 Task: Toggle the enabled in the parameter hints.
Action: Mouse moved to (20, 611)
Screenshot: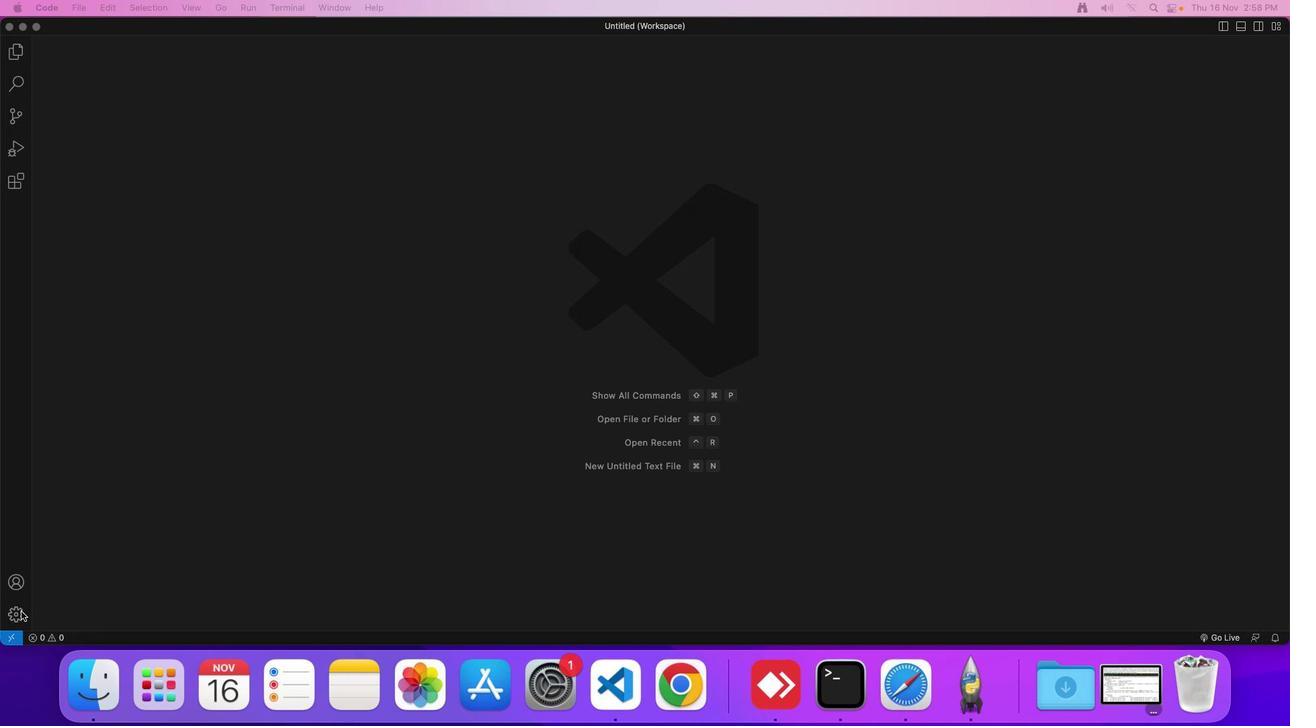
Action: Mouse pressed left at (20, 611)
Screenshot: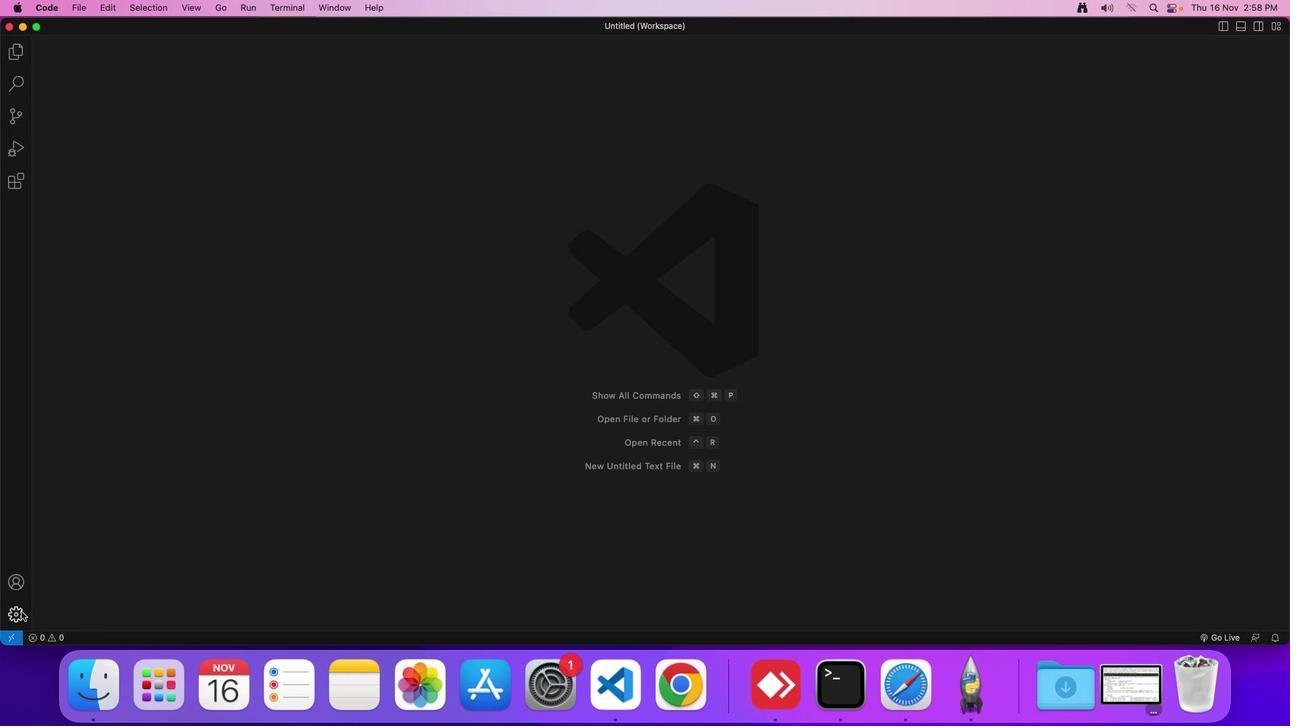 
Action: Mouse moved to (69, 531)
Screenshot: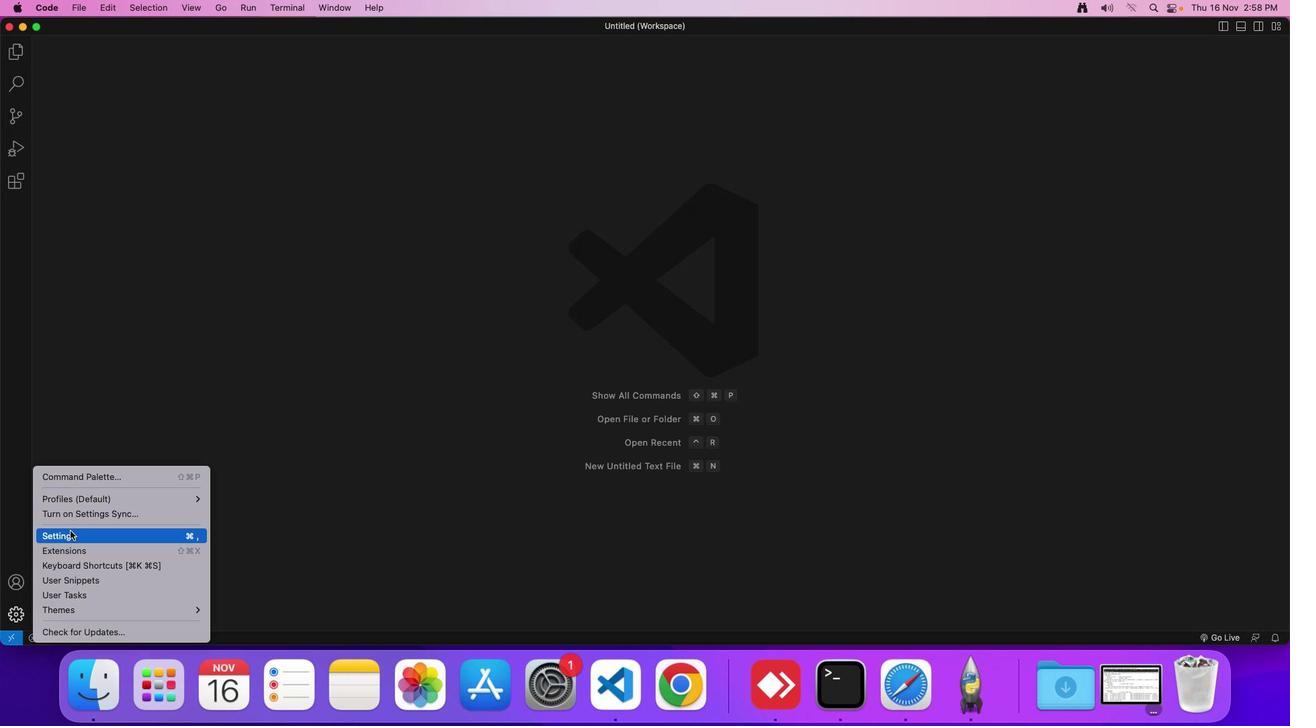 
Action: Mouse pressed left at (69, 531)
Screenshot: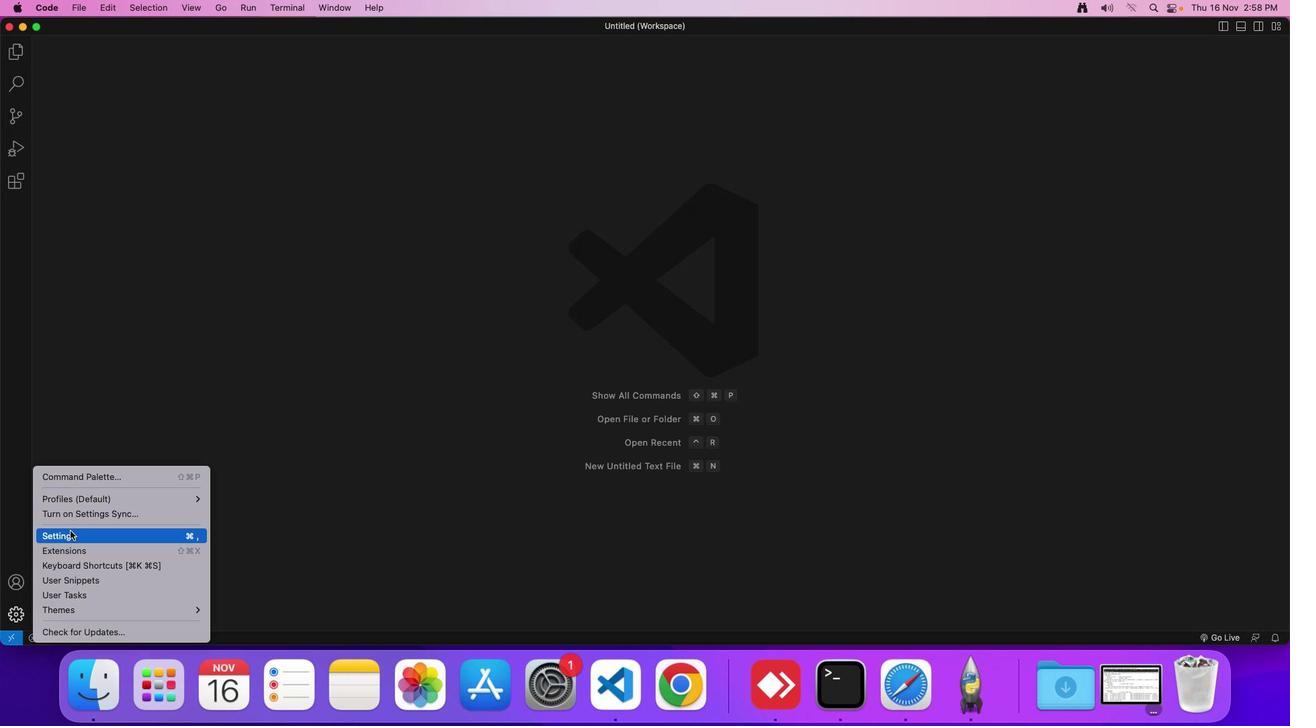 
Action: Mouse moved to (316, 108)
Screenshot: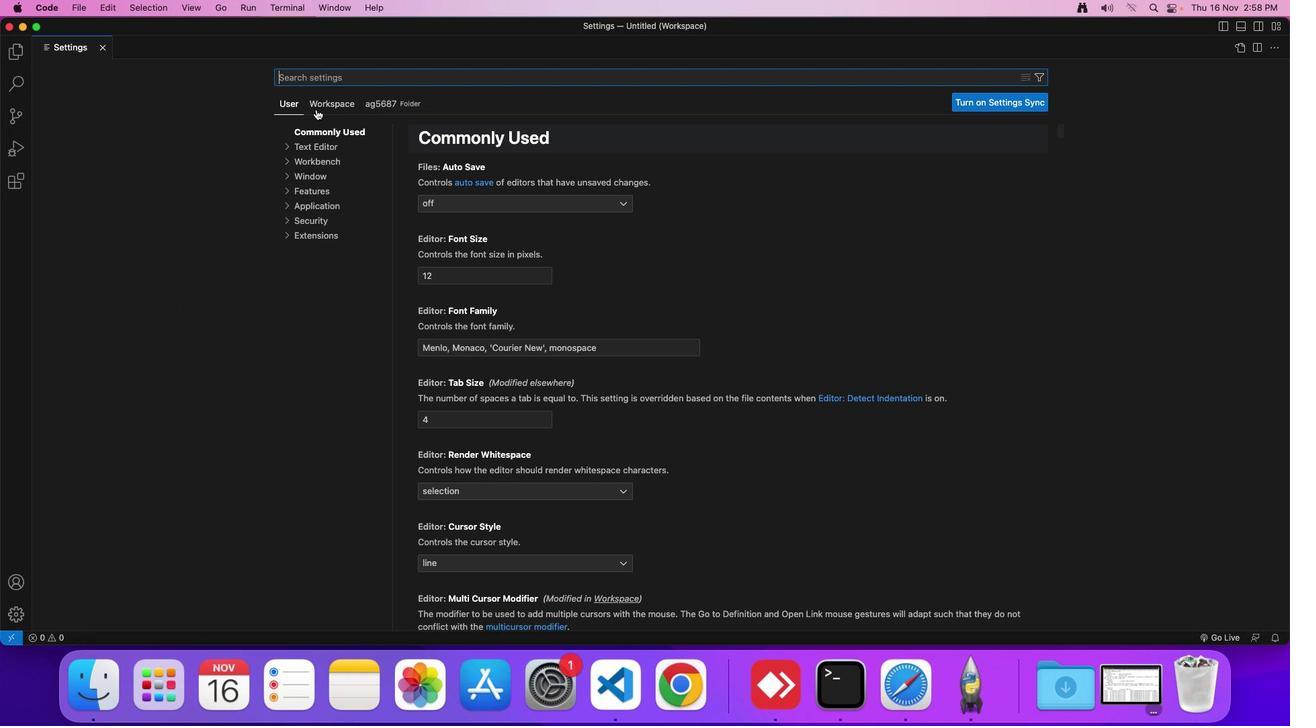 
Action: Mouse pressed left at (316, 108)
Screenshot: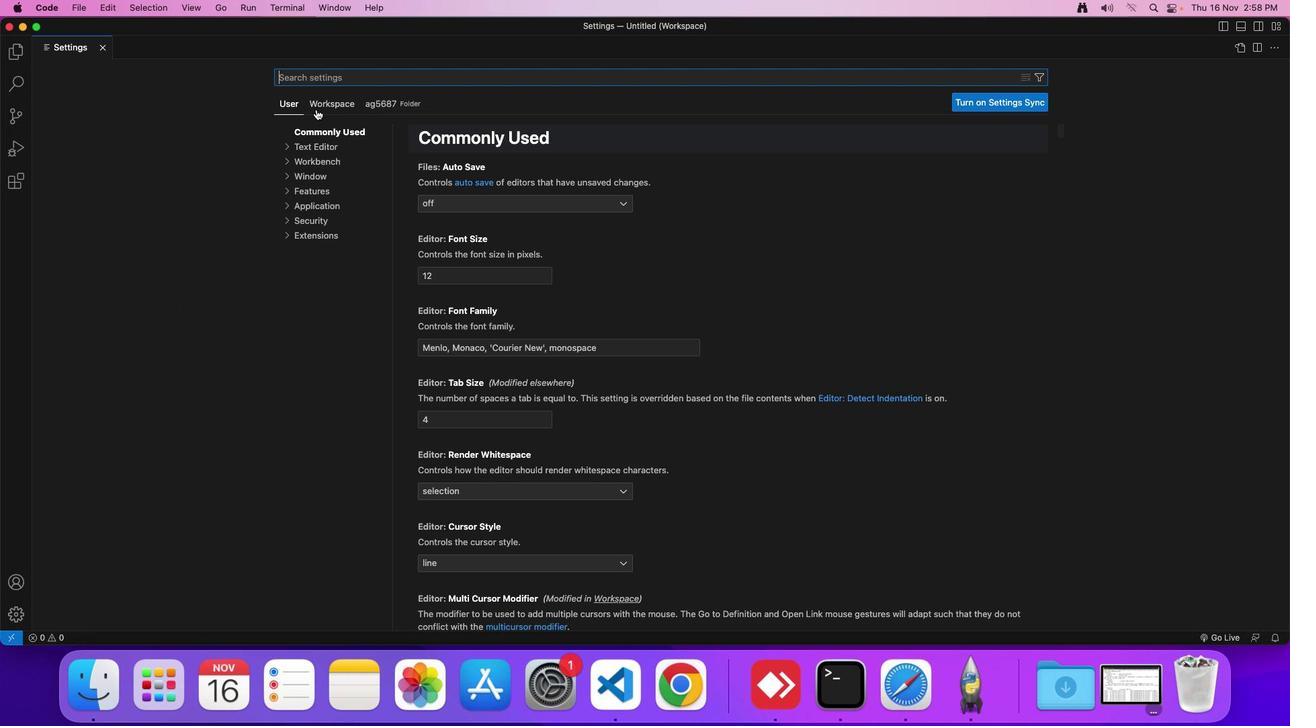 
Action: Mouse moved to (326, 141)
Screenshot: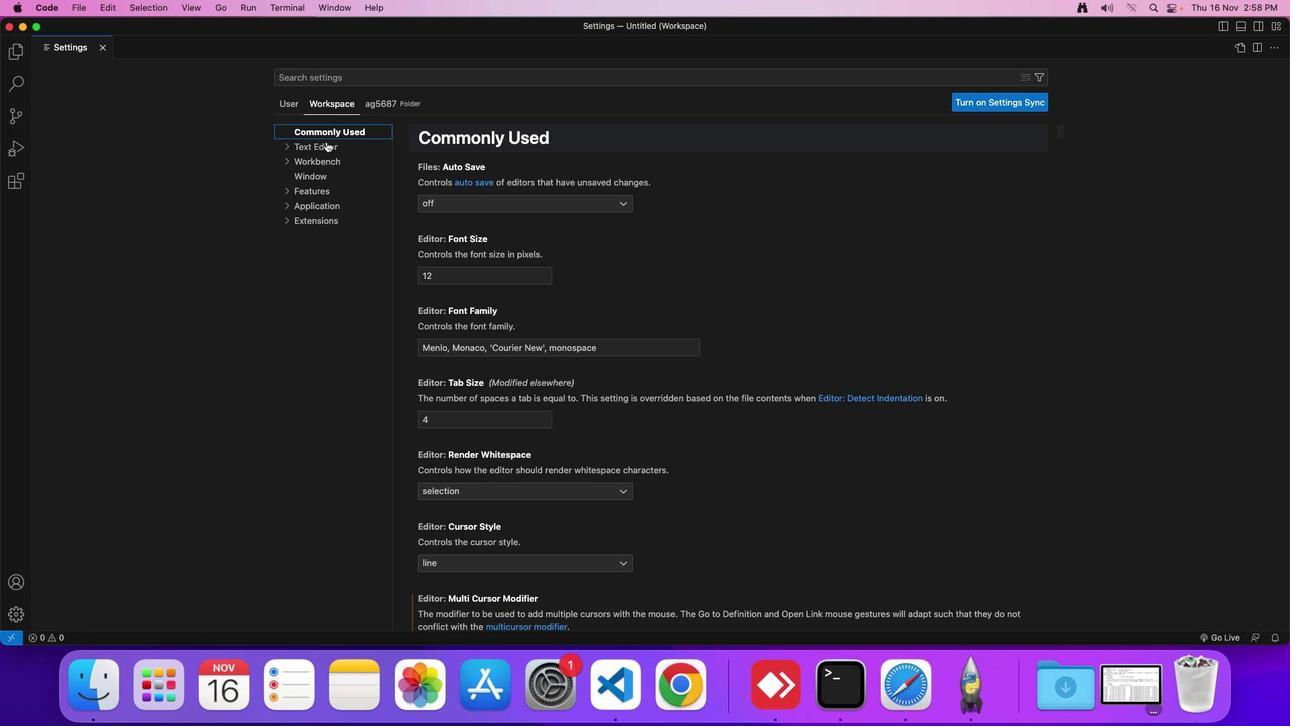 
Action: Mouse pressed left at (326, 141)
Screenshot: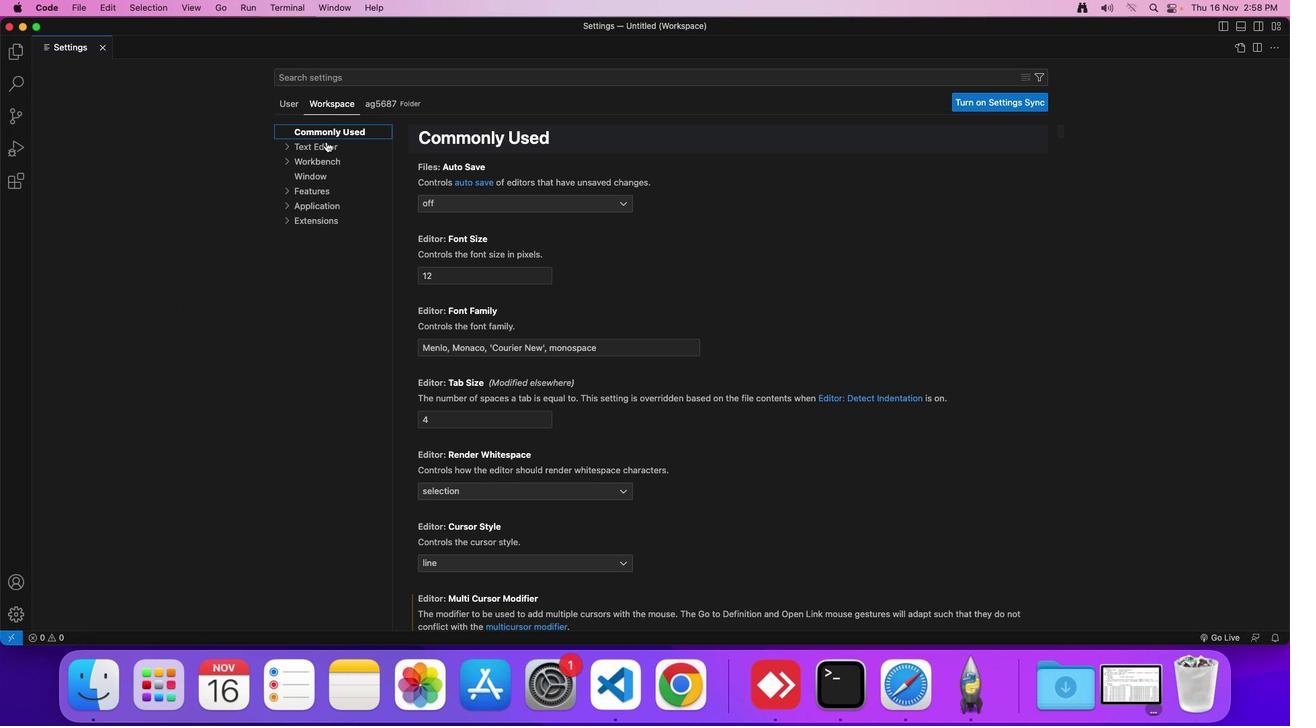 
Action: Mouse moved to (478, 400)
Screenshot: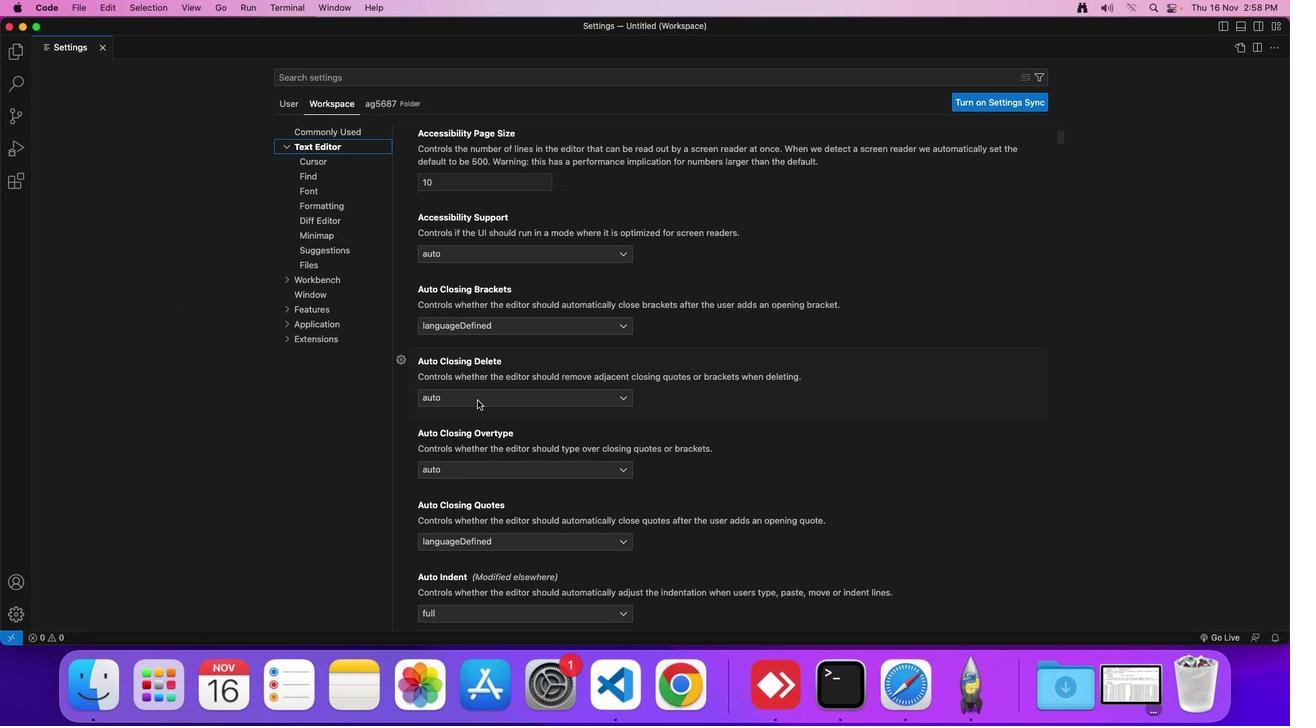 
Action: Mouse scrolled (478, 400) with delta (0, 0)
Screenshot: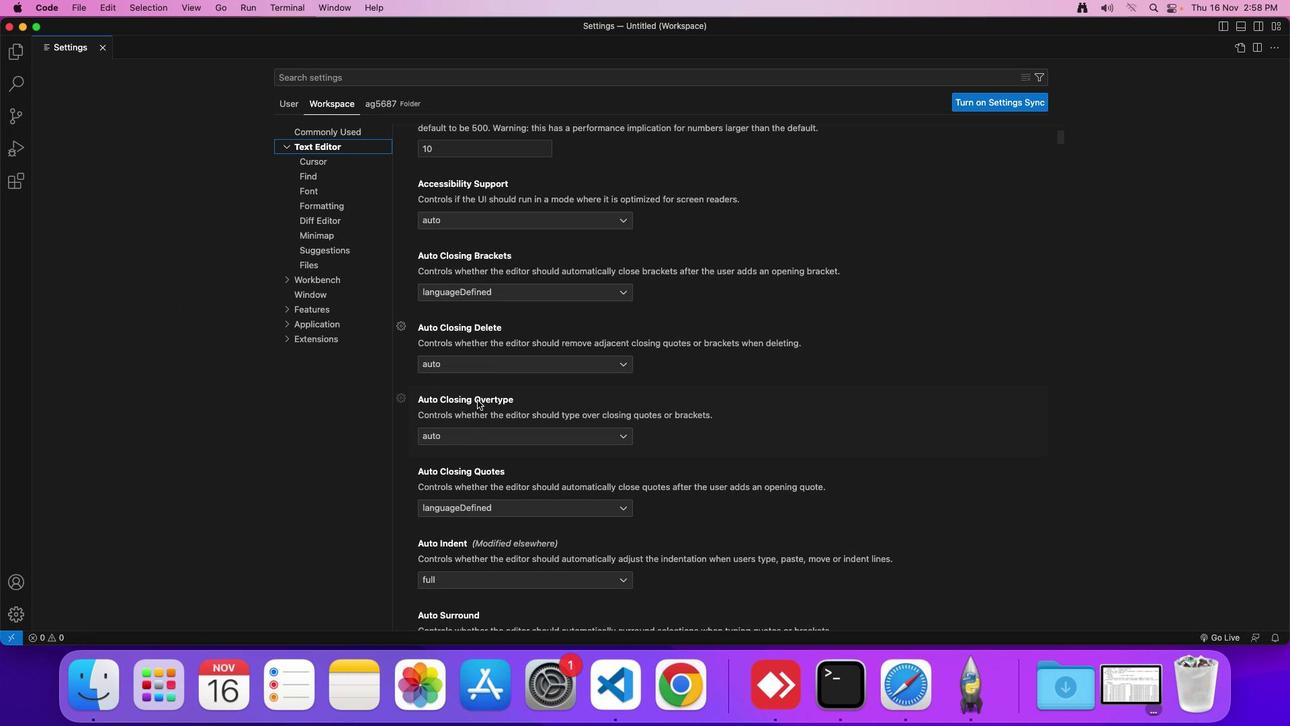 
Action: Mouse scrolled (478, 400) with delta (0, 0)
Screenshot: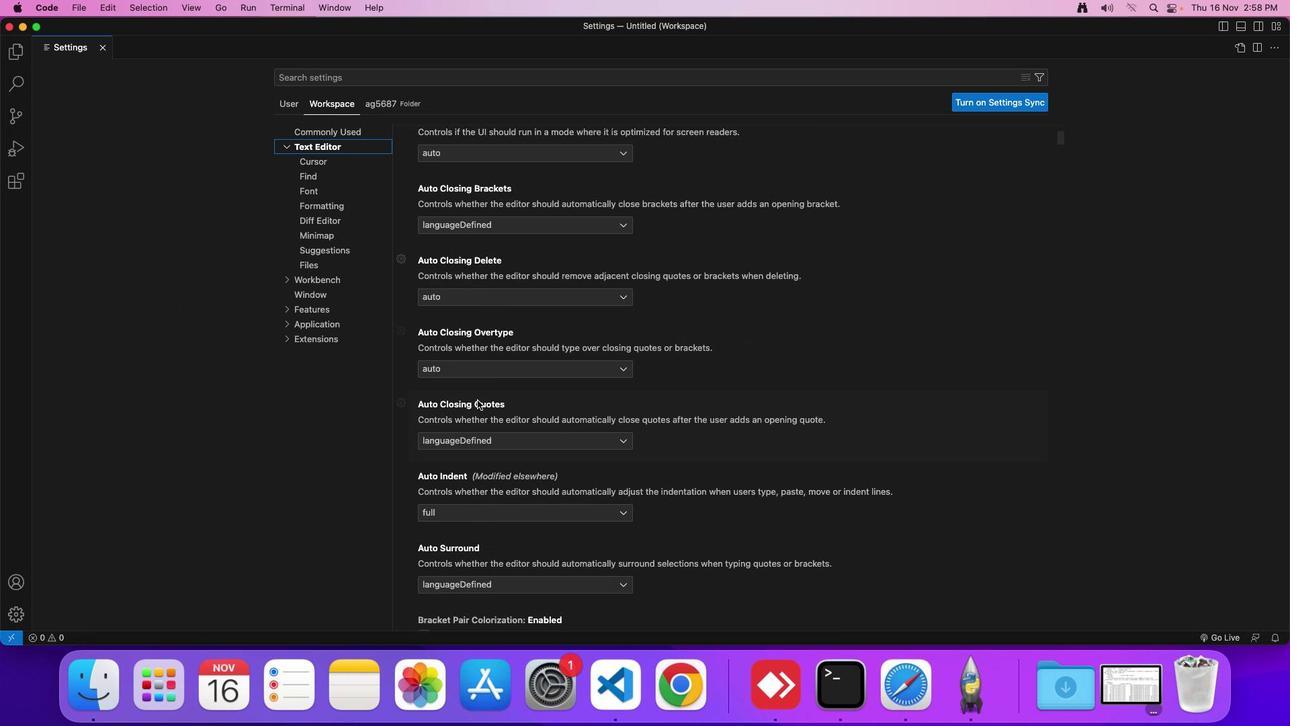 
Action: Mouse scrolled (478, 400) with delta (0, -1)
Screenshot: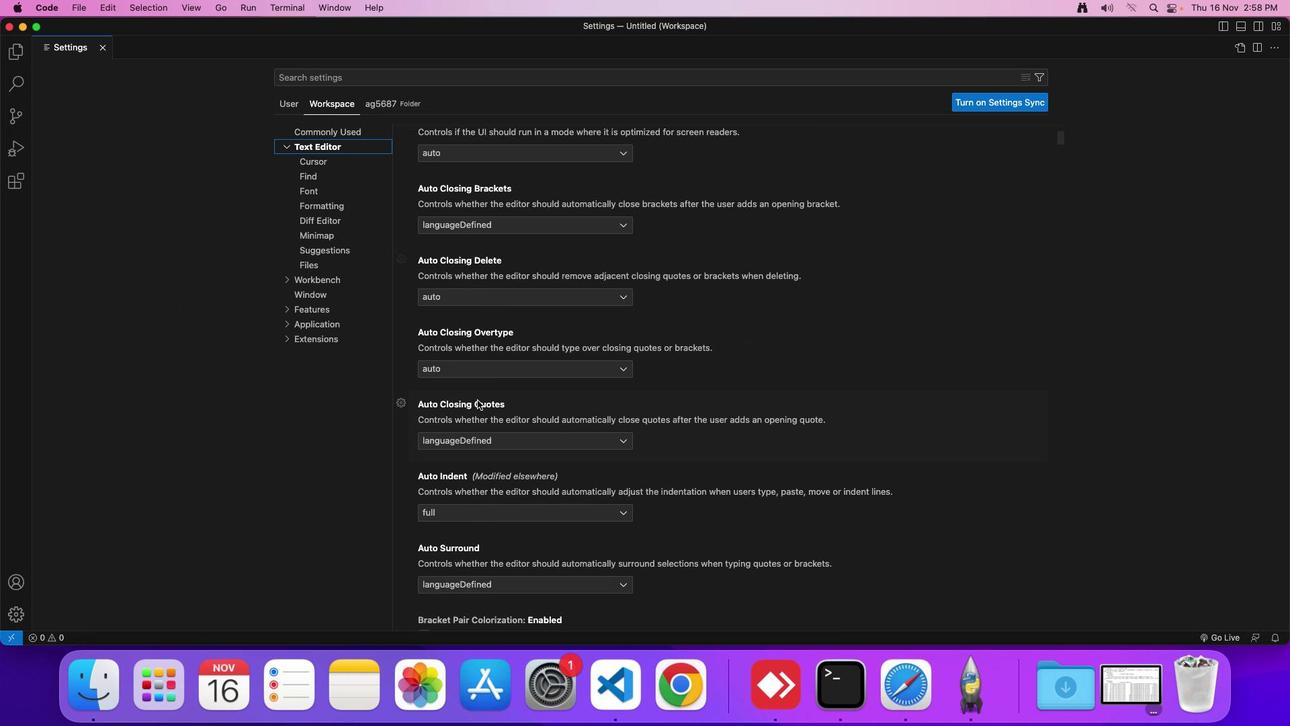 
Action: Mouse moved to (478, 401)
Screenshot: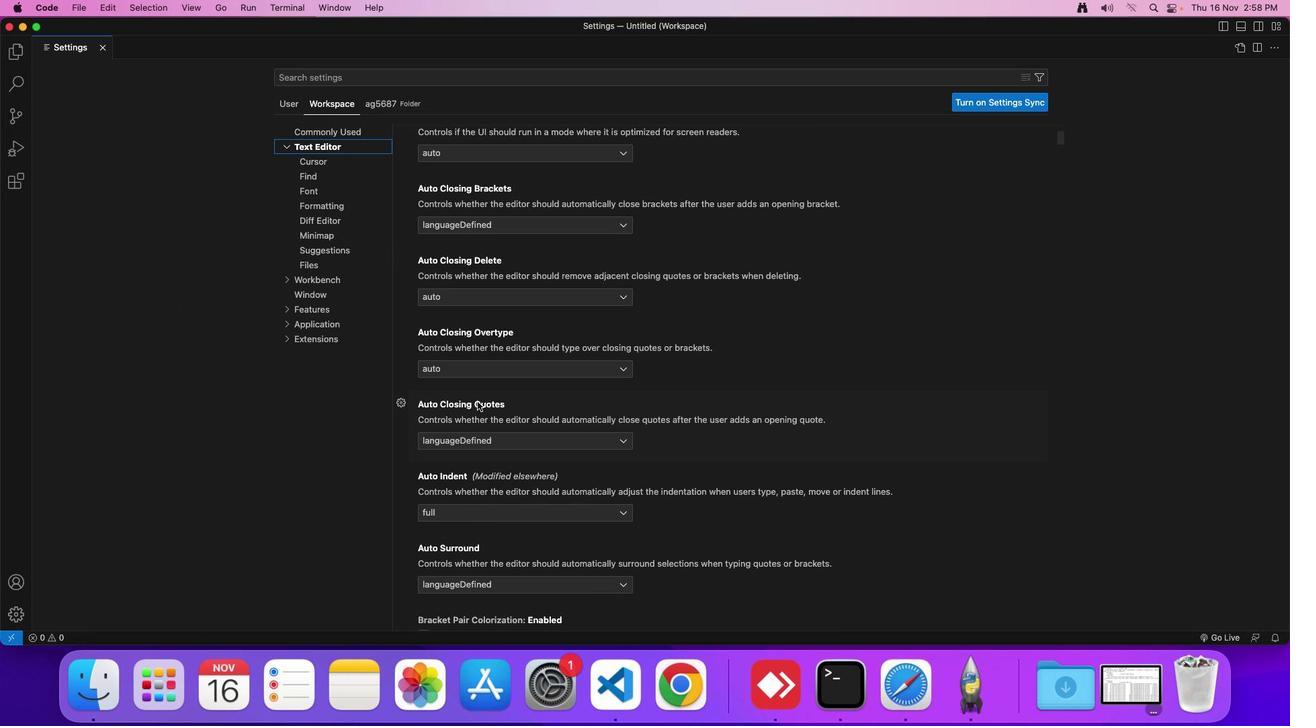 
Action: Mouse scrolled (478, 401) with delta (0, 0)
Screenshot: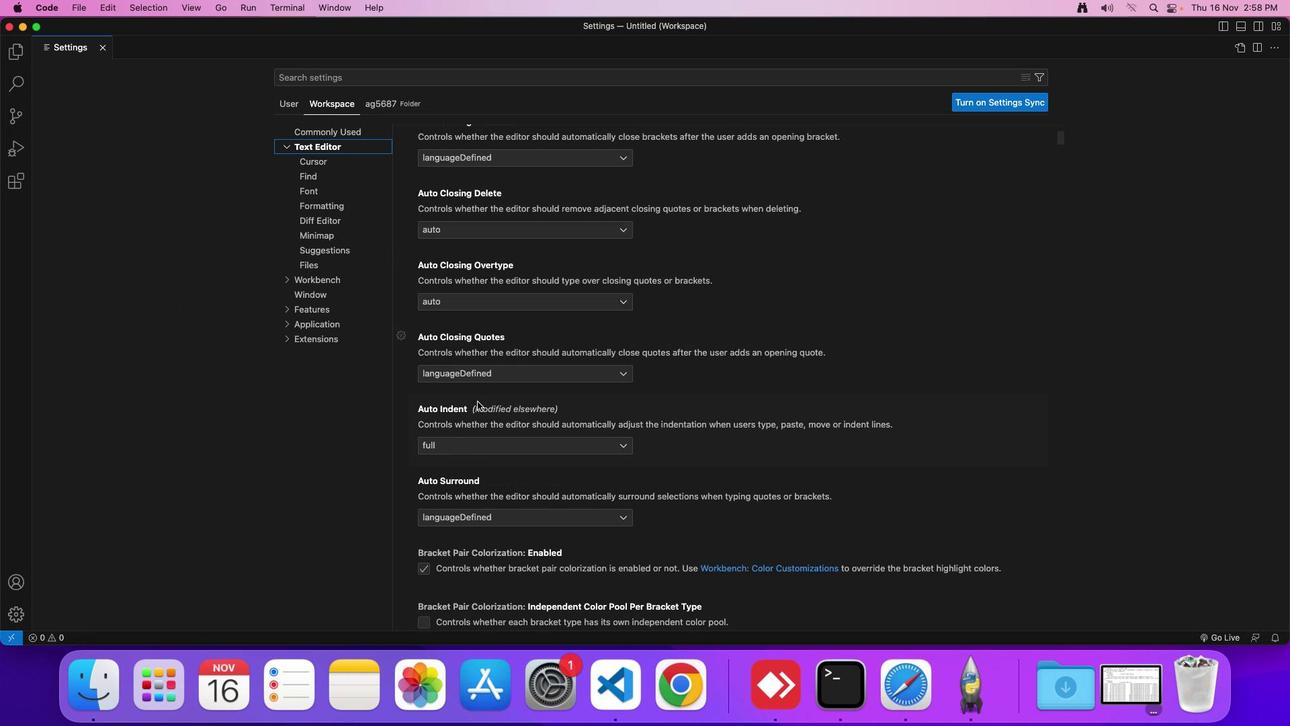 
Action: Mouse scrolled (478, 401) with delta (0, 0)
Screenshot: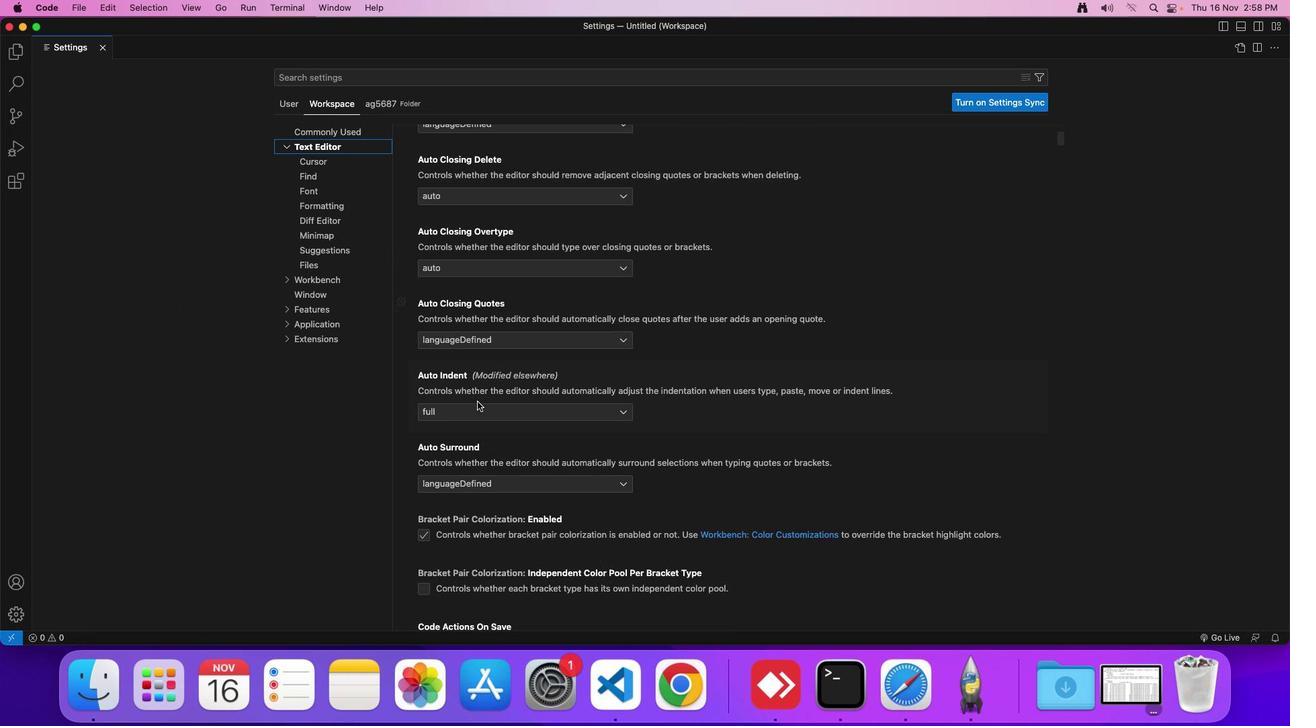
Action: Mouse scrolled (478, 401) with delta (0, 0)
Screenshot: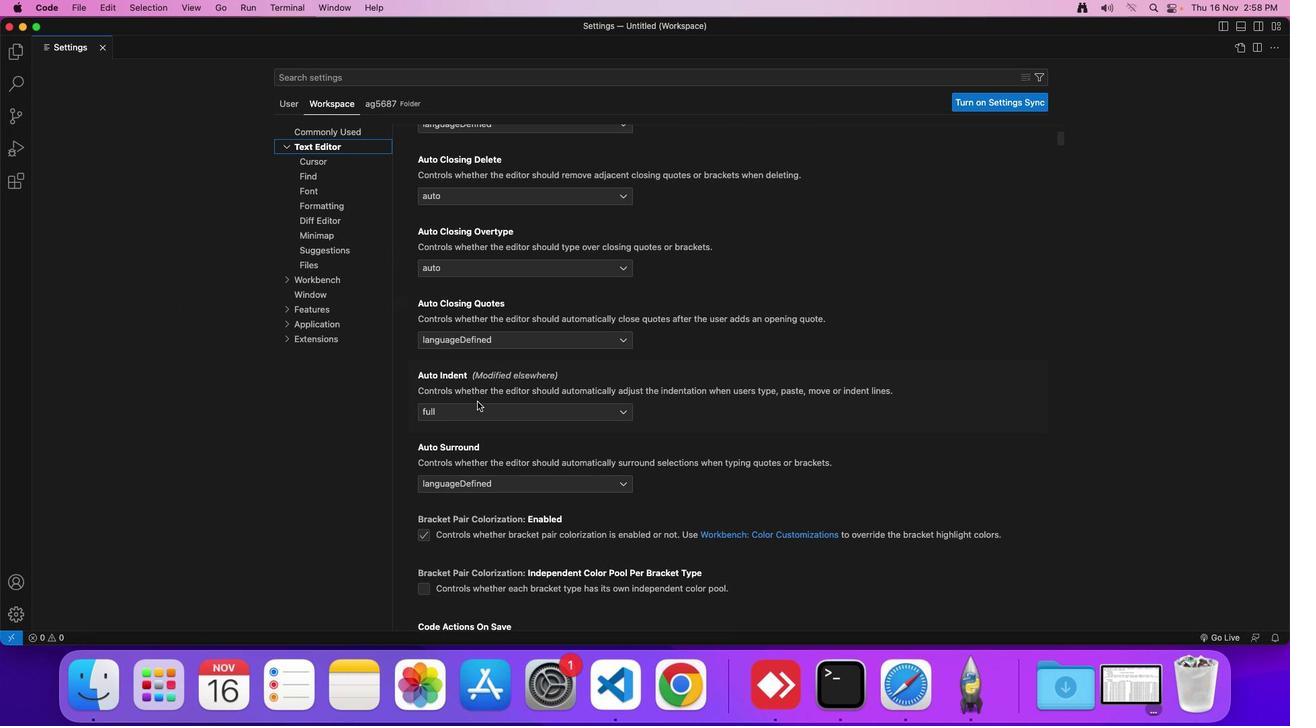 
Action: Mouse scrolled (478, 401) with delta (0, 0)
Screenshot: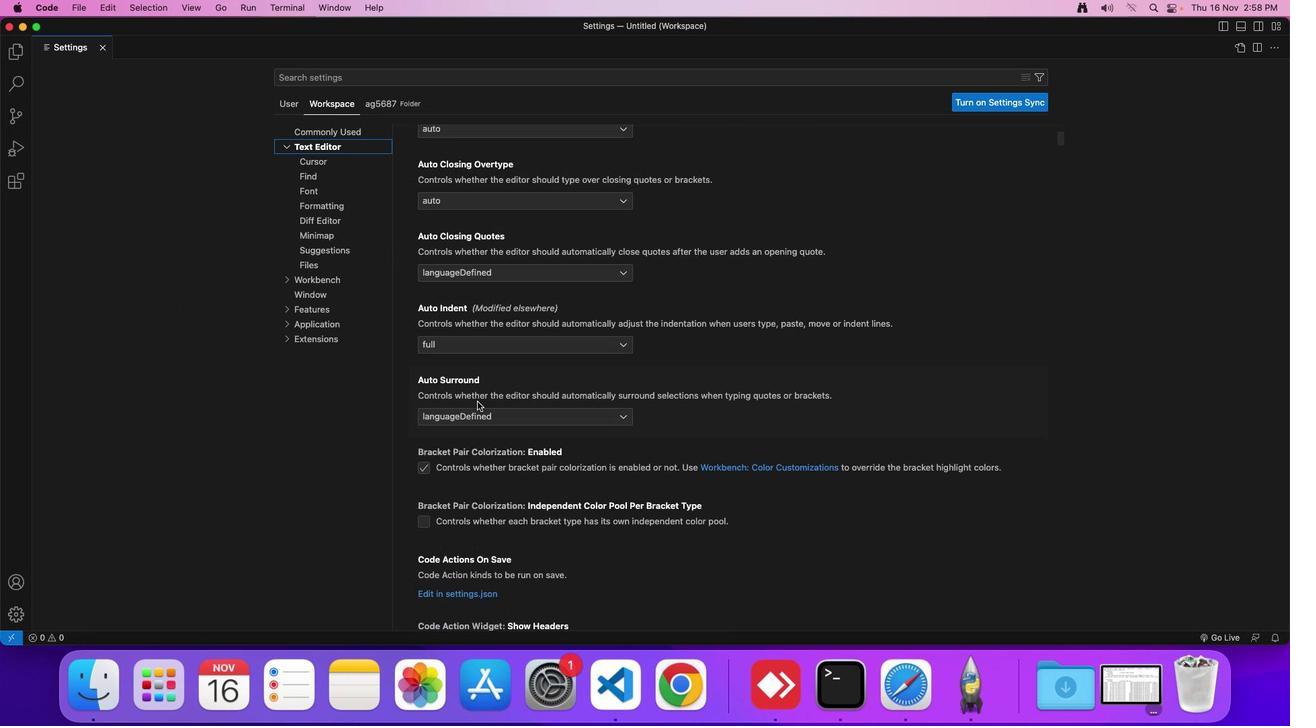 
Action: Mouse scrolled (478, 401) with delta (0, 0)
Screenshot: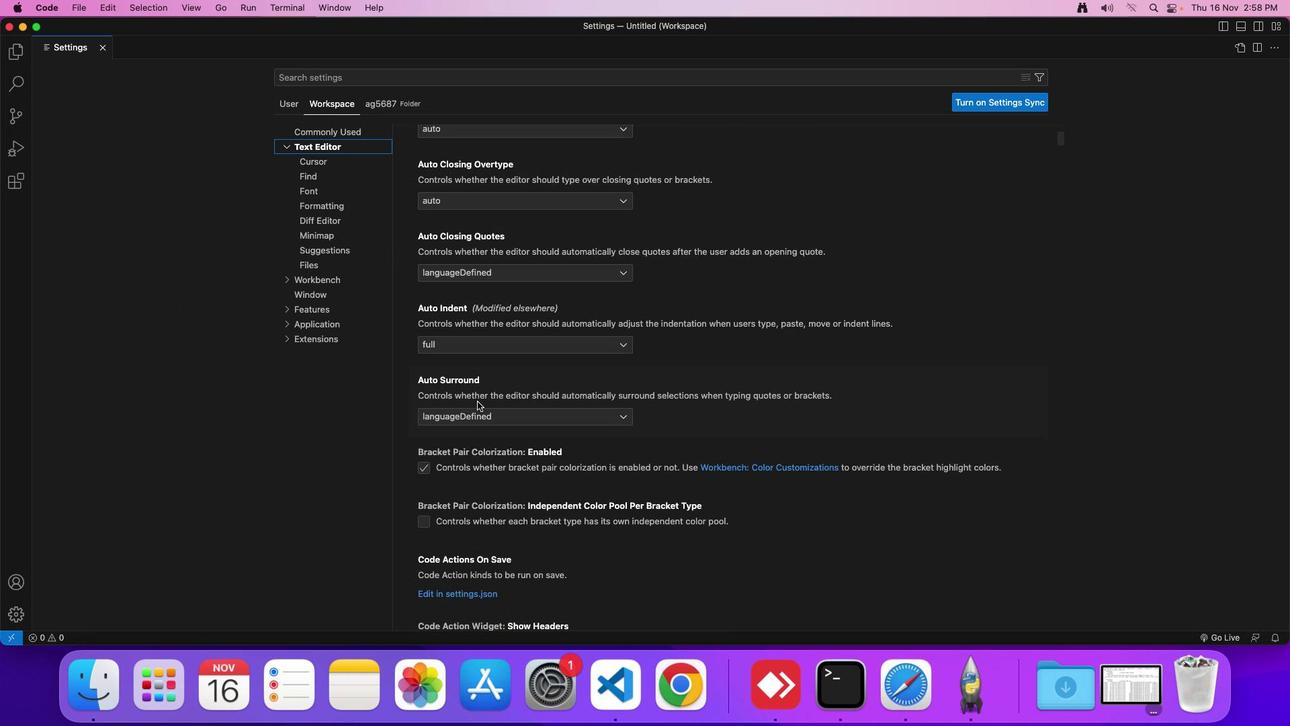 
Action: Mouse scrolled (478, 401) with delta (0, 0)
Screenshot: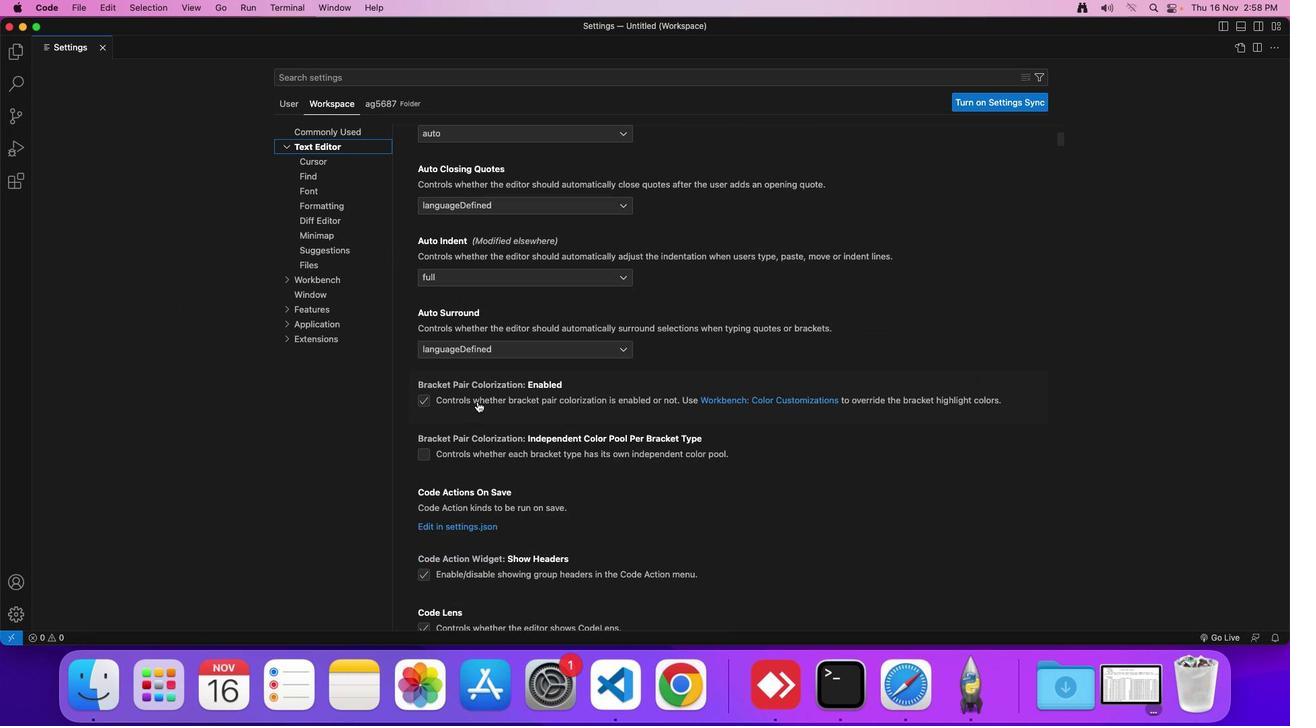 
Action: Mouse scrolled (478, 401) with delta (0, 0)
Screenshot: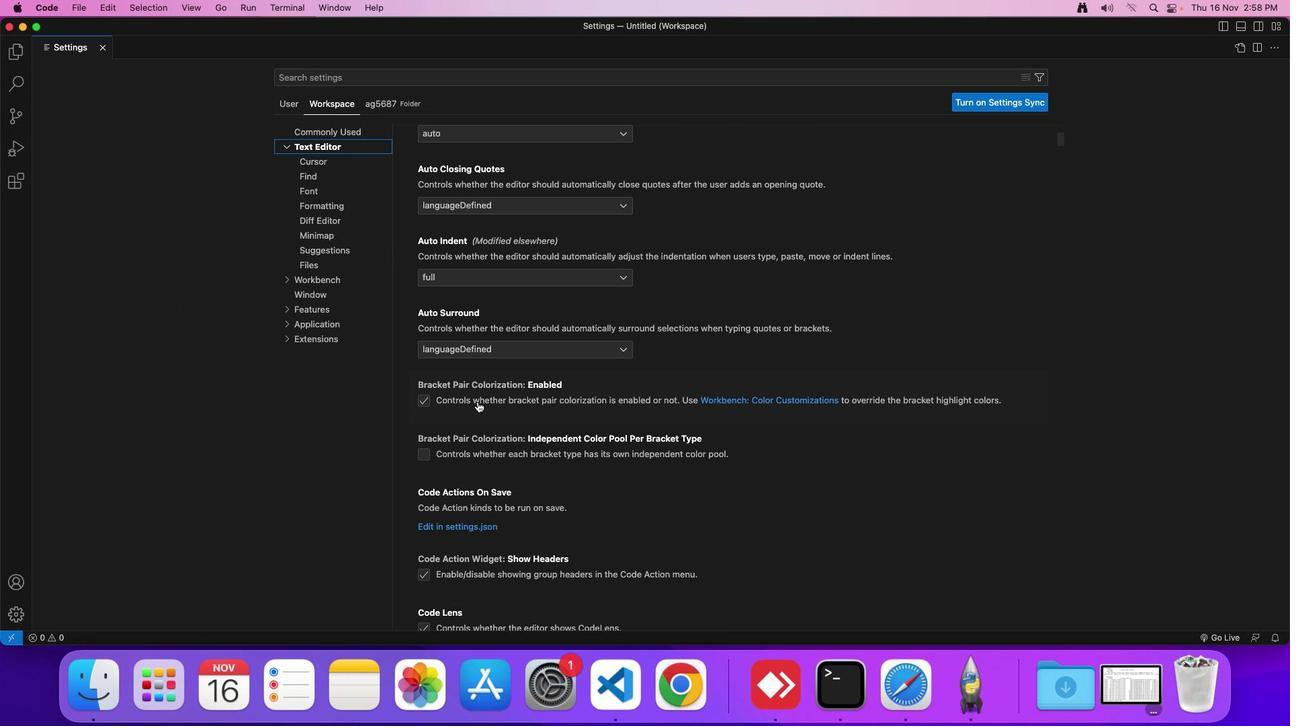 
Action: Mouse scrolled (478, 401) with delta (0, 0)
Screenshot: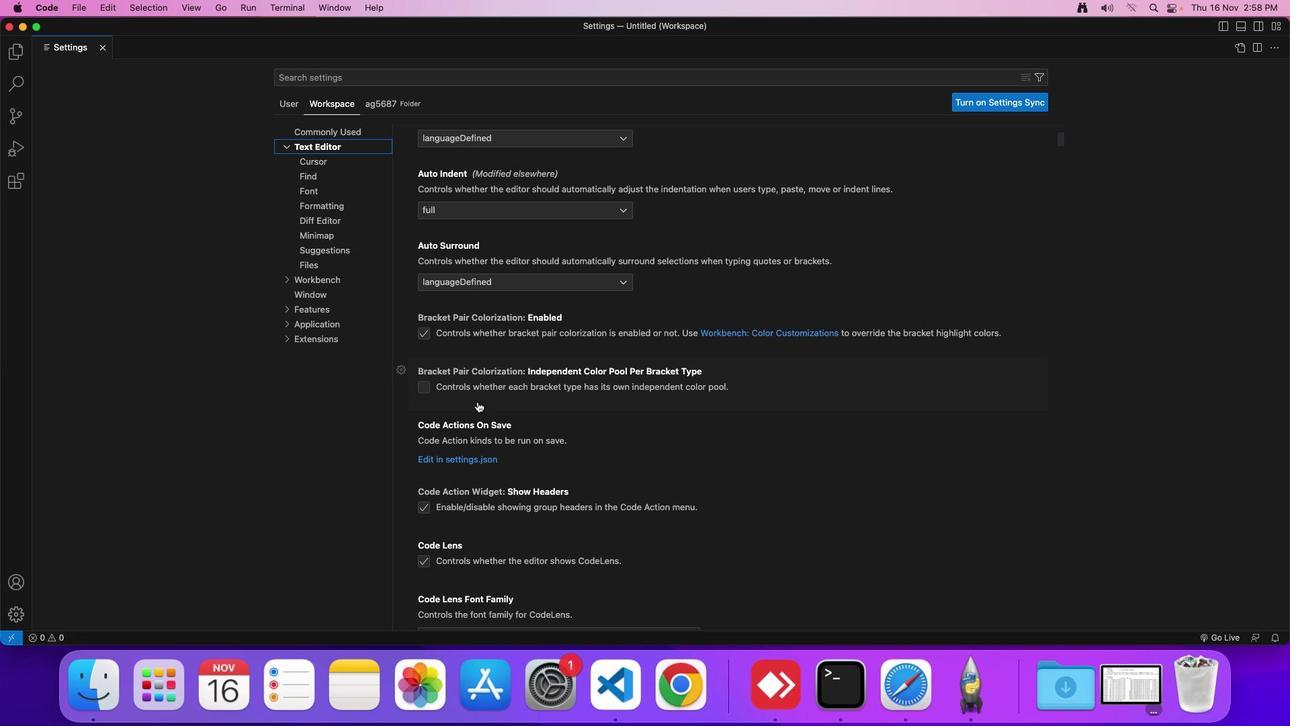 
Action: Mouse scrolled (478, 401) with delta (0, 0)
Screenshot: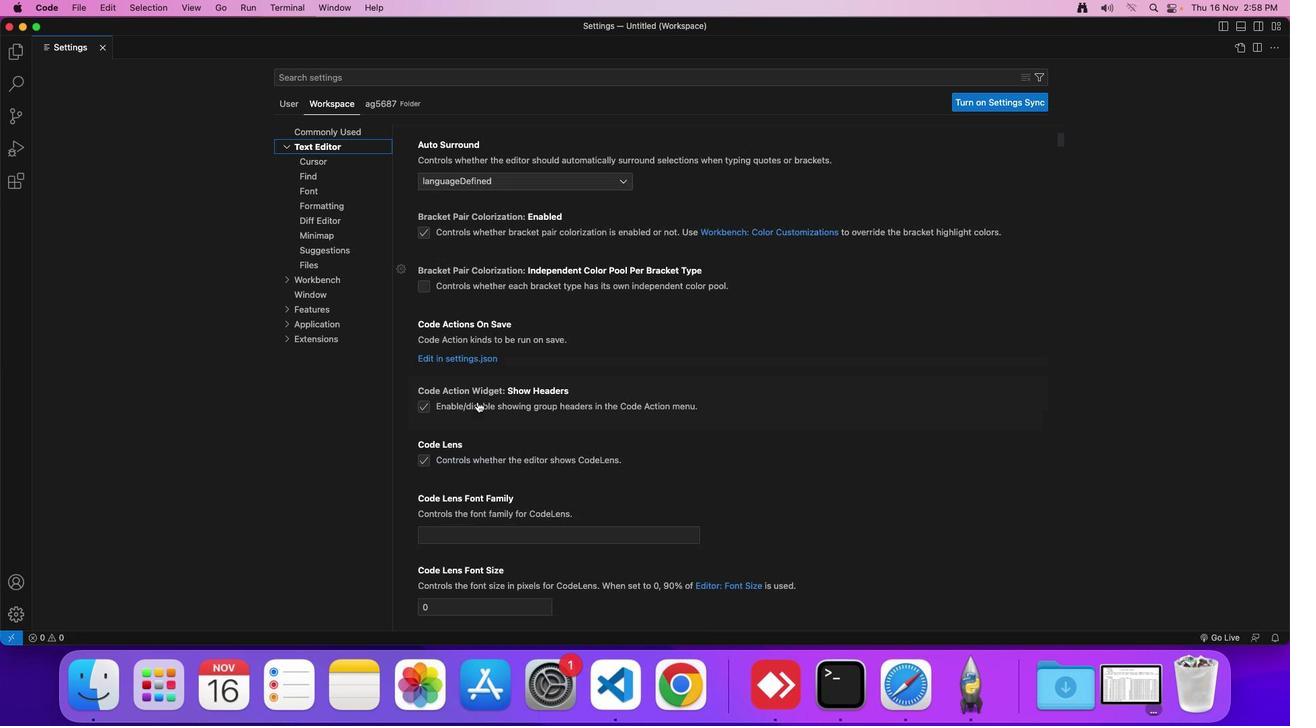 
Action: Mouse scrolled (478, 401) with delta (0, -2)
Screenshot: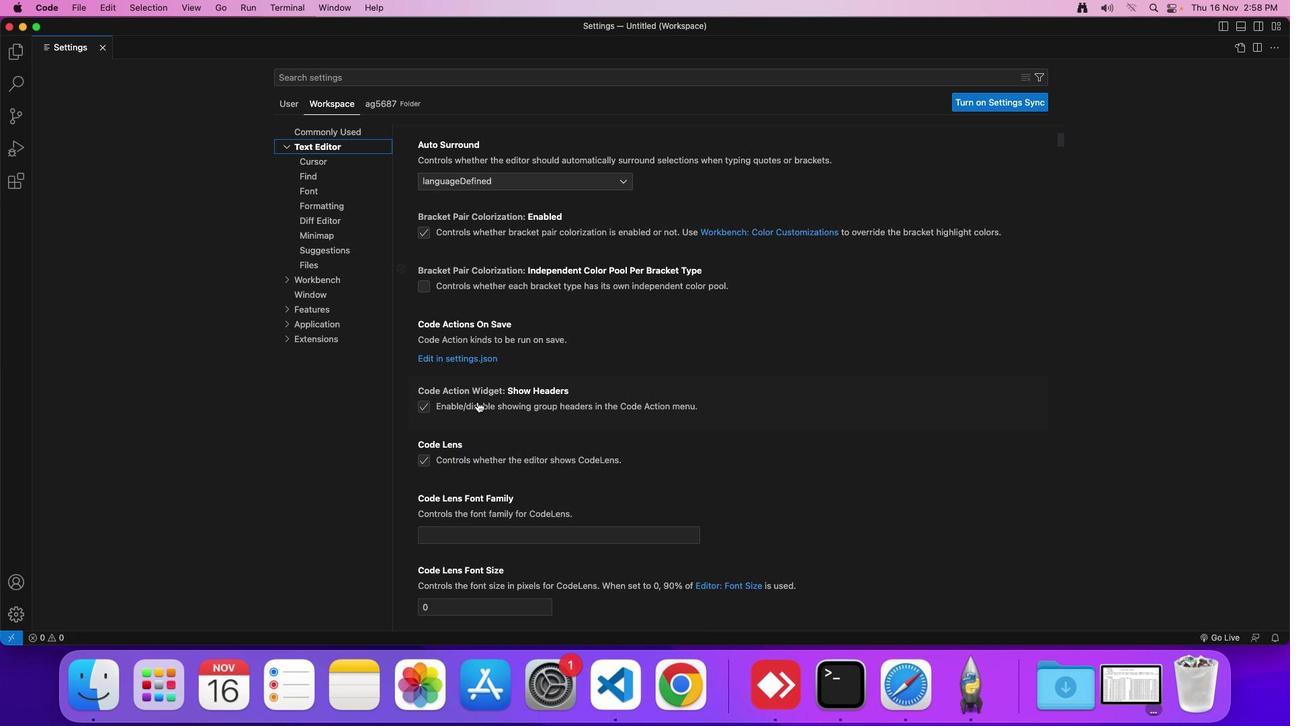 
Action: Mouse moved to (478, 402)
Screenshot: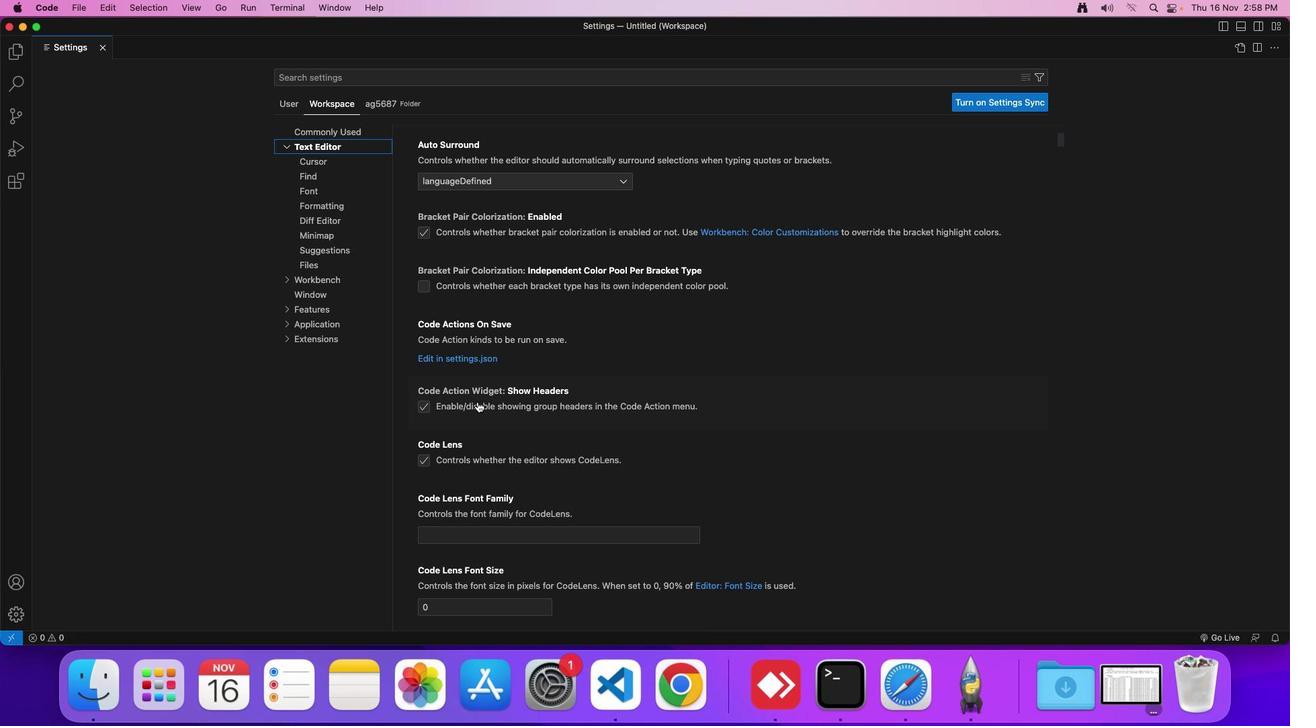
Action: Mouse scrolled (478, 402) with delta (0, 0)
Screenshot: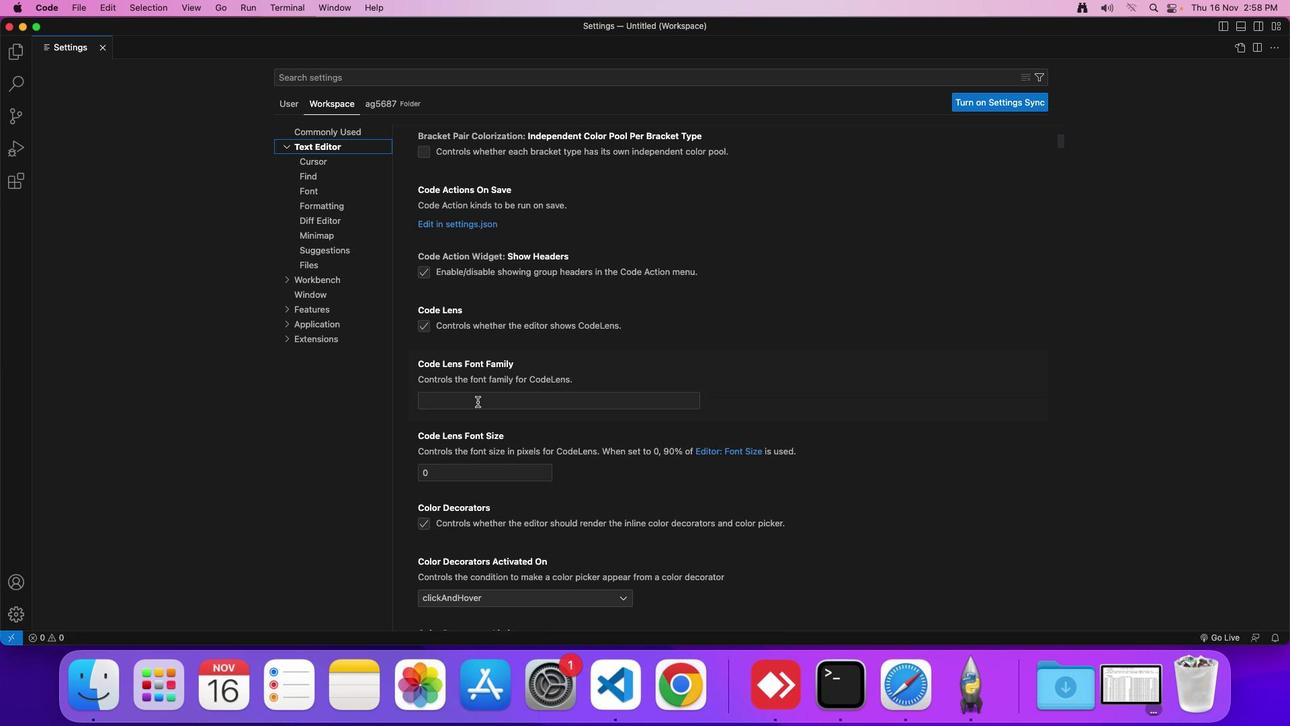 
Action: Mouse scrolled (478, 402) with delta (0, 0)
Screenshot: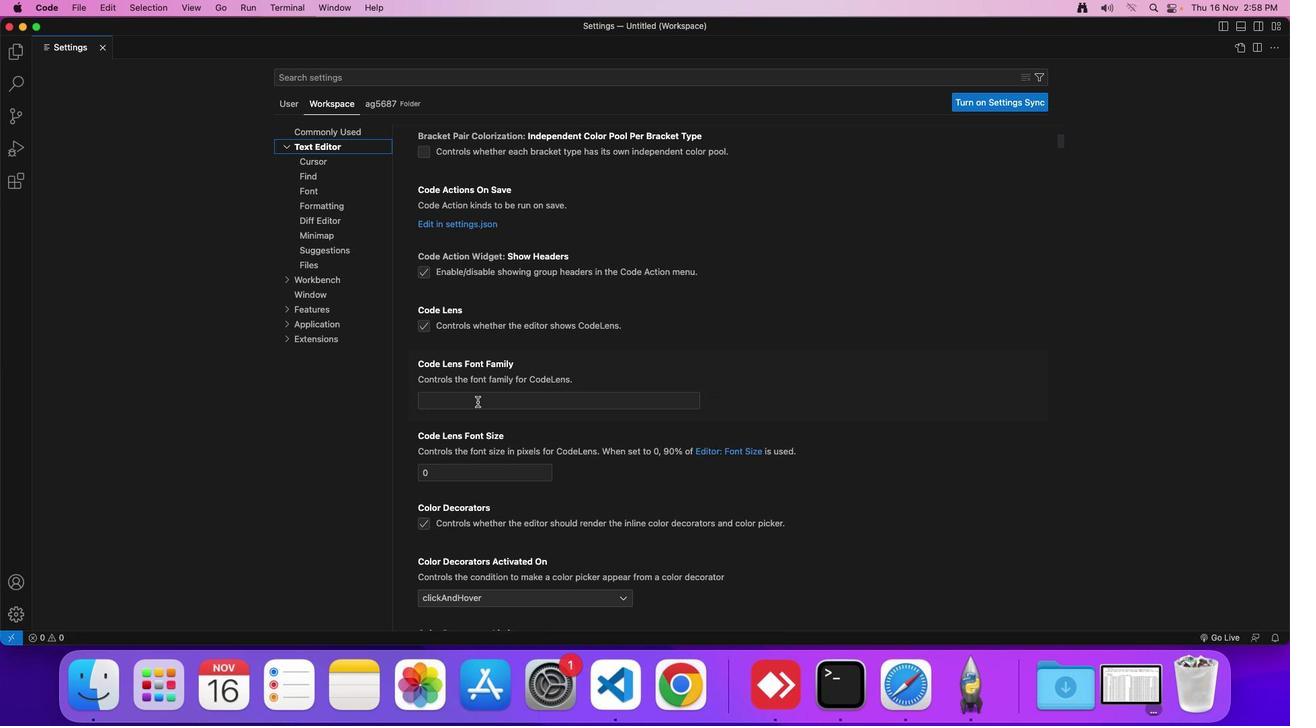 
Action: Mouse scrolled (478, 402) with delta (0, -1)
Screenshot: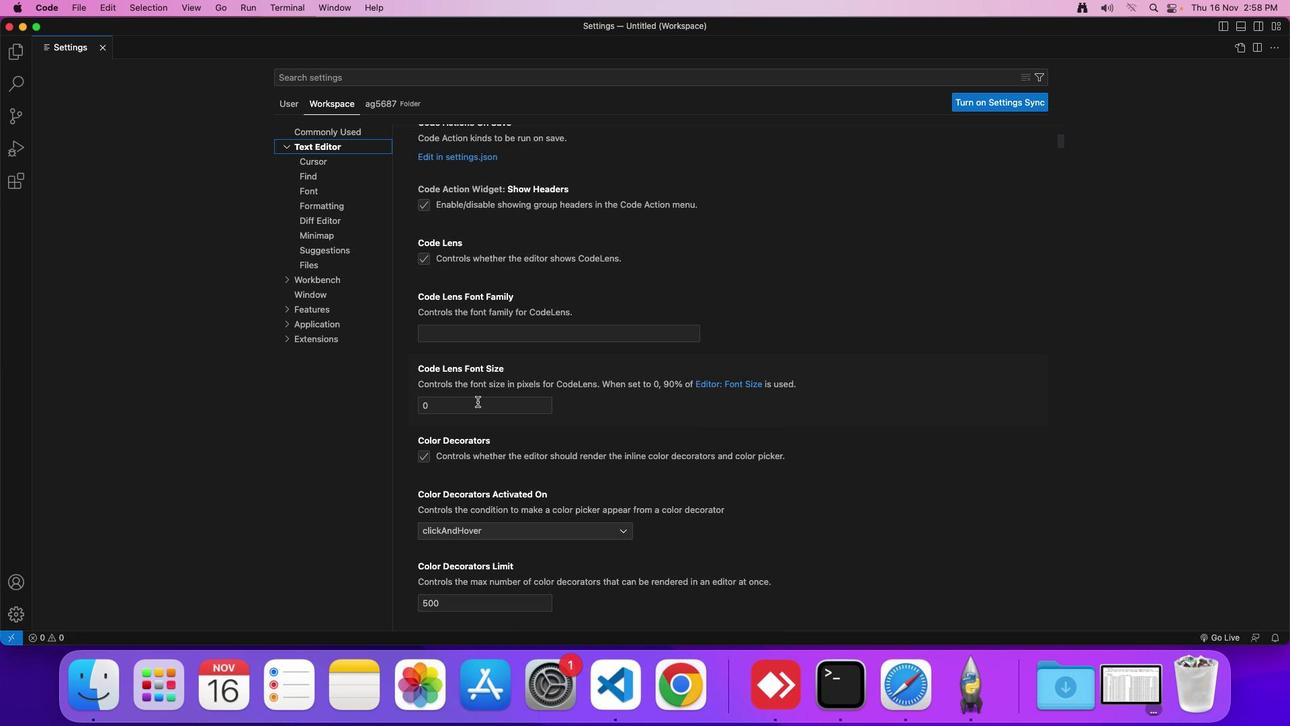 
Action: Mouse scrolled (478, 402) with delta (0, -1)
Screenshot: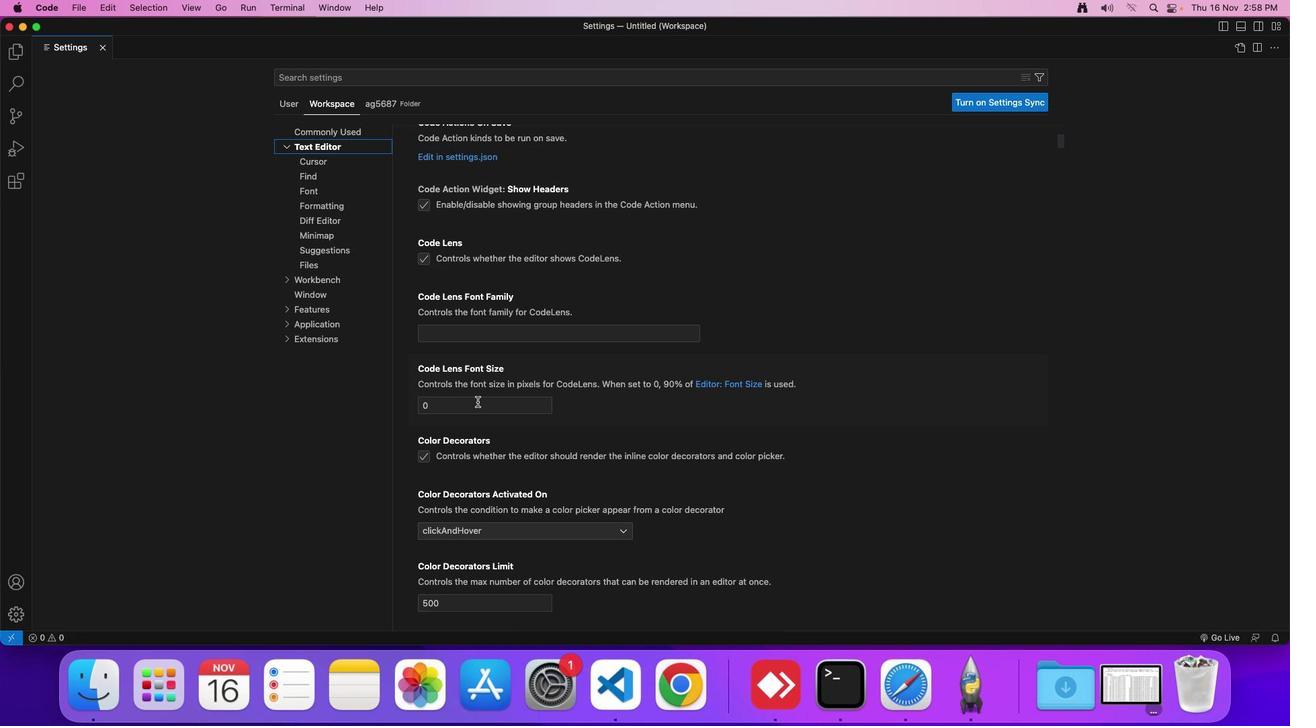 
Action: Mouse moved to (478, 402)
Screenshot: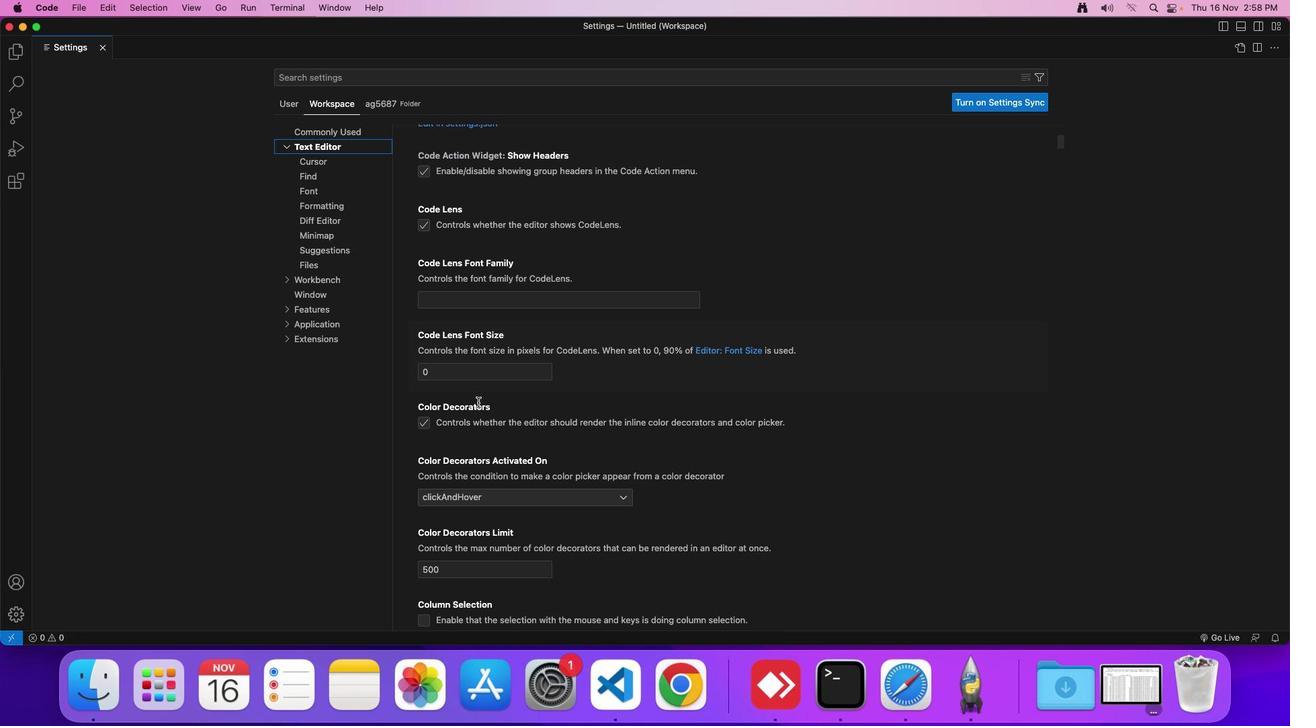 
Action: Mouse scrolled (478, 402) with delta (0, 0)
Screenshot: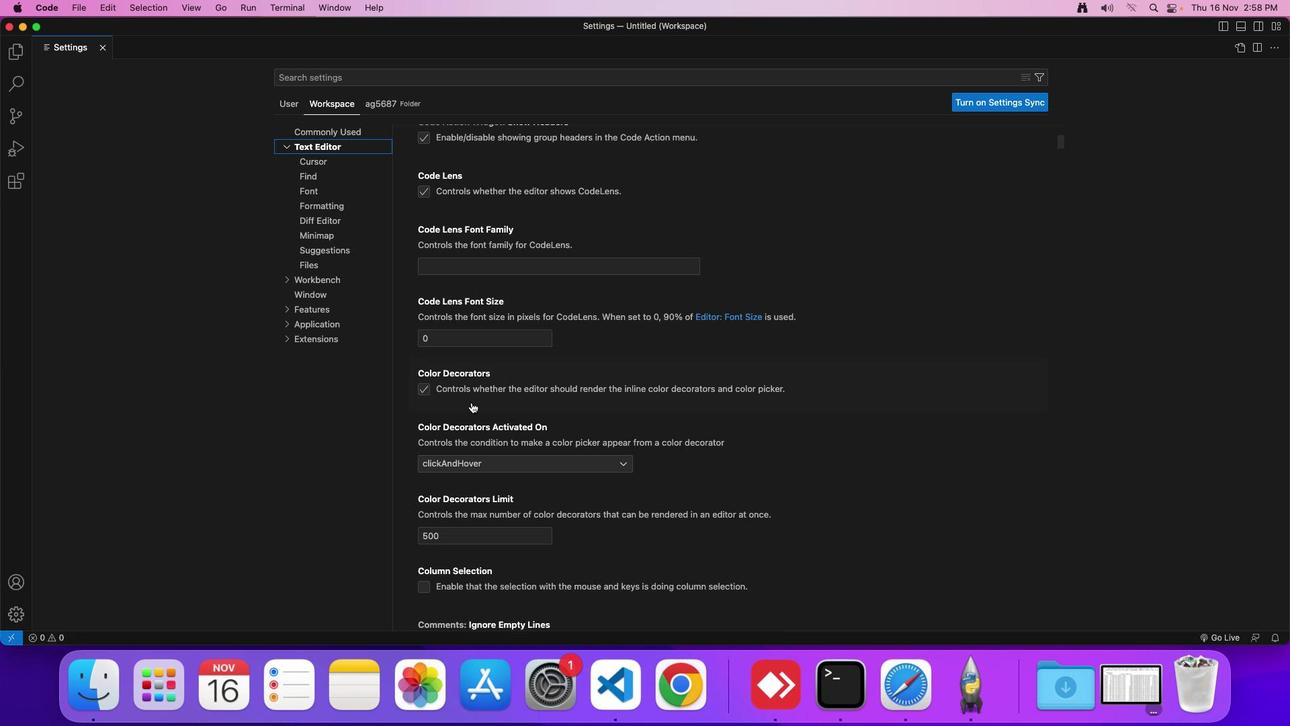 
Action: Mouse moved to (478, 402)
Screenshot: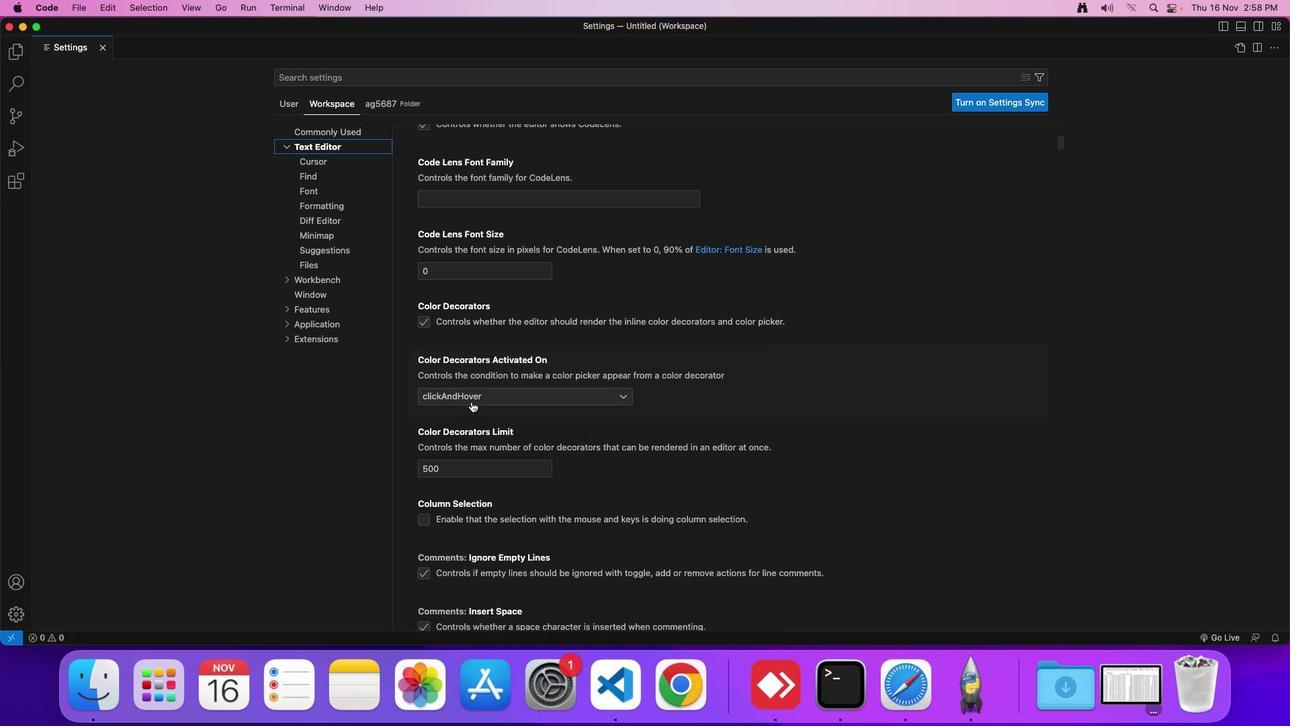
Action: Mouse scrolled (478, 402) with delta (0, 0)
Screenshot: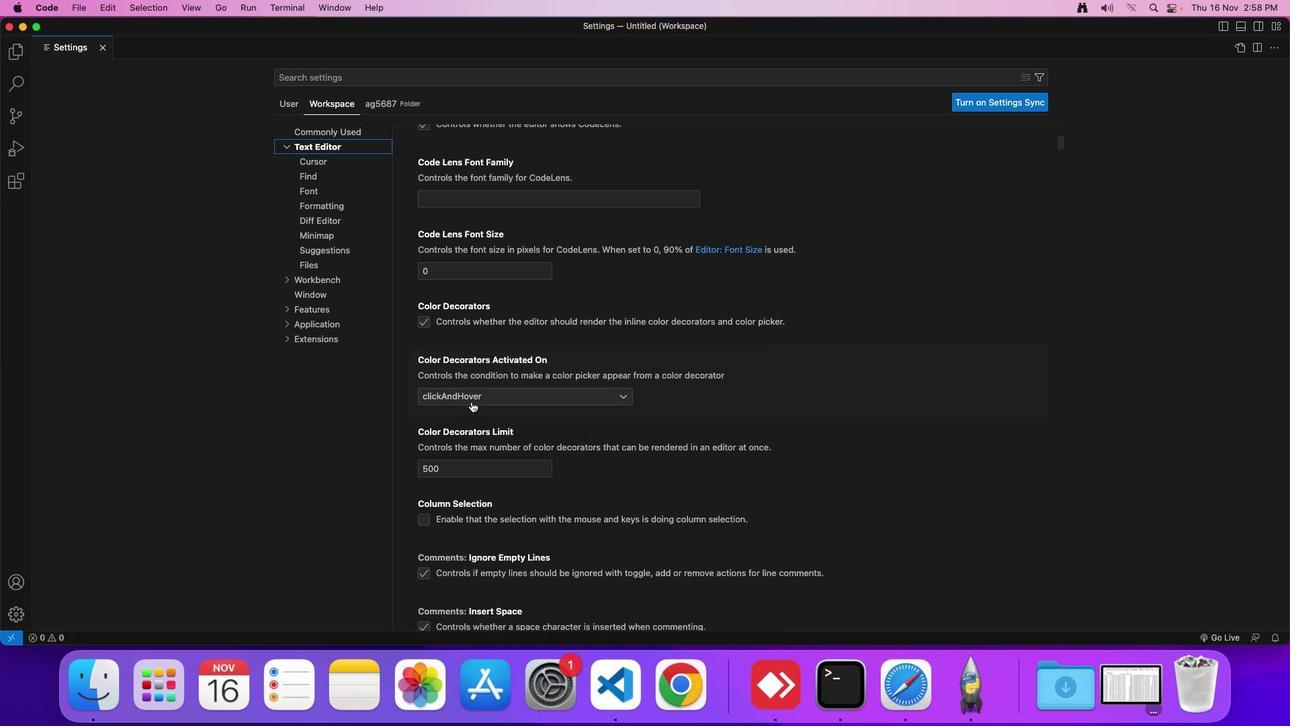 
Action: Mouse moved to (472, 402)
Screenshot: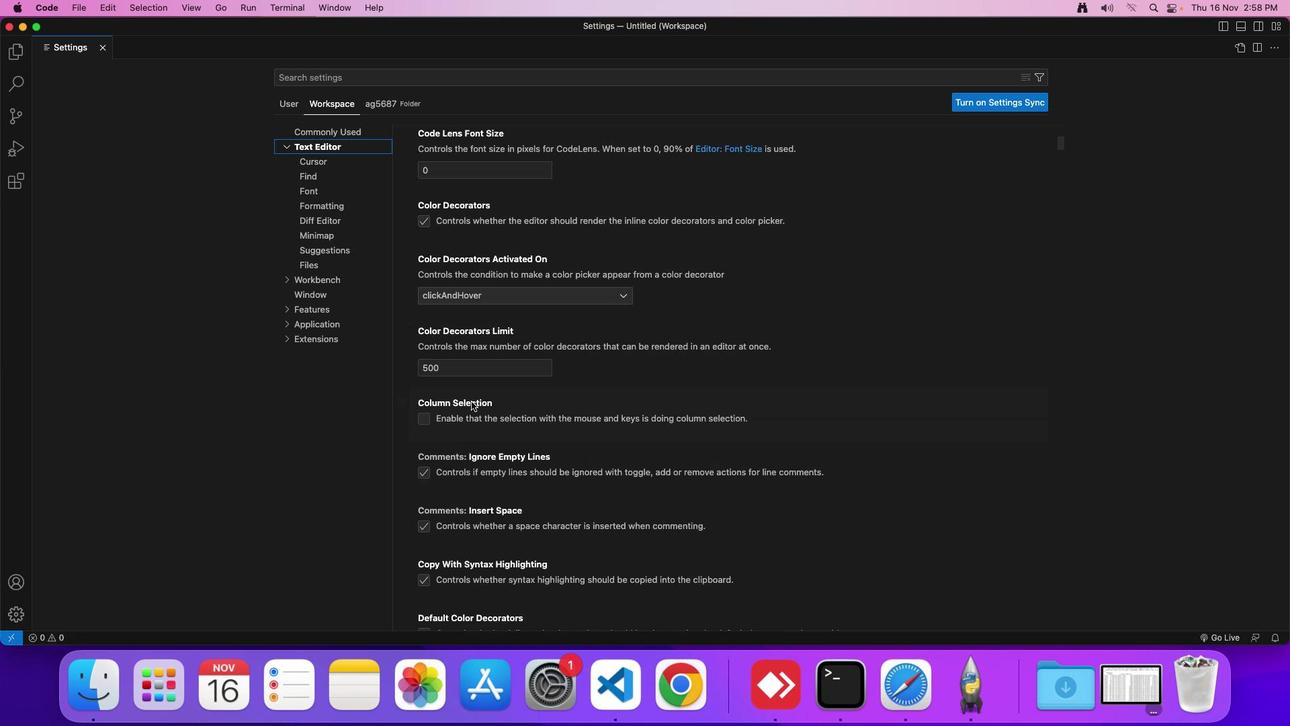 
Action: Mouse scrolled (472, 402) with delta (0, -1)
Screenshot: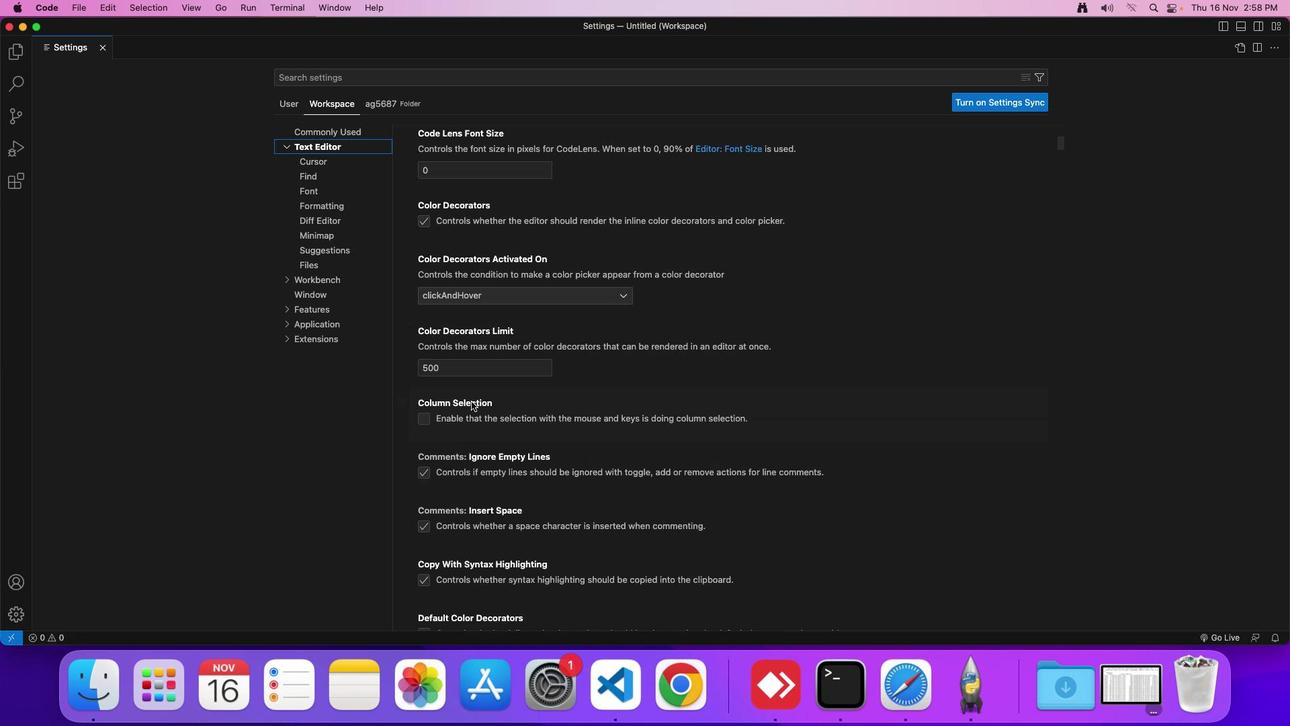 
Action: Mouse moved to (471, 402)
Screenshot: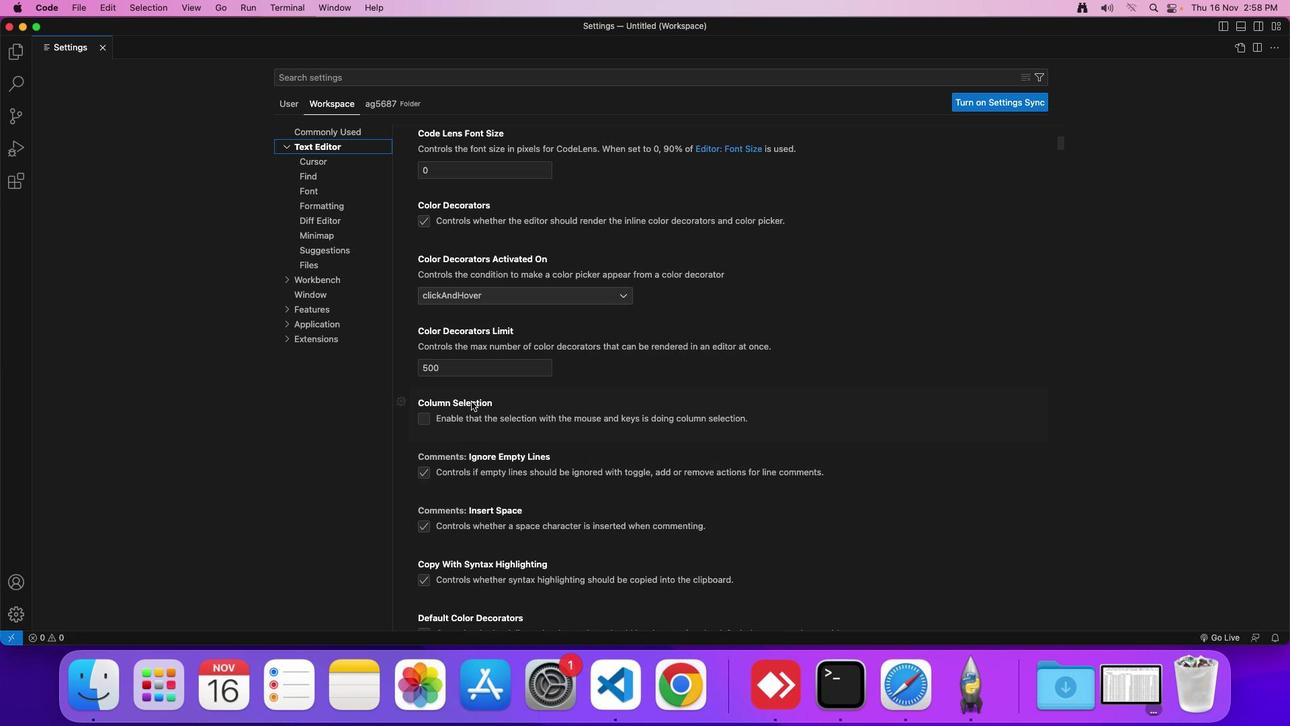 
Action: Mouse scrolled (471, 402) with delta (0, -2)
Screenshot: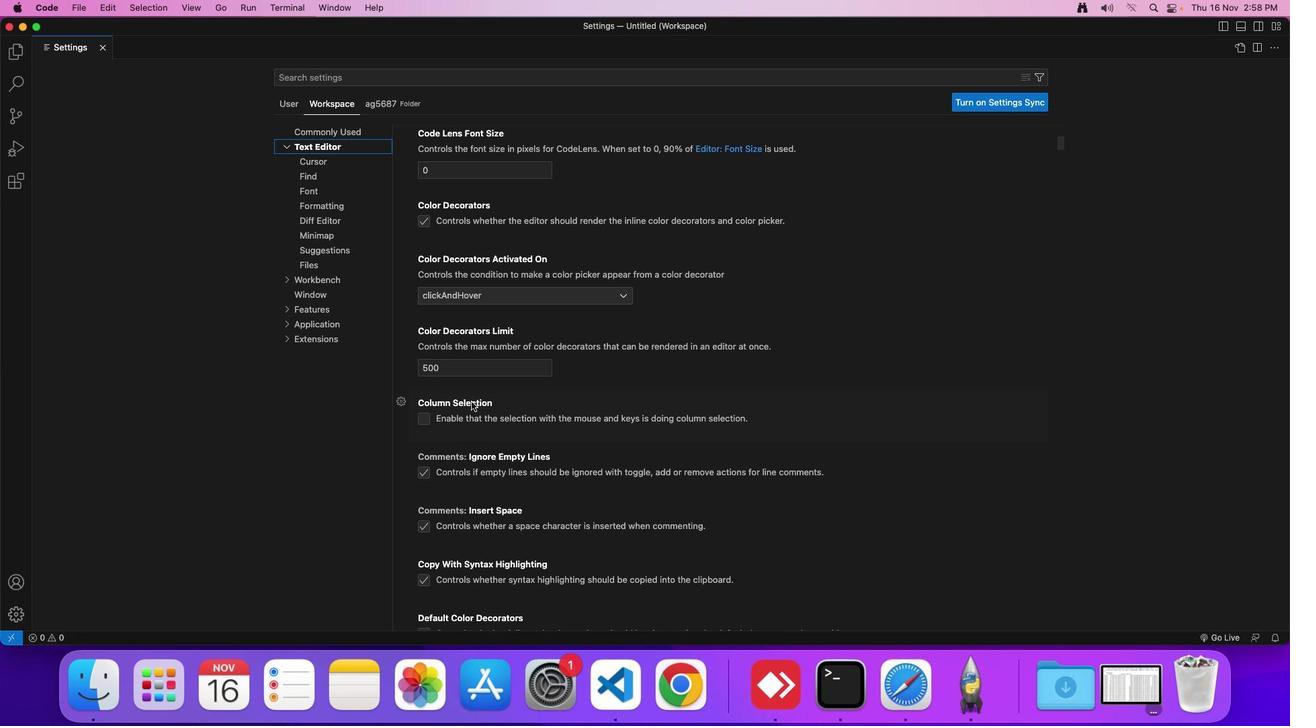 
Action: Mouse moved to (472, 404)
Screenshot: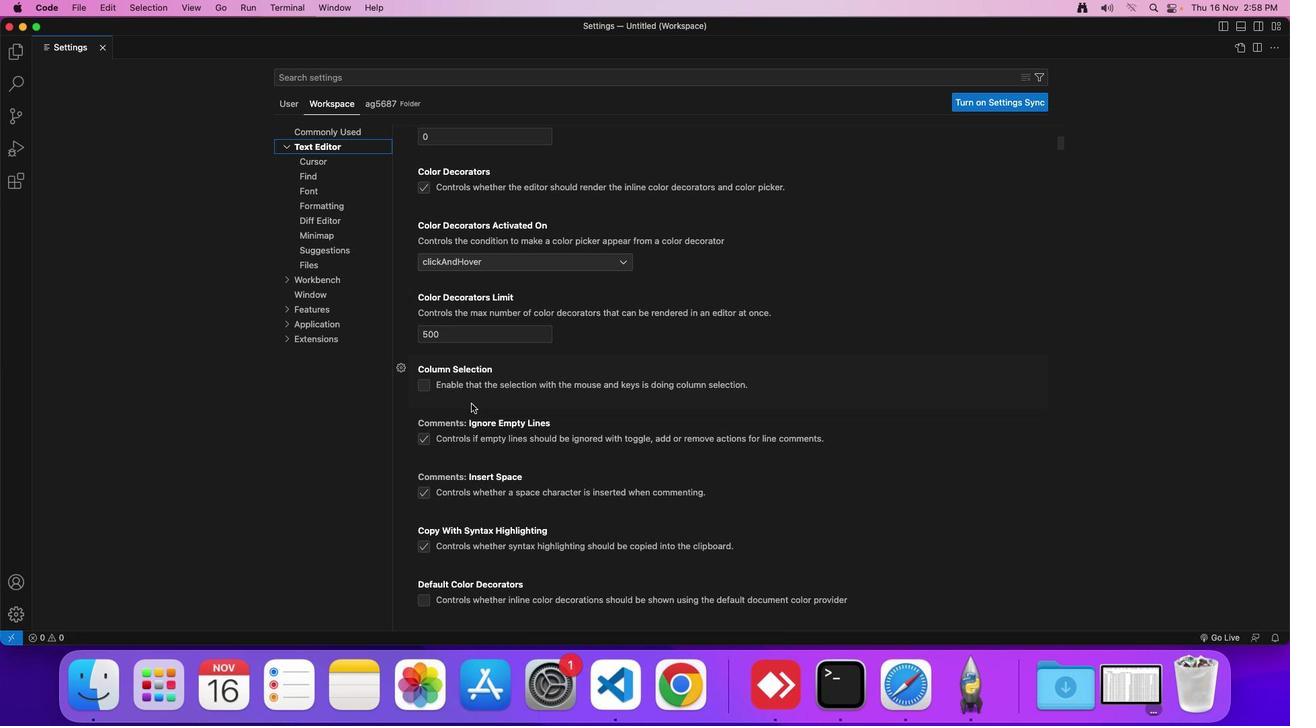
Action: Mouse scrolled (472, 404) with delta (0, 0)
Screenshot: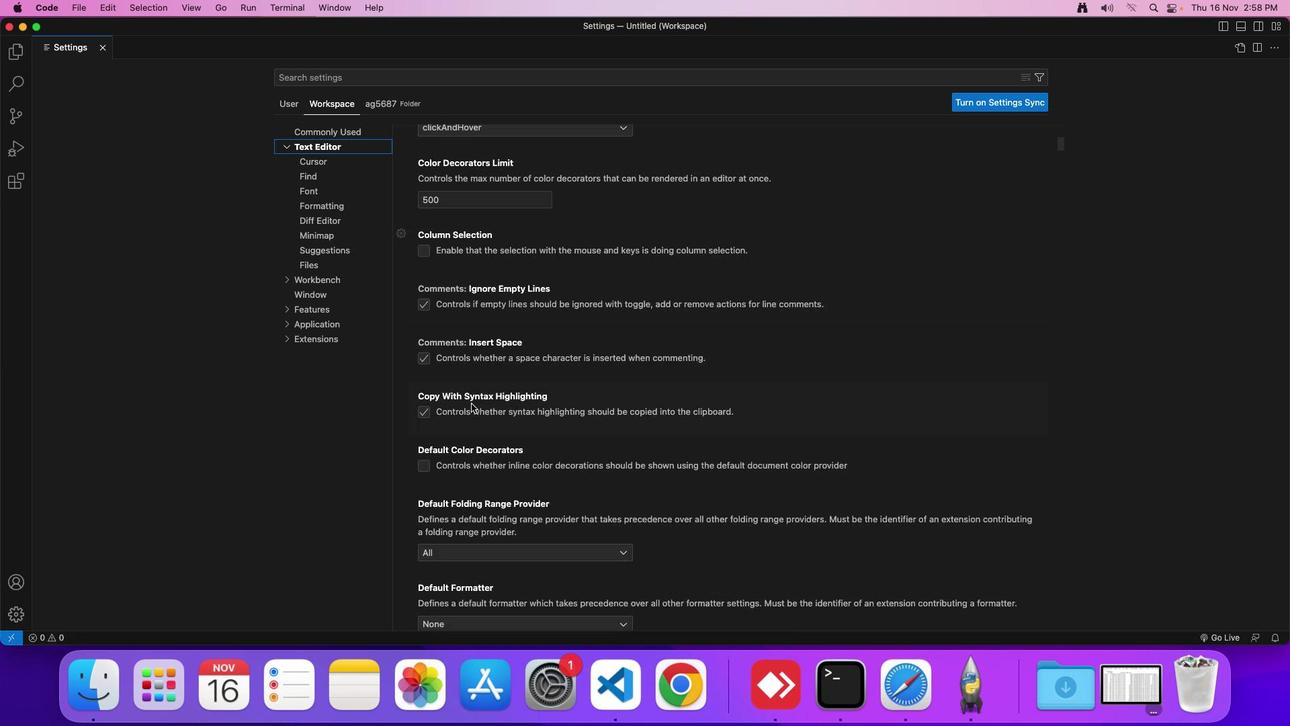 
Action: Mouse scrolled (472, 404) with delta (0, 0)
Screenshot: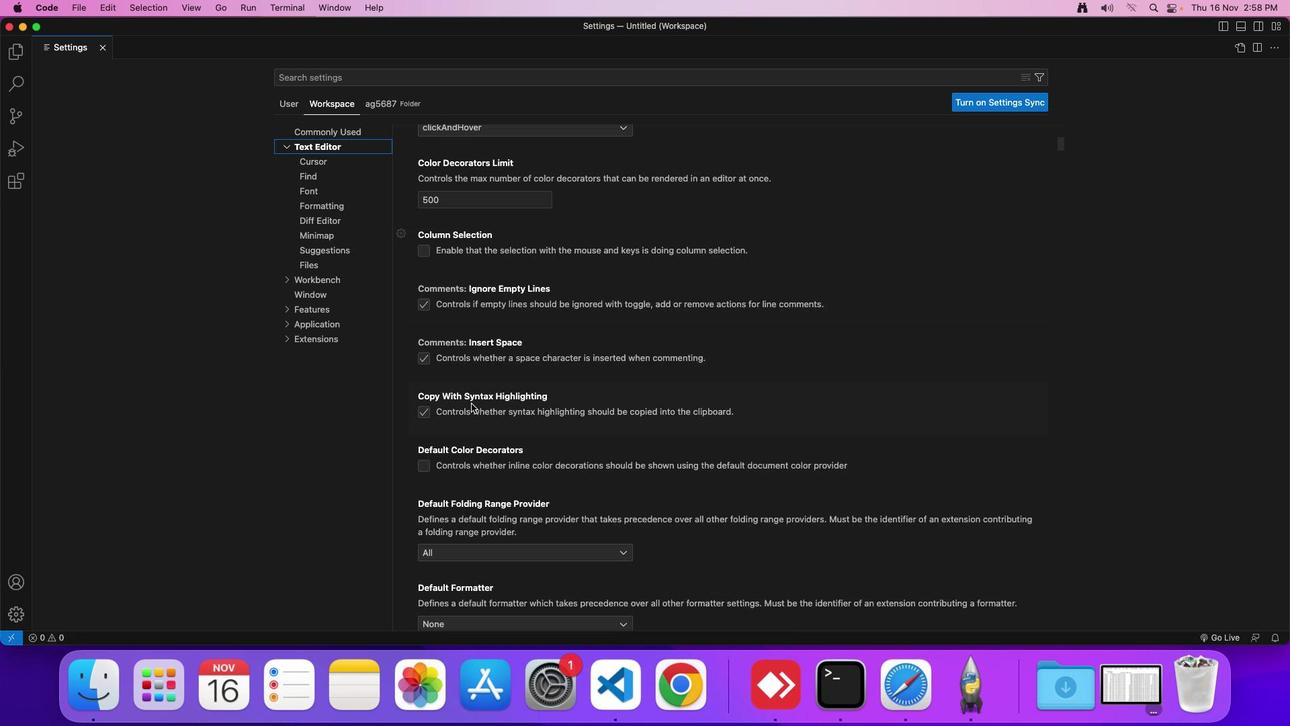 
Action: Mouse scrolled (472, 404) with delta (0, -2)
Screenshot: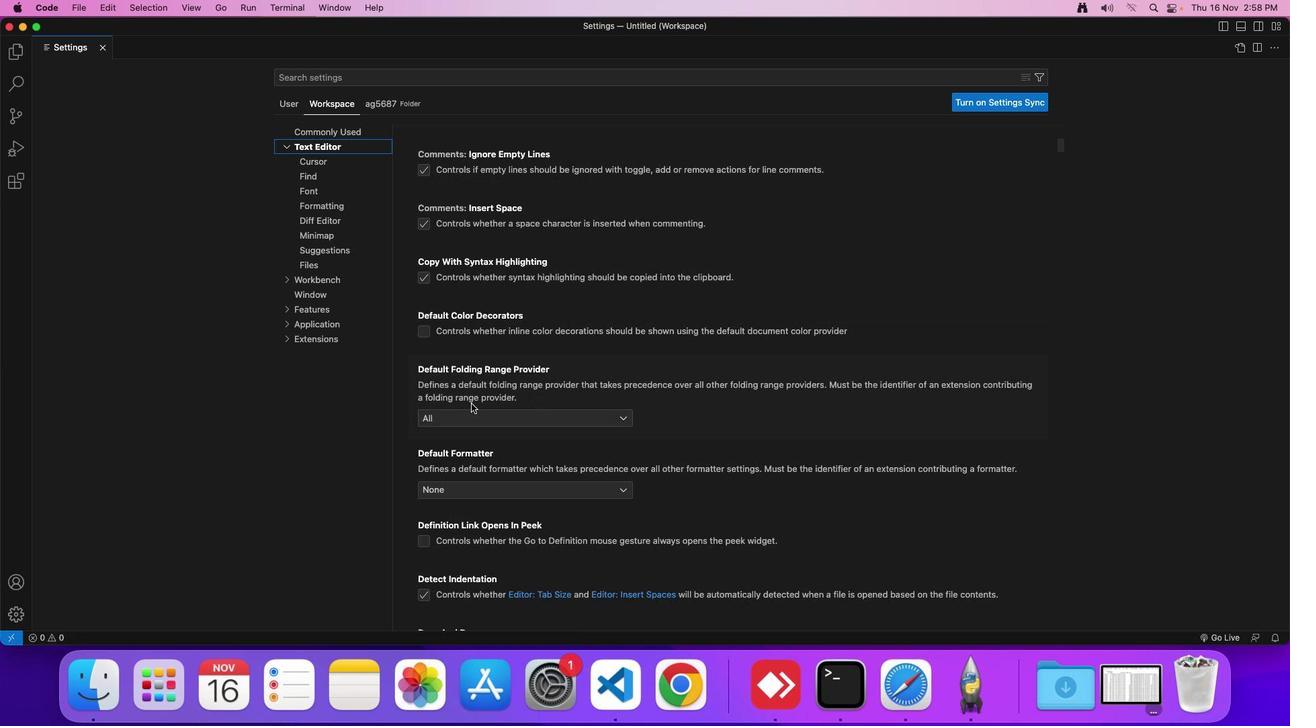 
Action: Mouse scrolled (472, 404) with delta (0, -2)
Screenshot: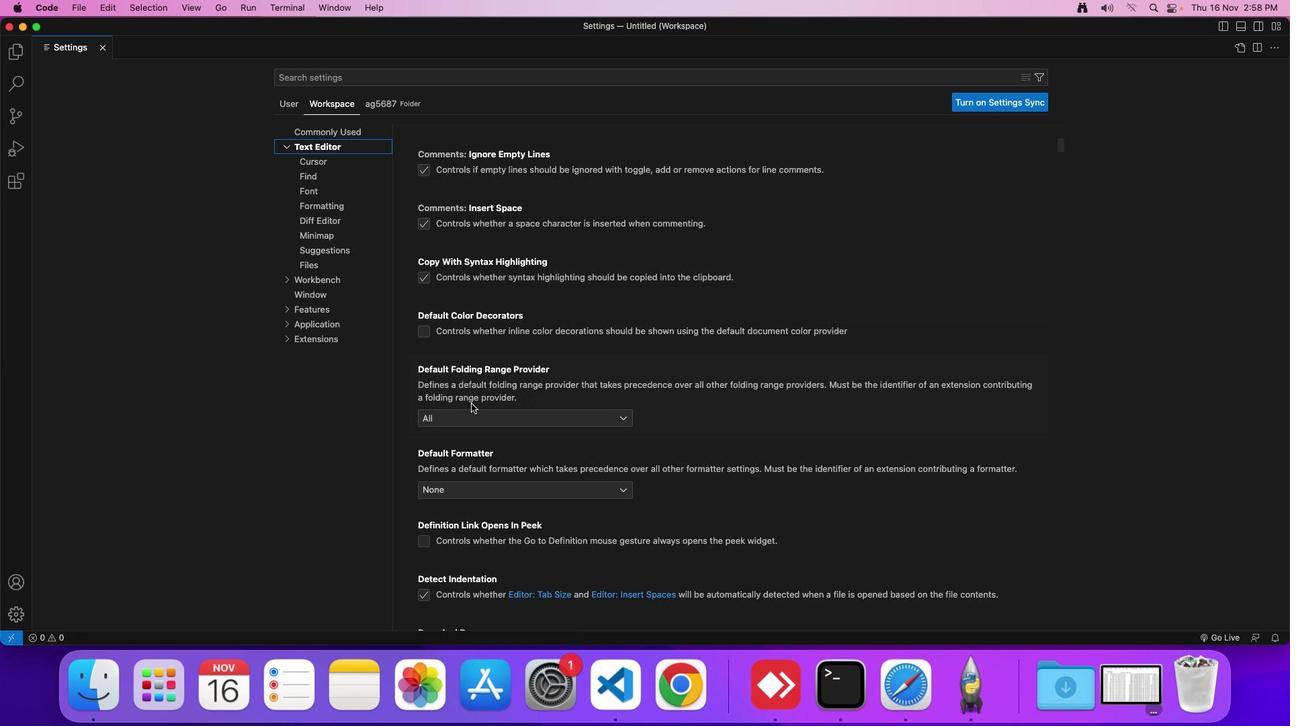 
Action: Mouse moved to (471, 404)
Screenshot: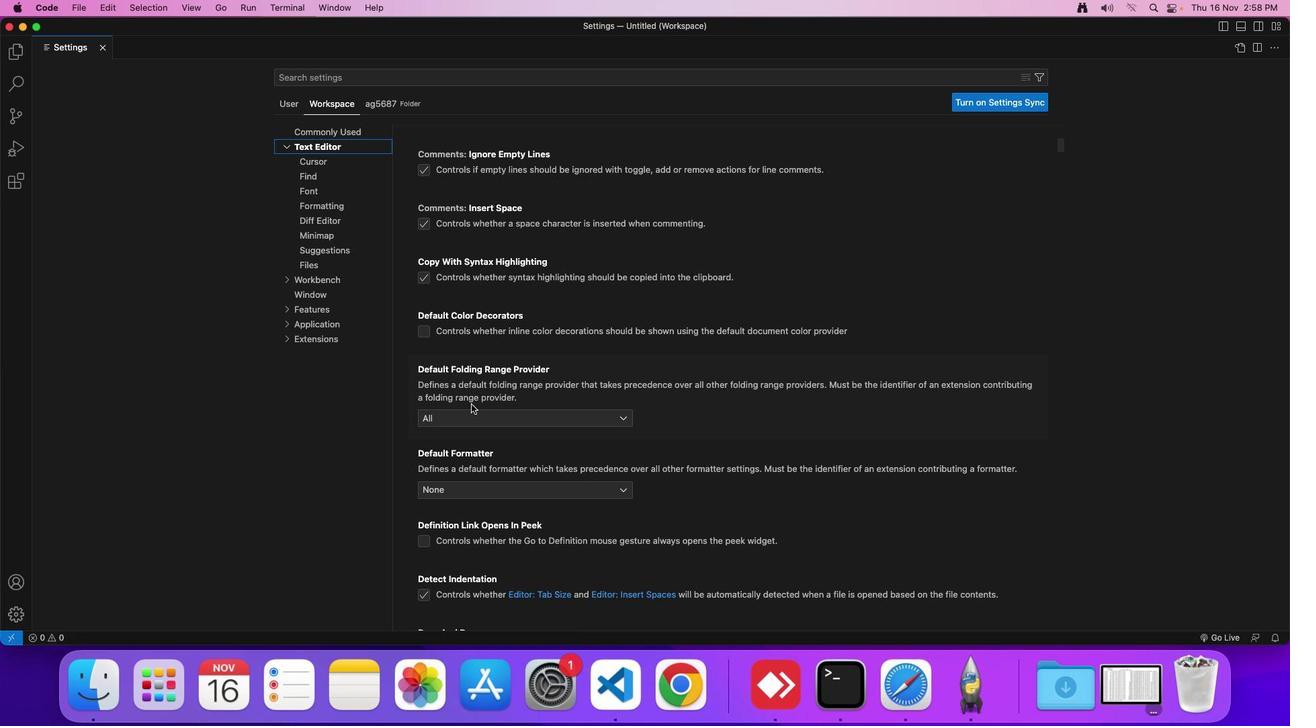 
Action: Mouse scrolled (471, 404) with delta (0, 0)
Screenshot: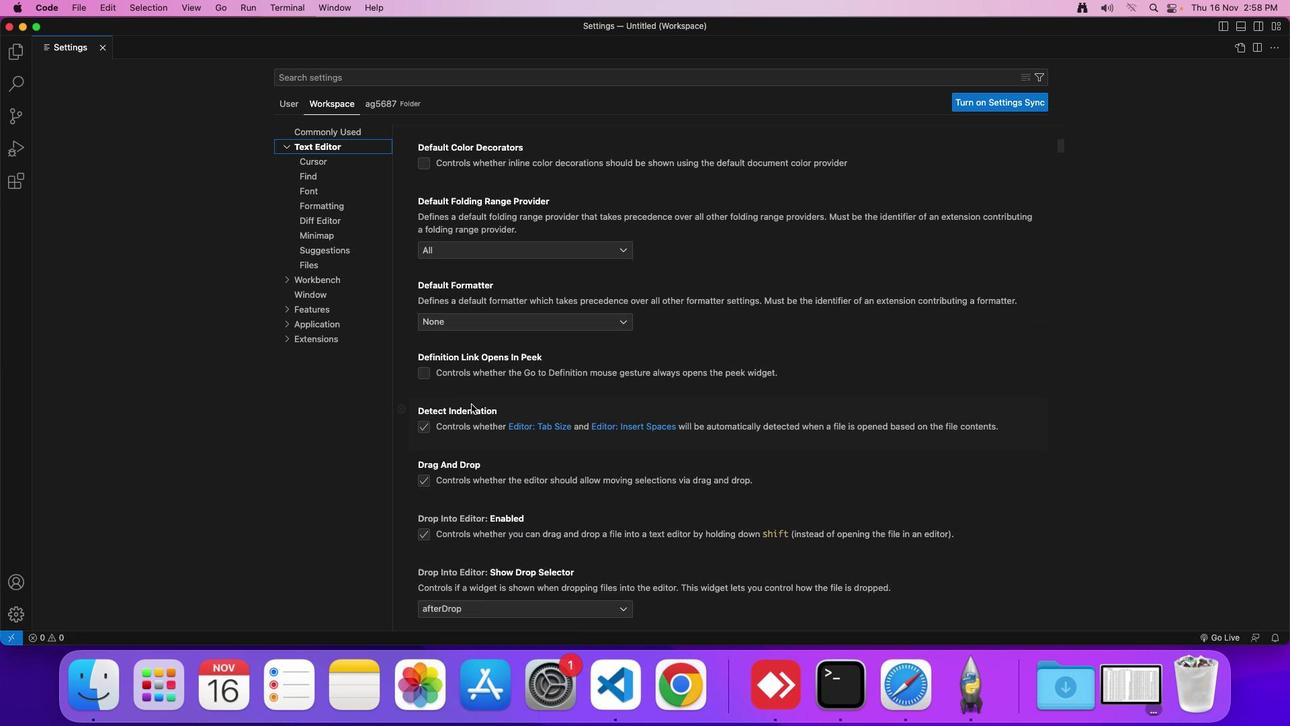 
Action: Mouse scrolled (471, 404) with delta (0, 0)
Screenshot: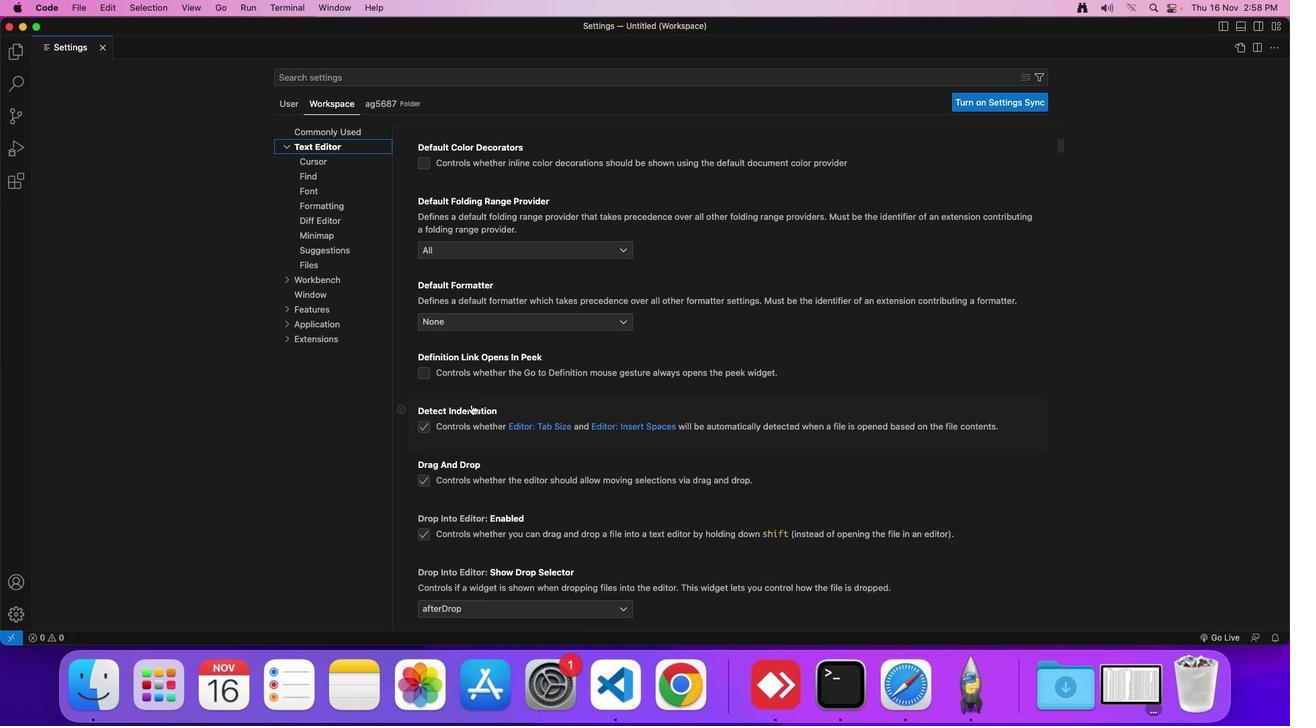 
Action: Mouse scrolled (471, 404) with delta (0, -2)
Screenshot: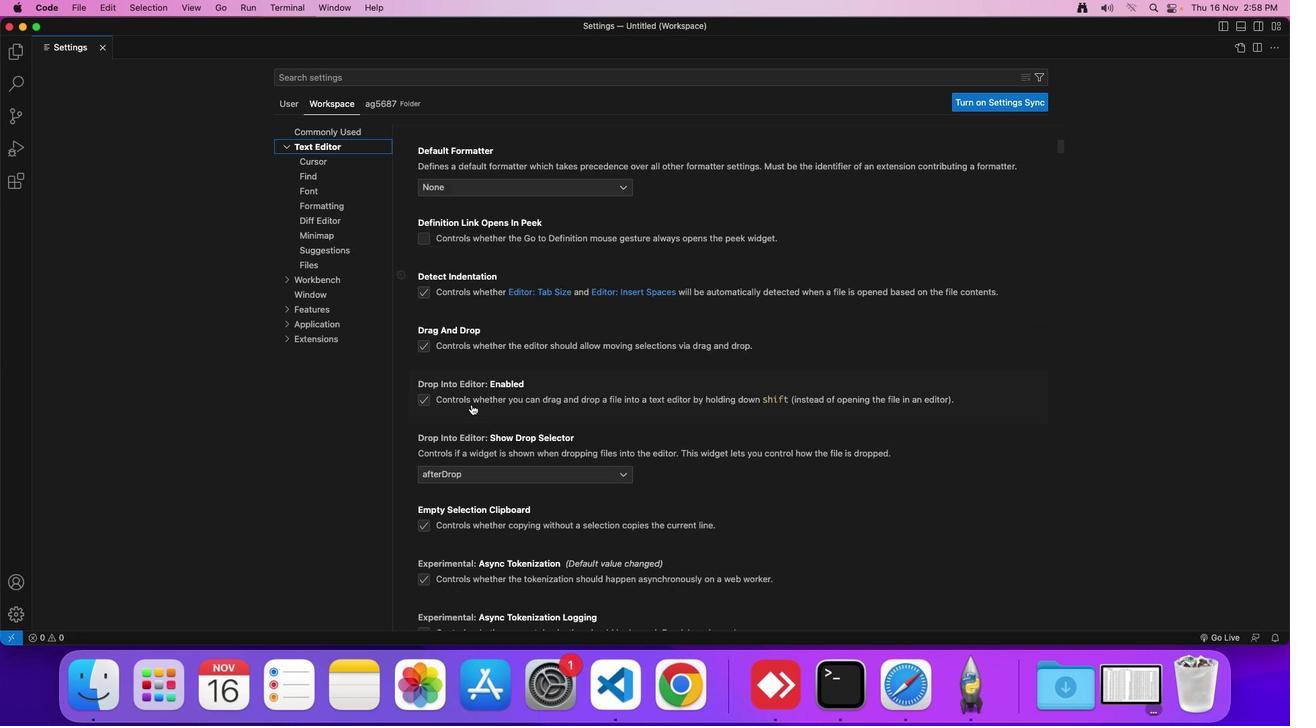 
Action: Mouse scrolled (471, 404) with delta (0, -2)
Screenshot: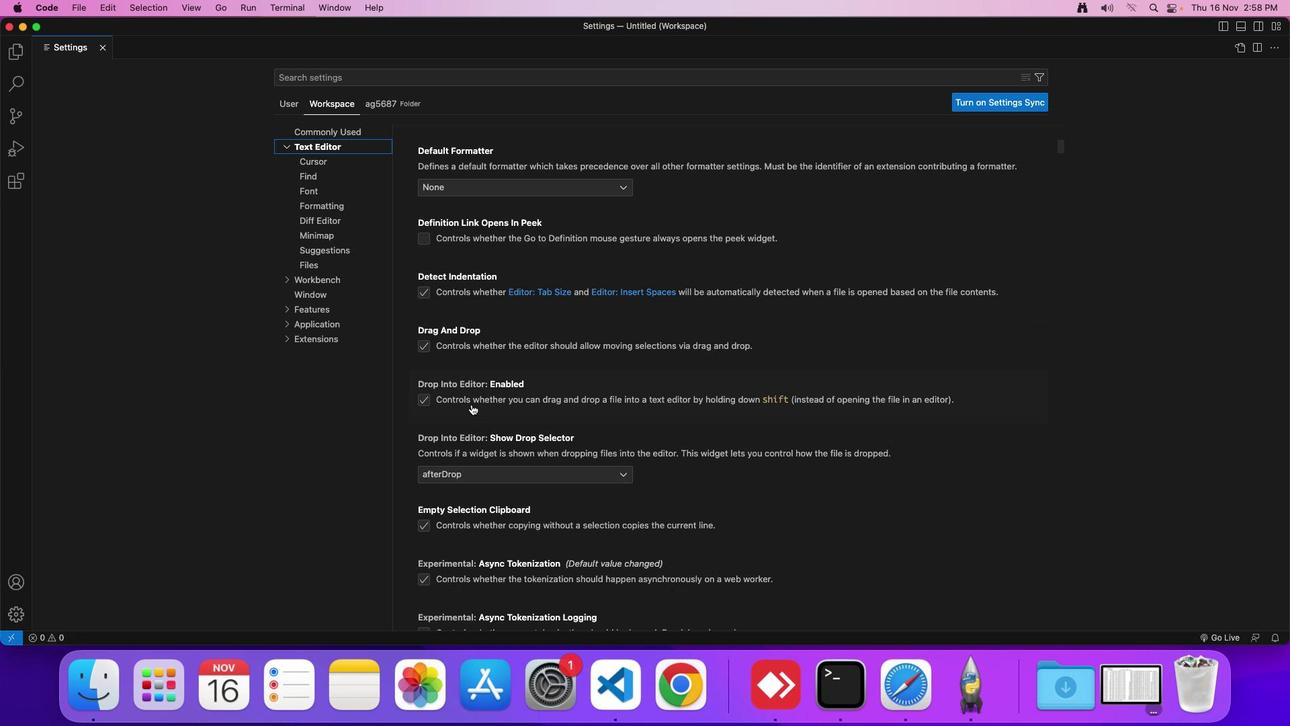 
Action: Mouse moved to (471, 404)
Screenshot: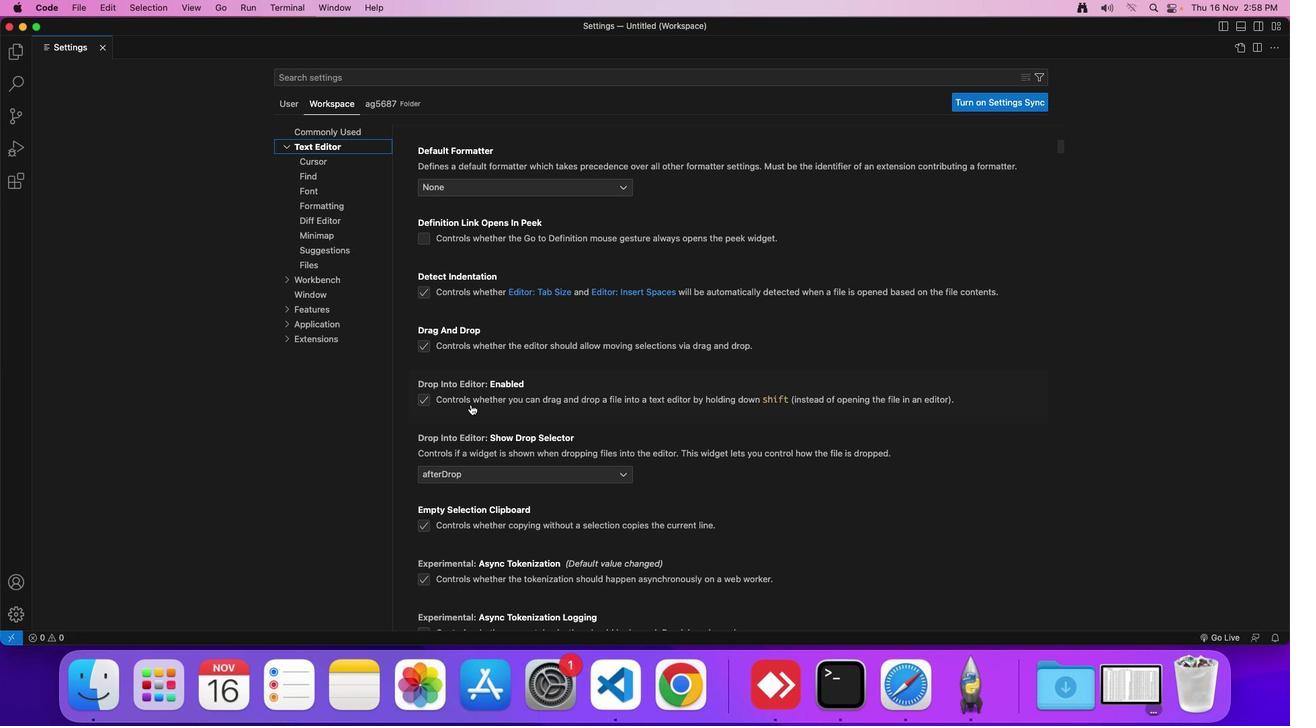 
Action: Mouse scrolled (471, 404) with delta (0, 0)
Screenshot: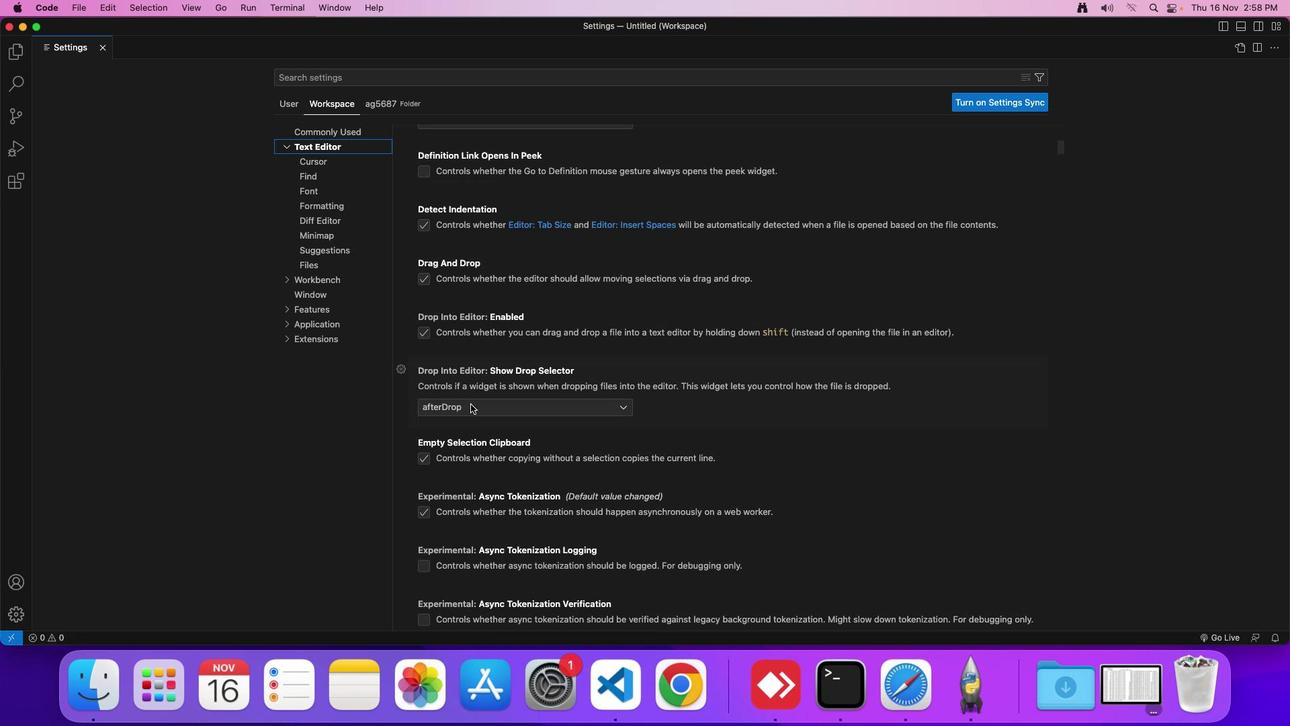 
Action: Mouse scrolled (471, 404) with delta (0, 0)
Screenshot: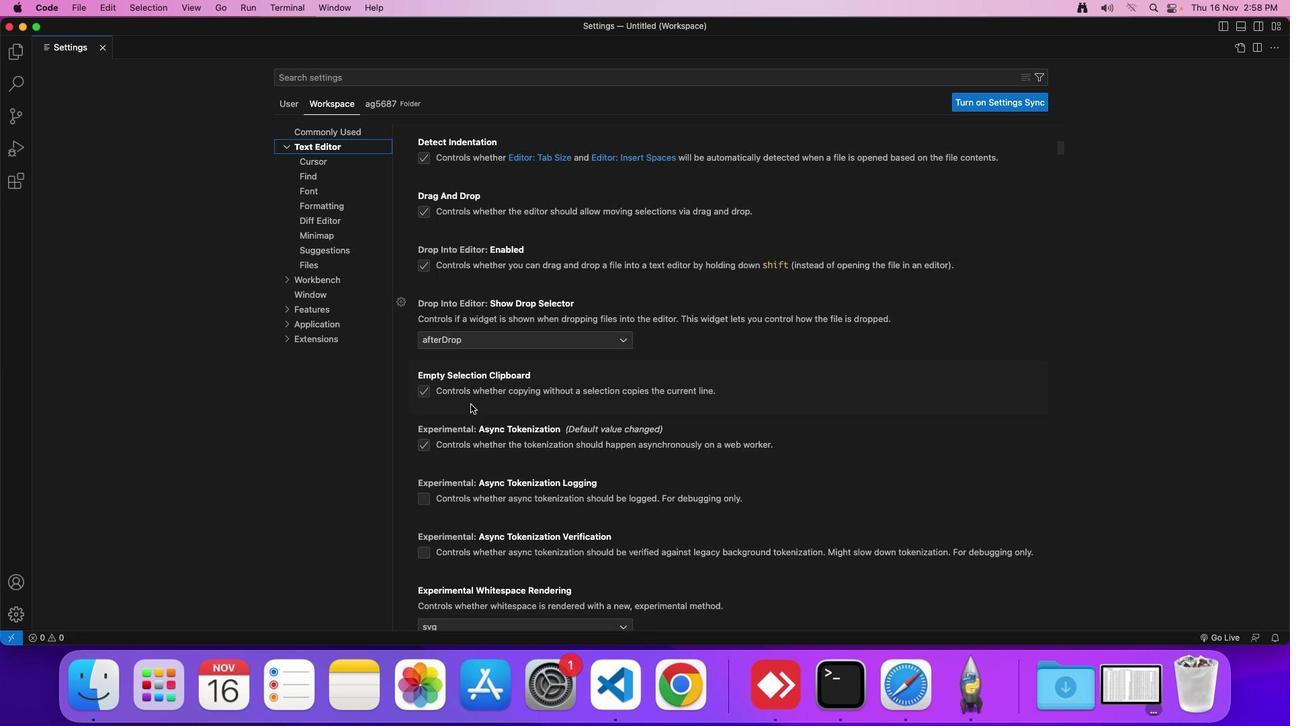 
Action: Mouse scrolled (471, 404) with delta (0, -1)
Screenshot: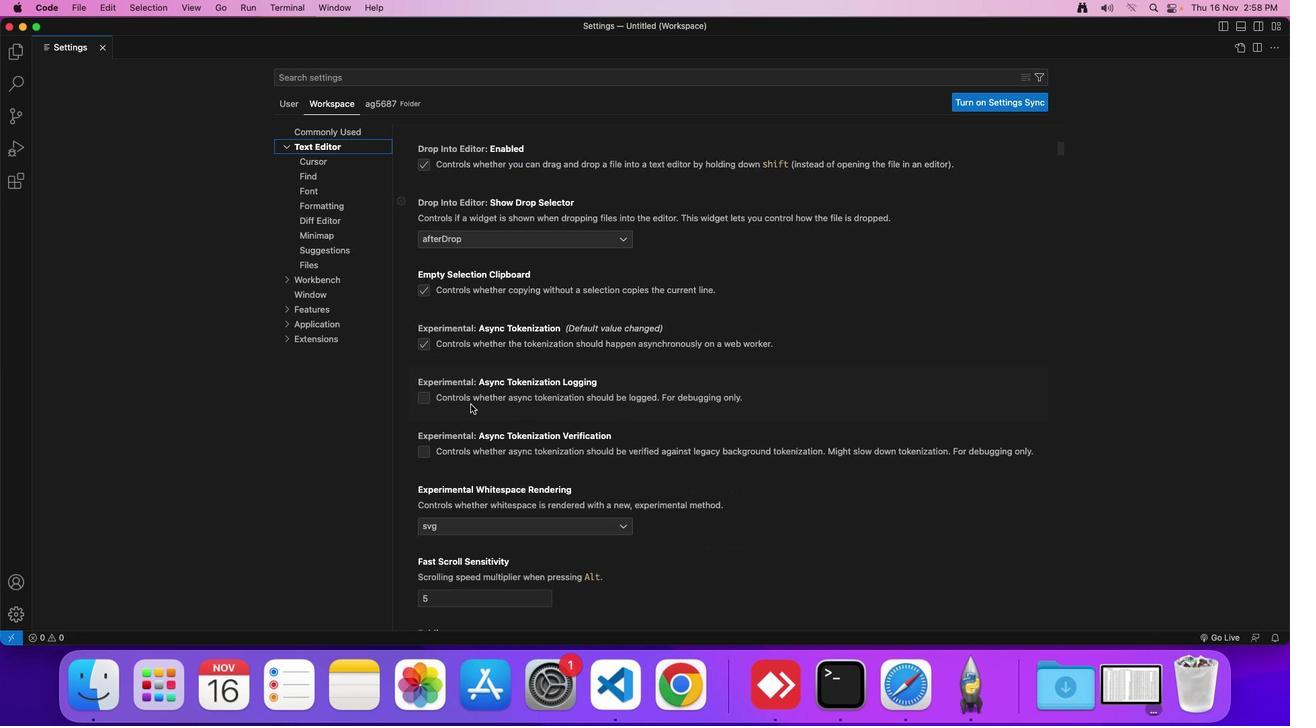 
Action: Mouse scrolled (471, 404) with delta (0, -2)
Screenshot: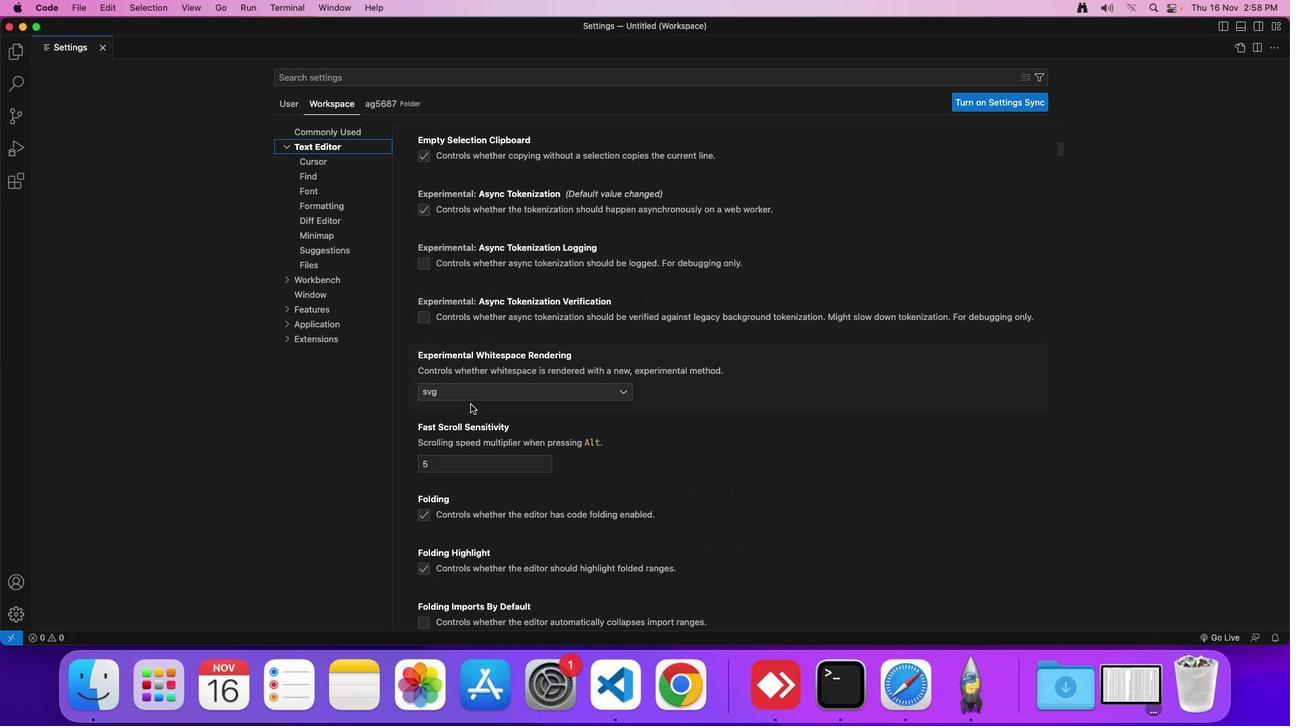 
Action: Mouse scrolled (471, 404) with delta (0, -2)
Screenshot: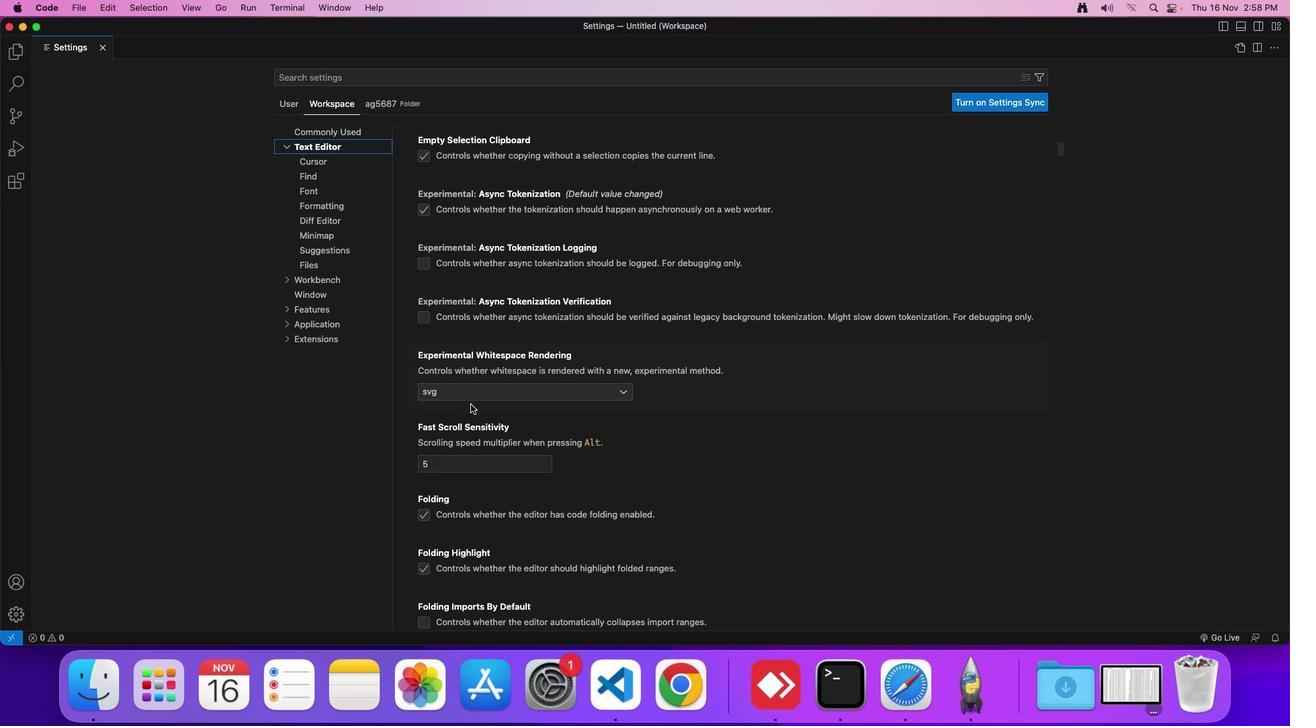 
Action: Mouse moved to (470, 404)
Screenshot: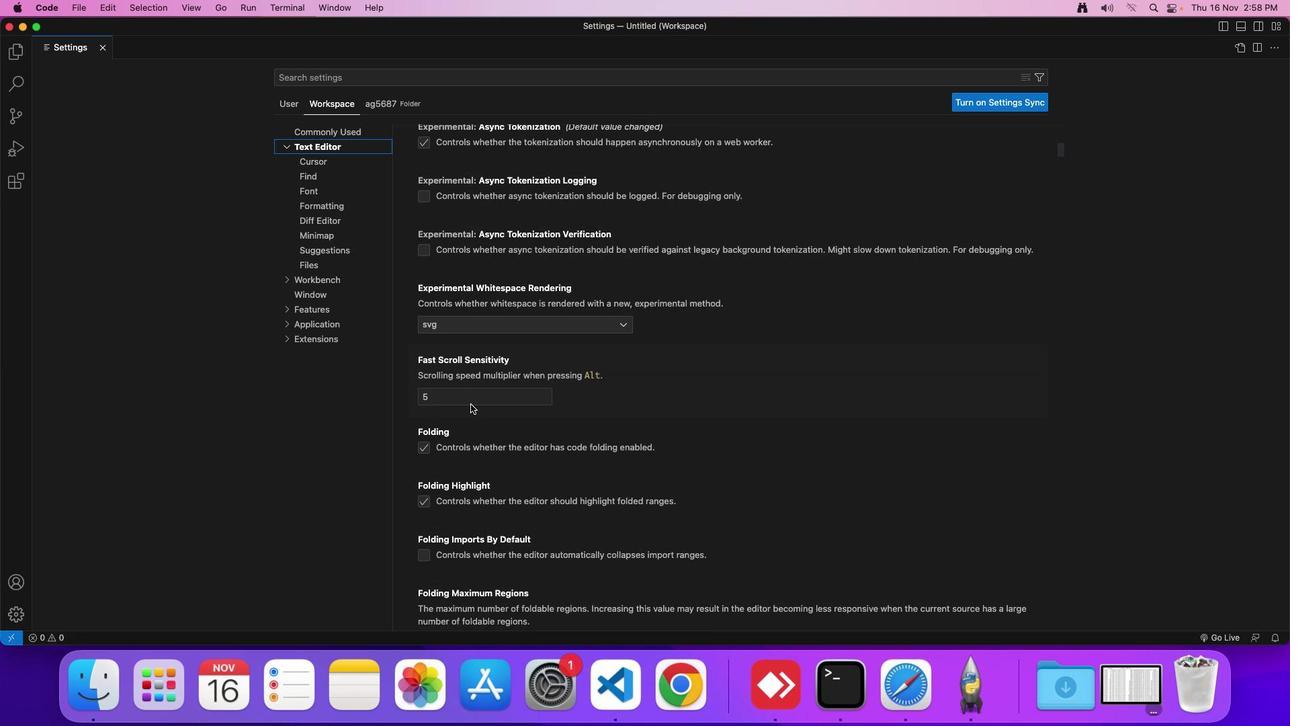
Action: Mouse scrolled (470, 404) with delta (0, 0)
Screenshot: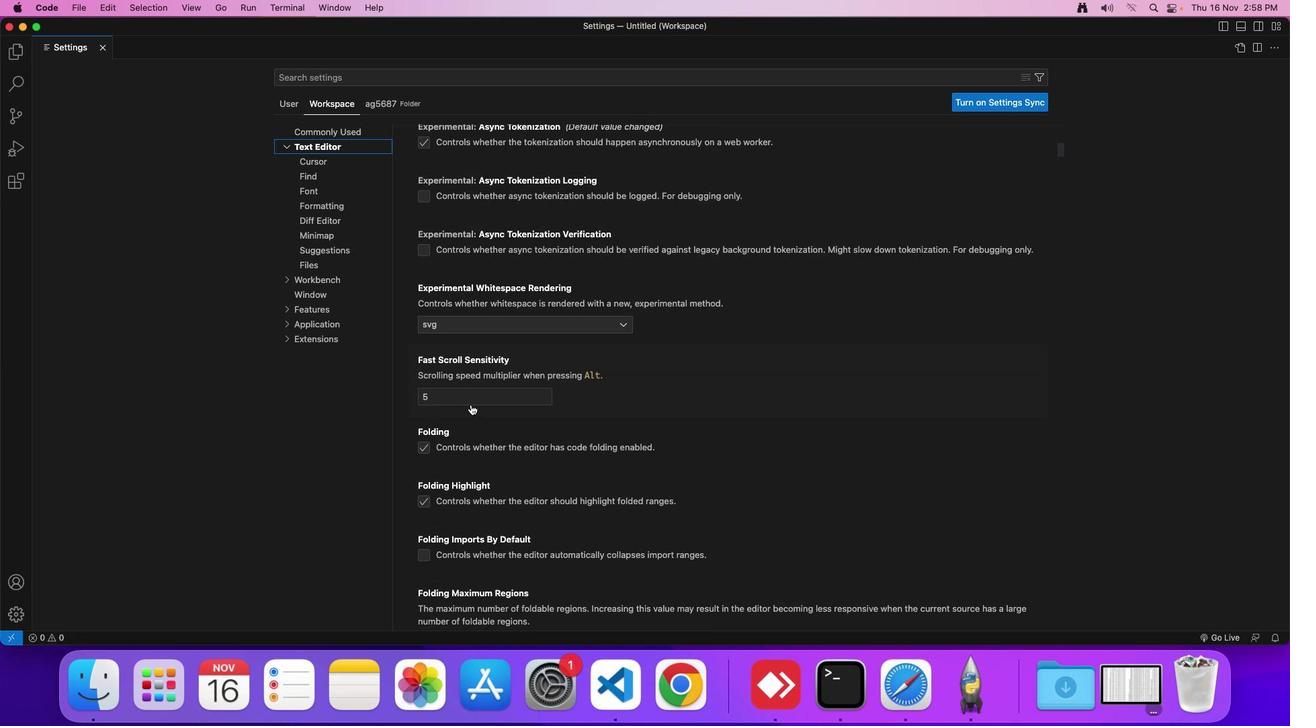 
Action: Mouse scrolled (470, 404) with delta (0, 0)
Screenshot: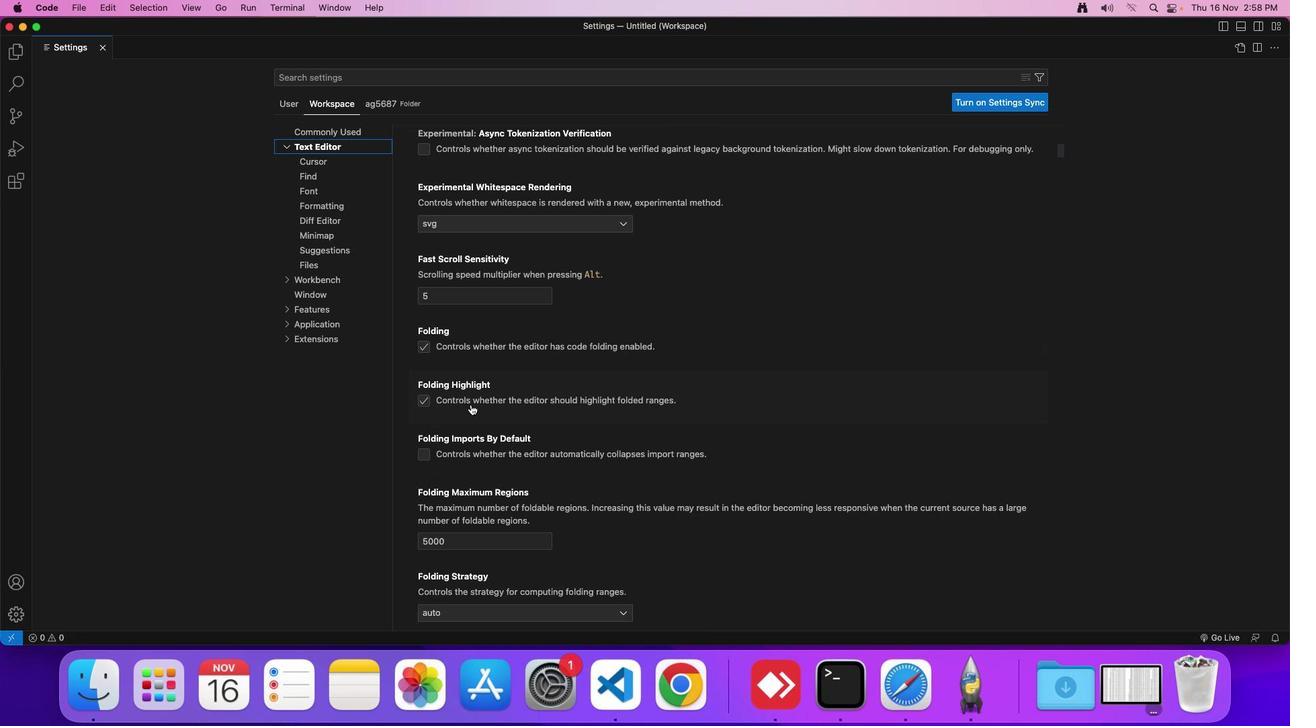 
Action: Mouse scrolled (470, 404) with delta (0, -2)
Screenshot: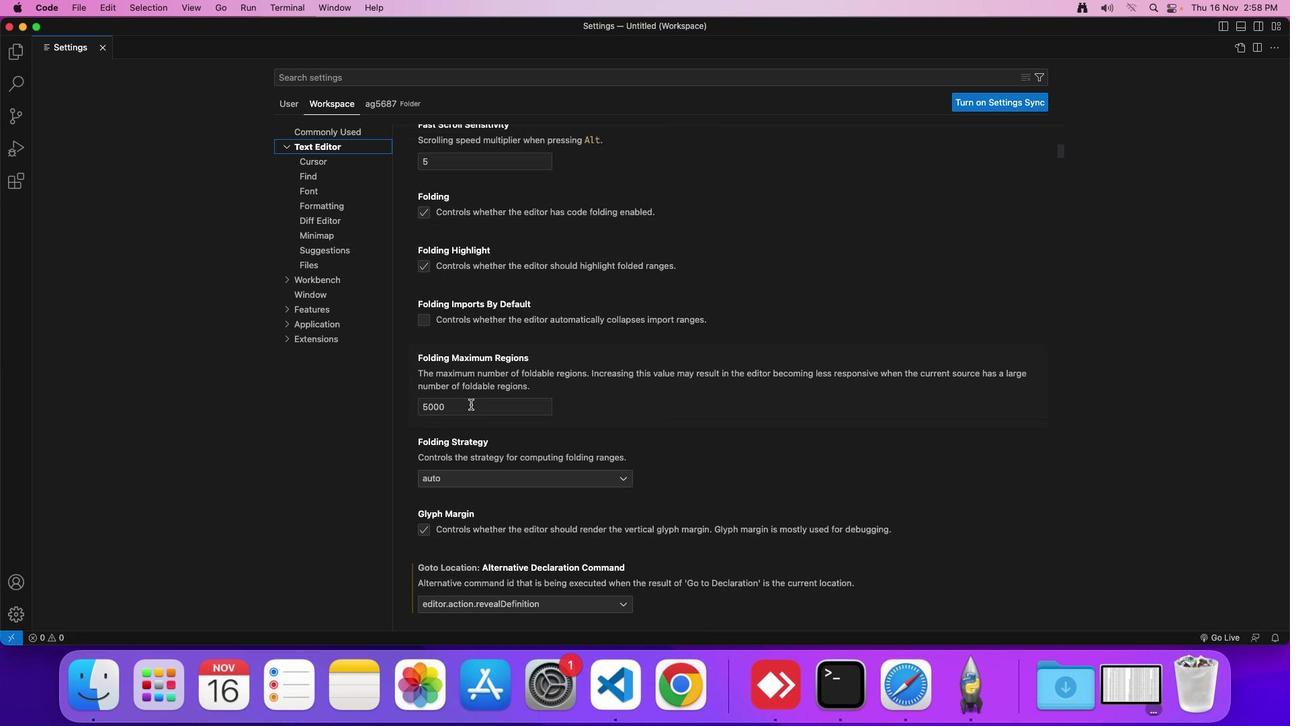 
Action: Mouse scrolled (470, 404) with delta (0, -2)
Screenshot: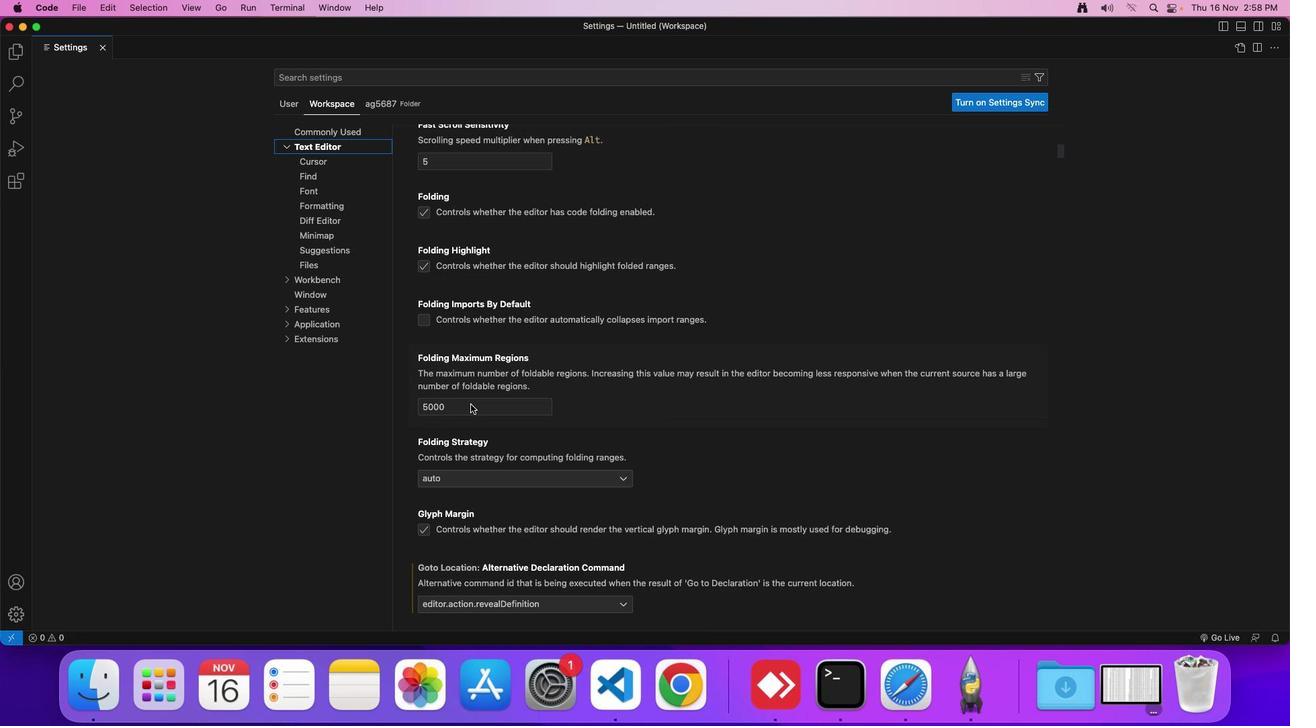 
Action: Mouse scrolled (470, 404) with delta (0, -2)
Screenshot: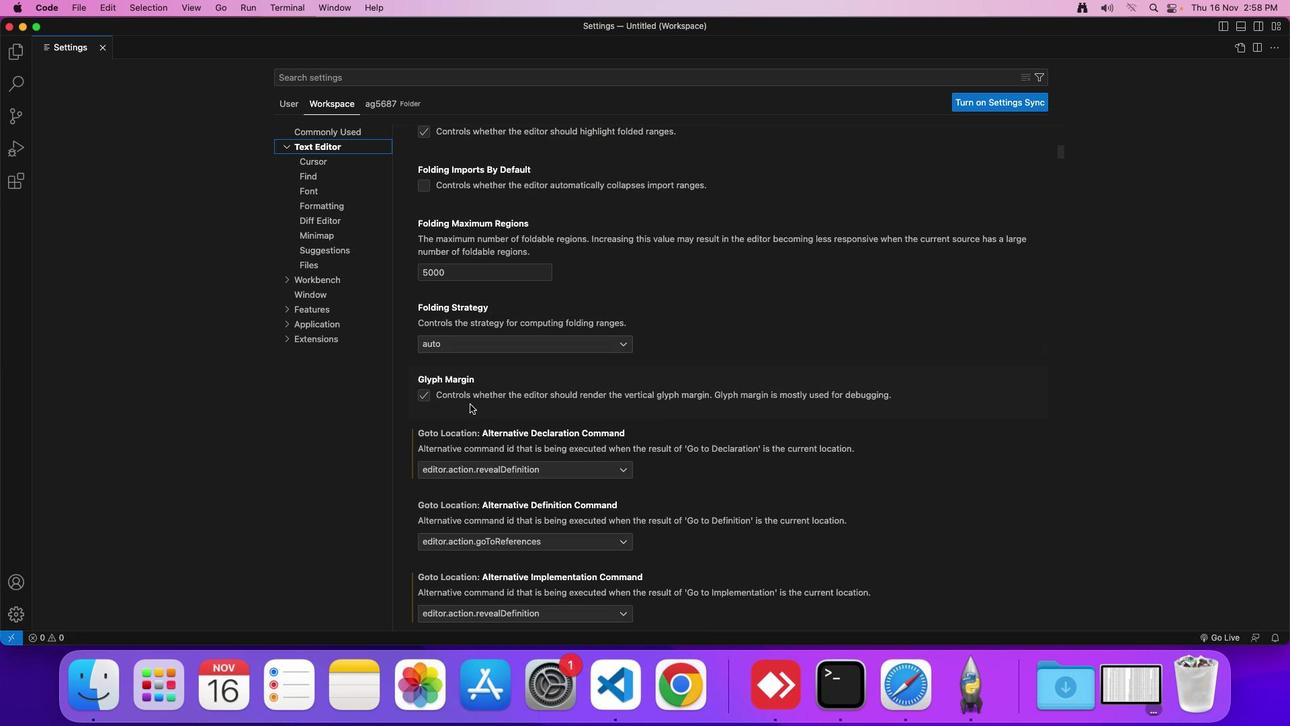 
Action: Mouse moved to (470, 404)
Screenshot: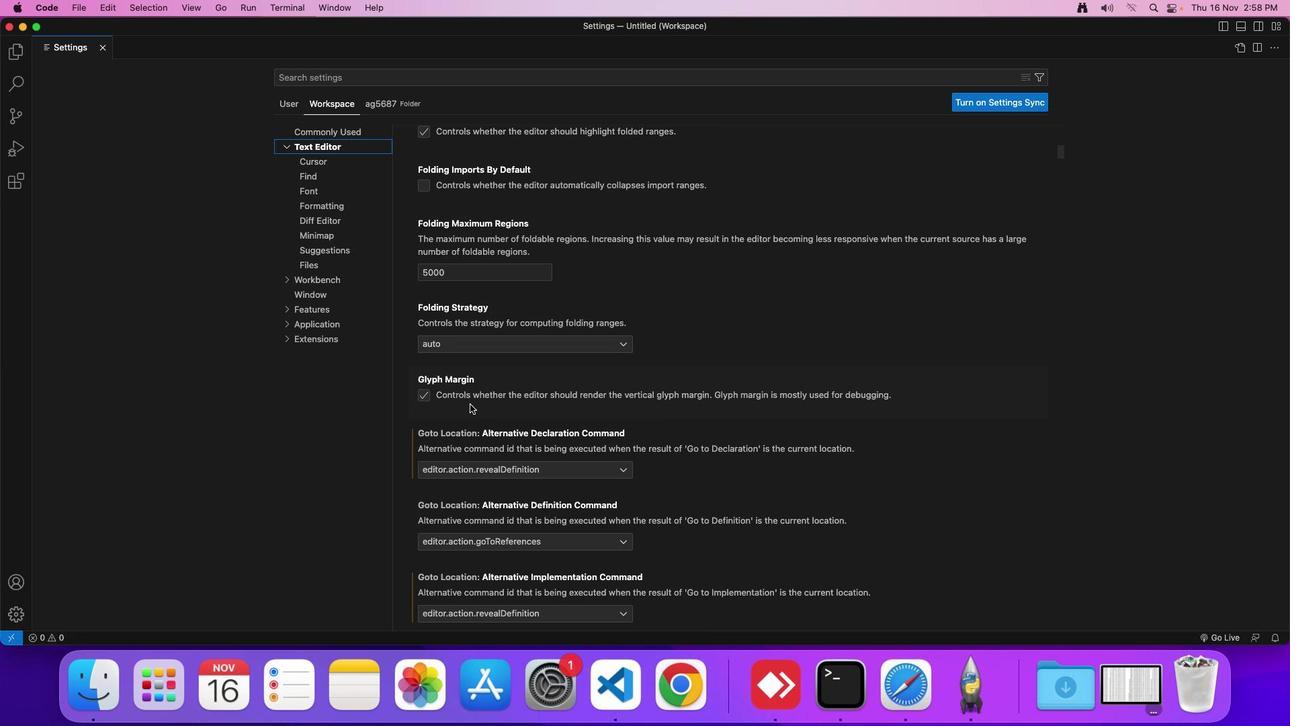 
Action: Mouse scrolled (470, 404) with delta (0, 0)
Screenshot: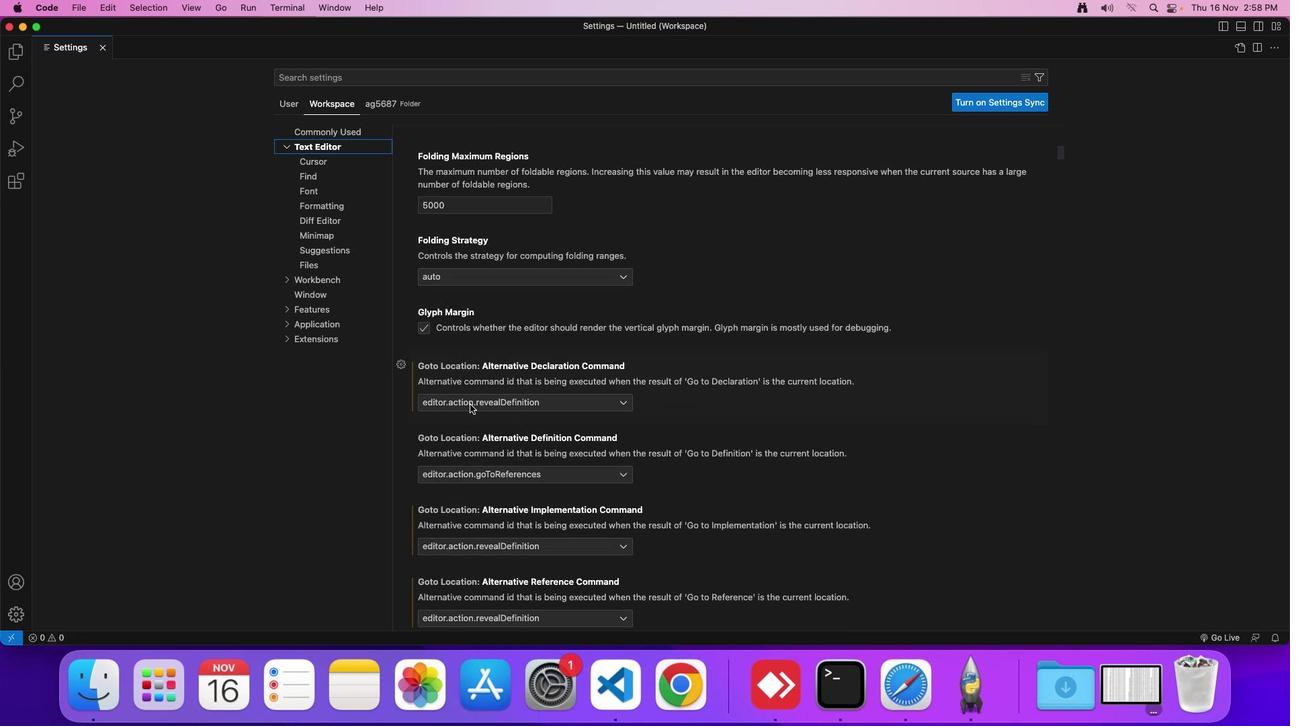 
Action: Mouse scrolled (470, 404) with delta (0, 0)
Screenshot: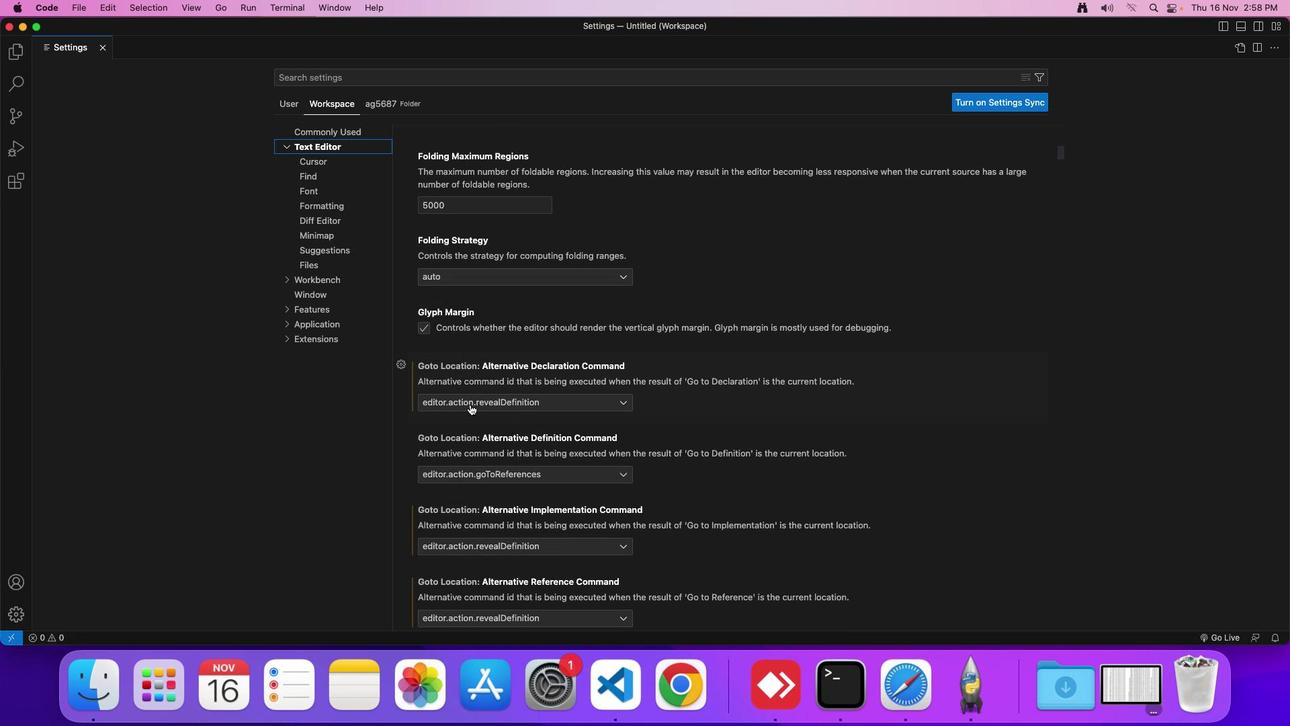 
Action: Mouse scrolled (470, 404) with delta (0, -1)
Screenshot: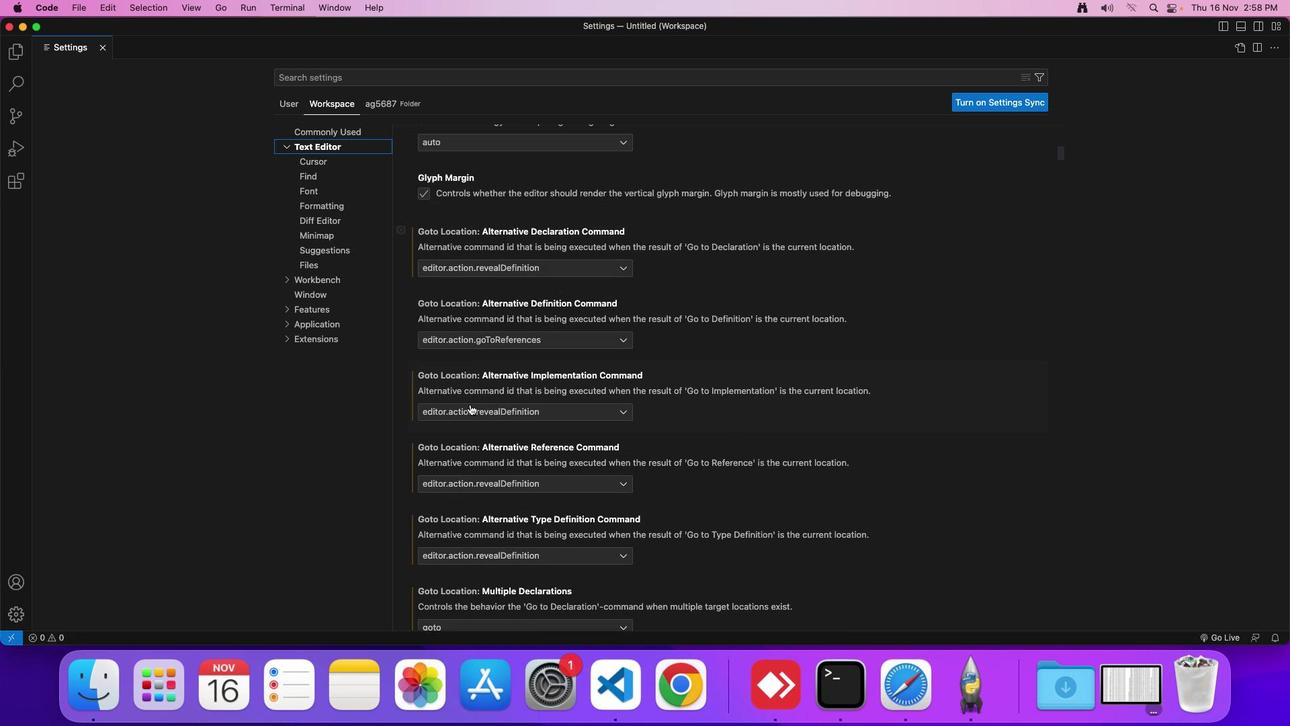 
Action: Mouse scrolled (470, 404) with delta (0, -1)
Screenshot: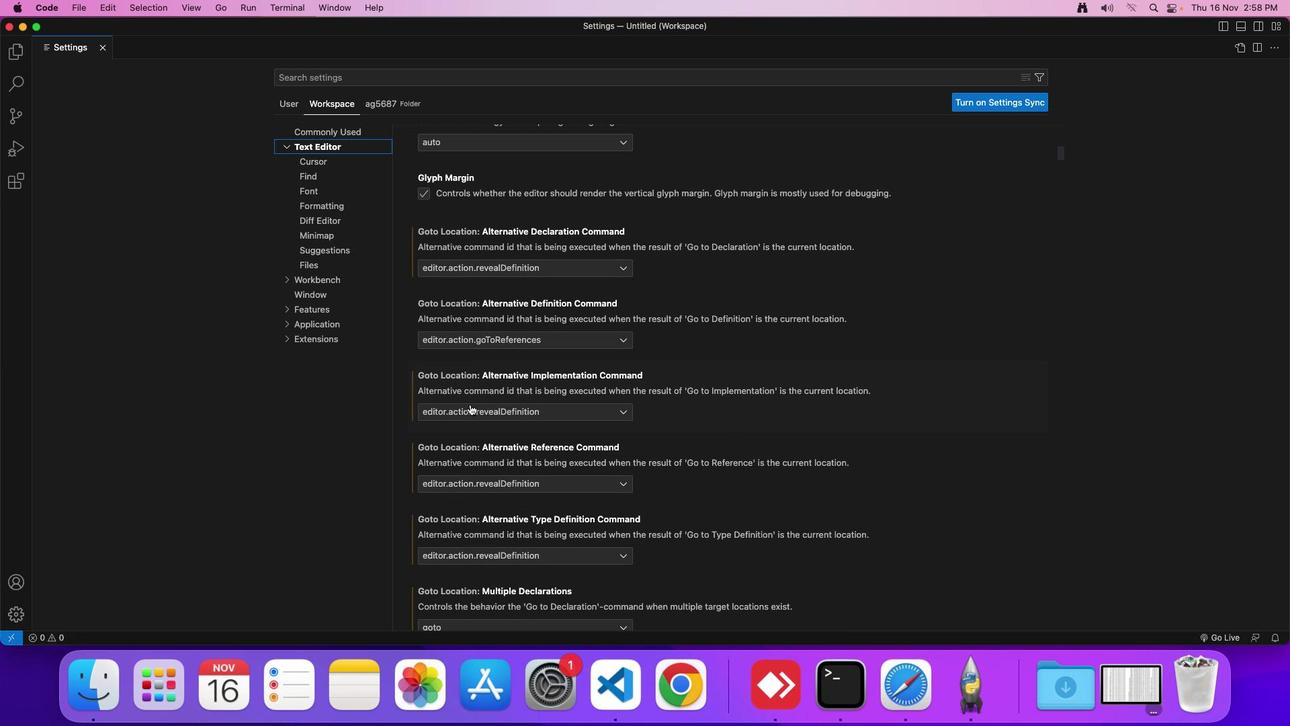 
Action: Mouse moved to (470, 404)
Screenshot: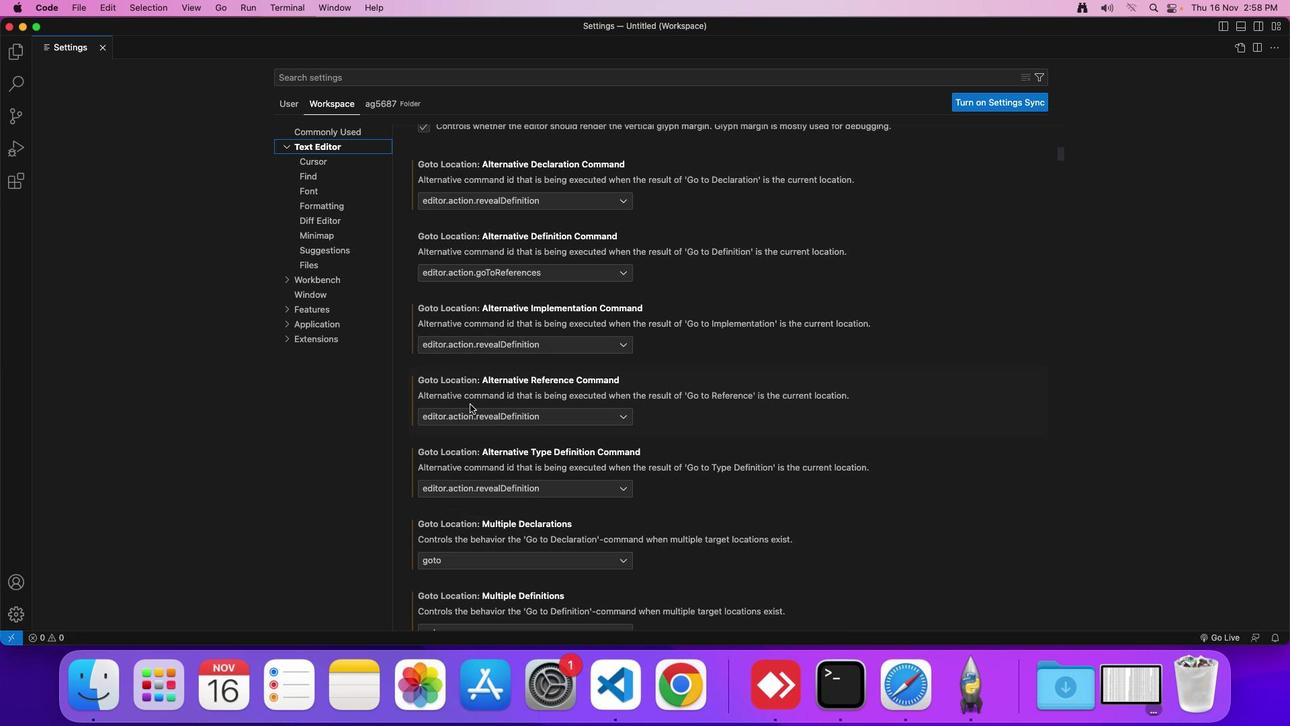 
Action: Mouse scrolled (470, 404) with delta (0, 0)
Screenshot: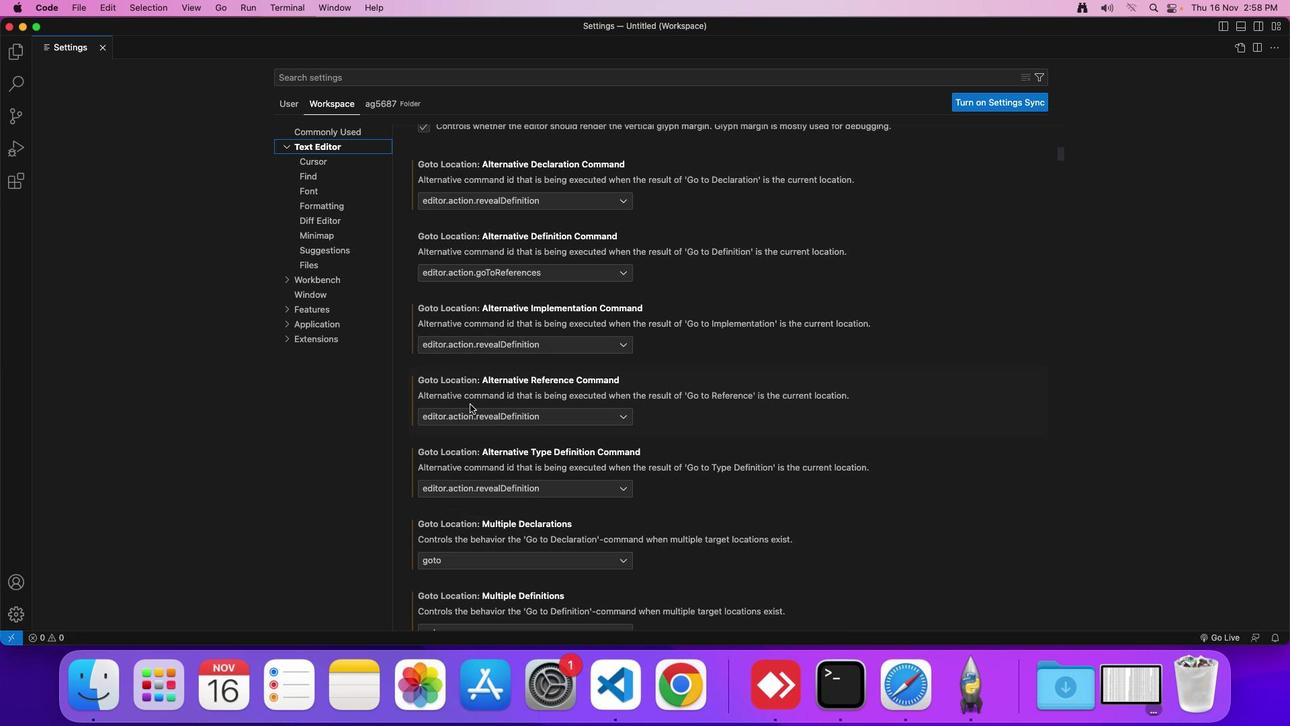 
Action: Mouse scrolled (470, 404) with delta (0, 0)
Screenshot: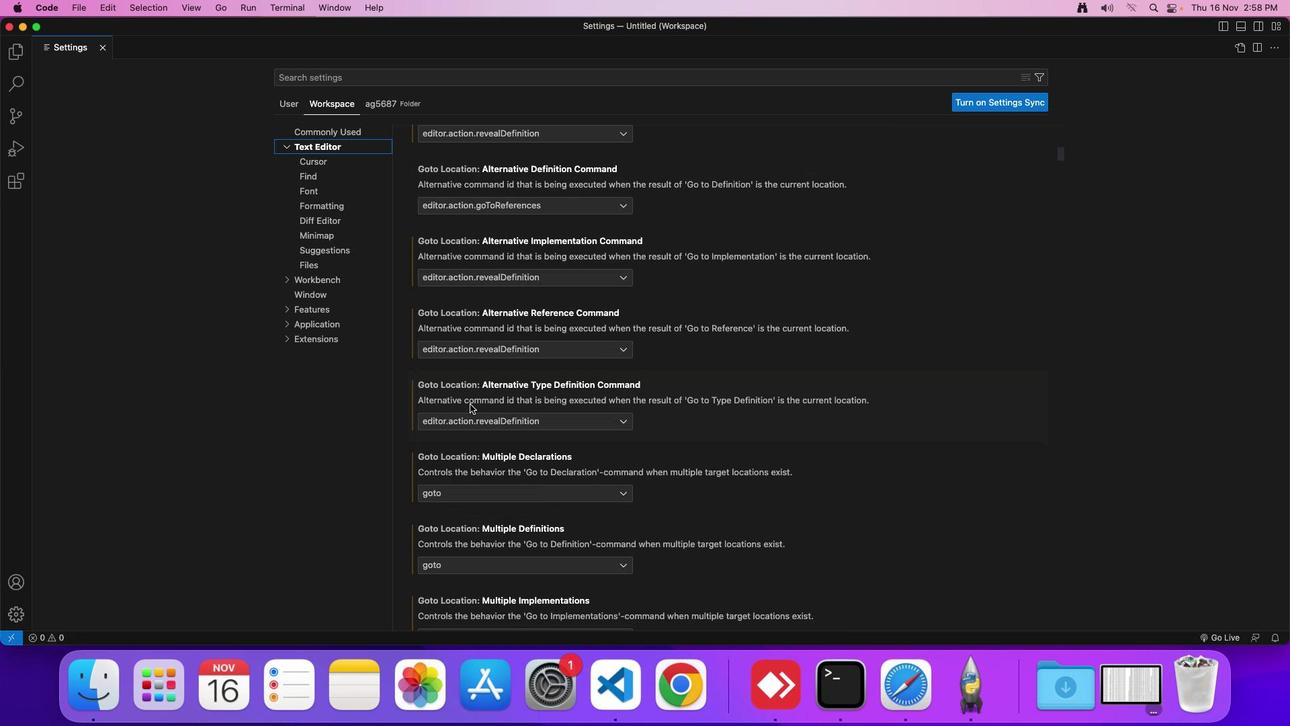 
Action: Mouse scrolled (470, 404) with delta (0, -1)
Screenshot: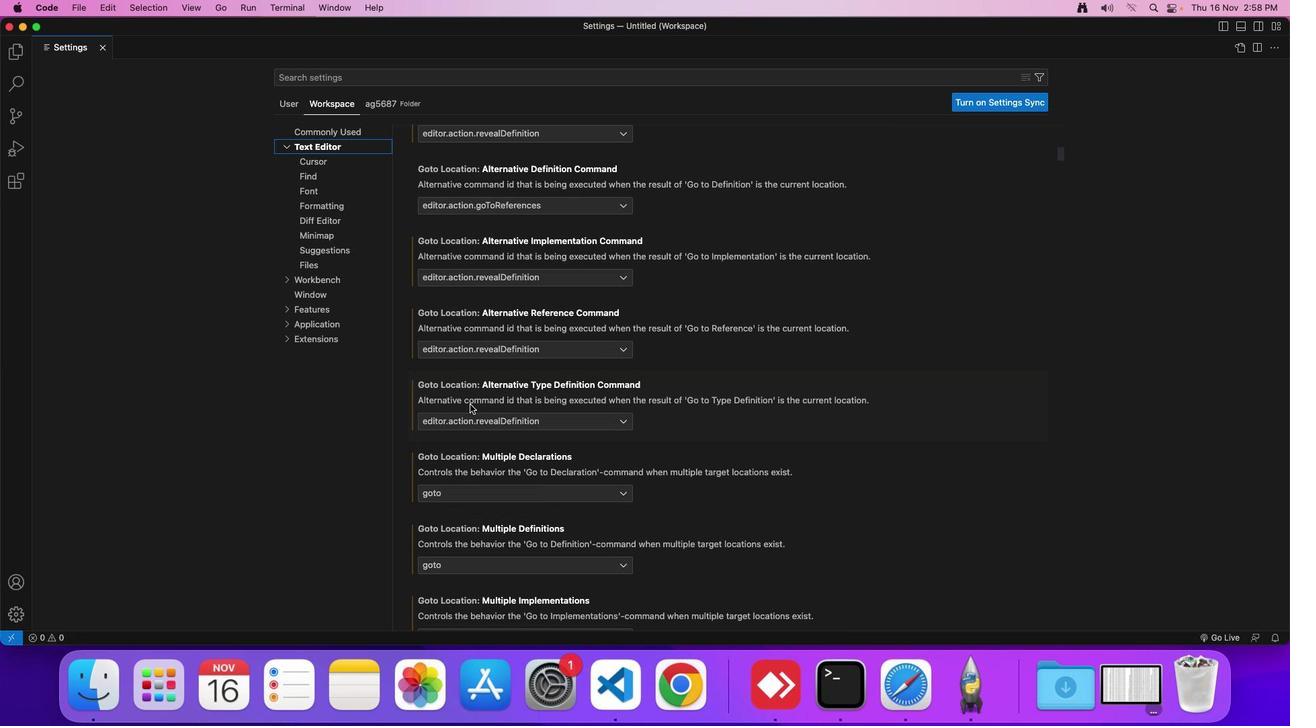 
Action: Mouse scrolled (470, 404) with delta (0, 0)
Screenshot: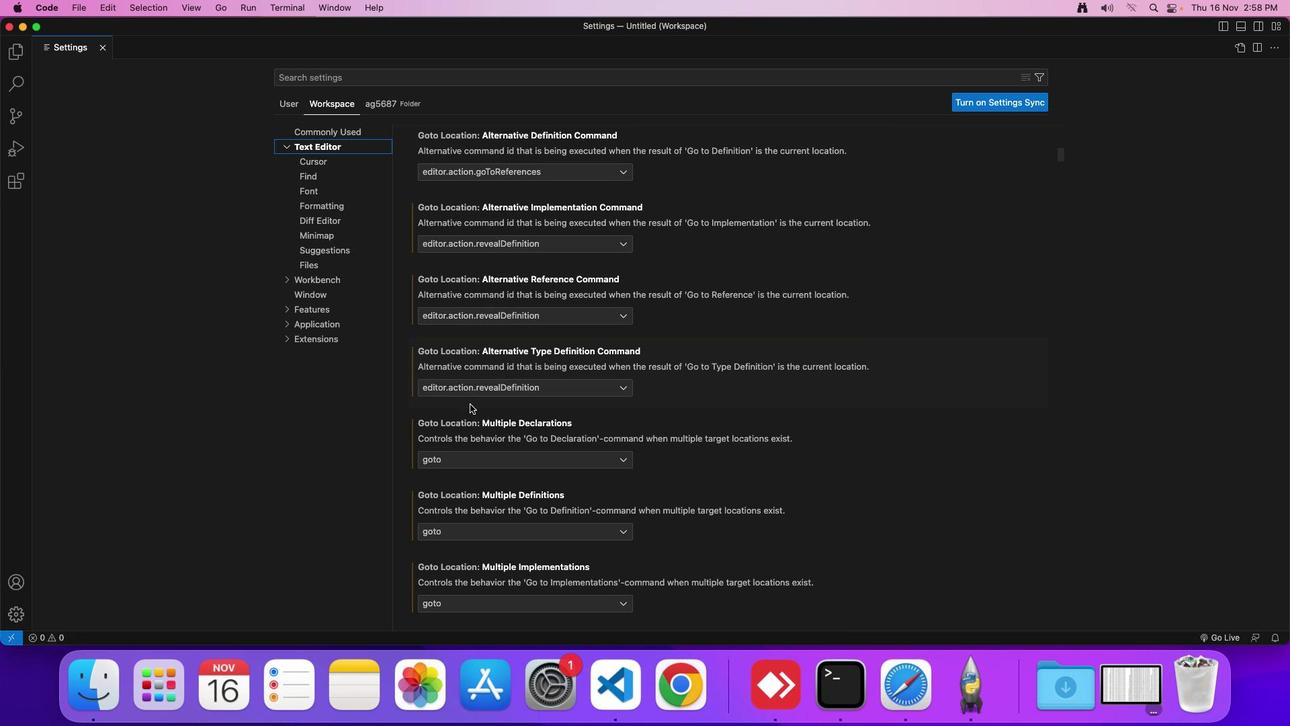 
Action: Mouse scrolled (470, 404) with delta (0, 0)
Screenshot: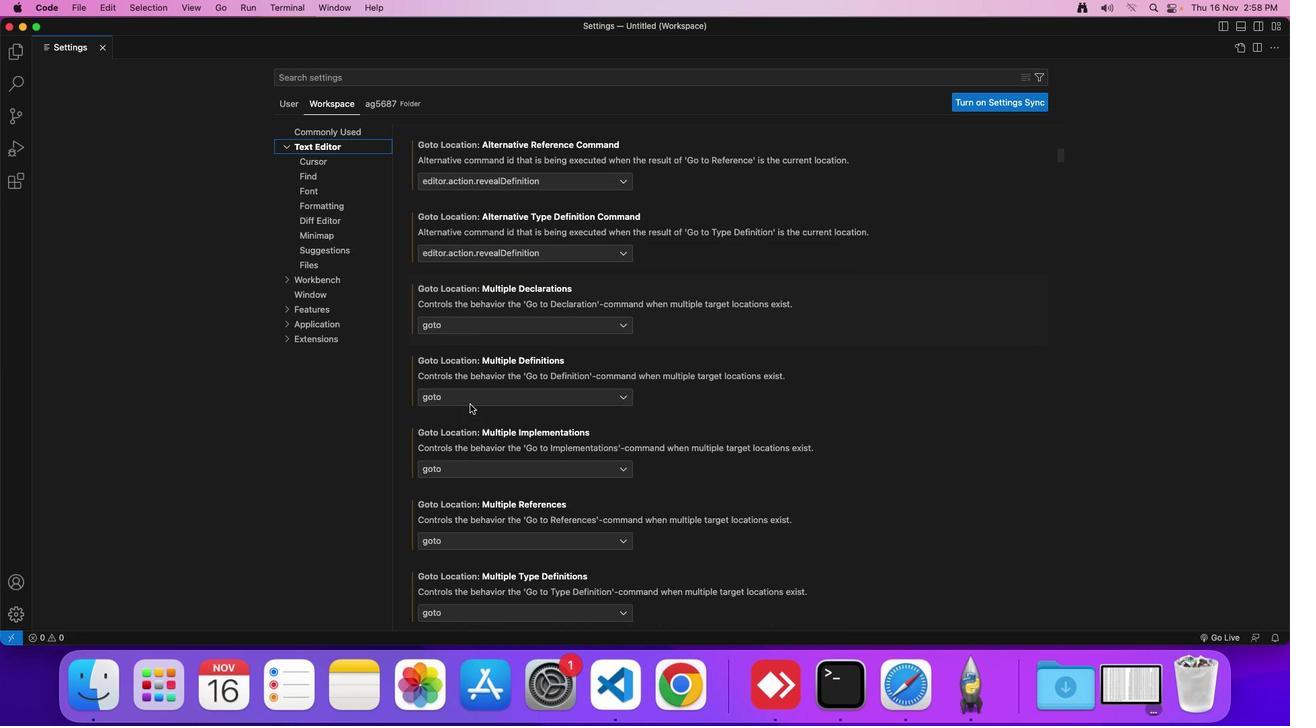 
Action: Mouse scrolled (470, 404) with delta (0, 0)
Screenshot: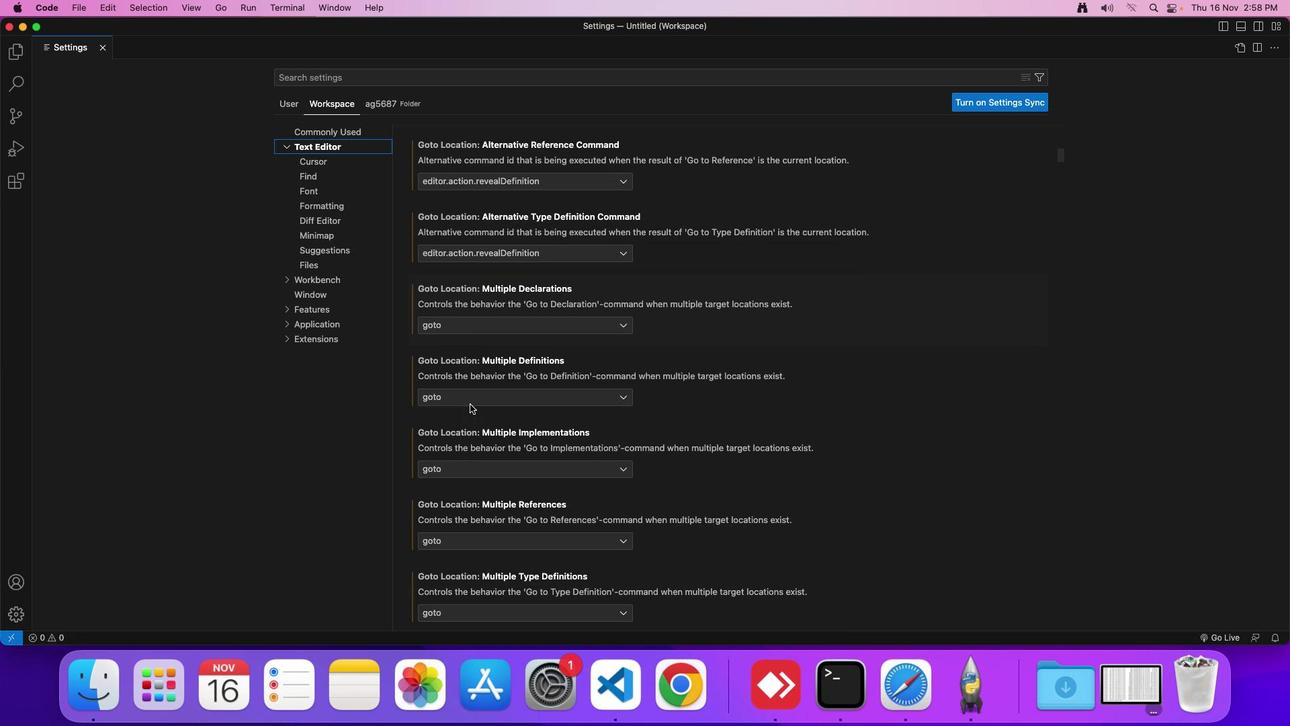 
Action: Mouse scrolled (470, 404) with delta (0, -1)
Screenshot: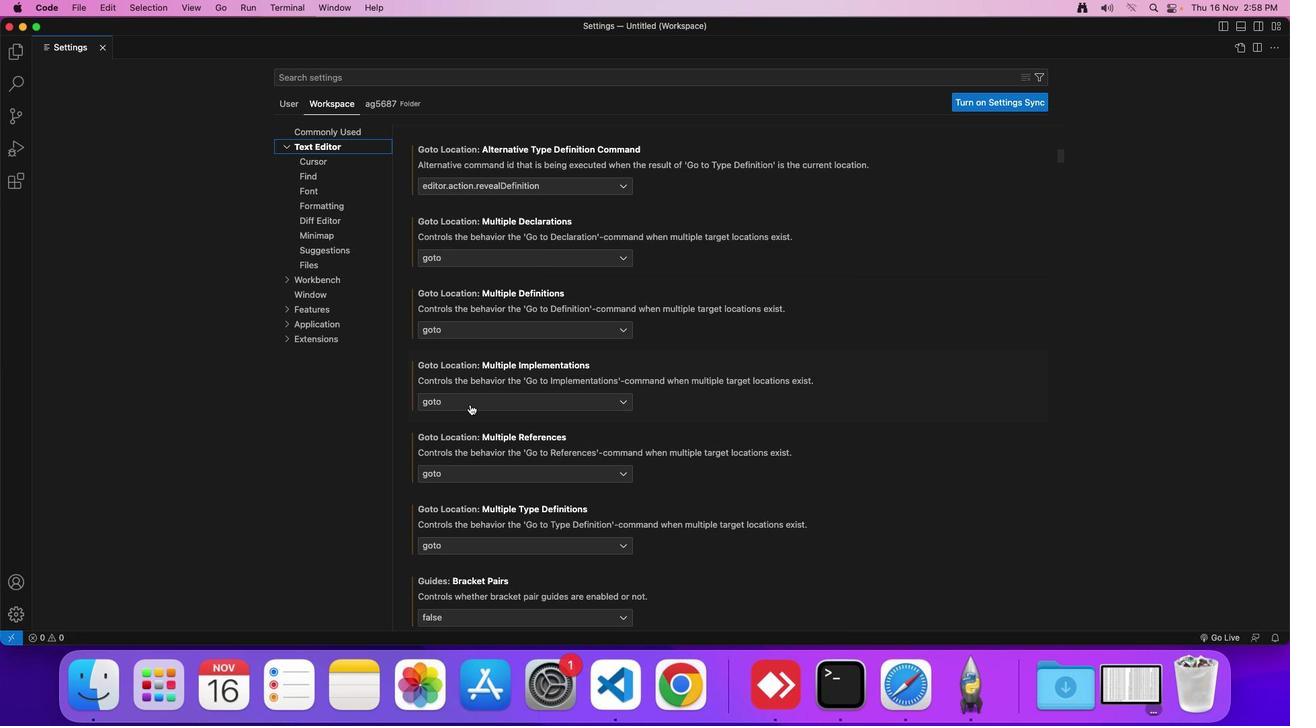 
Action: Mouse scrolled (470, 404) with delta (0, -1)
Screenshot: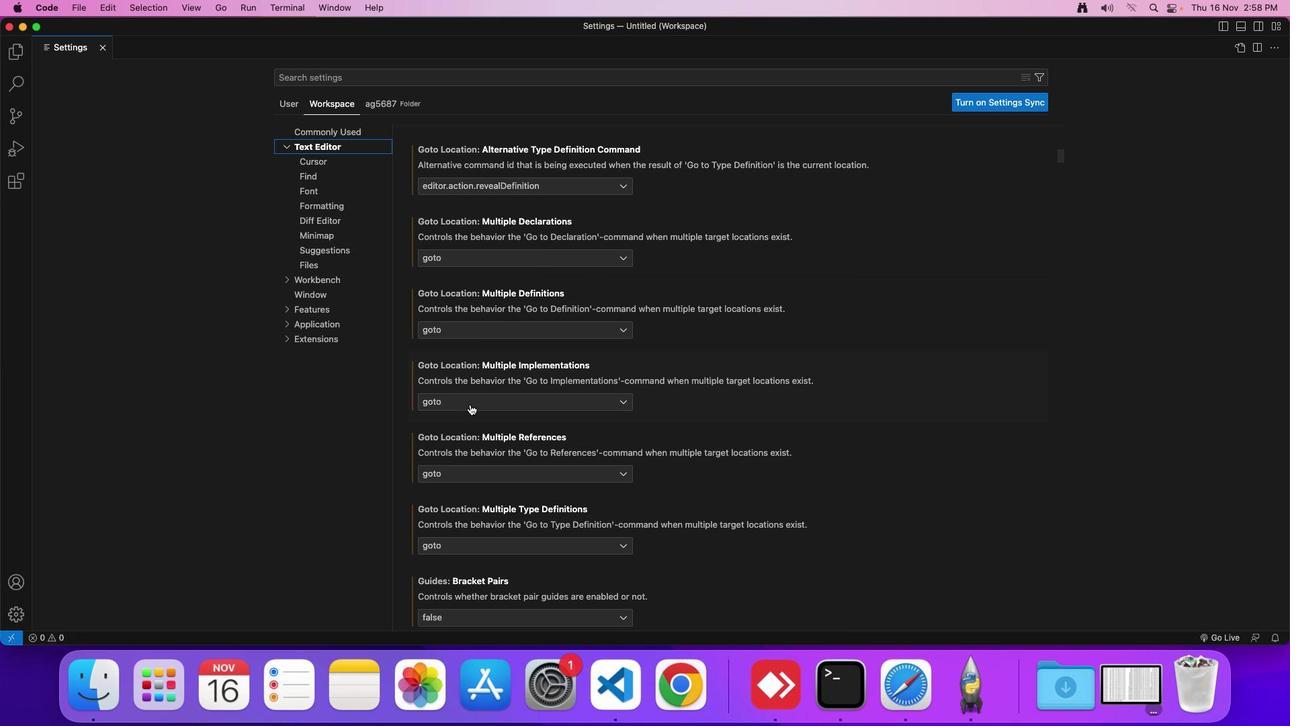 
Action: Mouse moved to (470, 404)
Screenshot: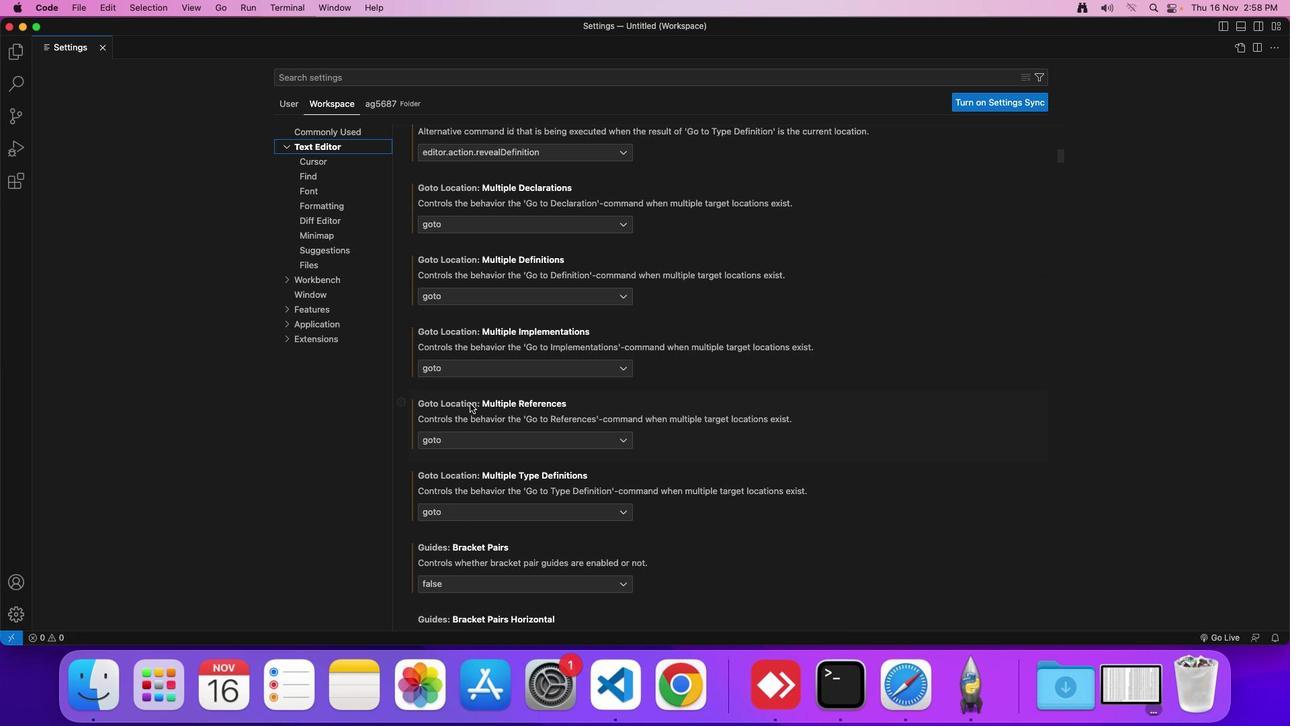 
Action: Mouse scrolled (470, 404) with delta (0, 0)
Screenshot: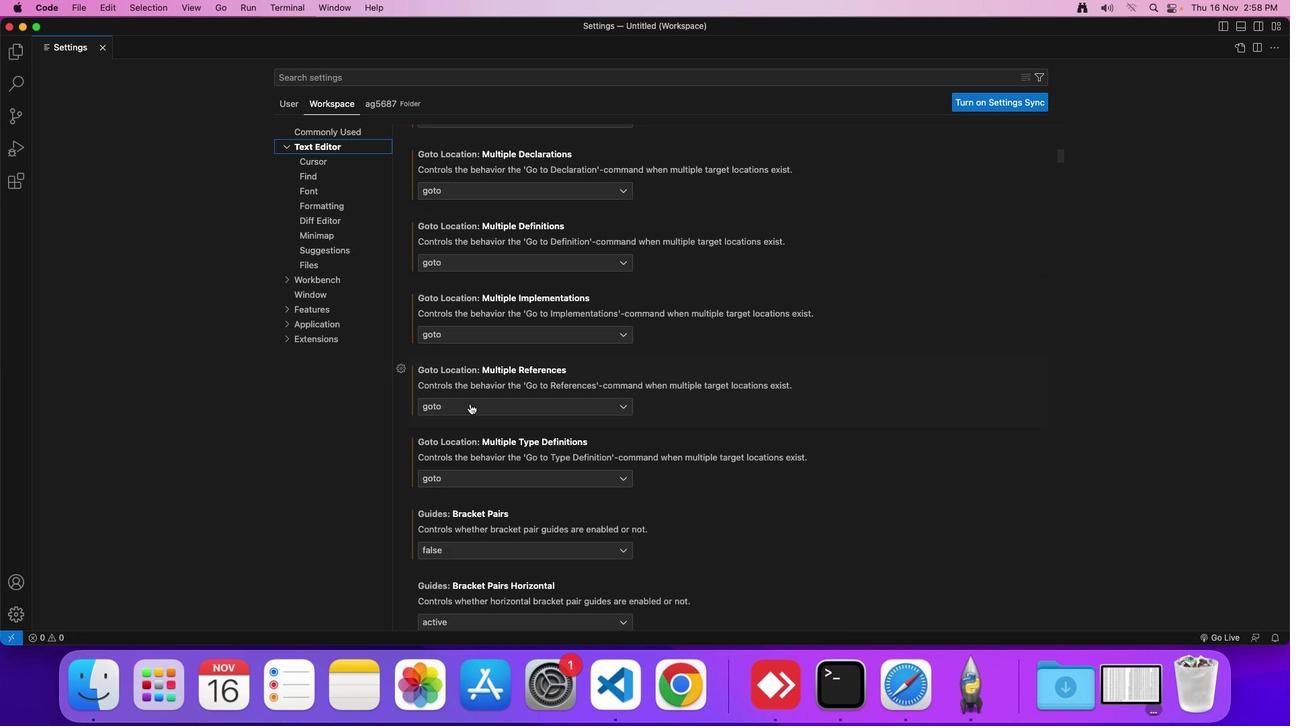 
Action: Mouse moved to (470, 404)
Screenshot: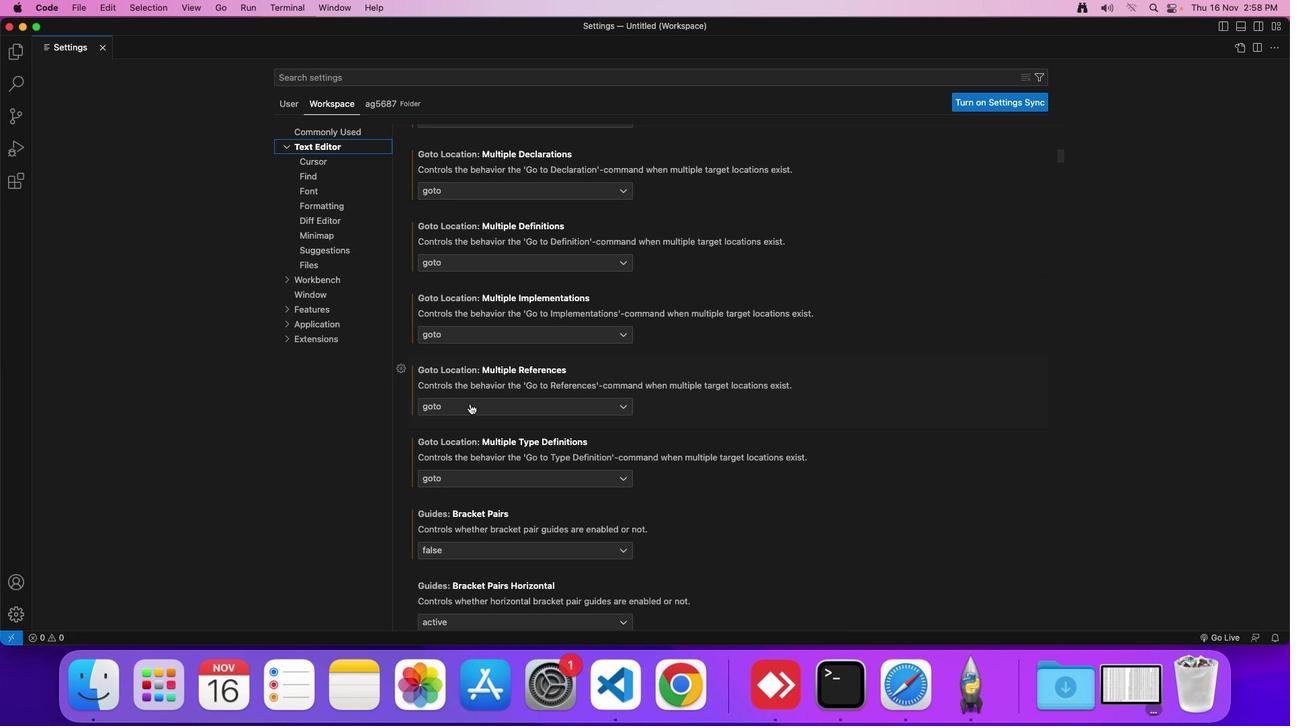 
Action: Mouse scrolled (470, 404) with delta (0, 0)
Screenshot: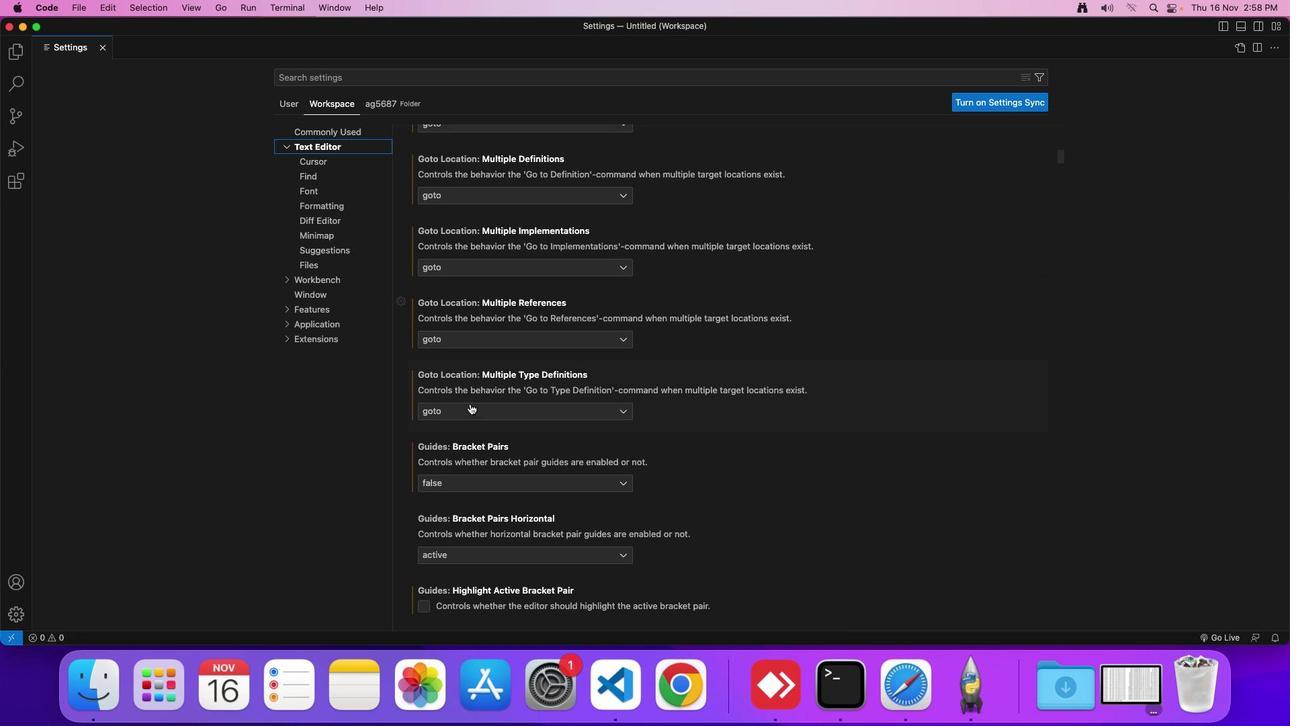 
Action: Mouse moved to (470, 404)
Screenshot: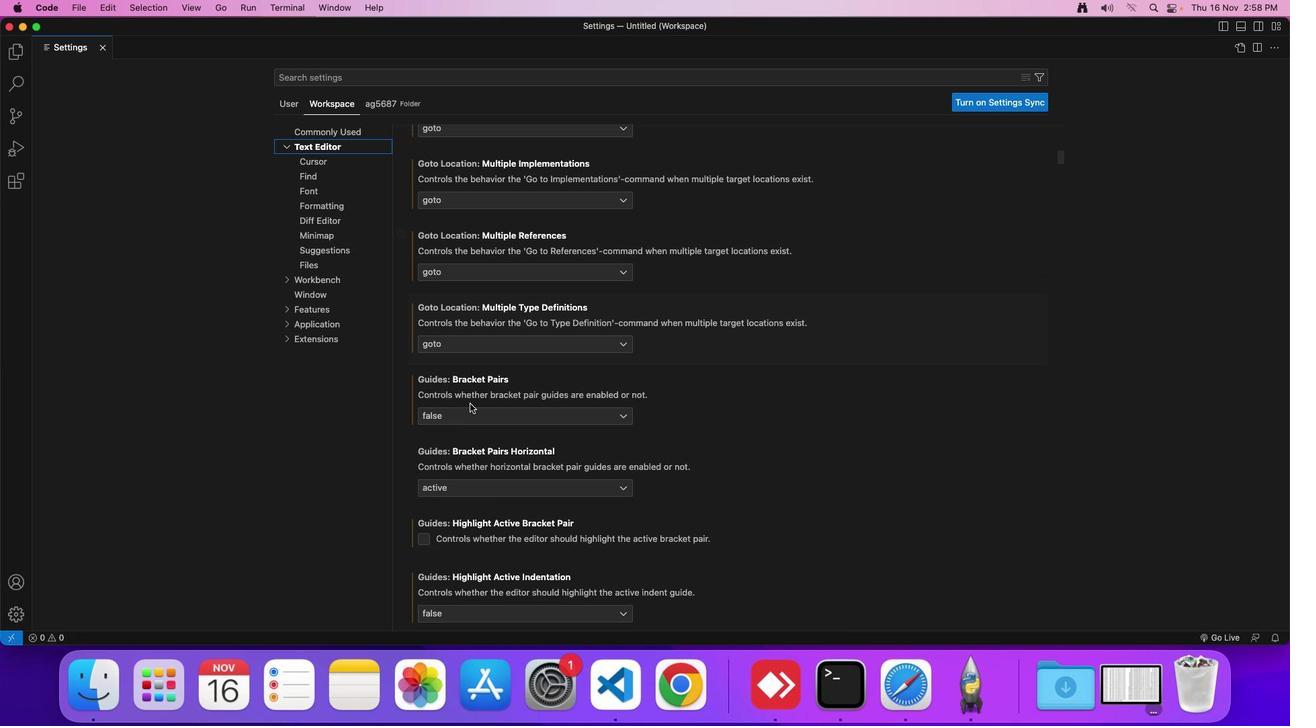 
Action: Mouse scrolled (470, 404) with delta (0, -1)
Screenshot: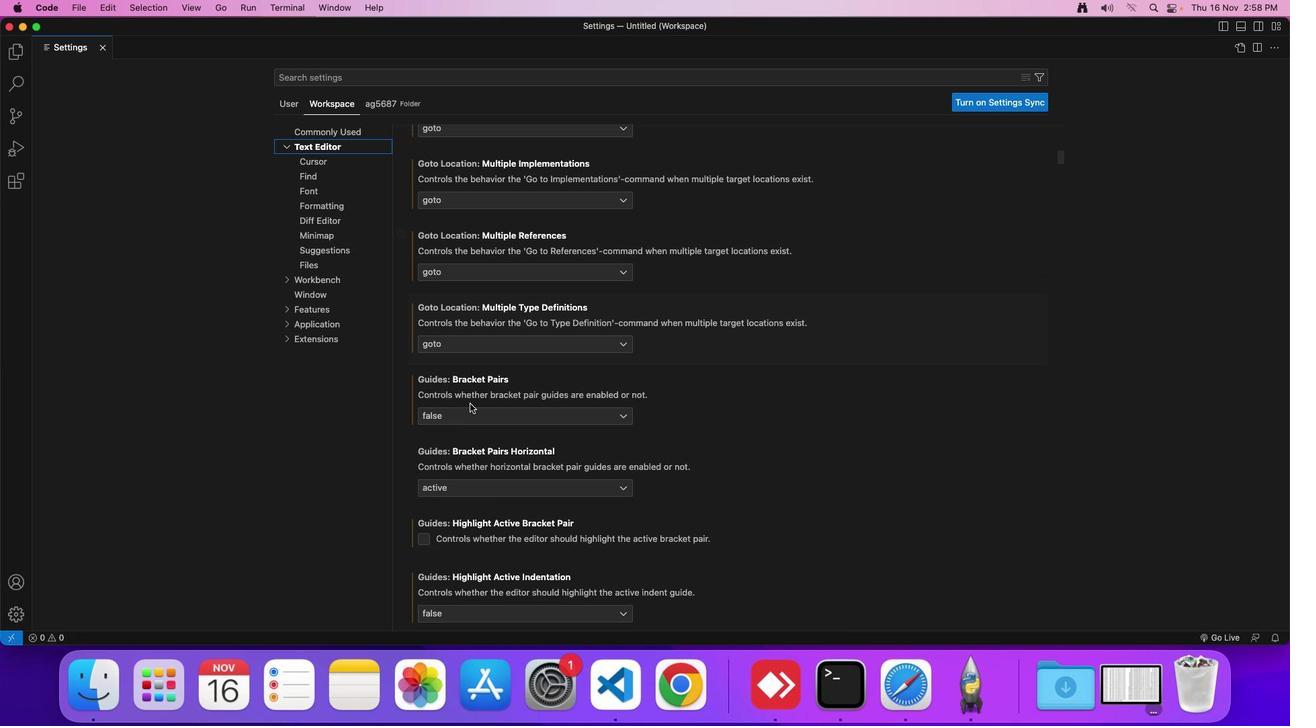 
Action: Mouse scrolled (470, 404) with delta (0, -1)
Screenshot: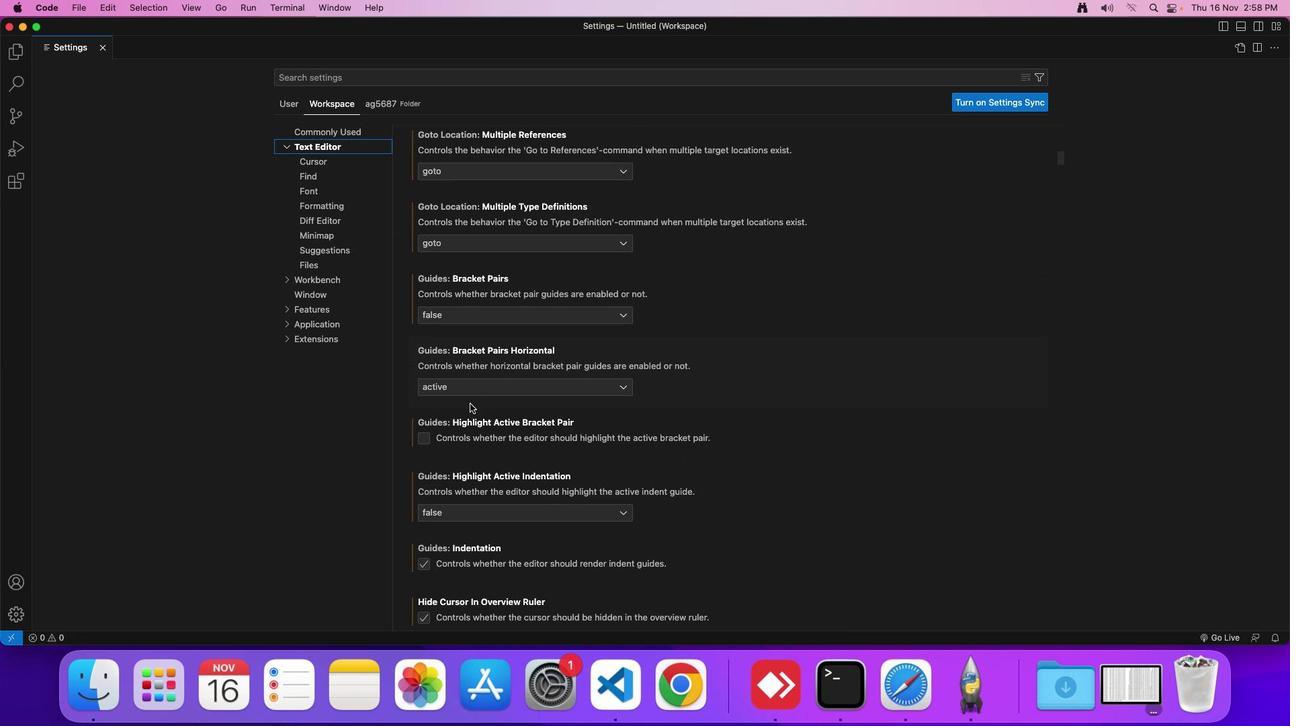 
Action: Mouse scrolled (470, 404) with delta (0, -2)
Screenshot: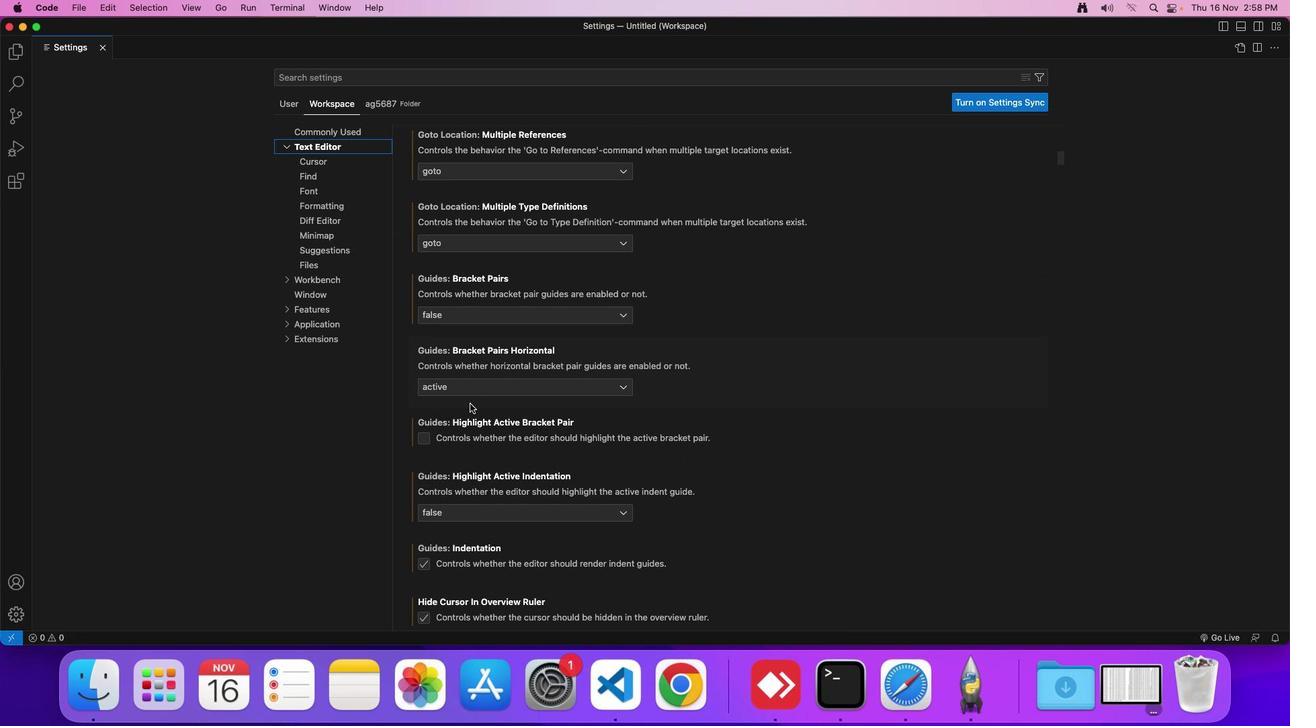 
Action: Mouse moved to (470, 404)
Screenshot: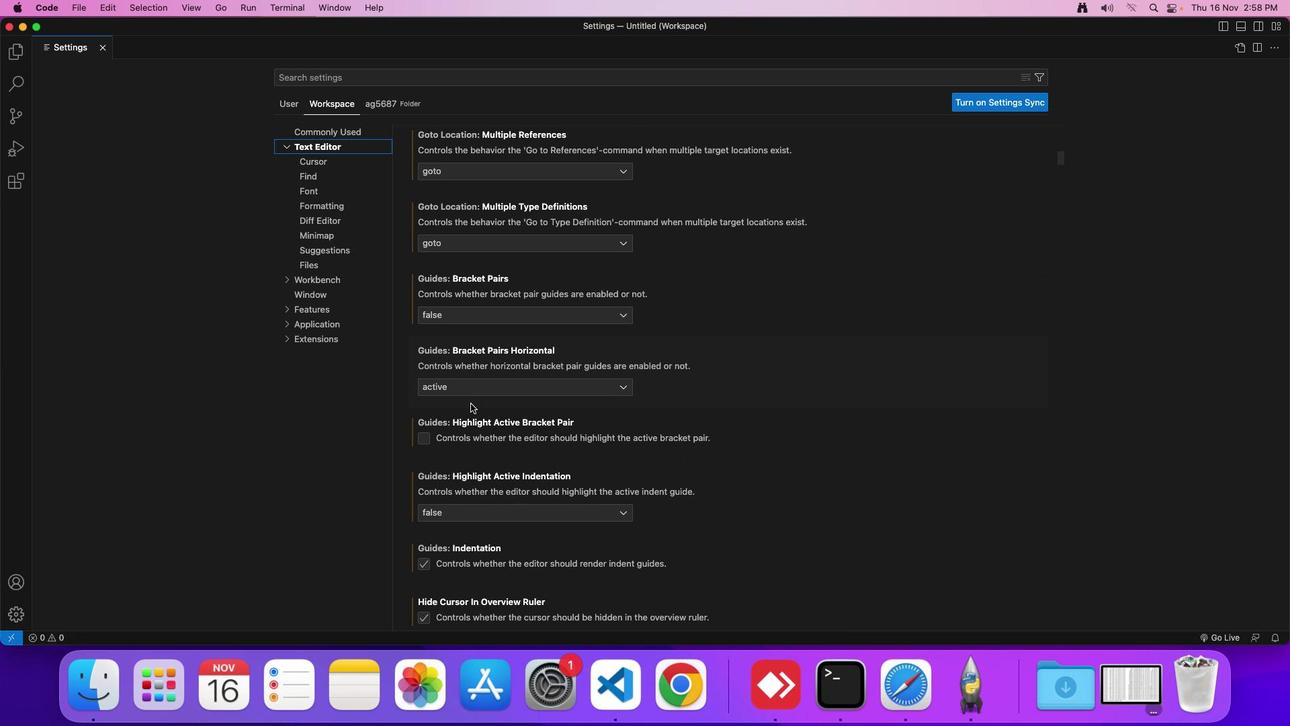 
Action: Mouse scrolled (470, 404) with delta (0, 0)
Screenshot: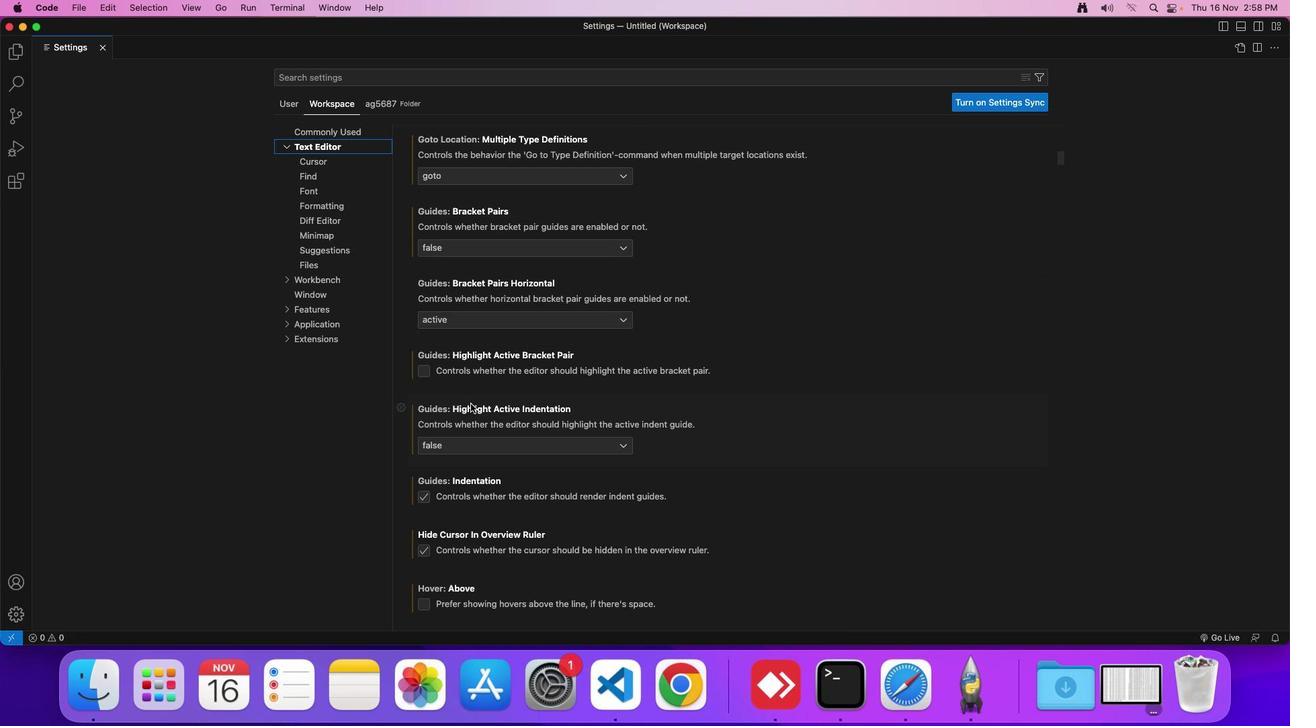 
Action: Mouse scrolled (470, 404) with delta (0, 0)
Screenshot: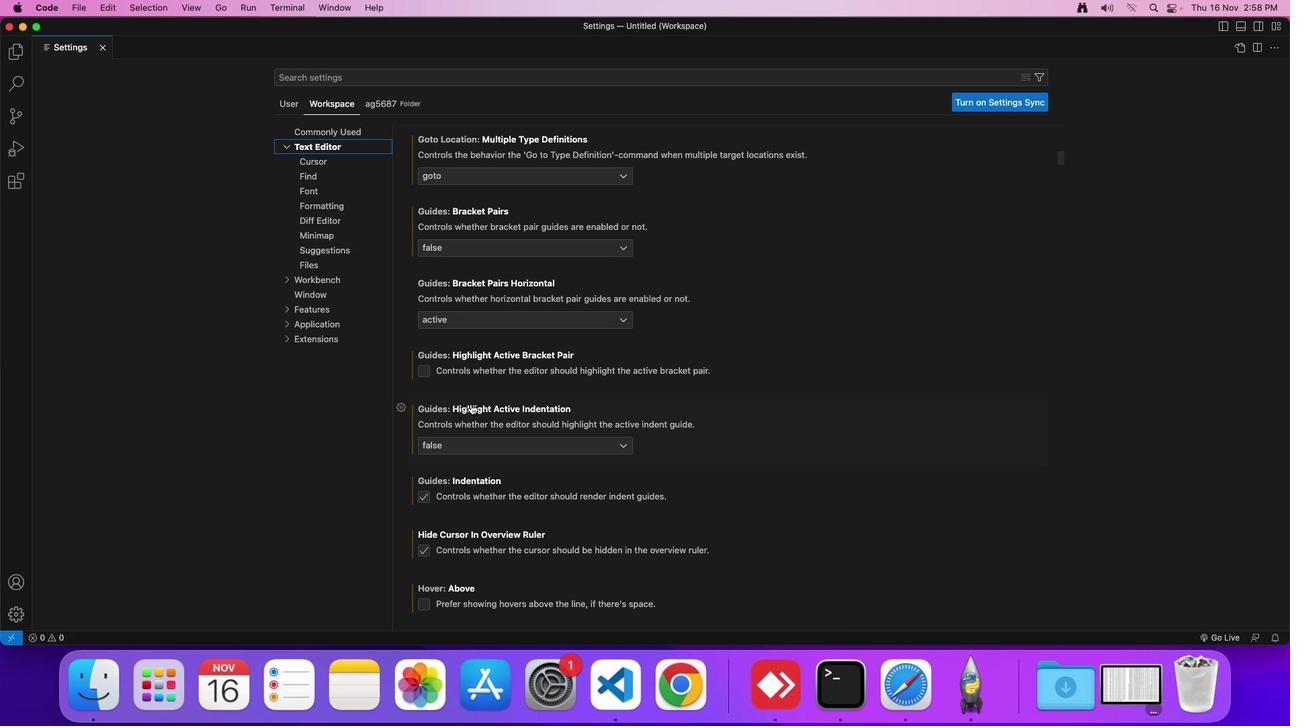 
Action: Mouse scrolled (470, 404) with delta (0, 0)
Screenshot: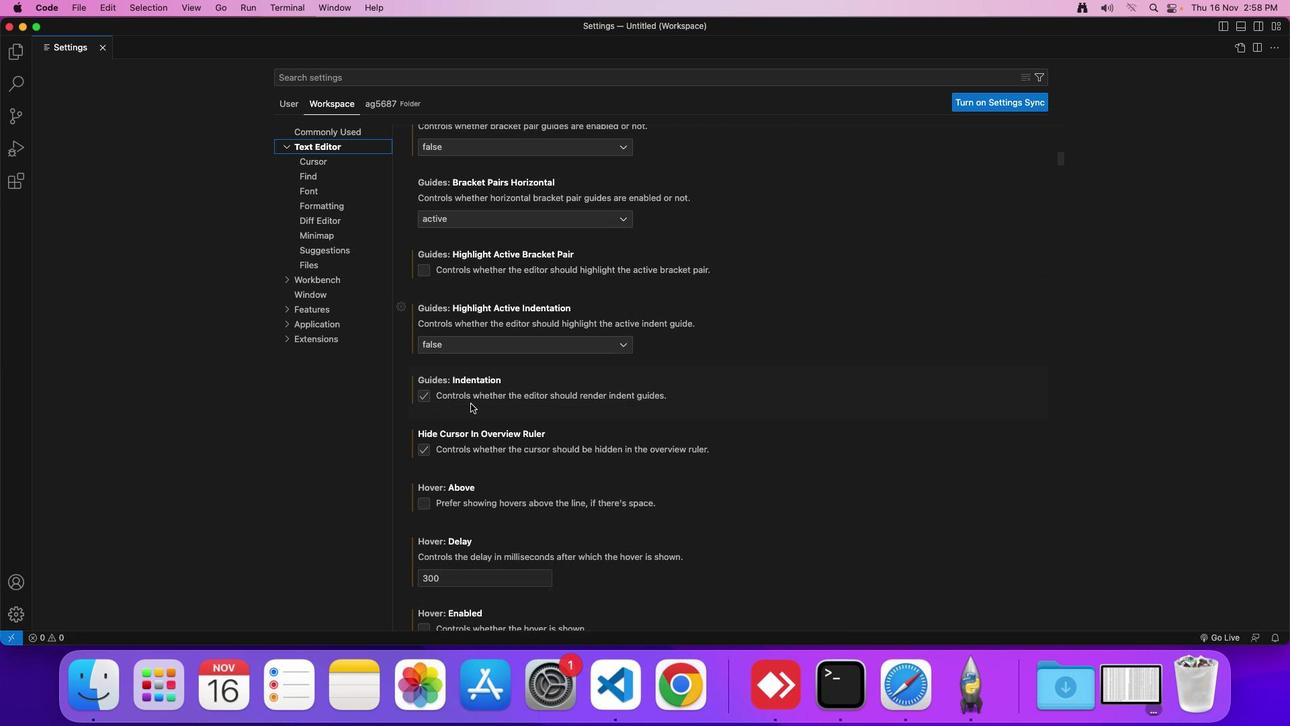 
Action: Mouse scrolled (470, 404) with delta (0, -1)
Screenshot: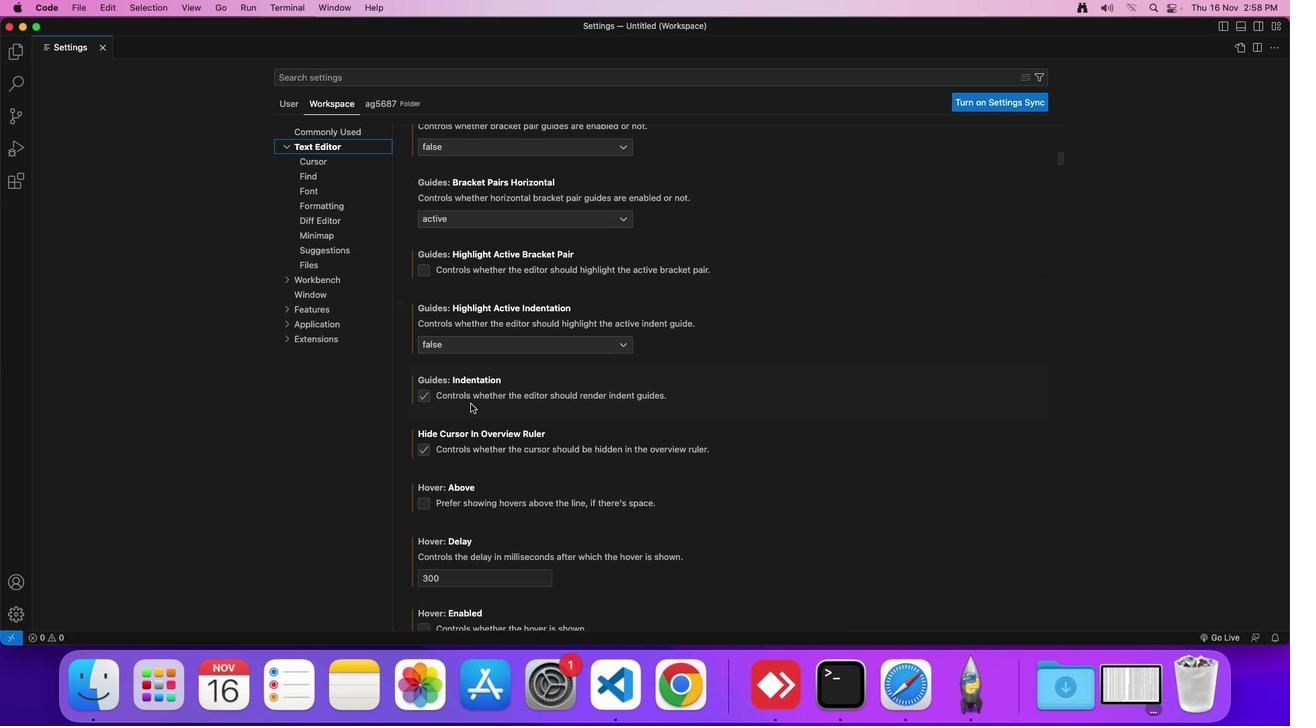 
Action: Mouse moved to (470, 404)
Screenshot: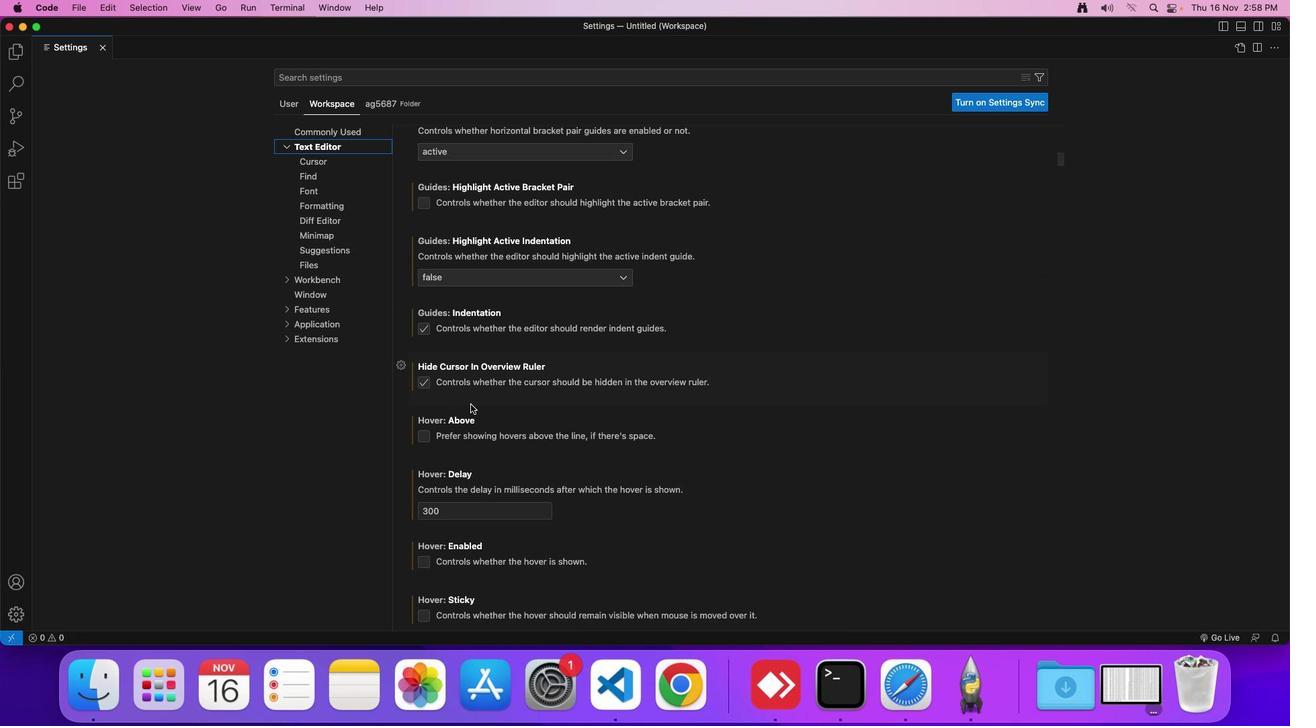 
Action: Mouse scrolled (470, 404) with delta (0, 0)
Screenshot: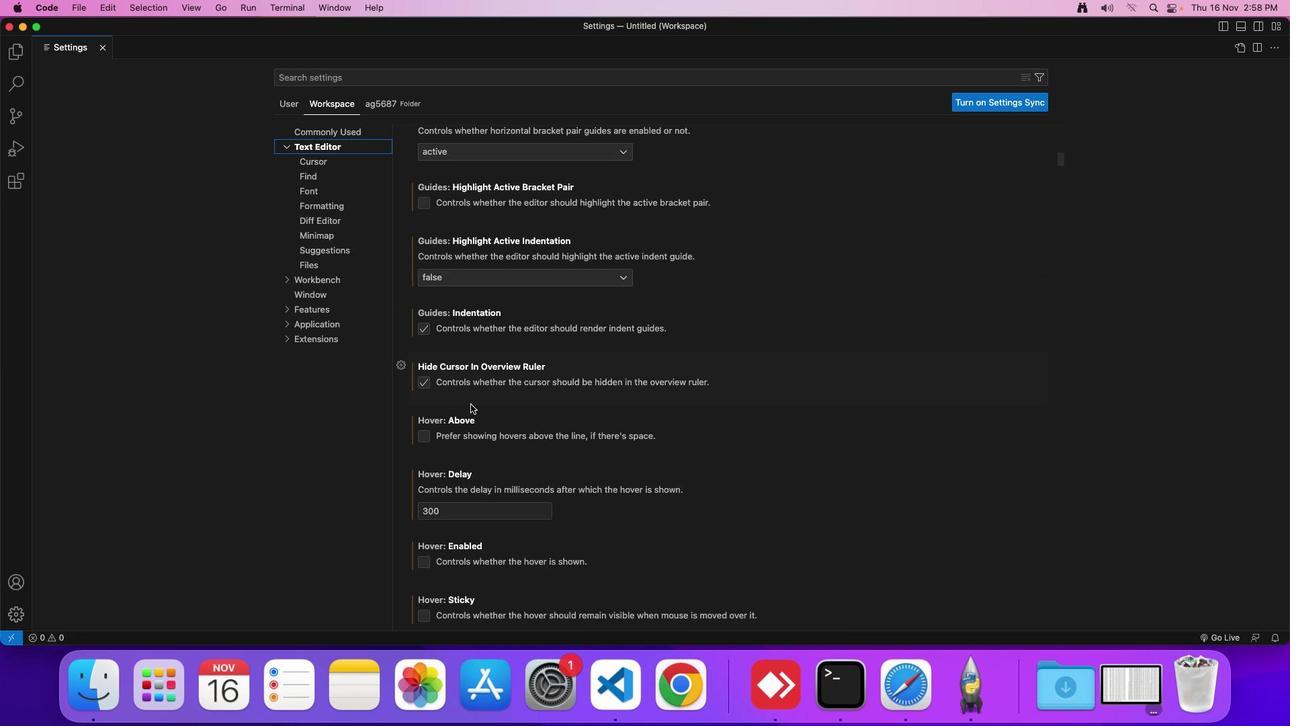 
Action: Mouse scrolled (470, 404) with delta (0, 0)
Screenshot: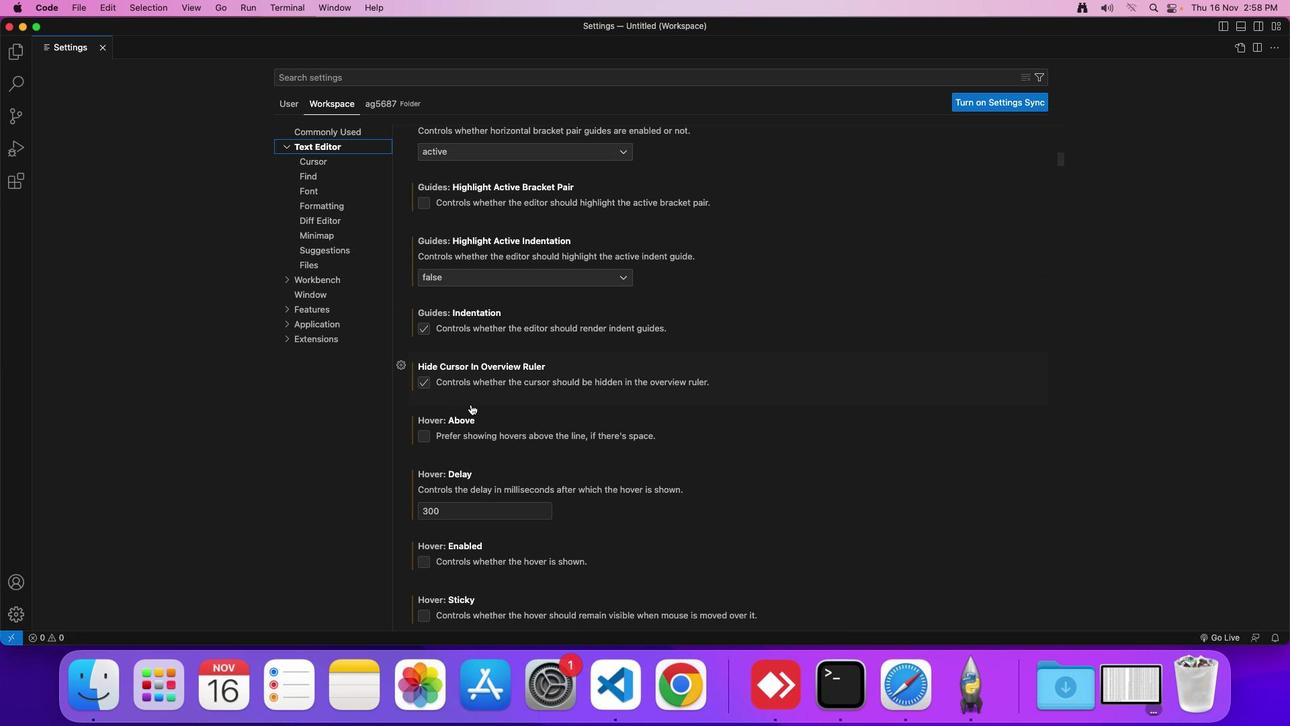 
Action: Mouse scrolled (470, 404) with delta (0, 0)
Screenshot: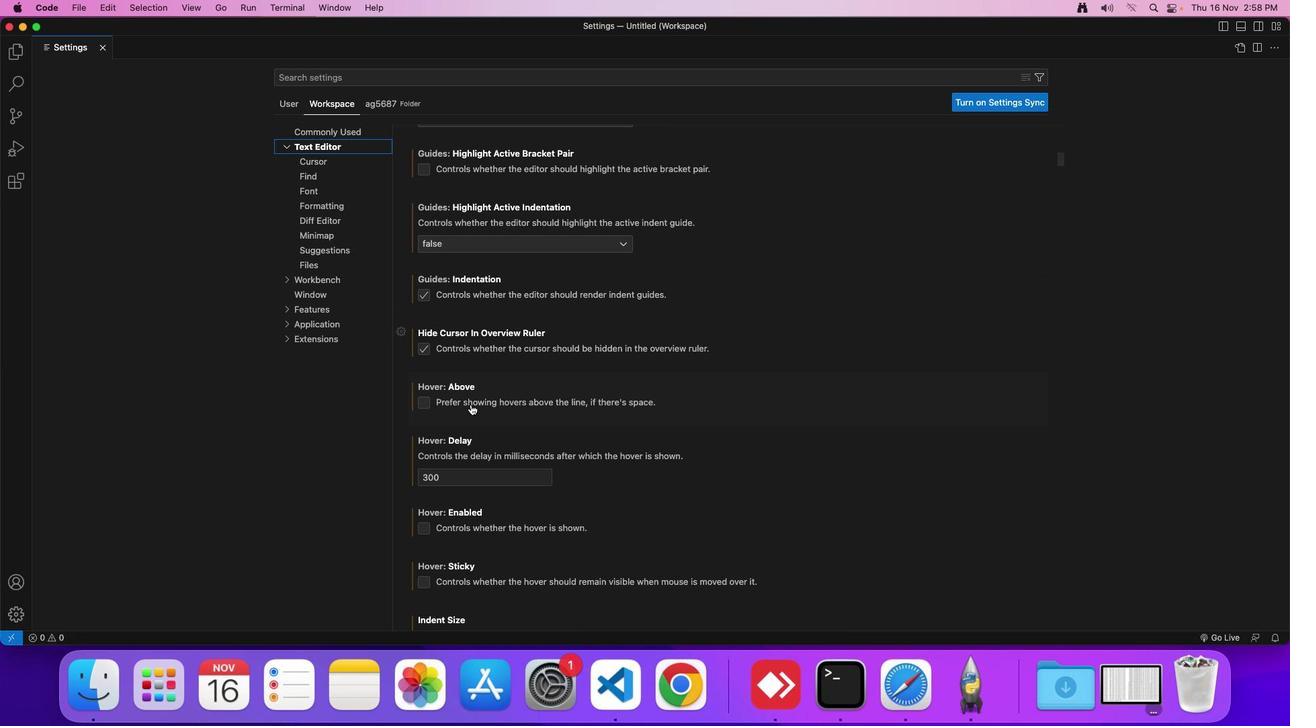 
Action: Mouse scrolled (470, 404) with delta (0, 0)
Screenshot: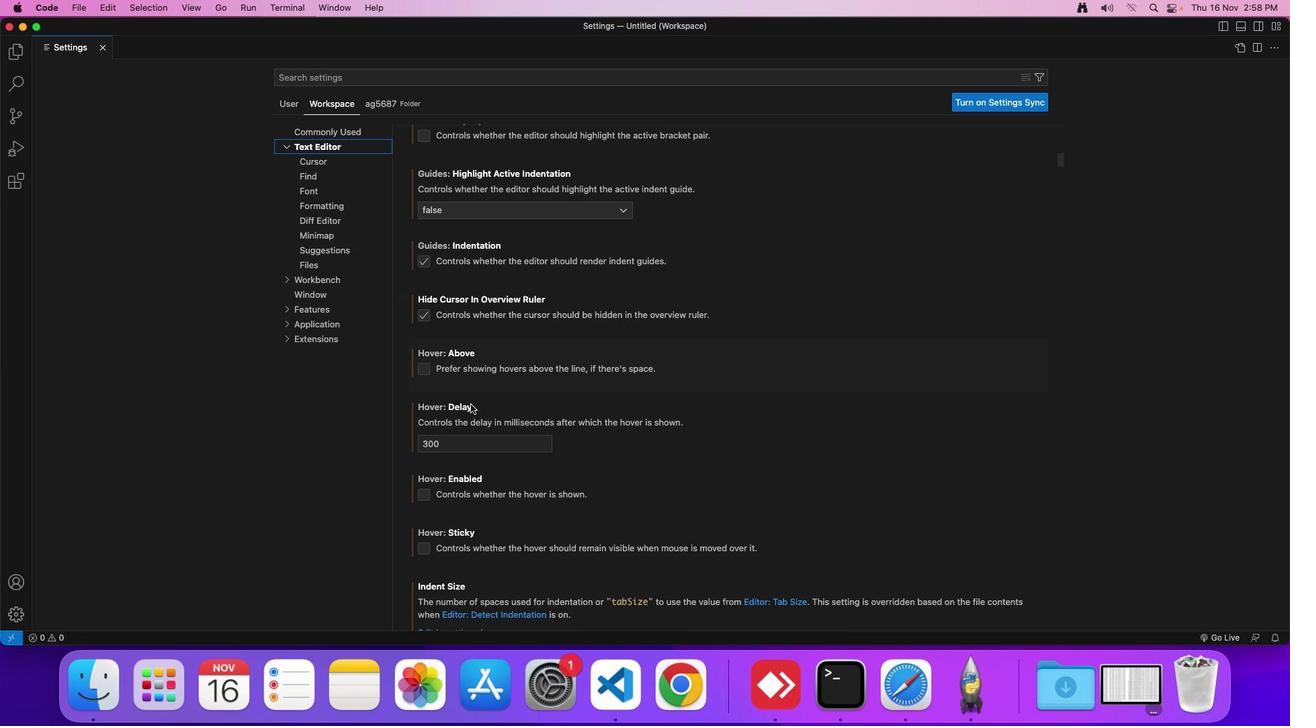 
Action: Mouse scrolled (470, 404) with delta (0, 0)
Screenshot: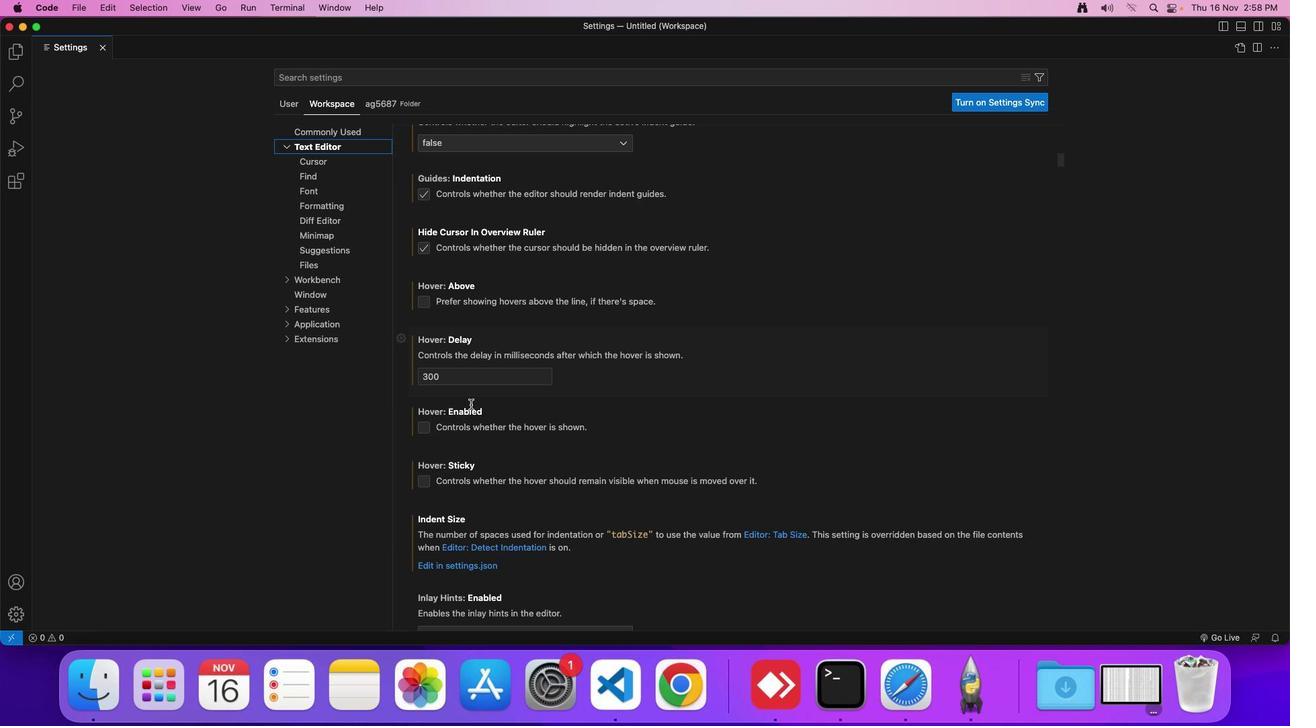 
Action: Mouse scrolled (470, 404) with delta (0, 0)
Screenshot: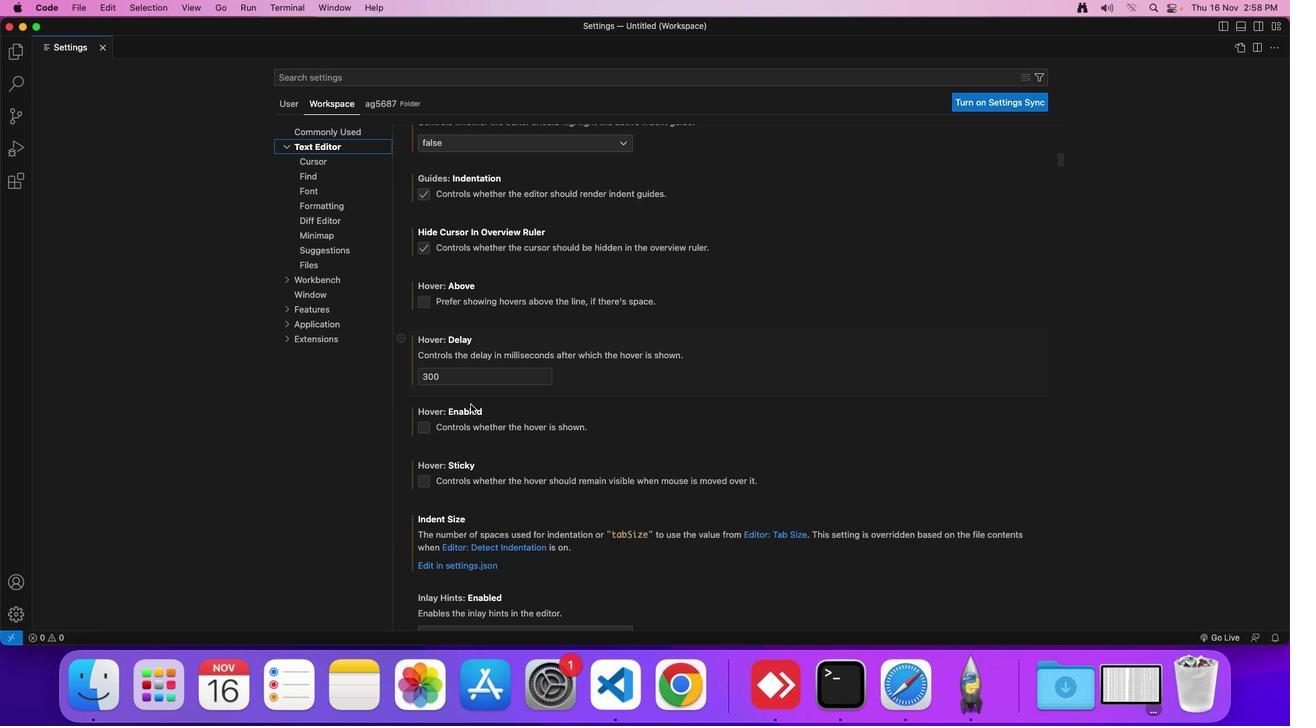 
Action: Mouse scrolled (470, 404) with delta (0, 0)
Screenshot: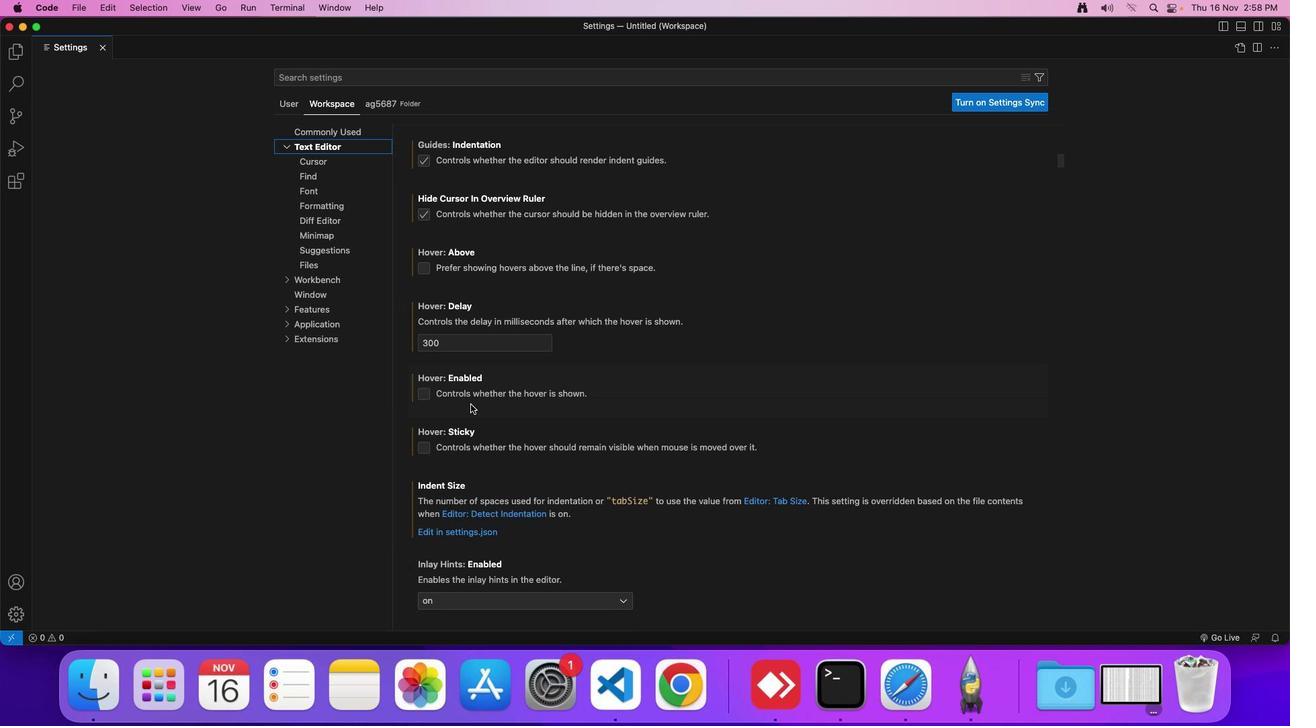 
Action: Mouse scrolled (470, 404) with delta (0, 0)
Screenshot: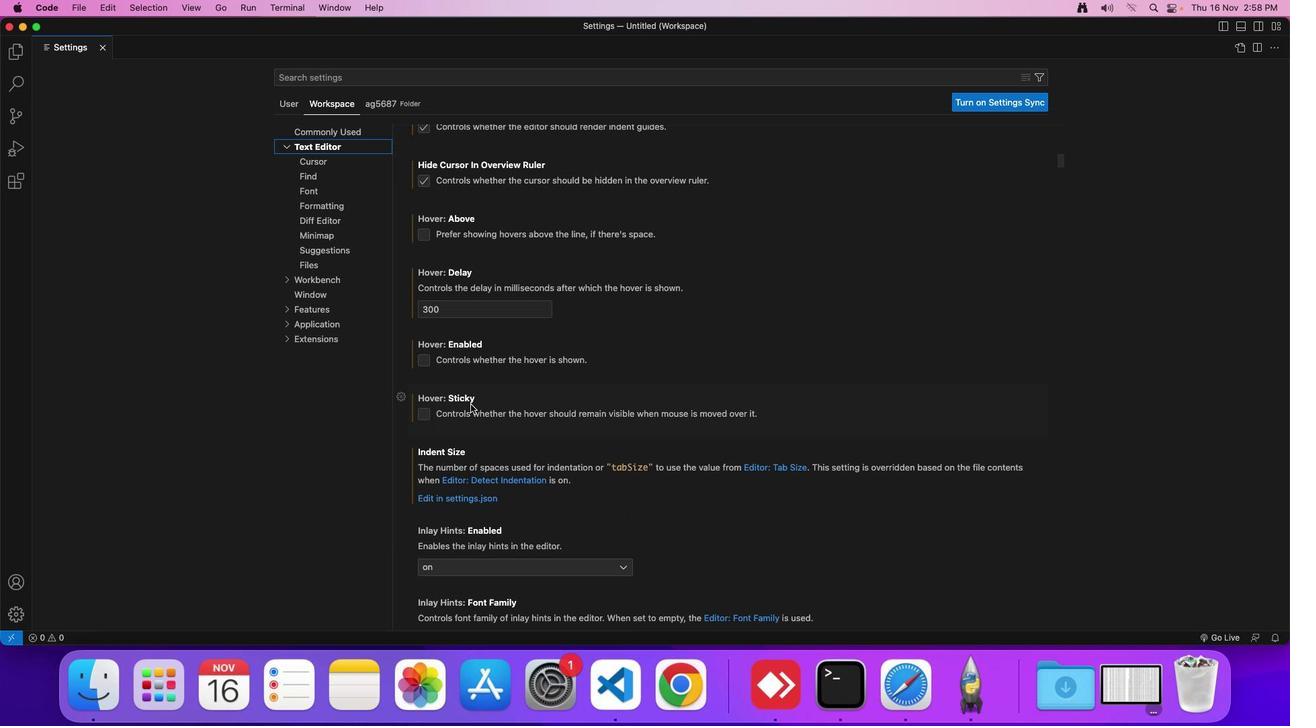 
Action: Mouse scrolled (470, 404) with delta (0, 0)
Screenshot: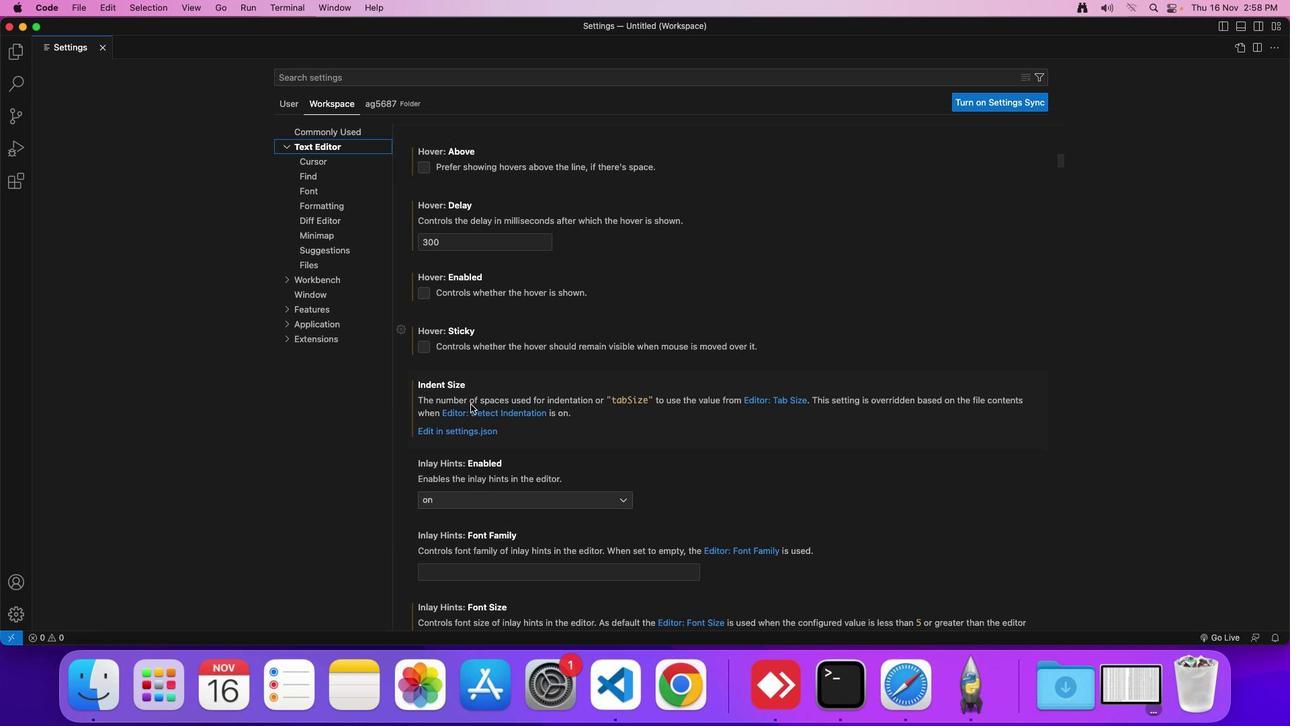 
Action: Mouse scrolled (470, 404) with delta (0, 0)
Screenshot: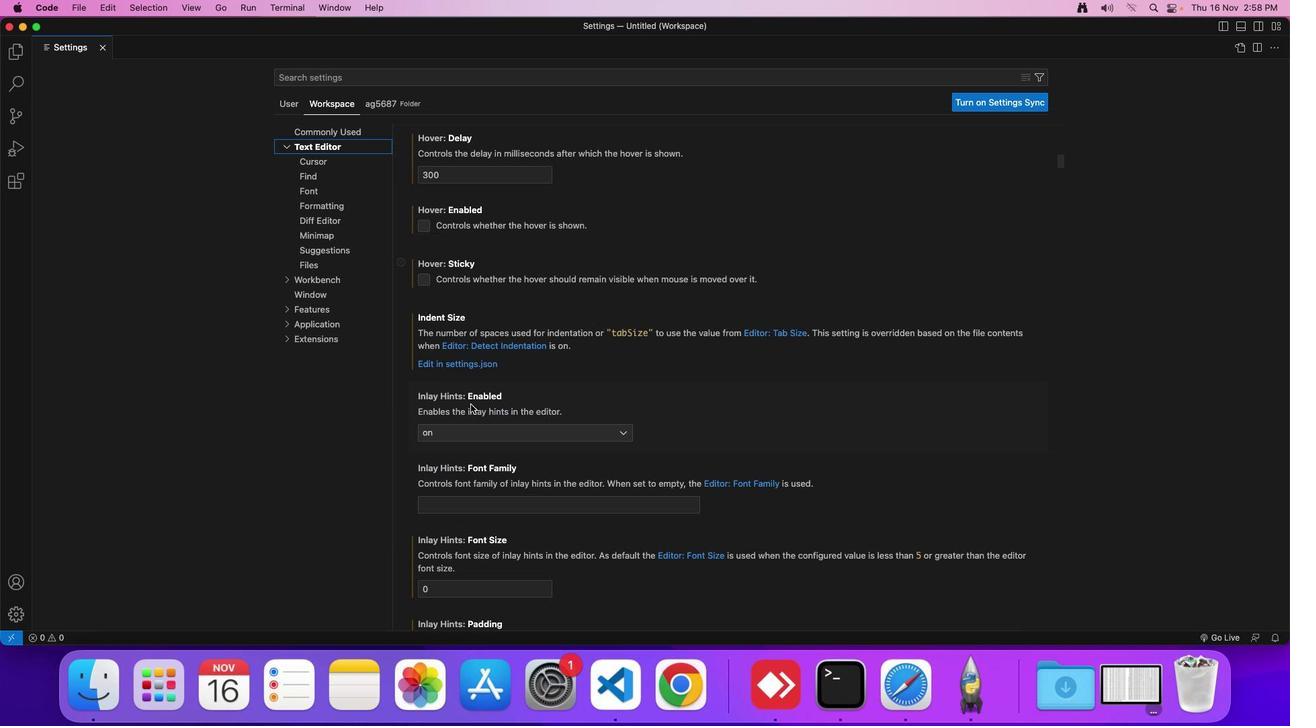 
Action: Mouse scrolled (470, 404) with delta (0, -1)
Screenshot: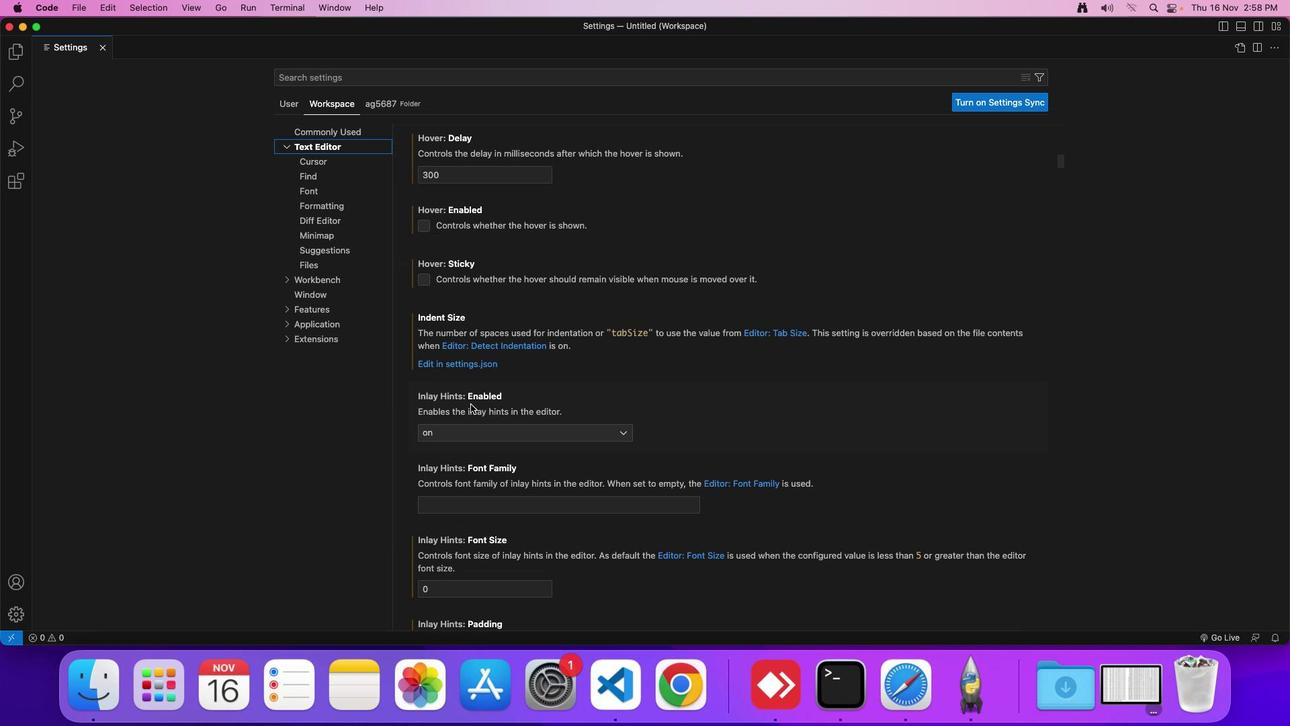 
Action: Mouse scrolled (470, 404) with delta (0, 0)
Screenshot: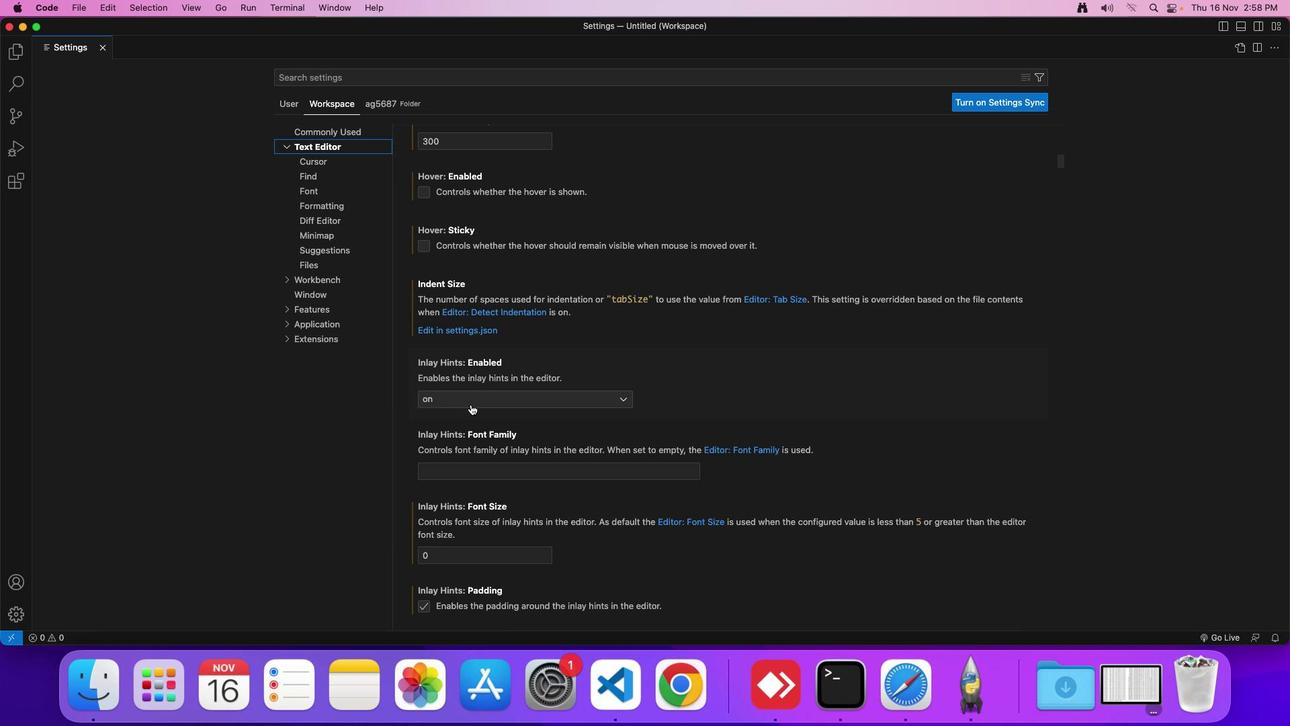 
Action: Mouse moved to (471, 404)
Screenshot: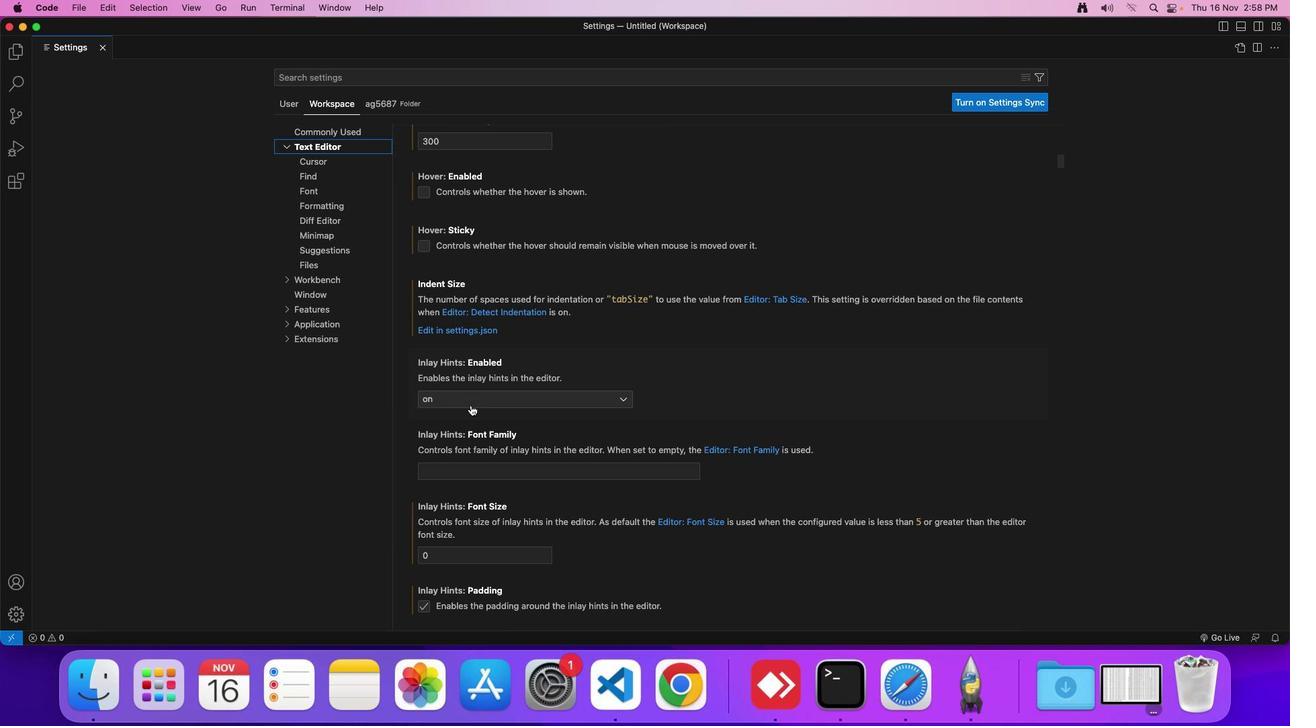 
Action: Mouse scrolled (471, 404) with delta (0, 0)
Screenshot: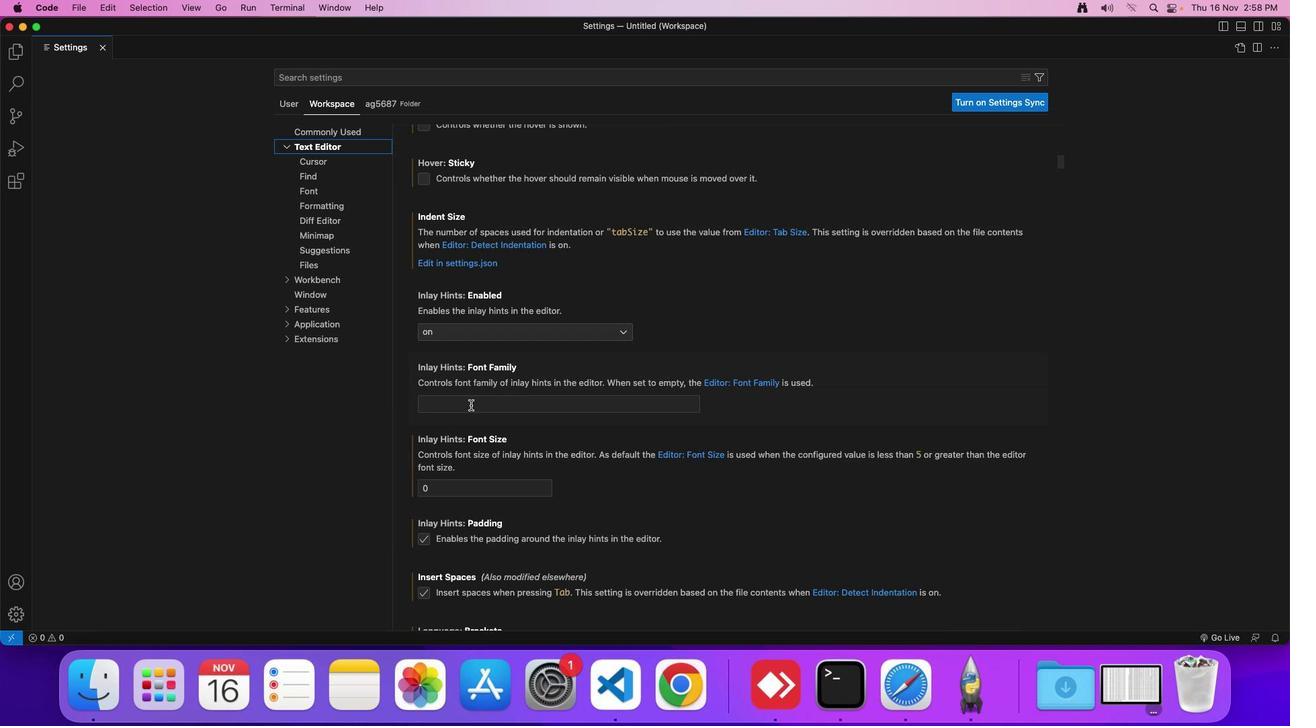 
Action: Mouse scrolled (471, 404) with delta (0, 0)
Screenshot: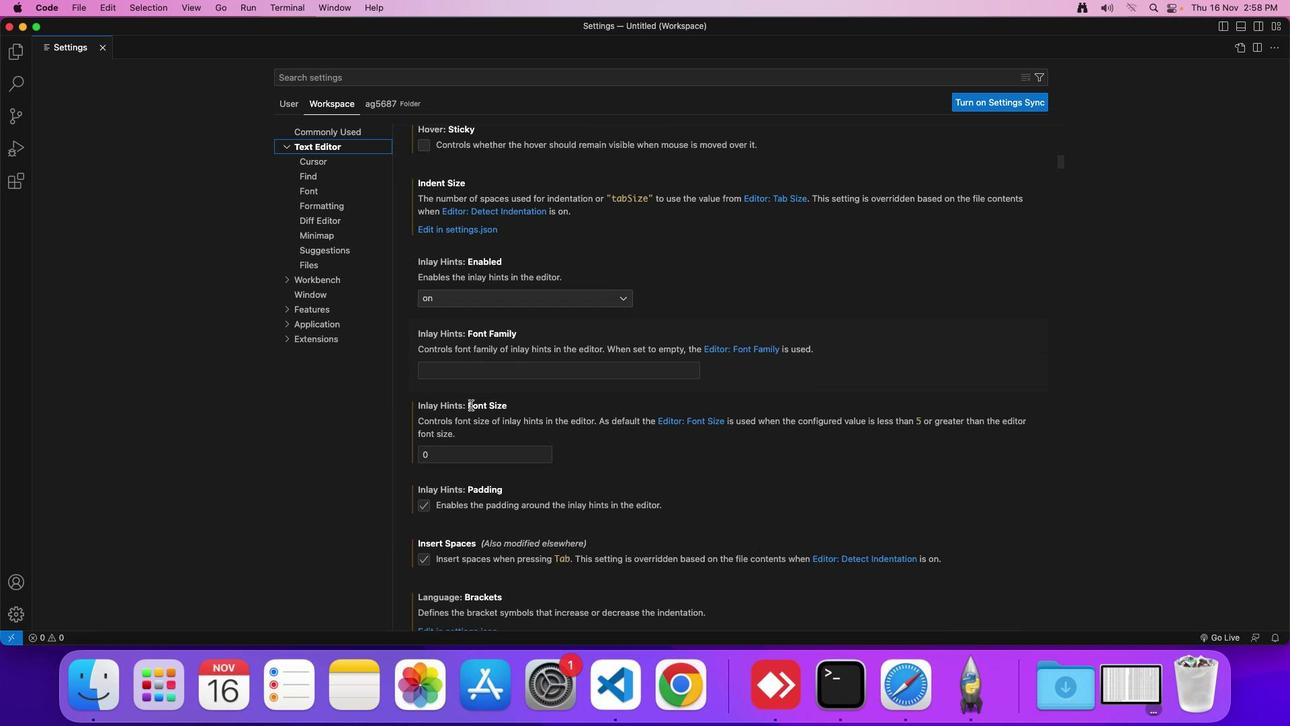 
Action: Mouse scrolled (471, 404) with delta (0, 0)
Screenshot: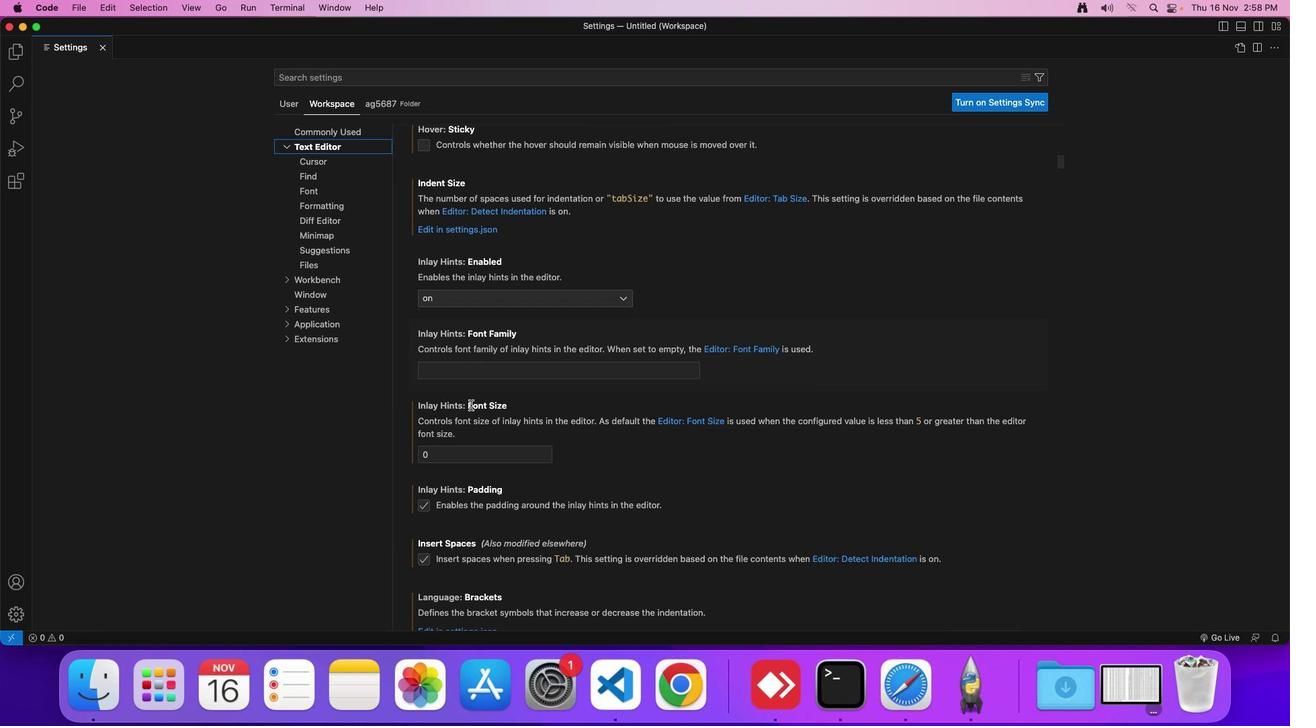 
Action: Mouse scrolled (471, 404) with delta (0, 0)
Screenshot: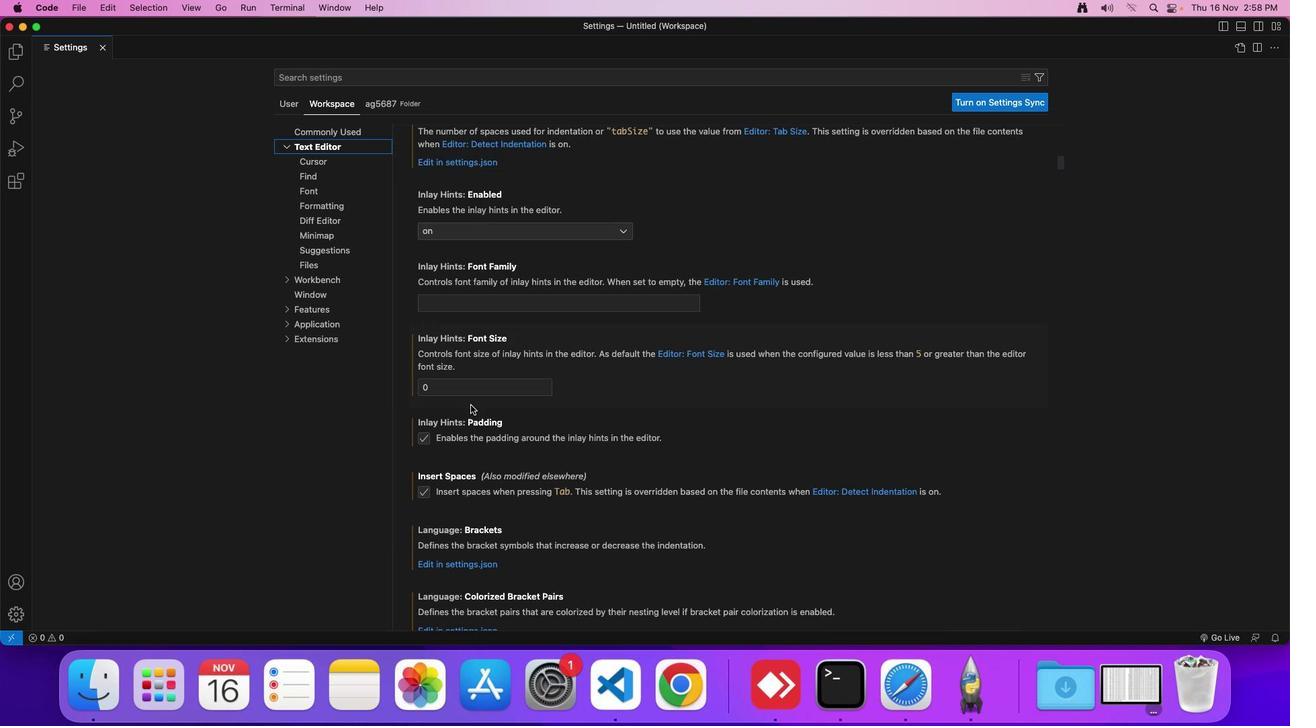 
Action: Mouse scrolled (471, 404) with delta (0, 0)
Screenshot: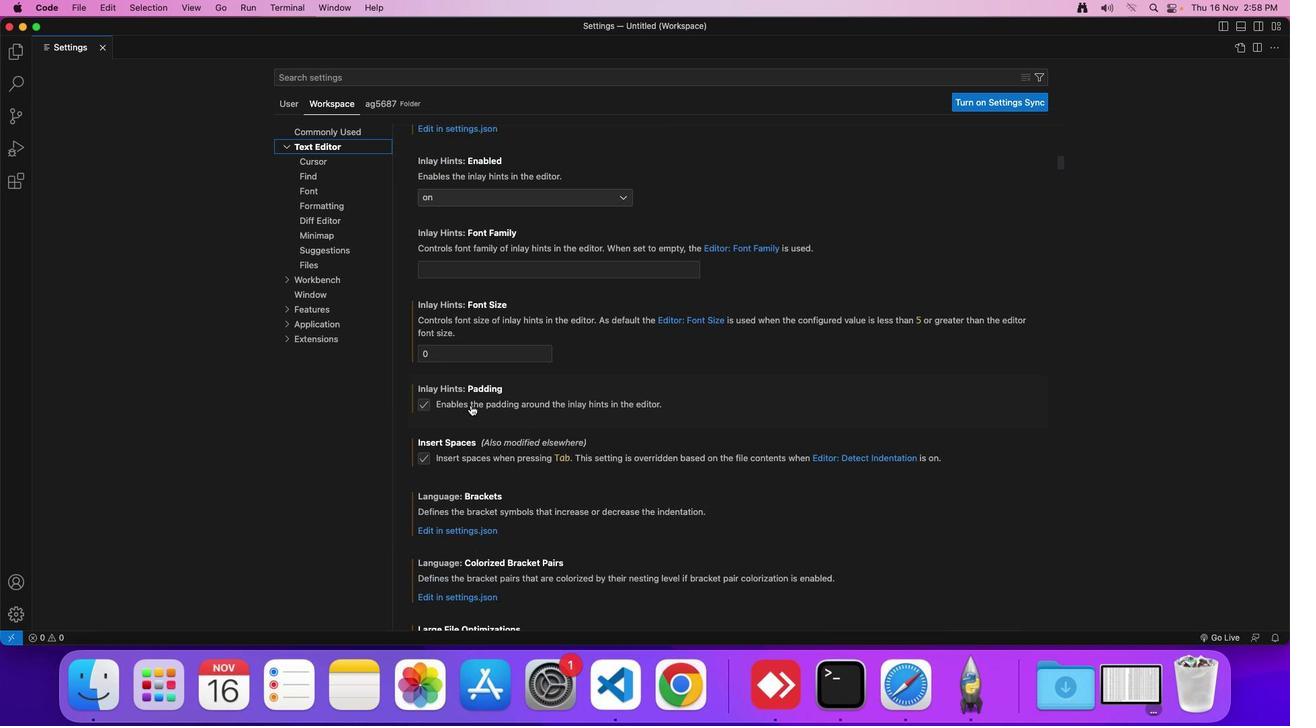 
Action: Mouse scrolled (471, 404) with delta (0, 0)
Screenshot: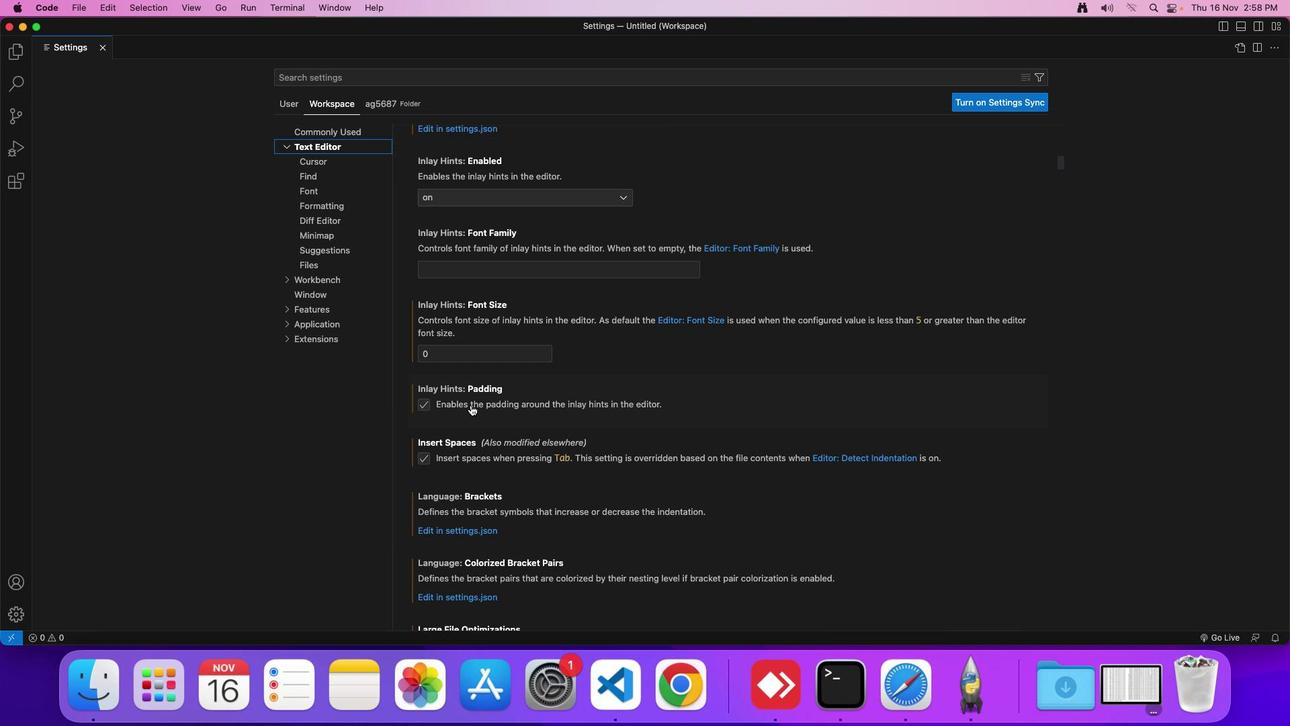 
Action: Mouse scrolled (471, 404) with delta (0, 0)
Screenshot: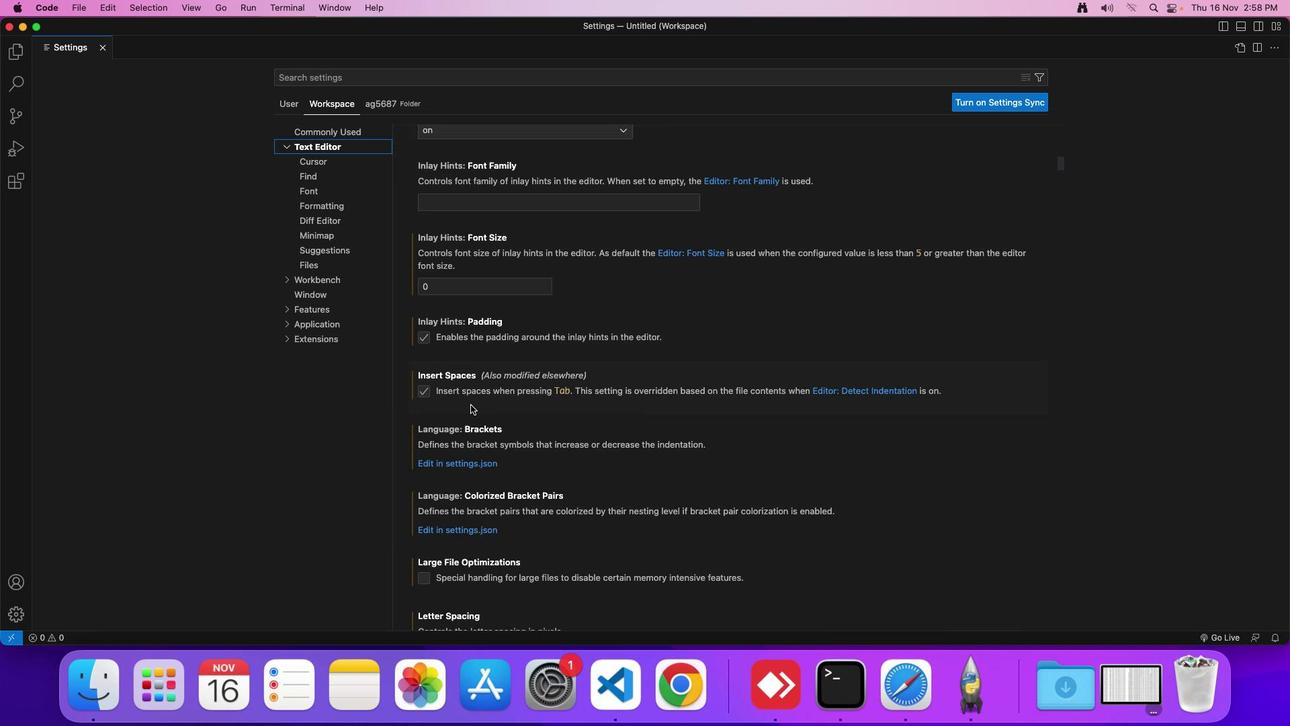 
Action: Mouse scrolled (471, 404) with delta (0, 0)
Screenshot: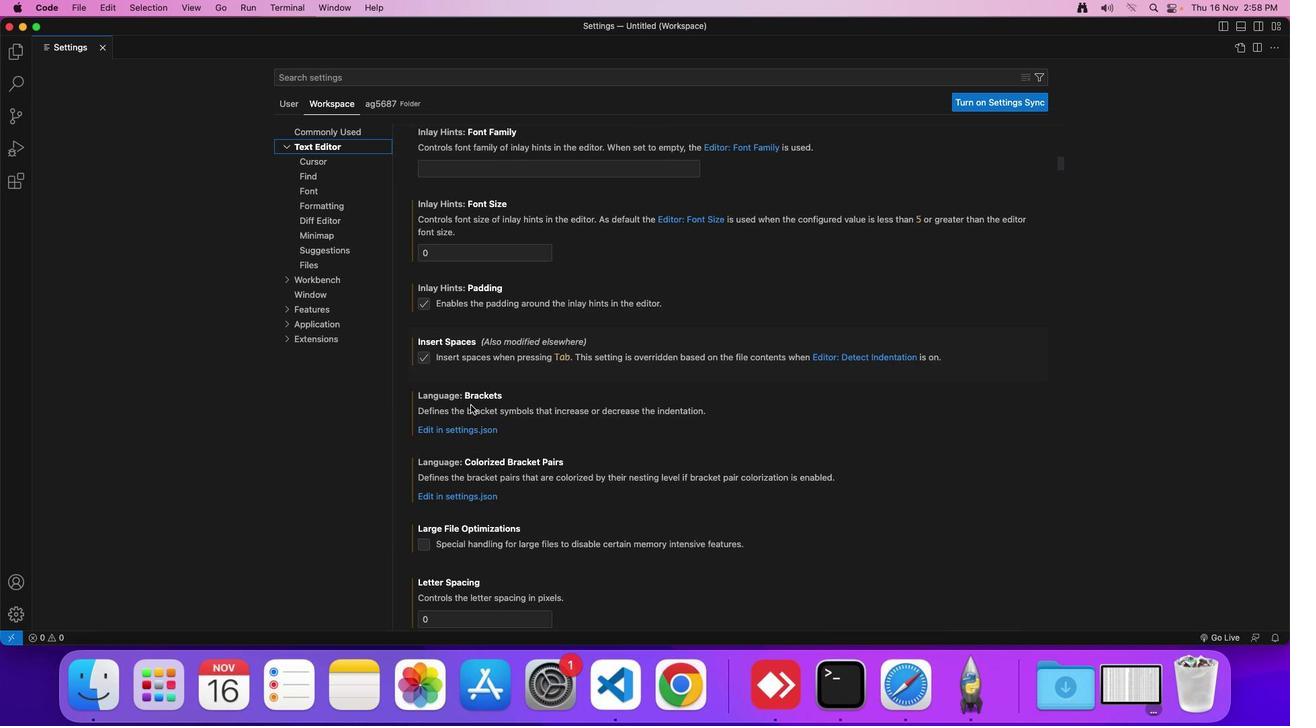 
Action: Mouse scrolled (471, 404) with delta (0, 0)
Screenshot: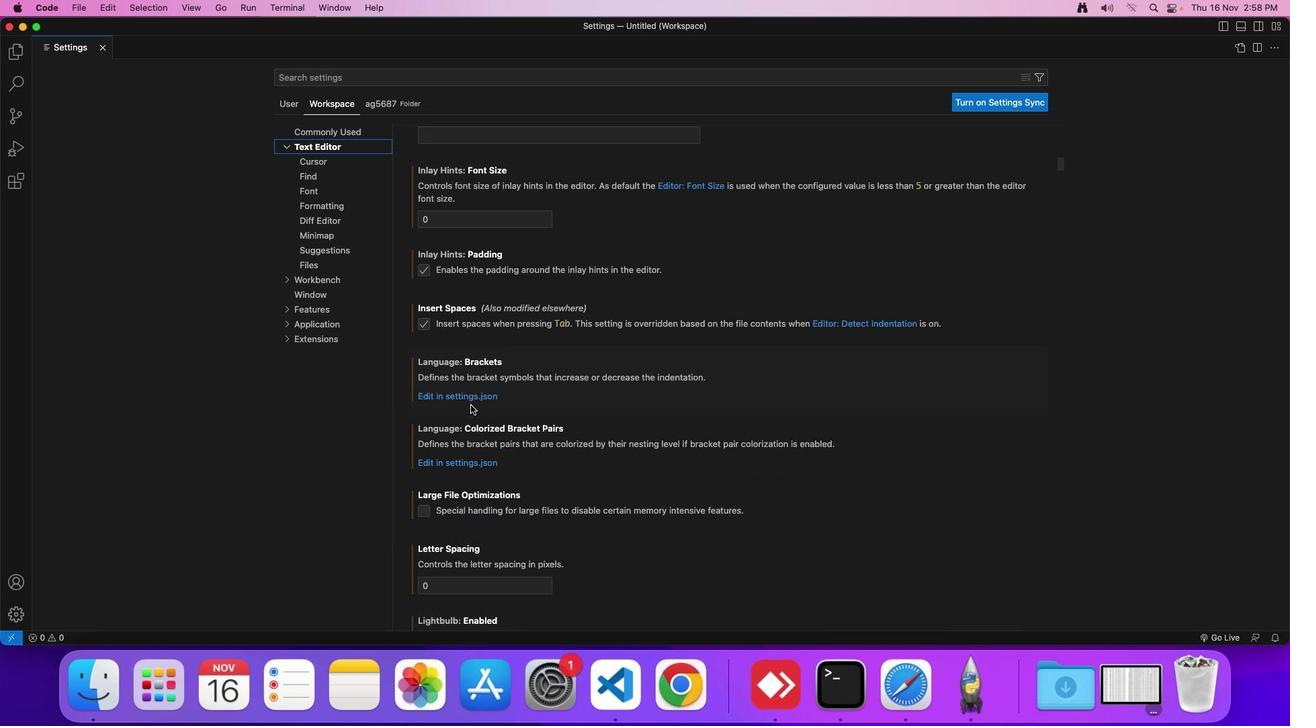 
Action: Mouse scrolled (471, 404) with delta (0, 0)
Screenshot: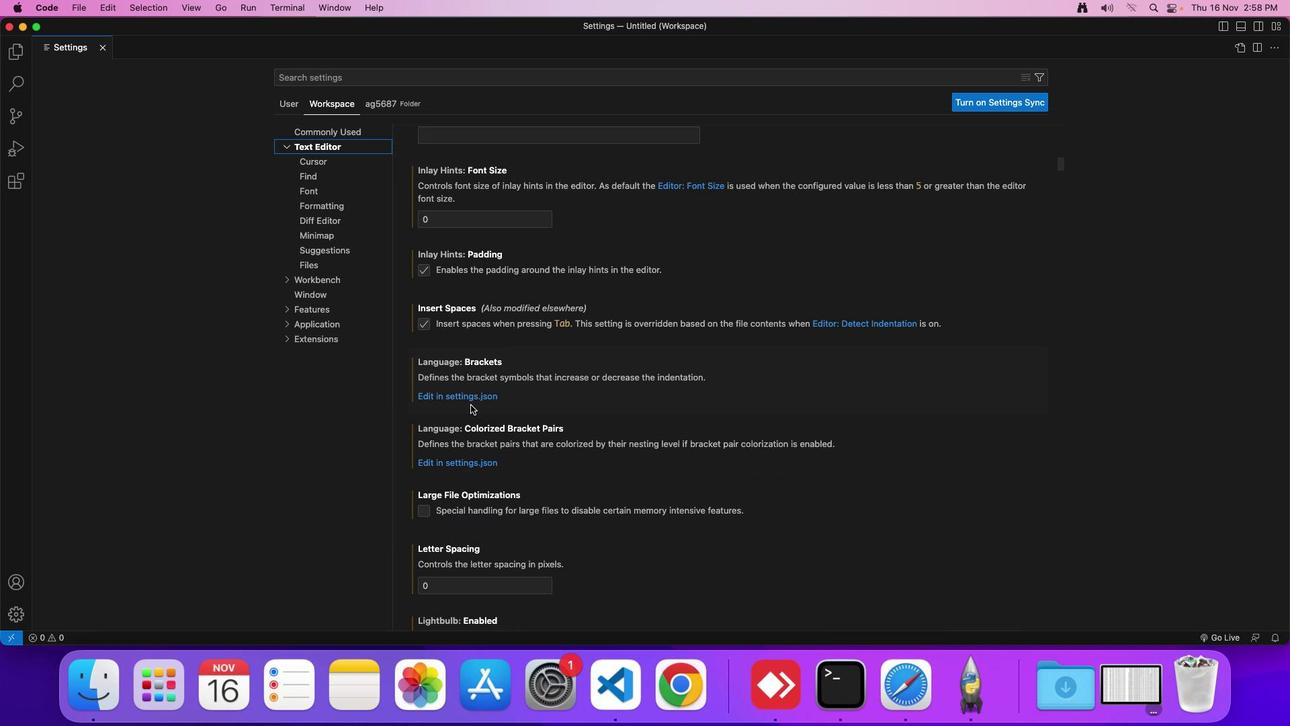 
Action: Mouse scrolled (471, 404) with delta (0, 0)
Screenshot: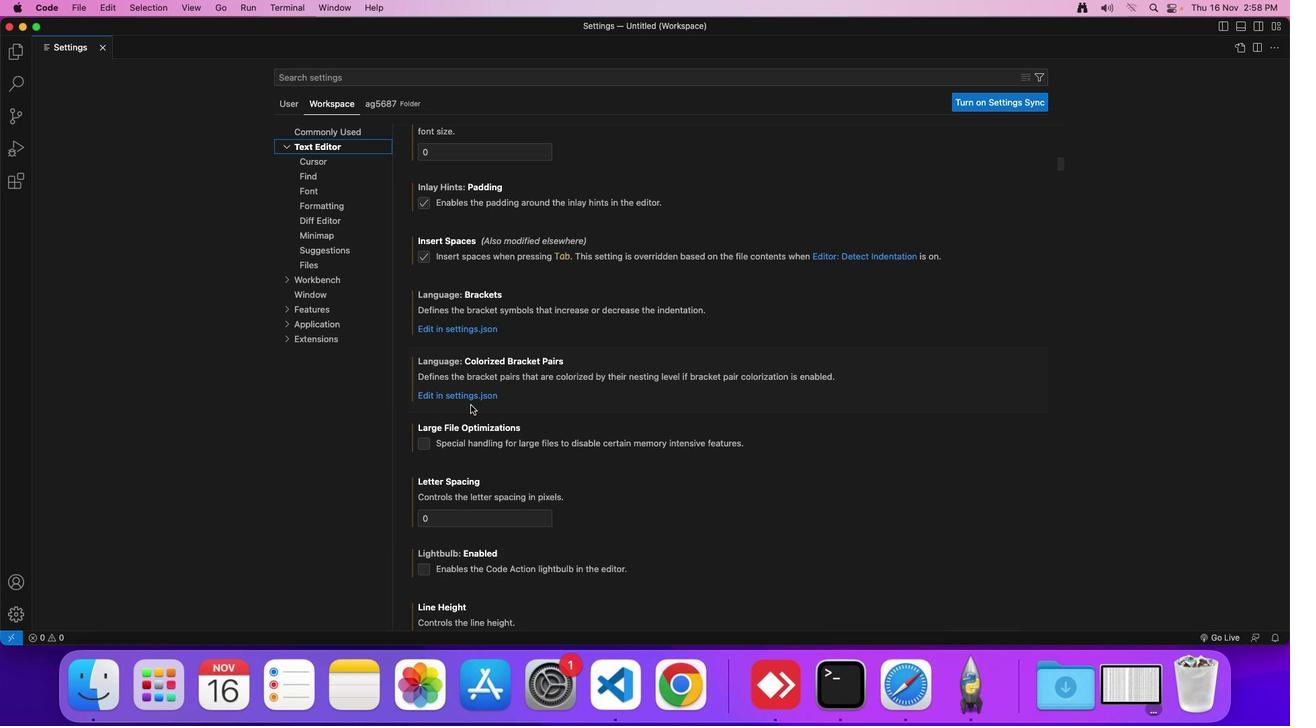 
Action: Mouse scrolled (471, 404) with delta (0, 0)
Screenshot: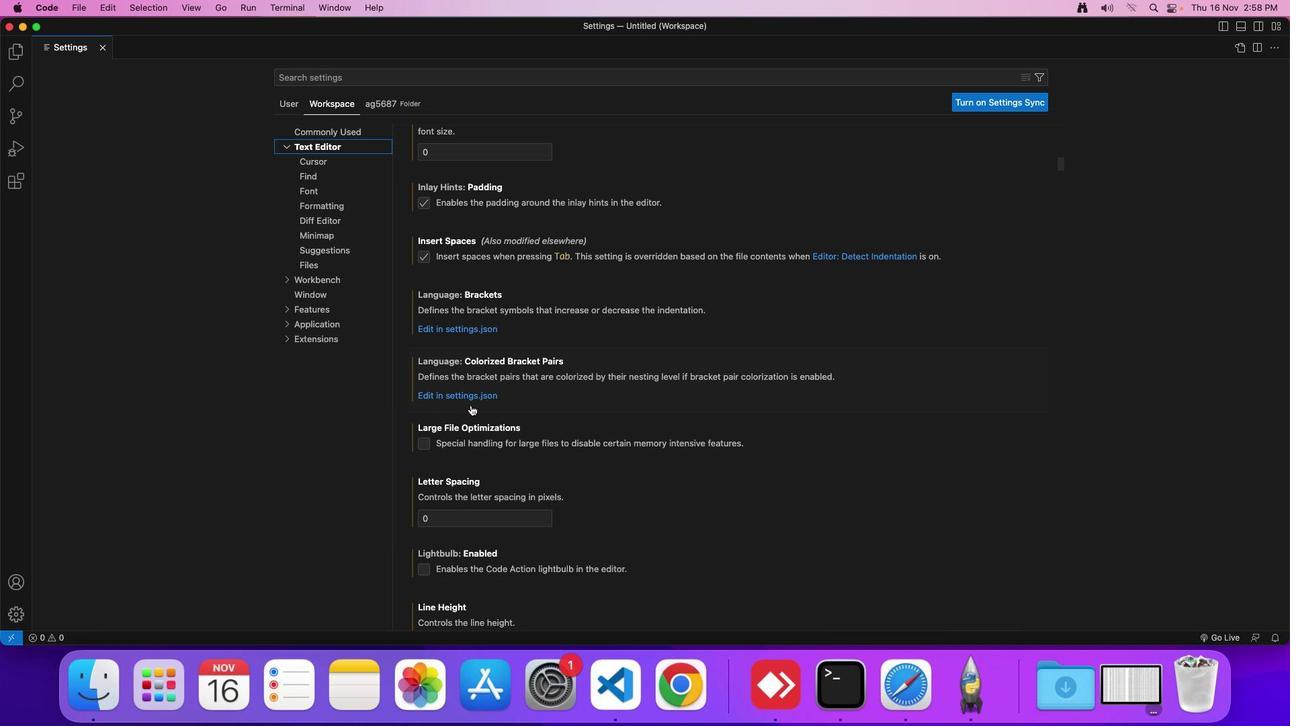 
Action: Mouse scrolled (471, 404) with delta (0, 0)
Screenshot: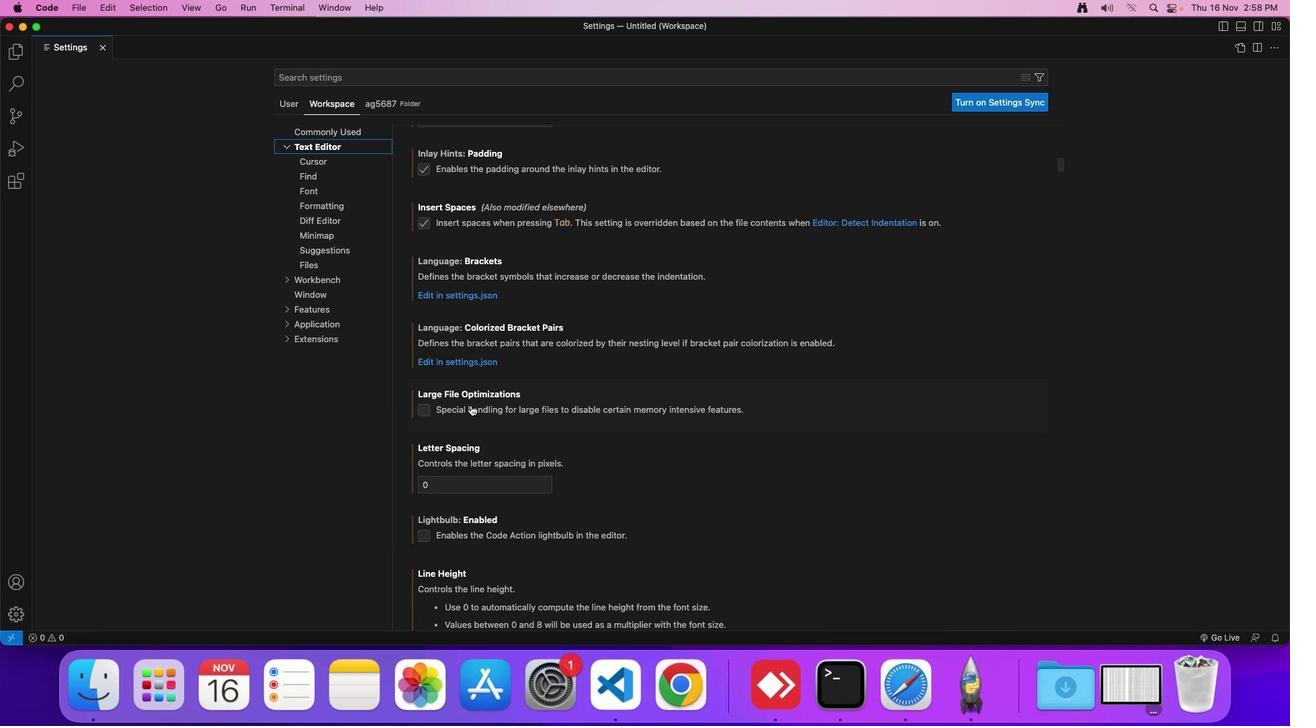 
Action: Mouse scrolled (471, 404) with delta (0, 0)
Screenshot: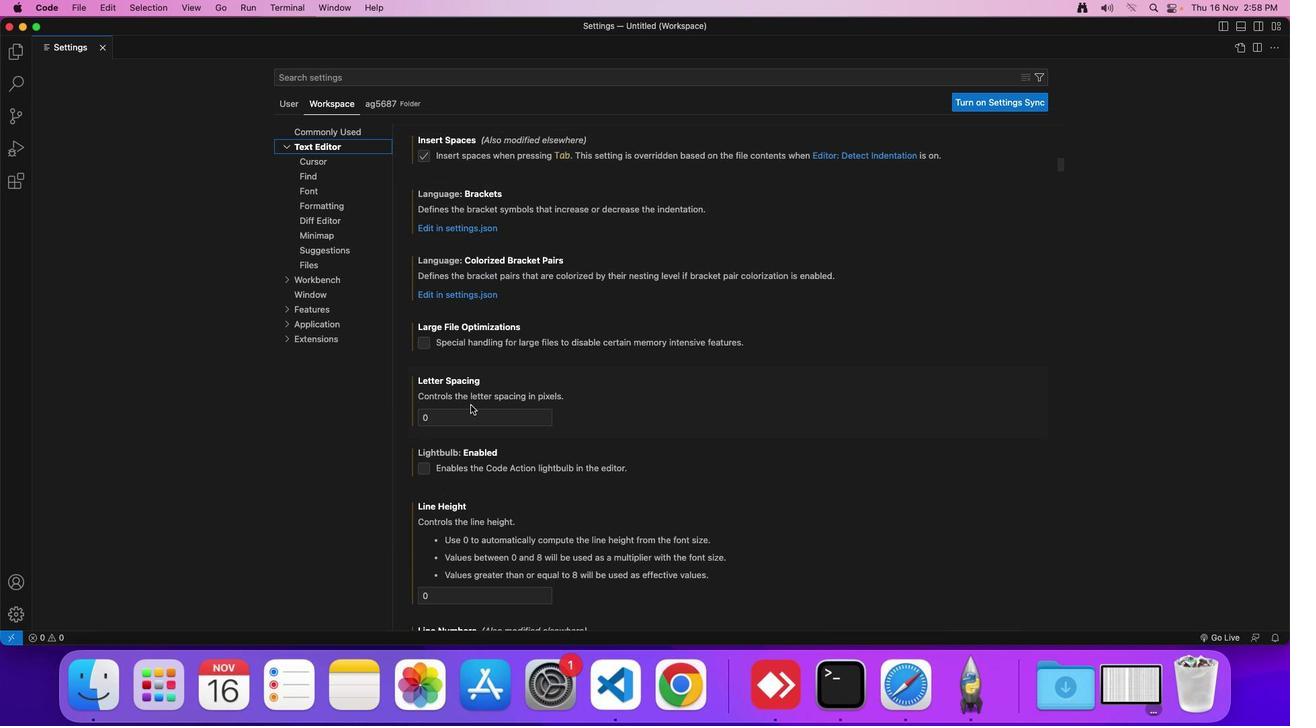 
Action: Mouse scrolled (471, 404) with delta (0, 0)
Screenshot: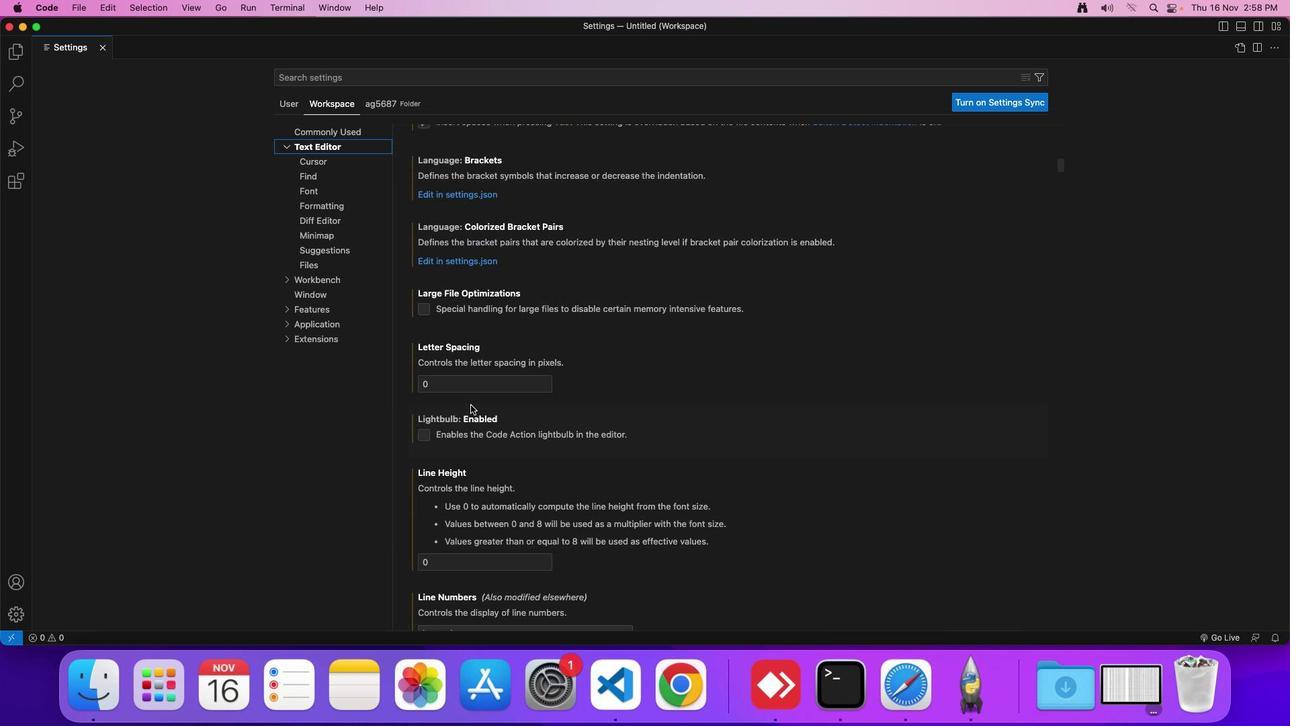 
Action: Mouse scrolled (471, 404) with delta (0, 0)
Screenshot: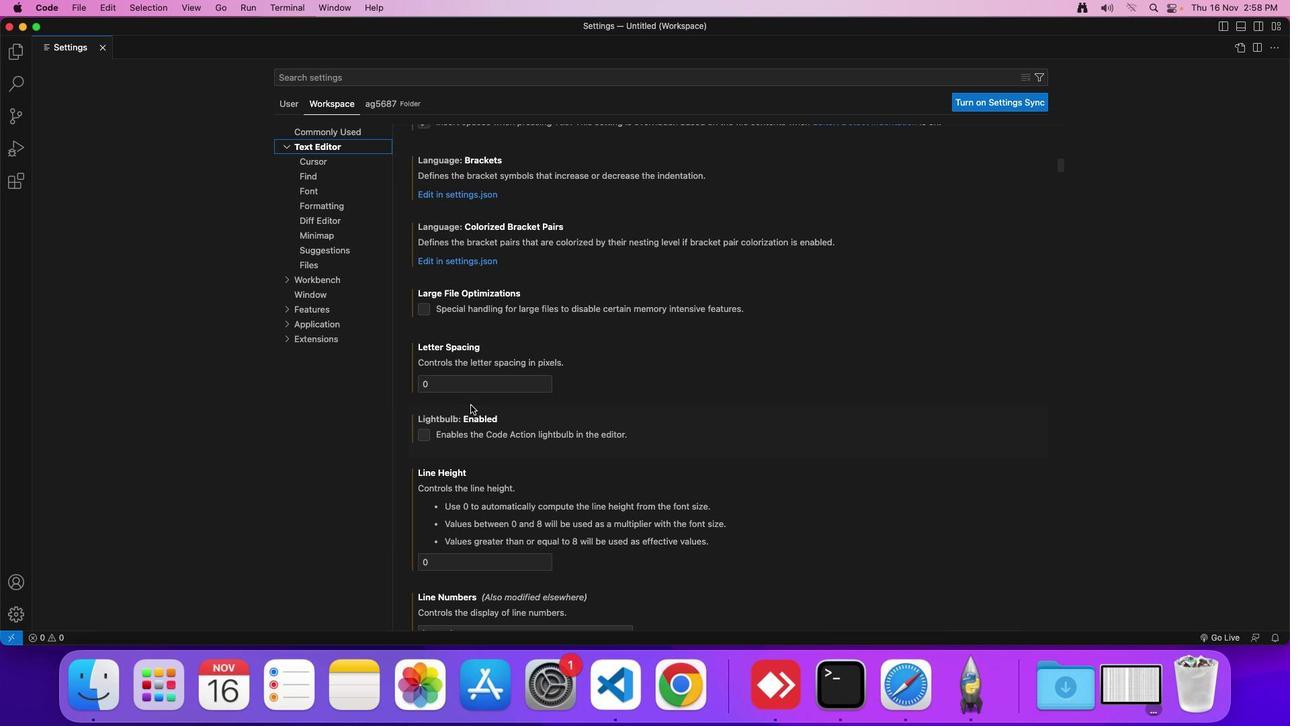
Action: Mouse scrolled (471, 404) with delta (0, 0)
Screenshot: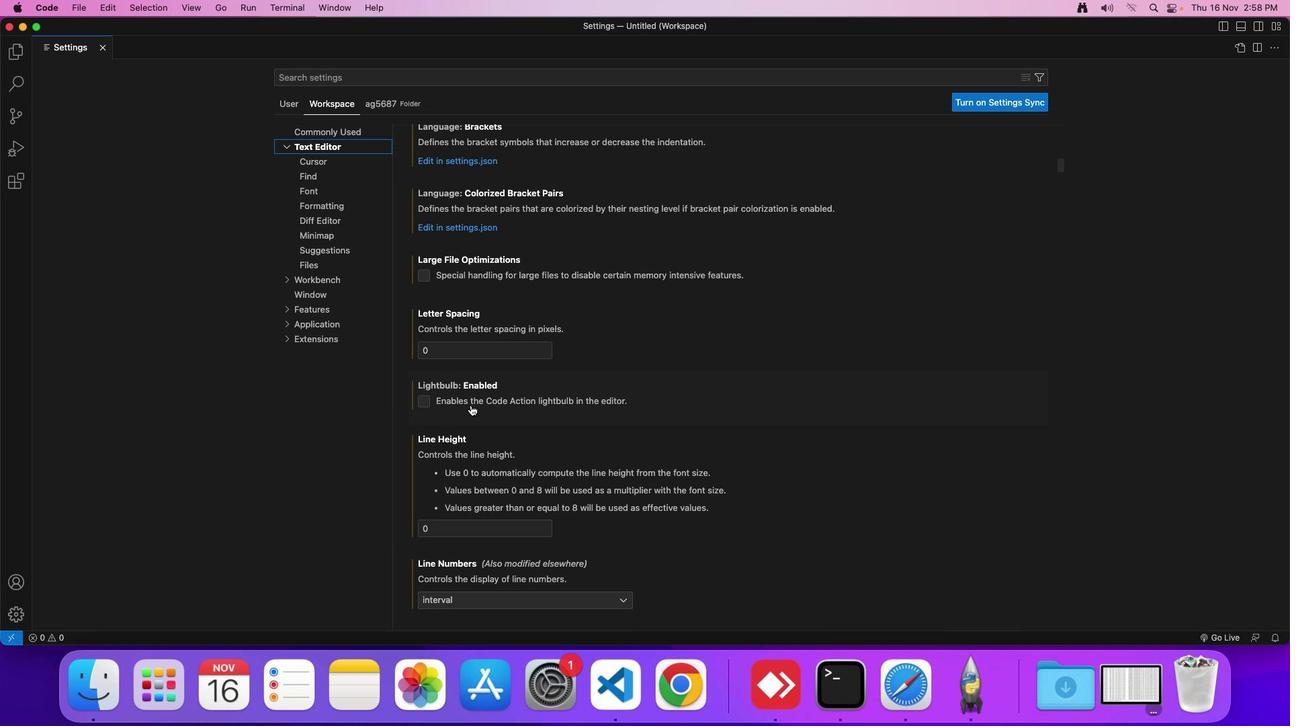 
Action: Mouse scrolled (471, 404) with delta (0, 0)
Screenshot: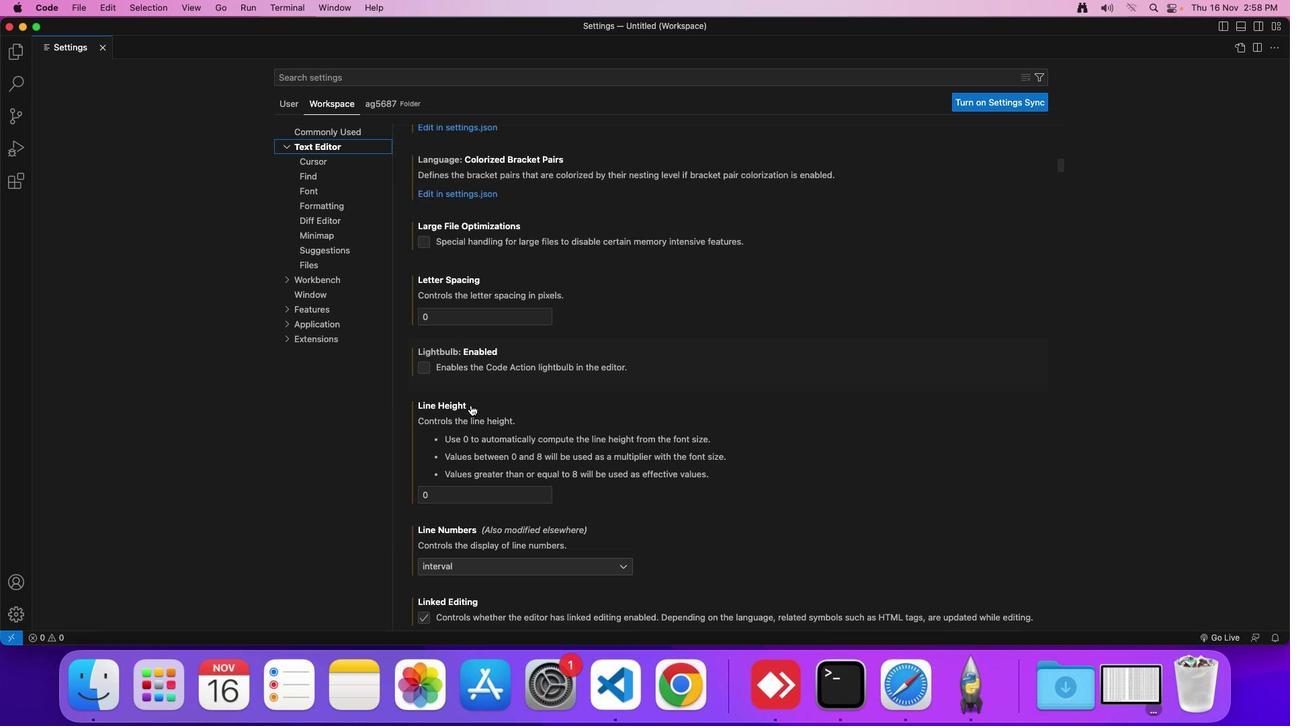 
Action: Mouse moved to (470, 404)
Screenshot: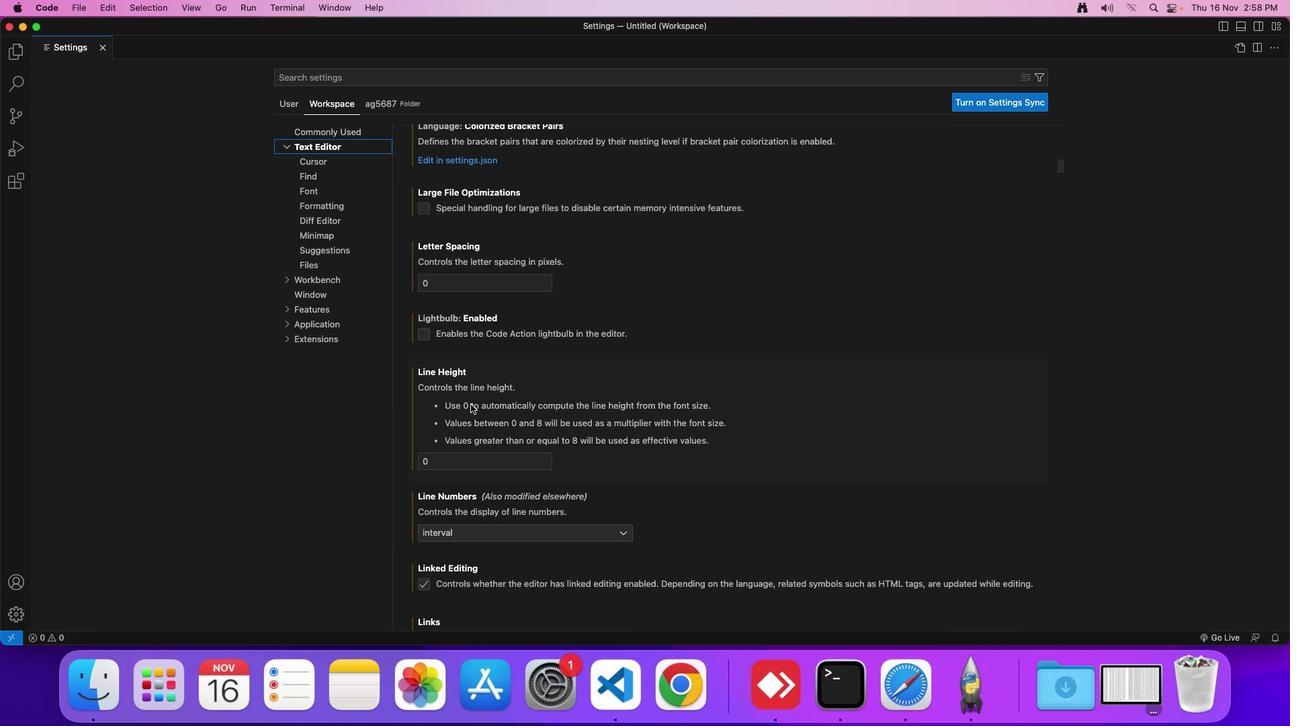 
Action: Mouse scrolled (470, 404) with delta (0, 0)
Screenshot: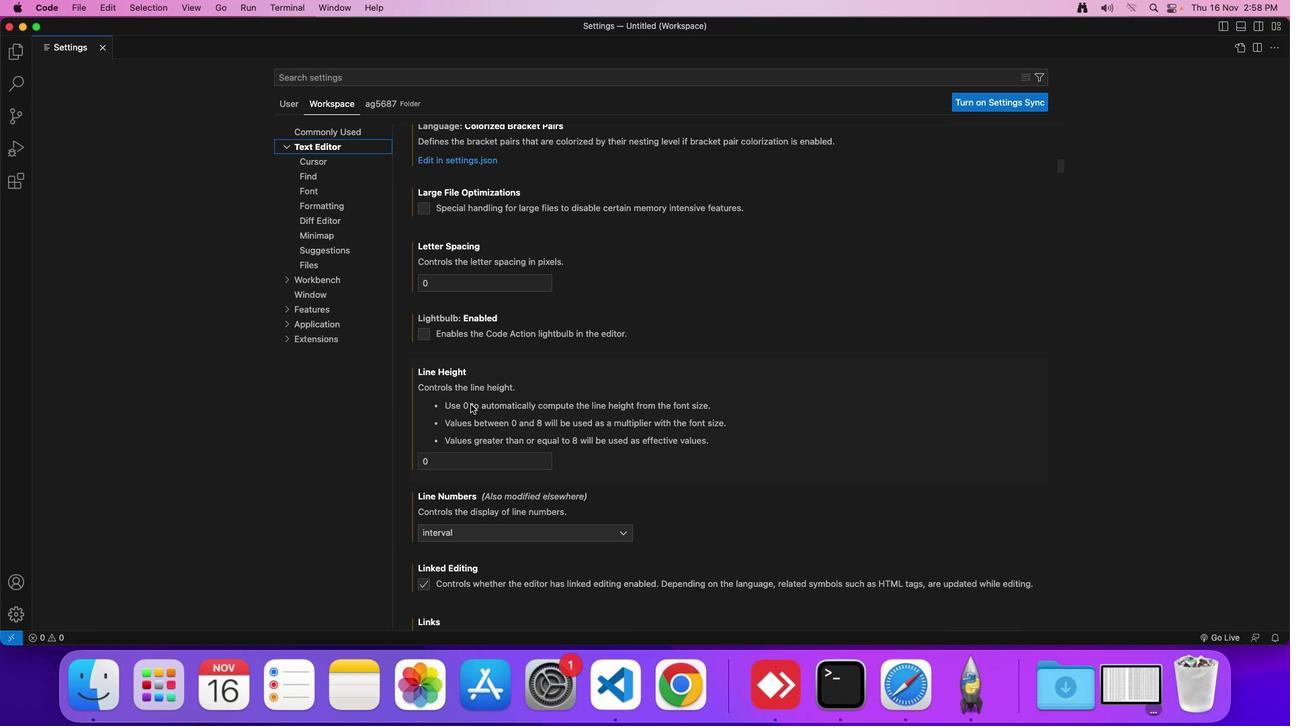 
Action: Mouse moved to (470, 404)
Screenshot: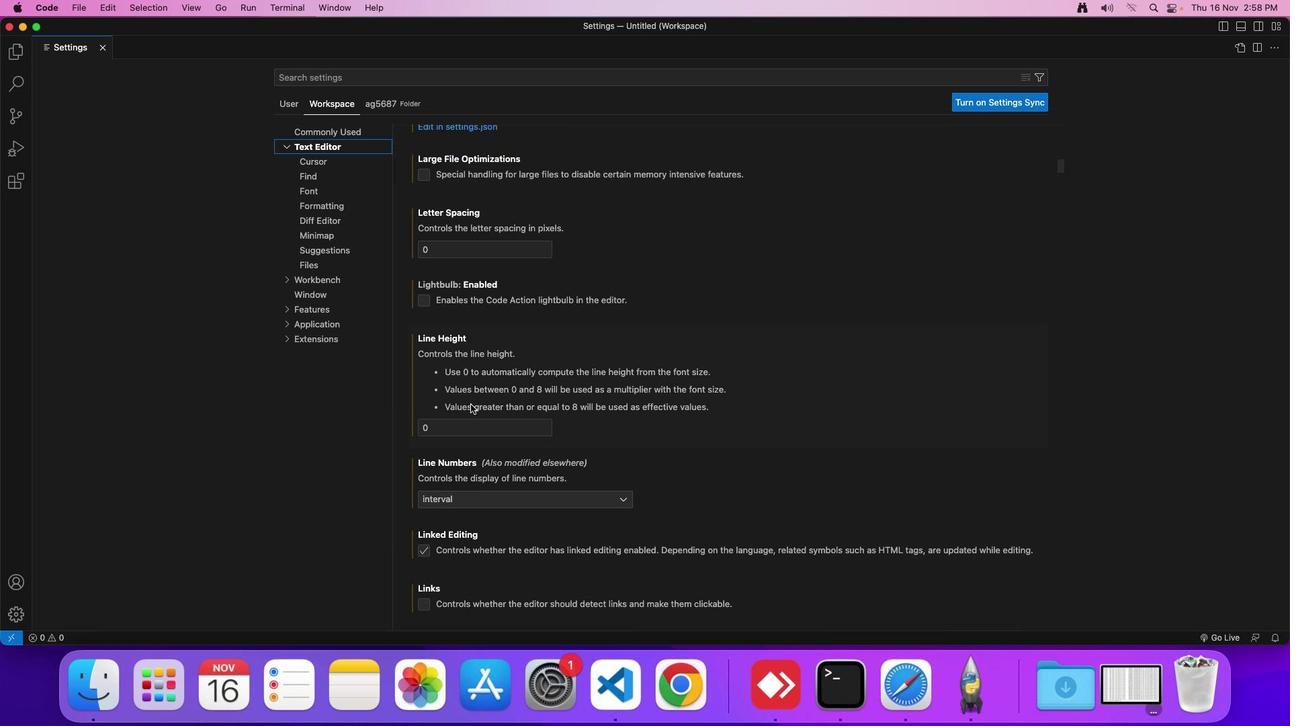 
Action: Mouse scrolled (470, 404) with delta (0, 0)
Screenshot: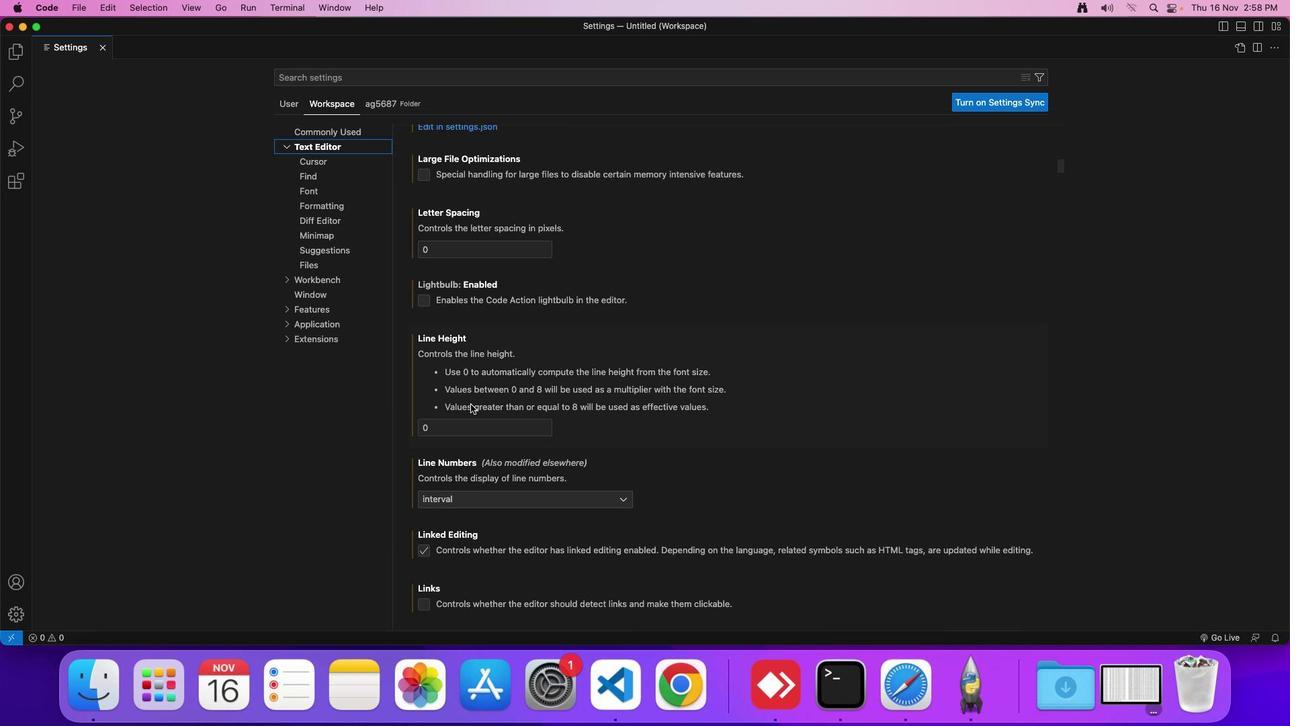 
Action: Mouse moved to (470, 404)
Screenshot: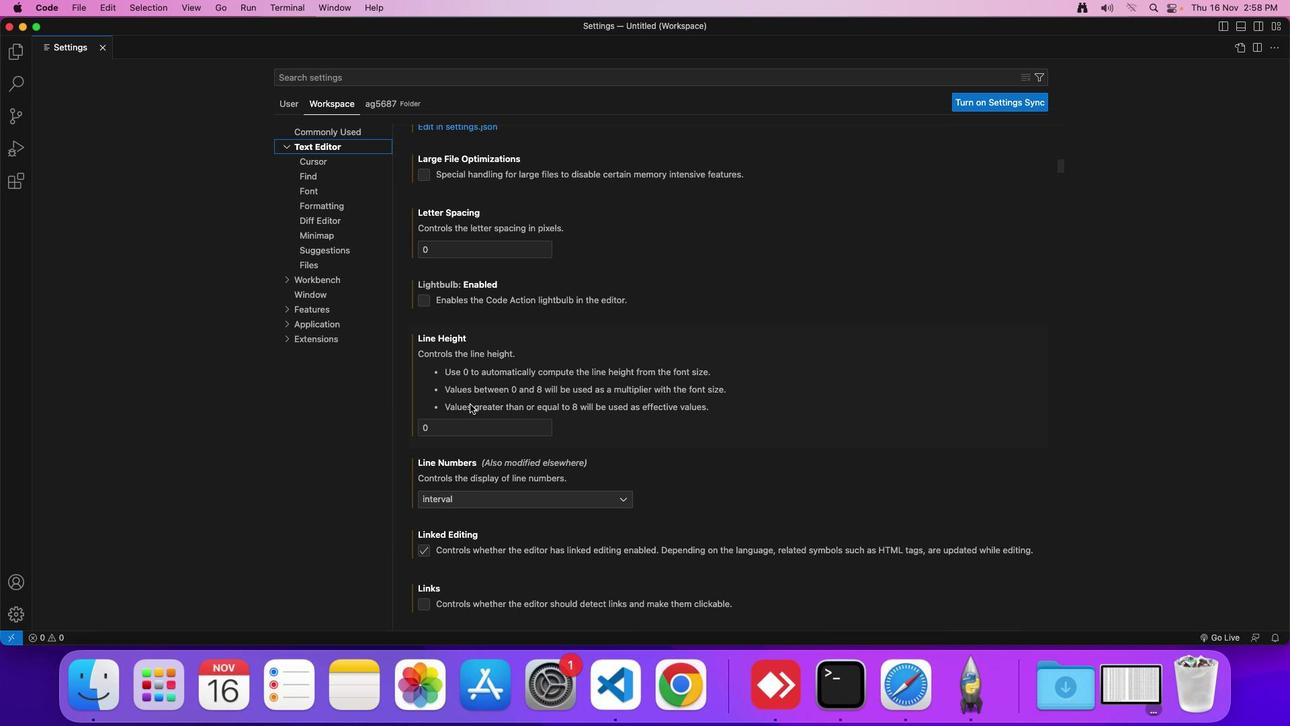 
Action: Mouse scrolled (470, 404) with delta (0, 0)
Screenshot: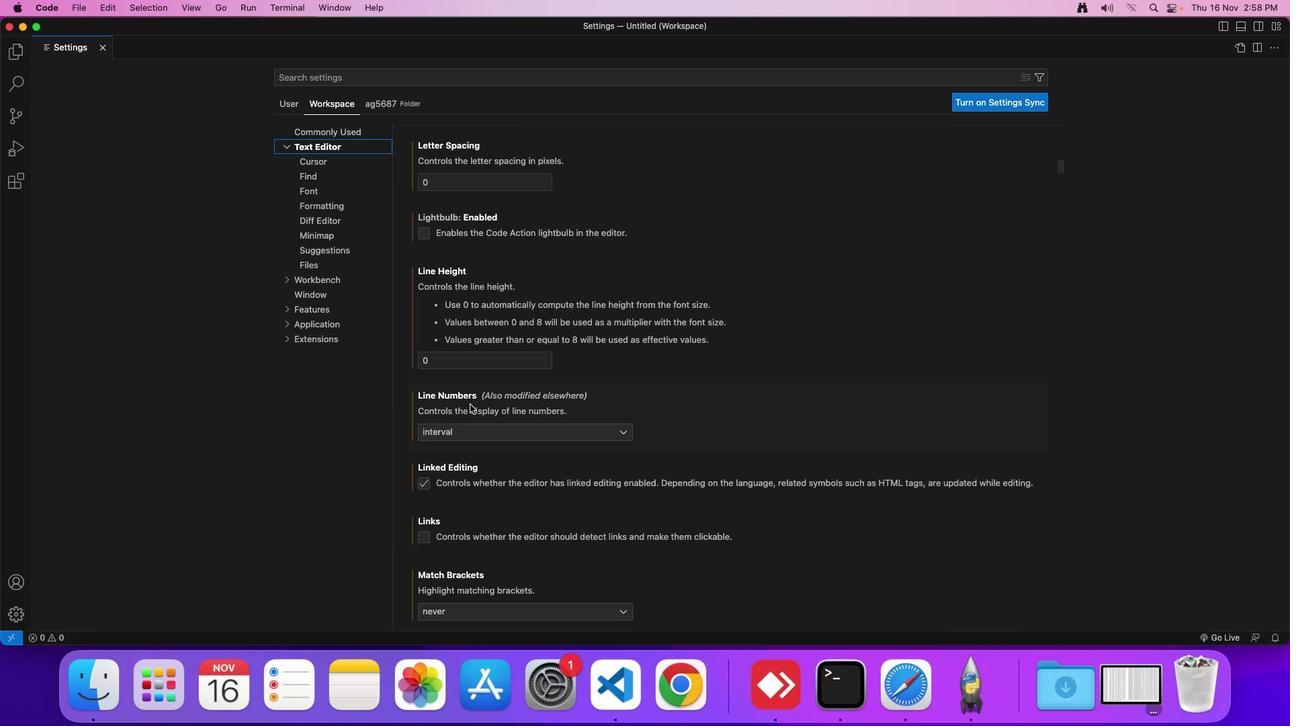
Action: Mouse scrolled (470, 404) with delta (0, 0)
Screenshot: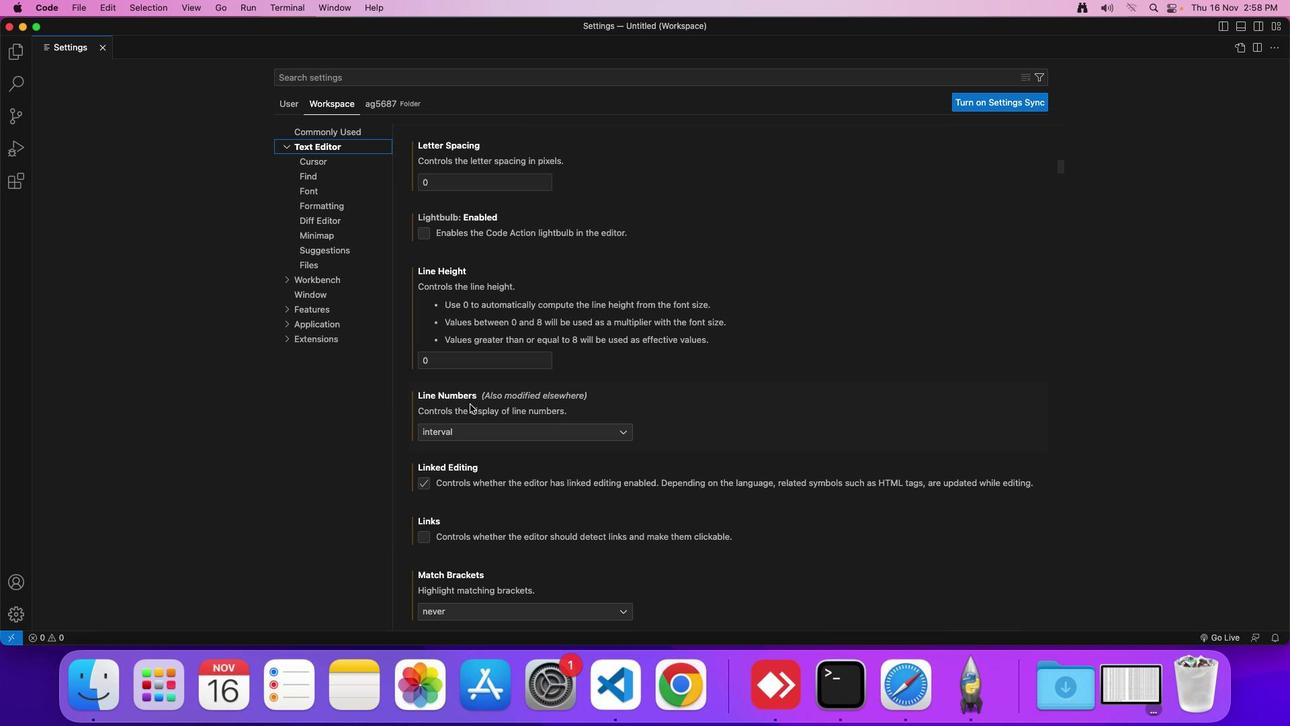 
Action: Mouse scrolled (470, 404) with delta (0, -1)
Screenshot: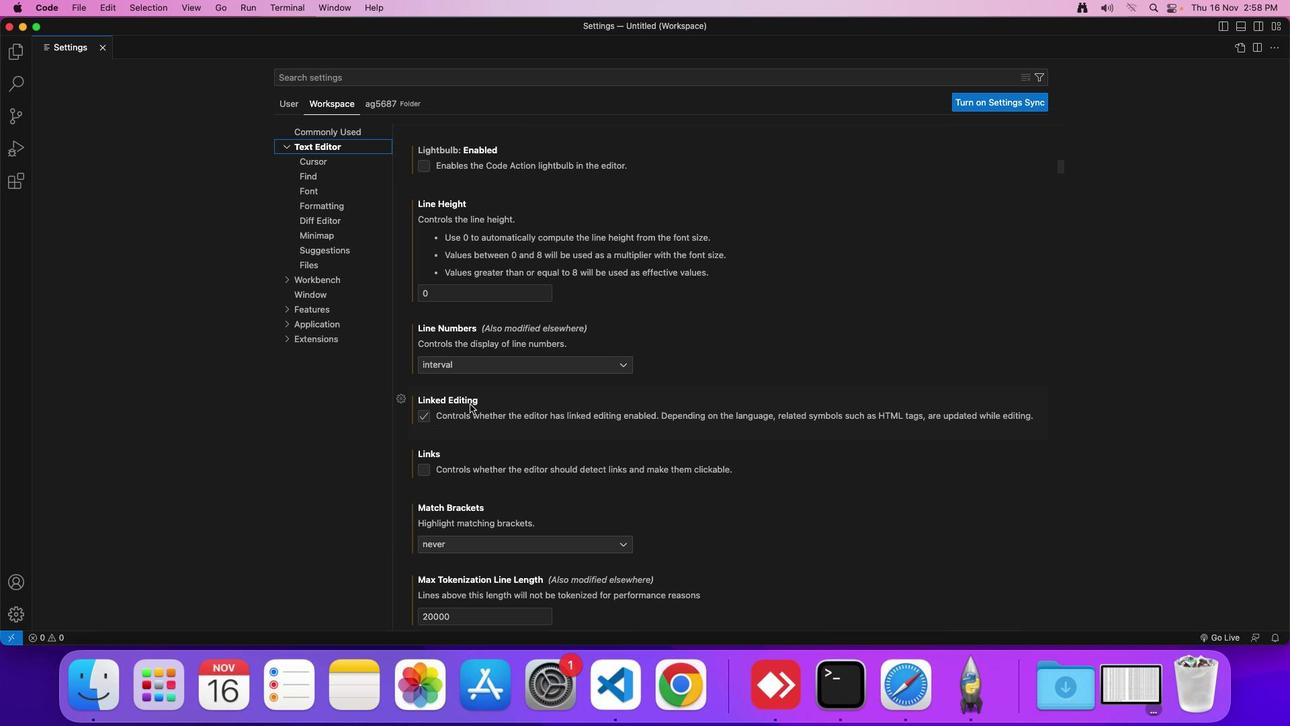 
Action: Mouse scrolled (470, 404) with delta (0, 0)
Screenshot: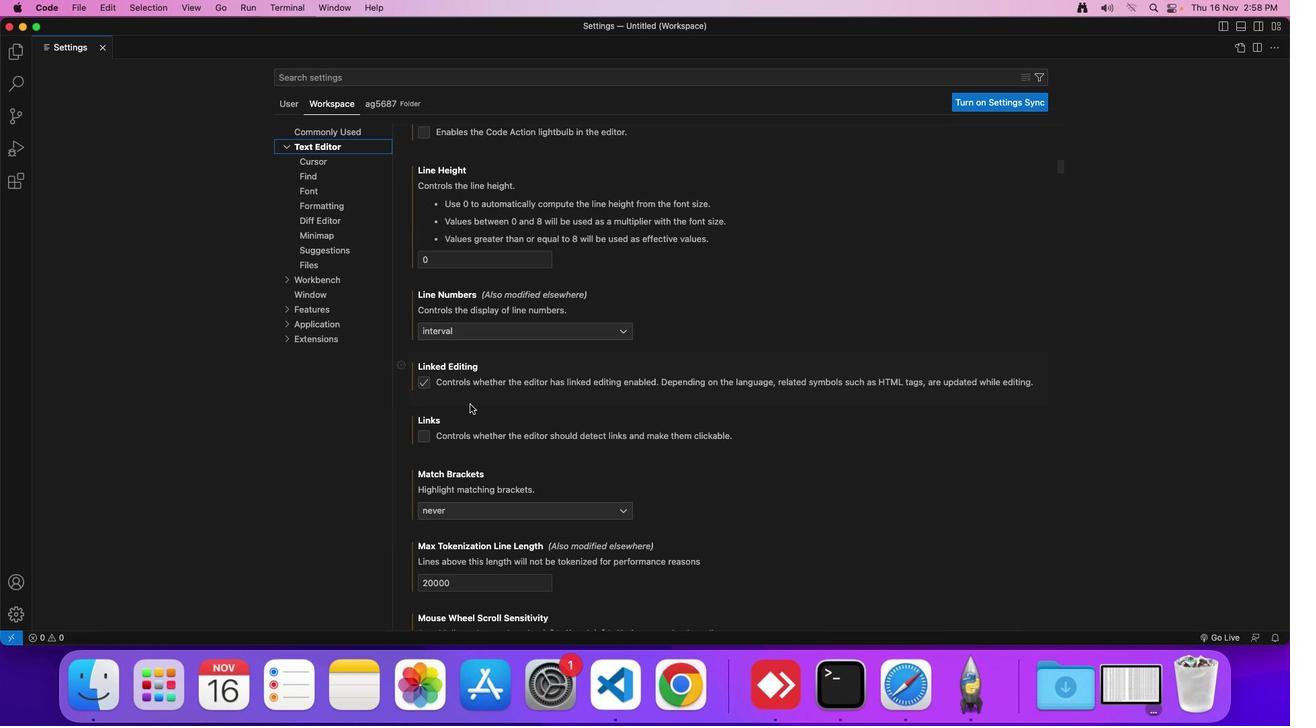 
Action: Mouse scrolled (470, 404) with delta (0, 0)
Screenshot: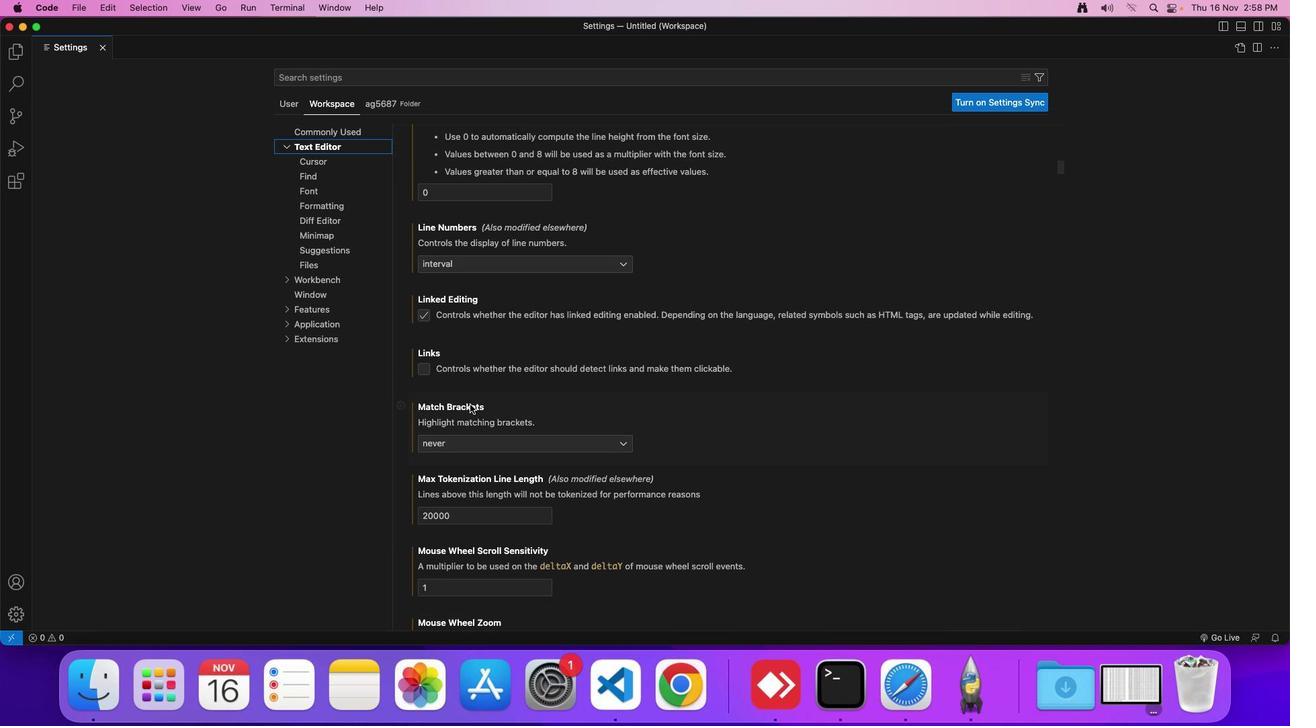 
Action: Mouse scrolled (470, 404) with delta (0, 0)
Screenshot: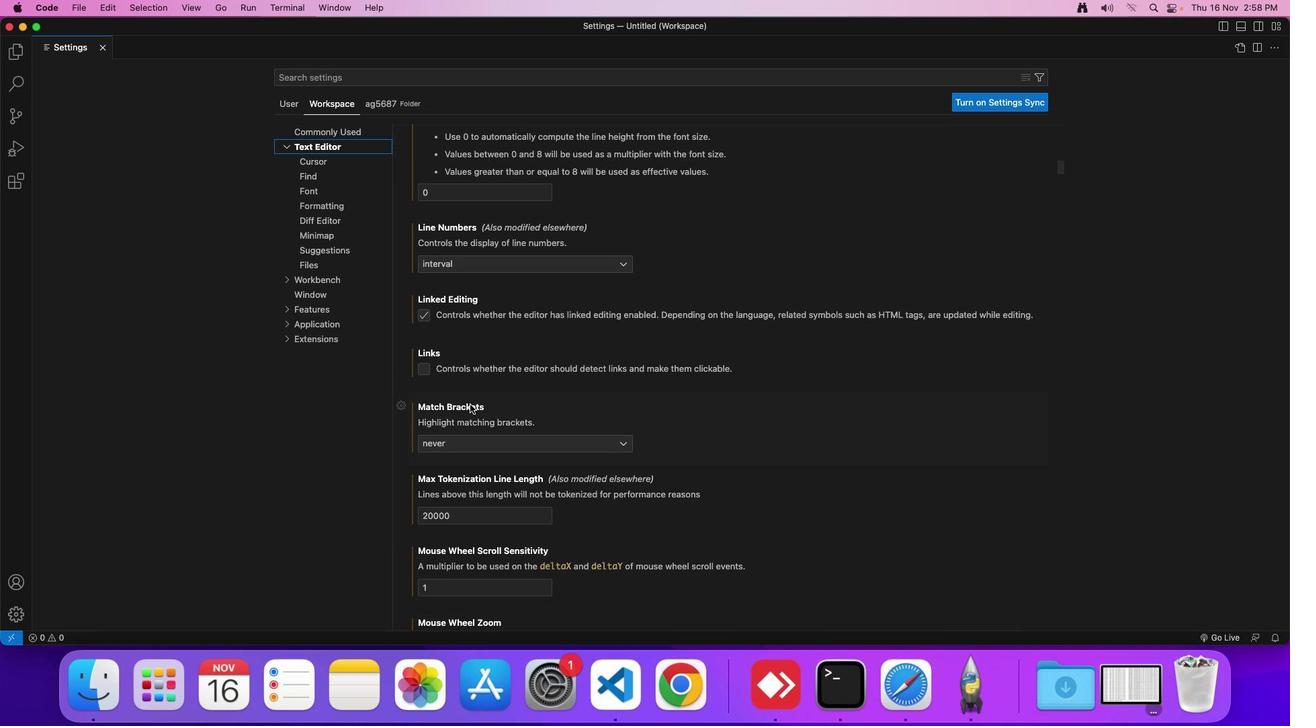 
Action: Mouse scrolled (470, 404) with delta (0, 0)
Screenshot: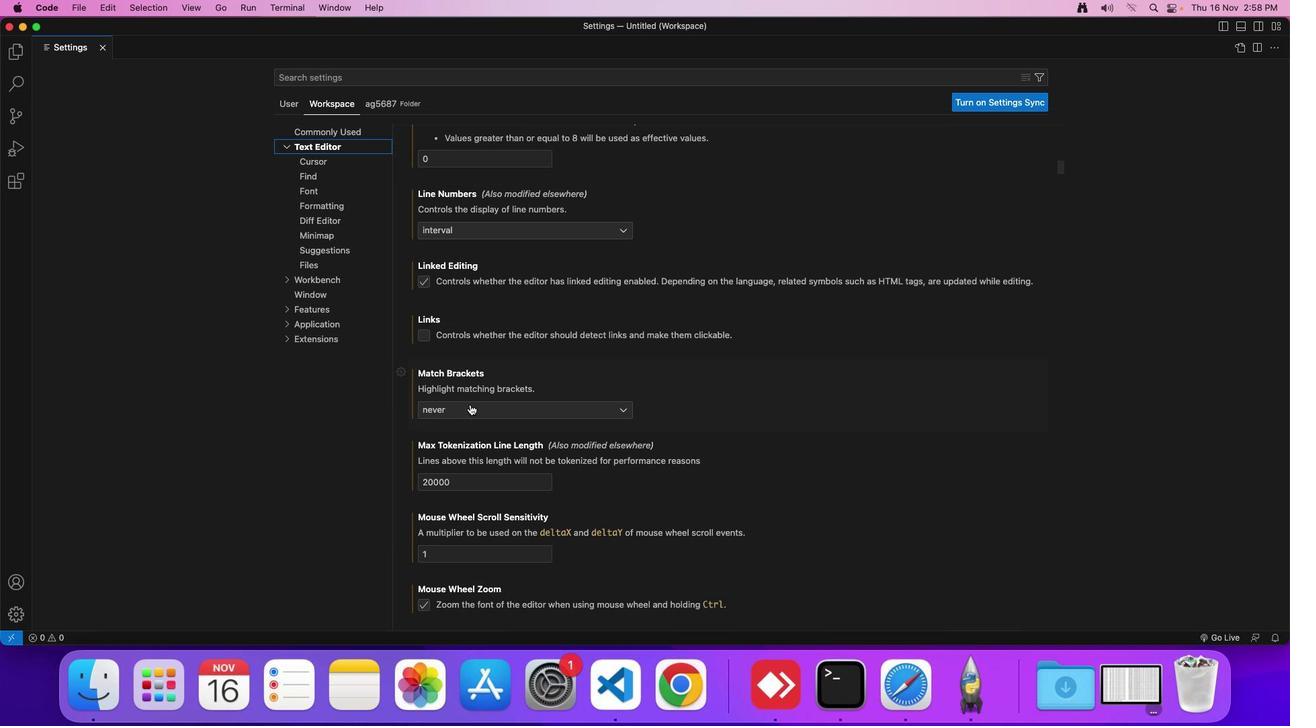 
Action: Mouse moved to (470, 404)
Screenshot: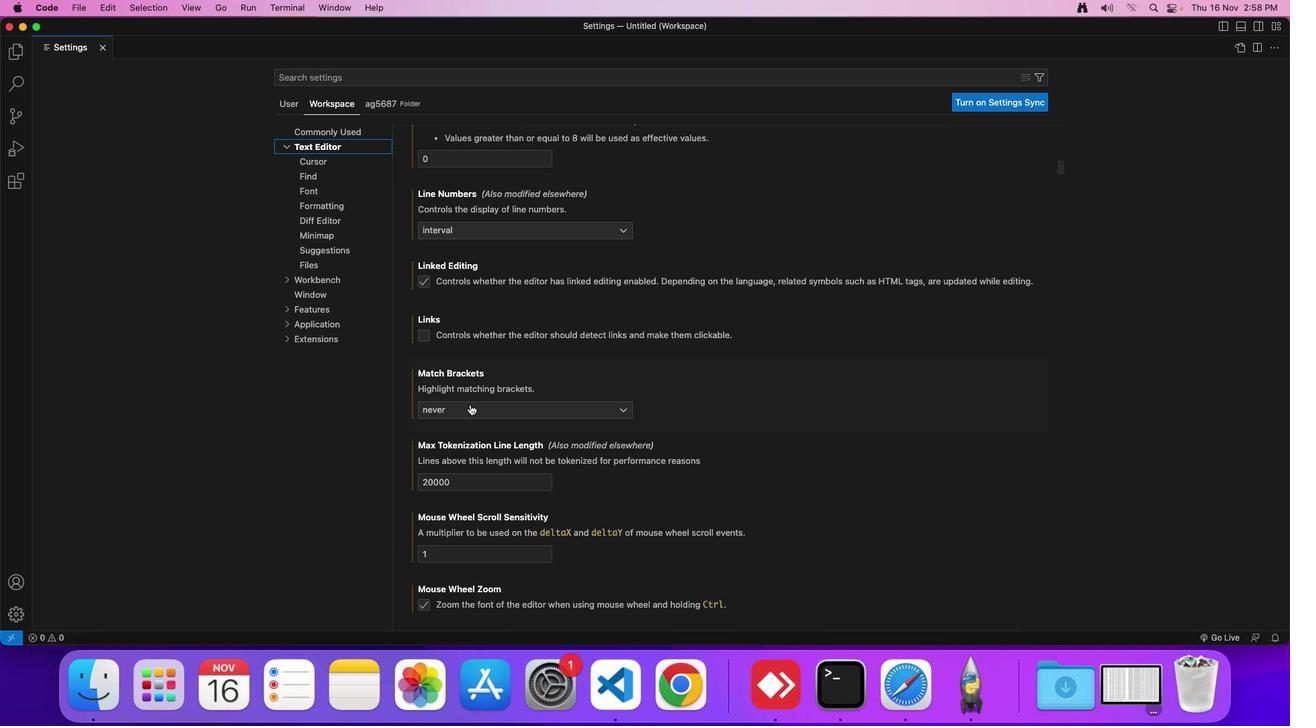 
Action: Mouse scrolled (470, 404) with delta (0, 0)
Screenshot: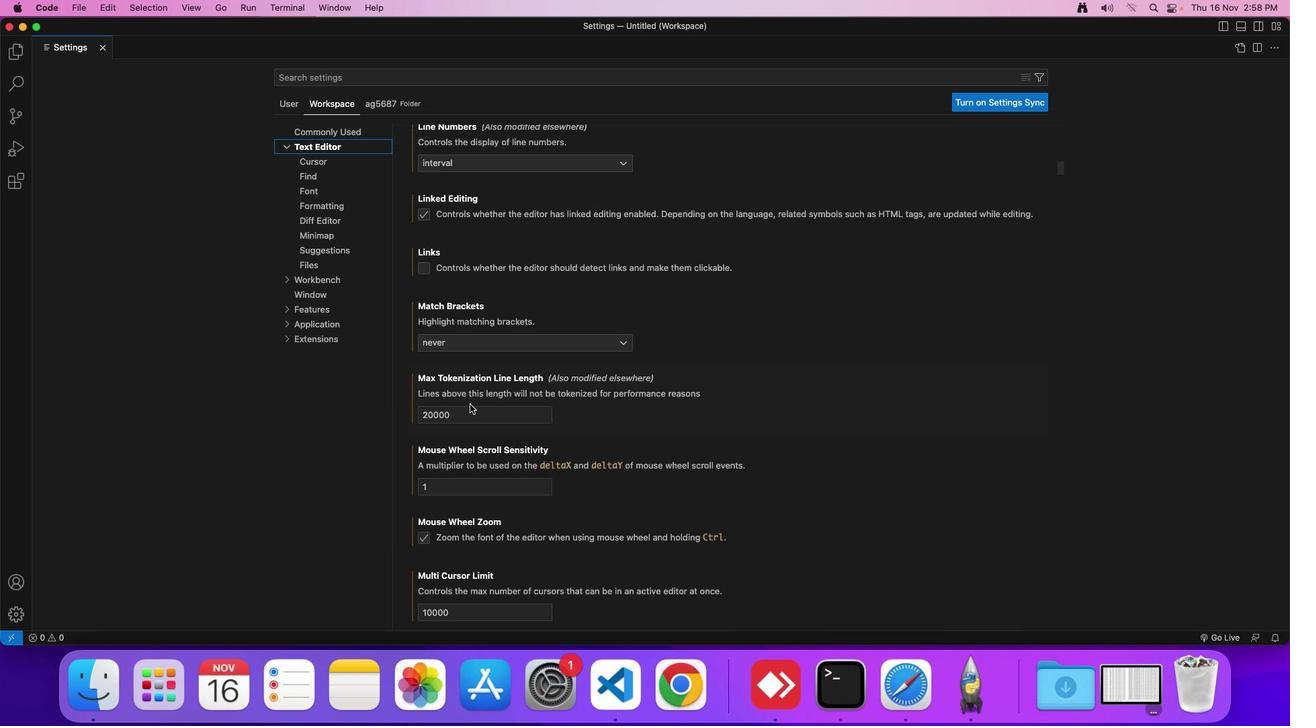 
Action: Mouse scrolled (470, 404) with delta (0, 0)
Screenshot: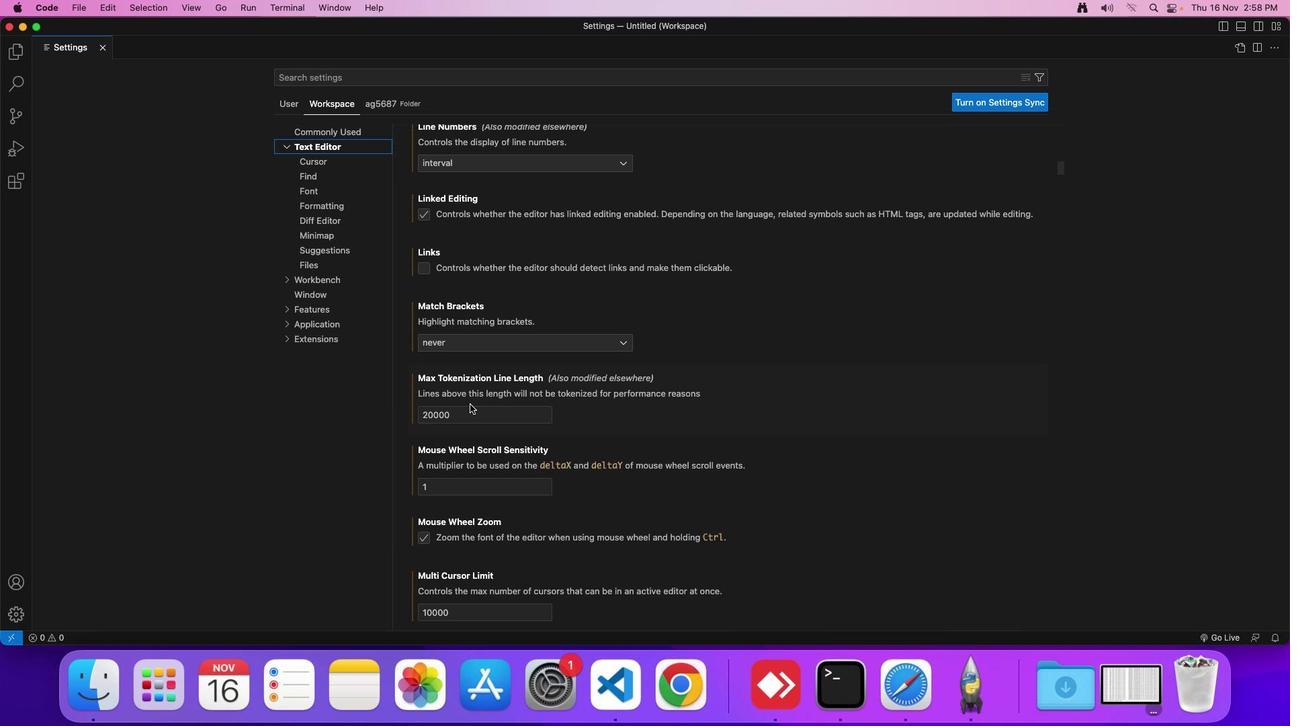 
Action: Mouse scrolled (470, 404) with delta (0, 0)
Screenshot: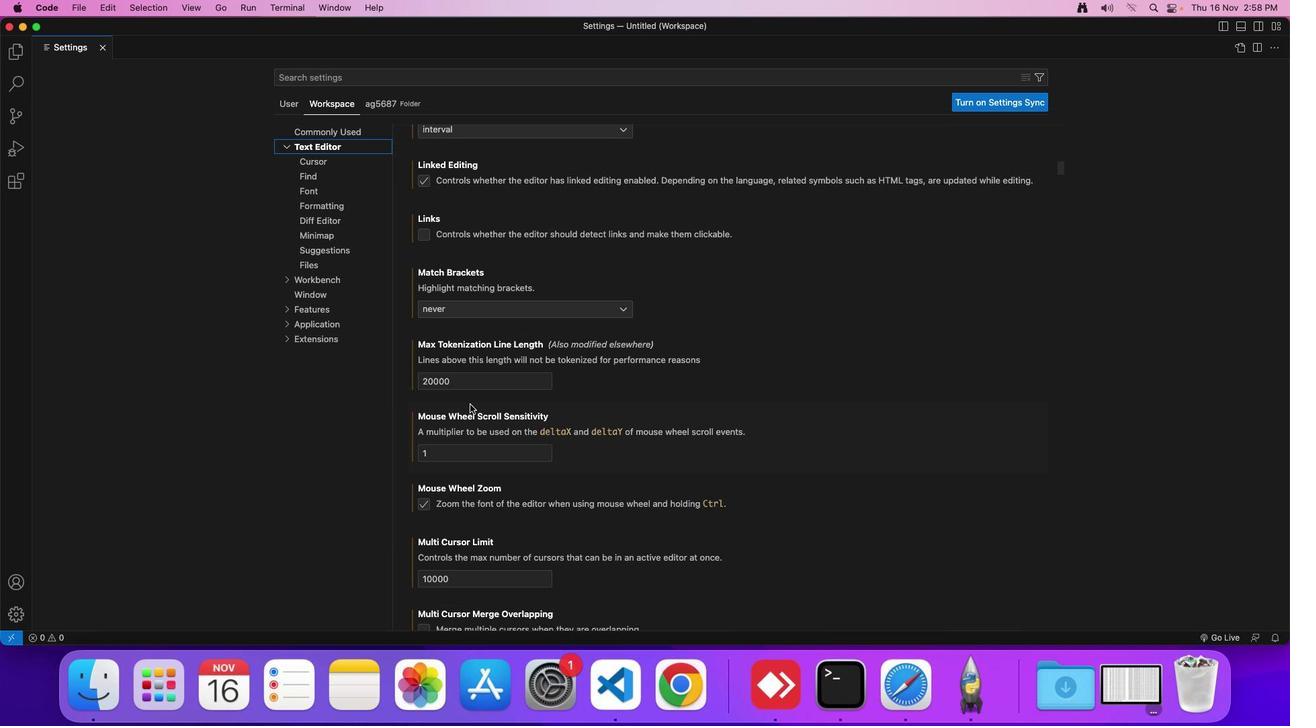 
Action: Mouse moved to (470, 404)
Screenshot: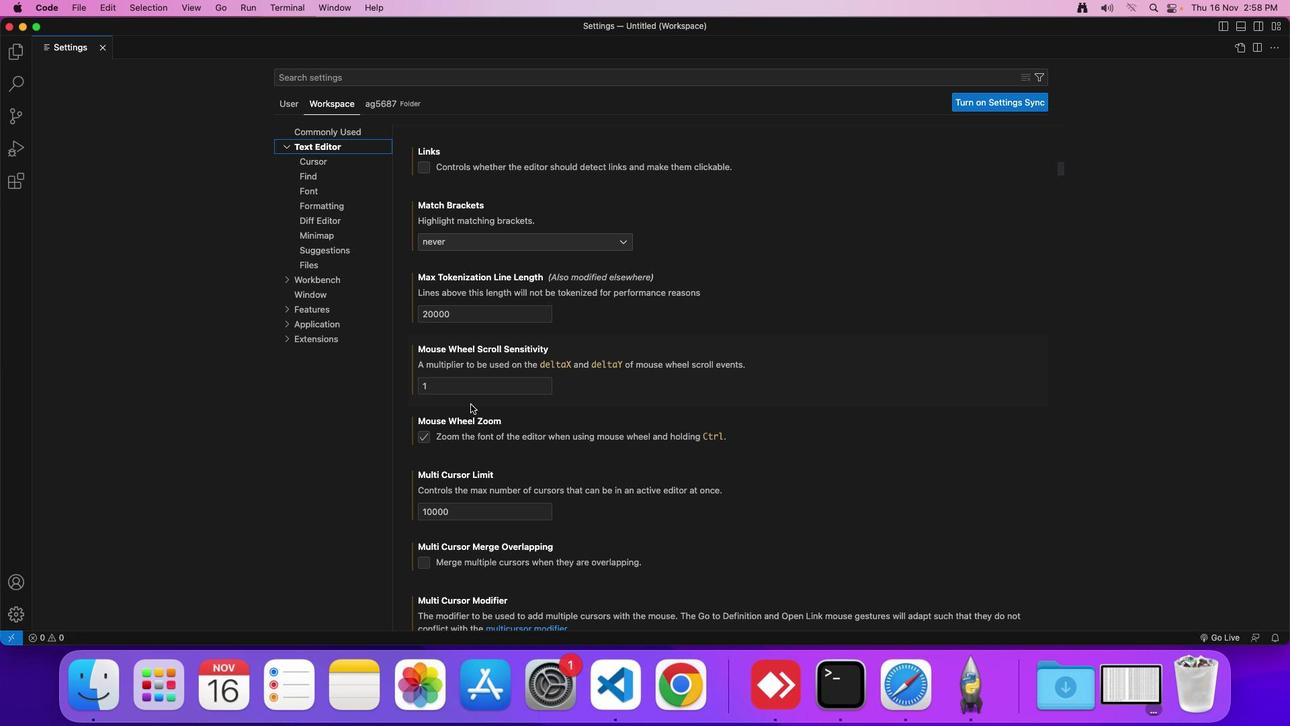
Action: Mouse scrolled (470, 404) with delta (0, 0)
Screenshot: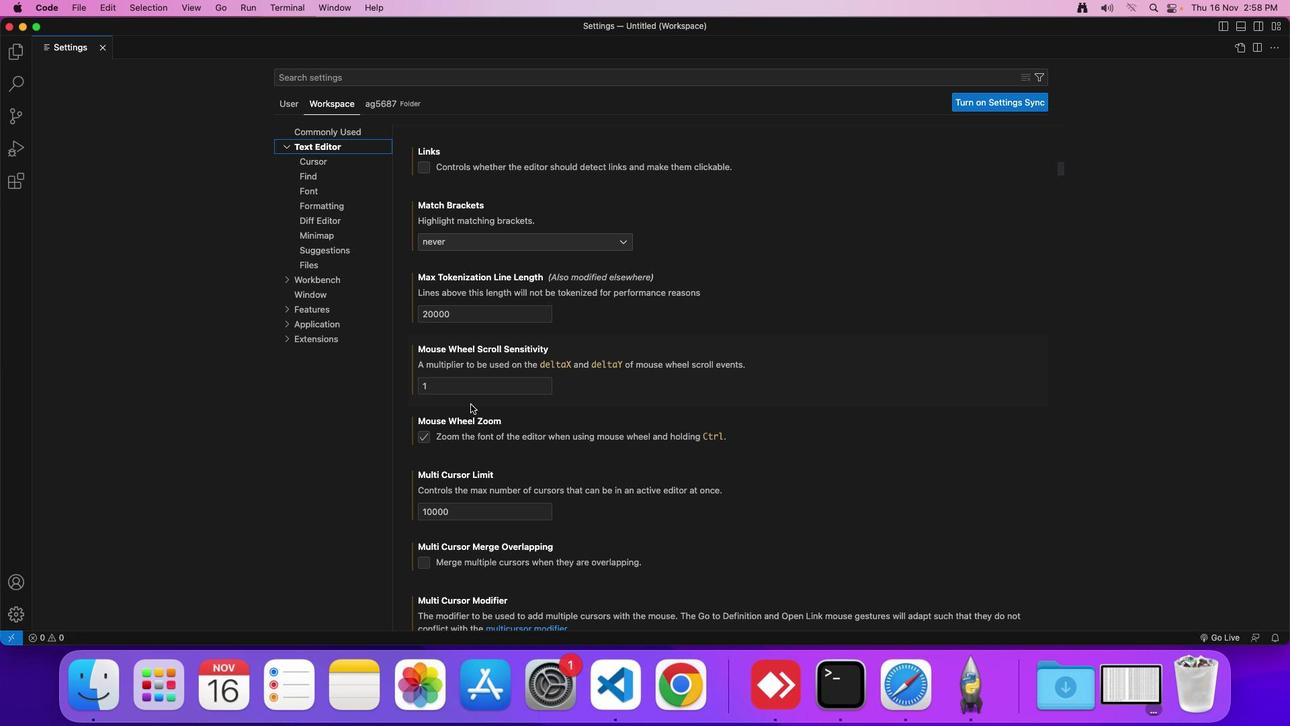 
Action: Mouse scrolled (470, 404) with delta (0, 0)
Screenshot: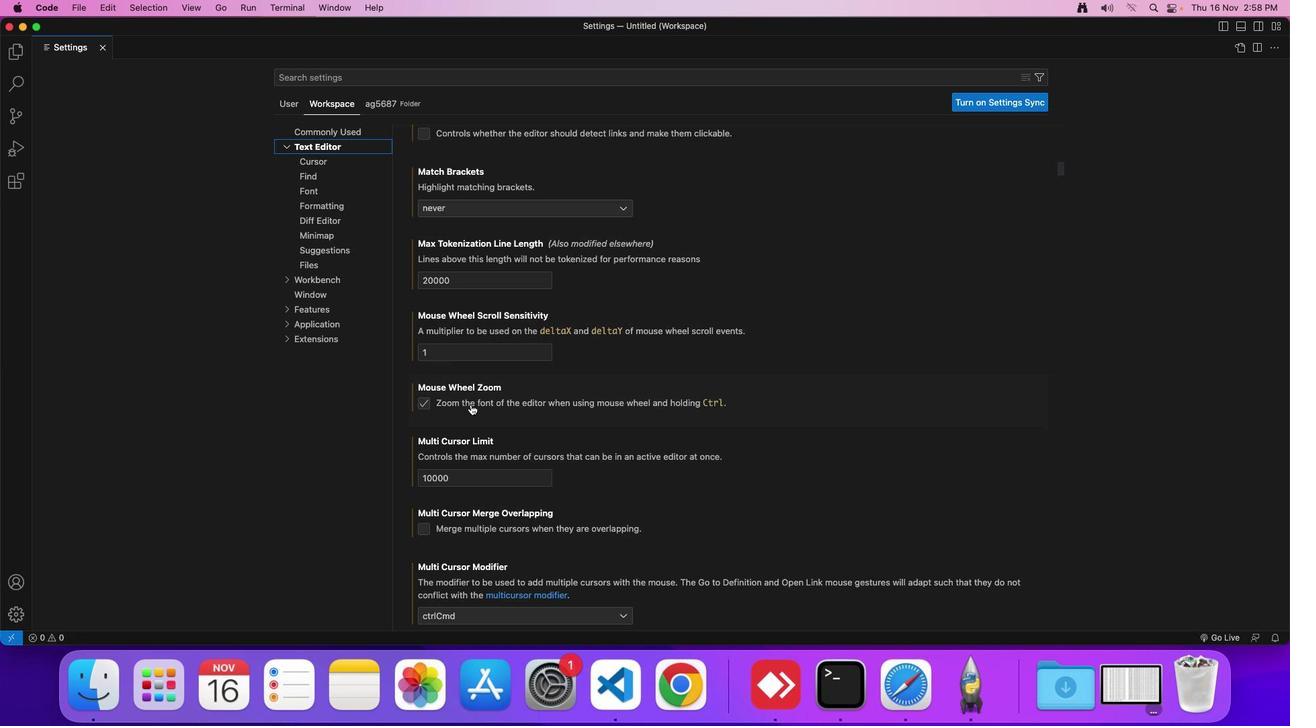 
Action: Mouse scrolled (470, 404) with delta (0, 0)
Screenshot: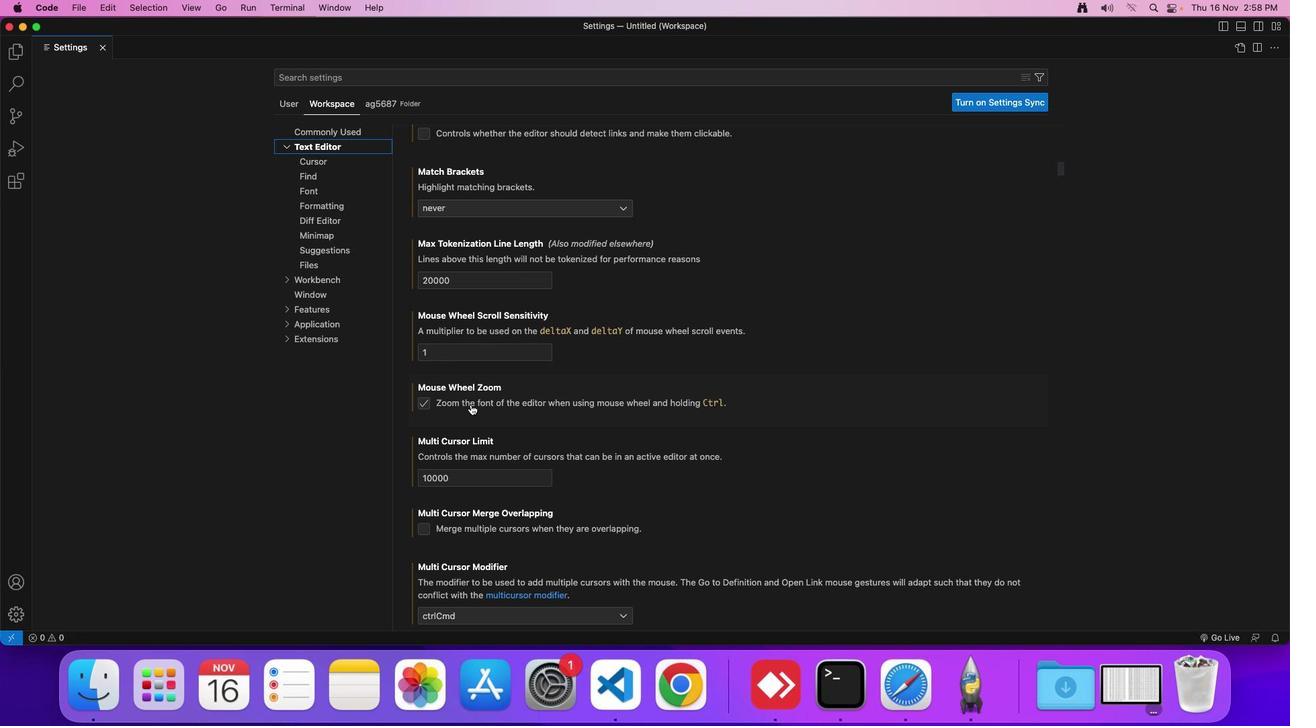 
Action: Mouse scrolled (470, 404) with delta (0, 0)
Screenshot: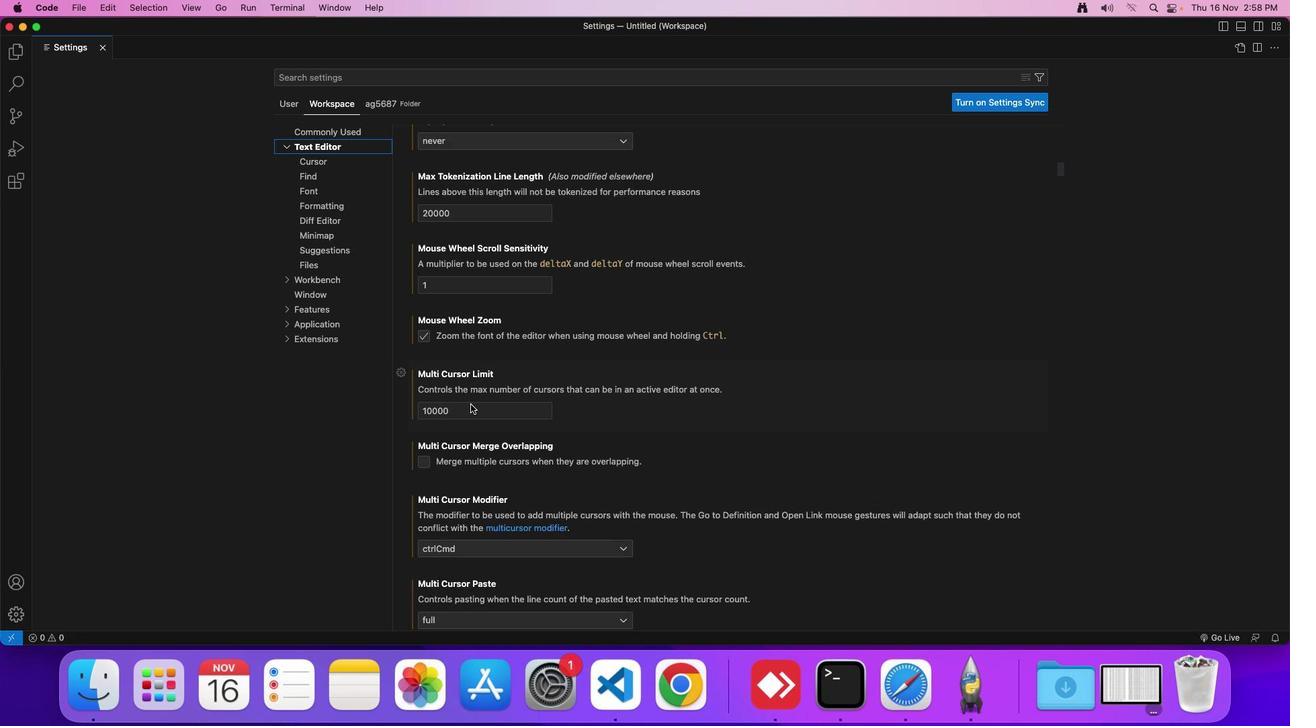 
Action: Mouse scrolled (470, 404) with delta (0, 0)
Screenshot: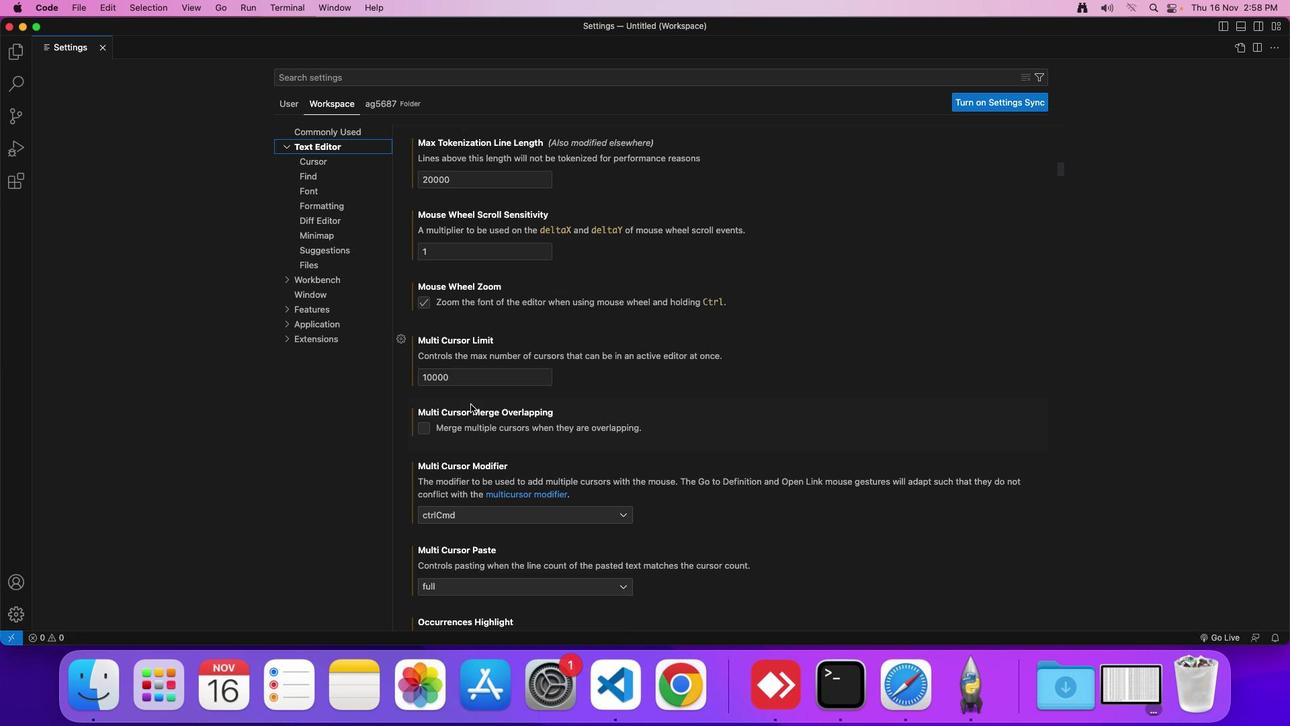 
Action: Mouse scrolled (470, 404) with delta (0, 0)
Screenshot: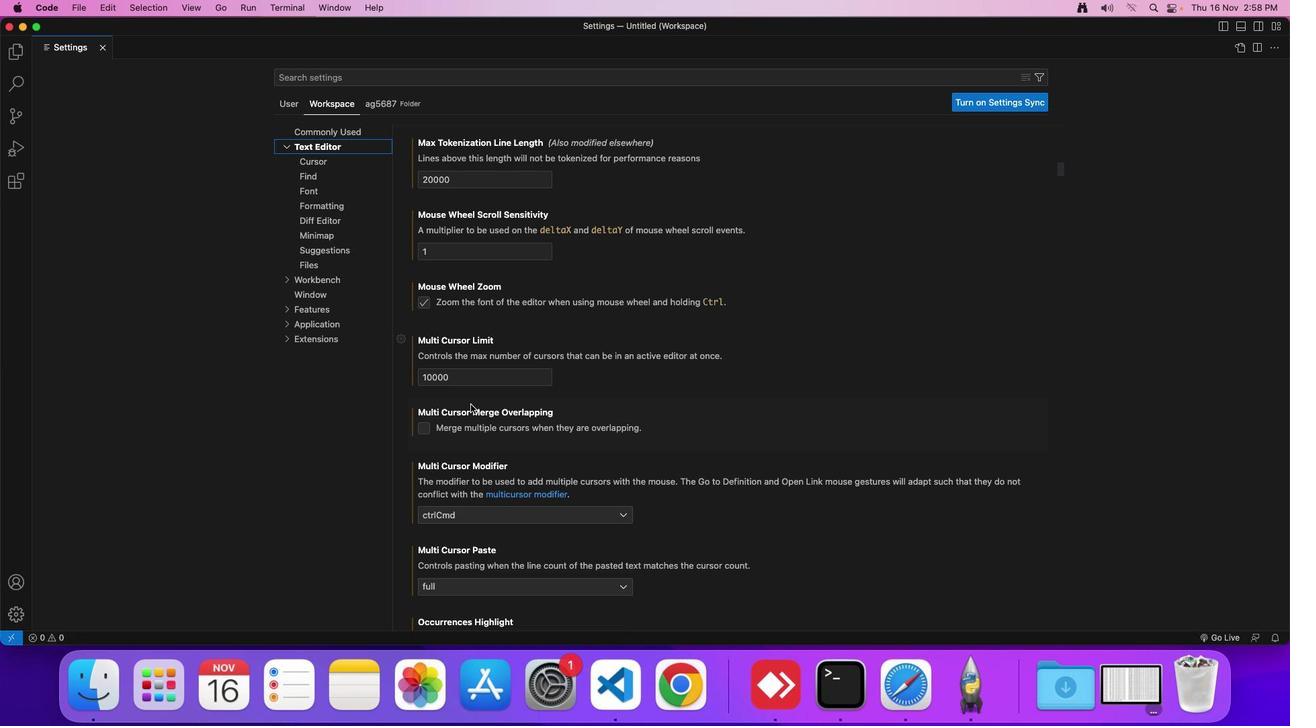 
Action: Mouse scrolled (470, 404) with delta (0, 0)
Screenshot: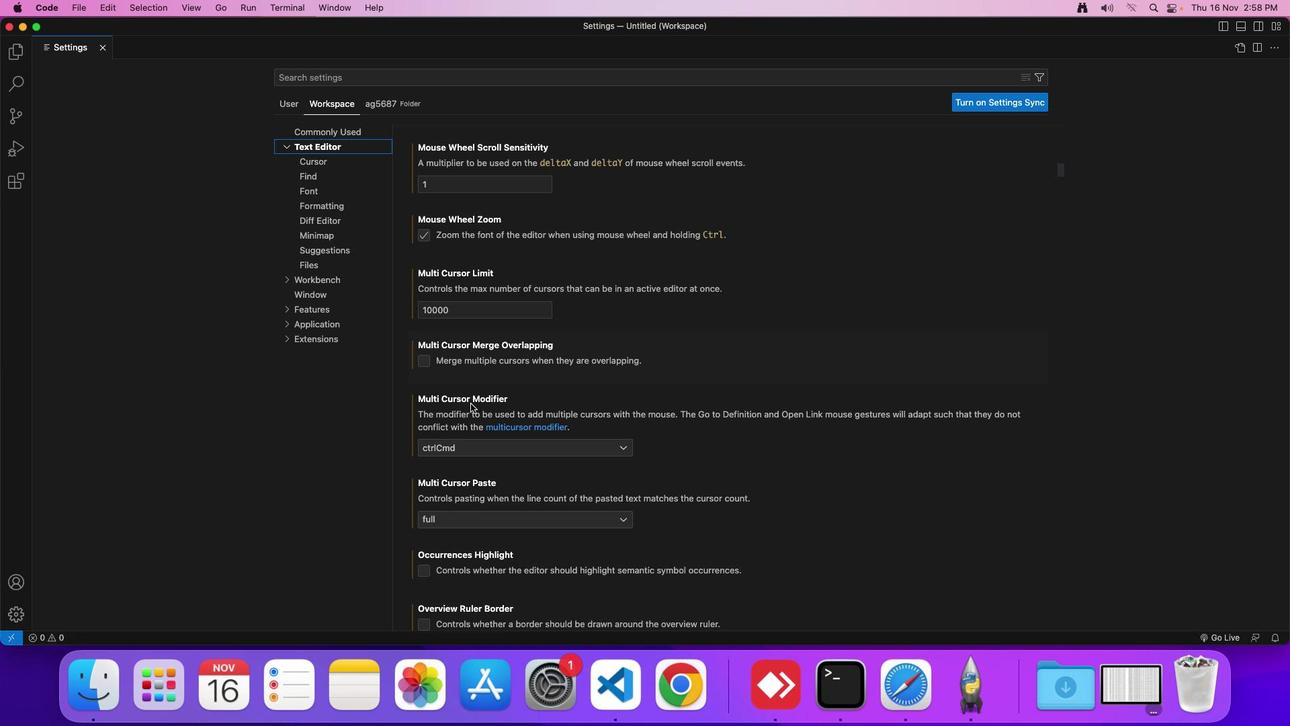 
Action: Mouse scrolled (470, 404) with delta (0, 0)
Screenshot: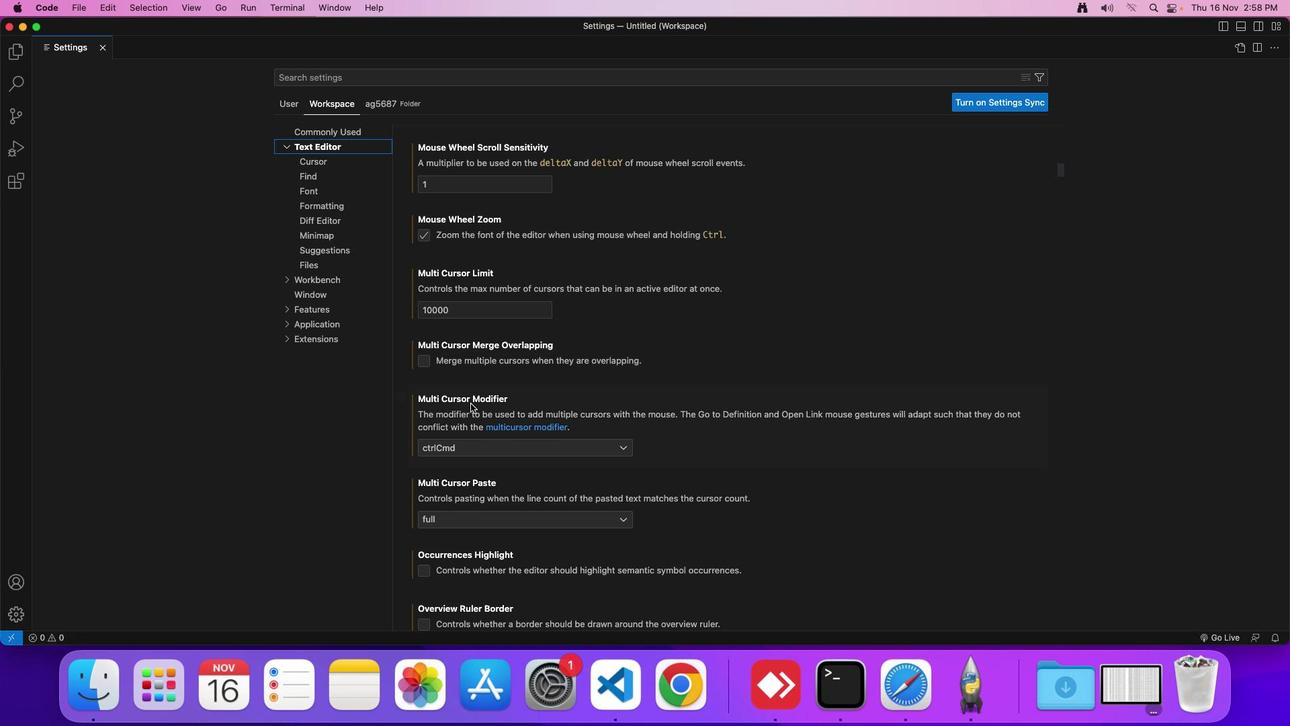 
Action: Mouse moved to (470, 404)
Screenshot: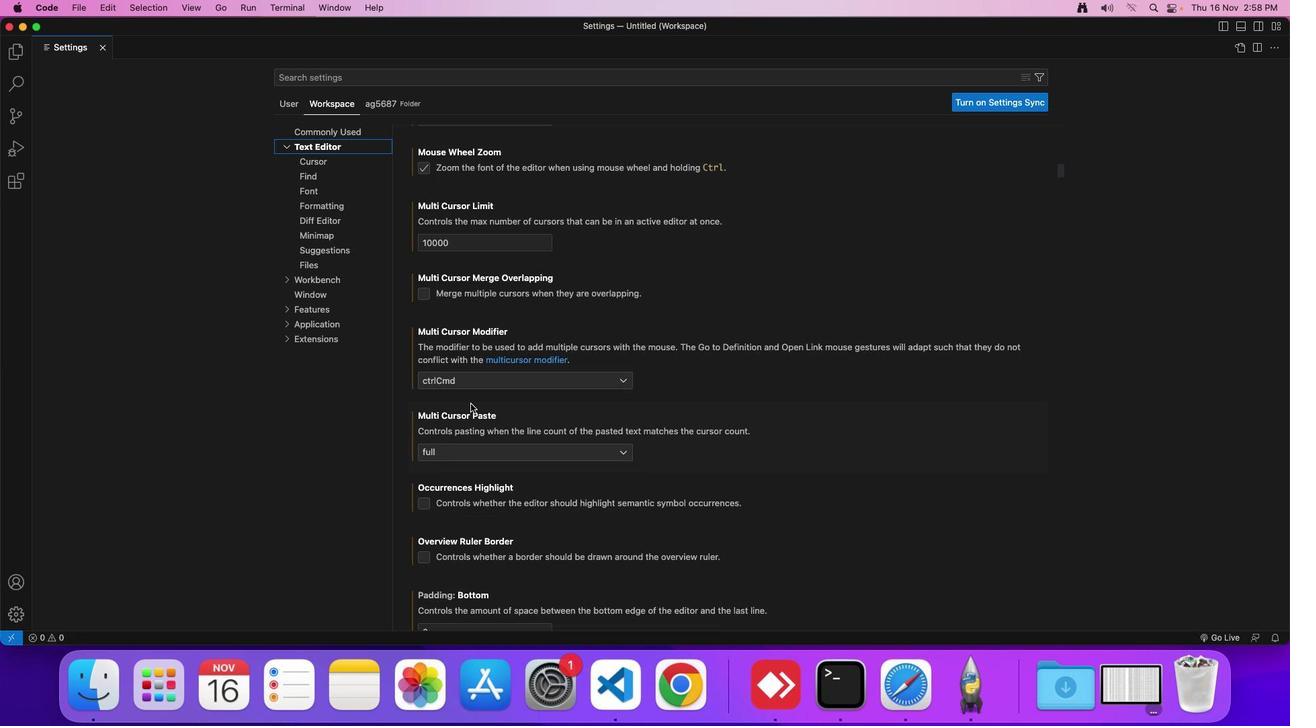 
Action: Mouse scrolled (470, 404) with delta (0, -1)
Screenshot: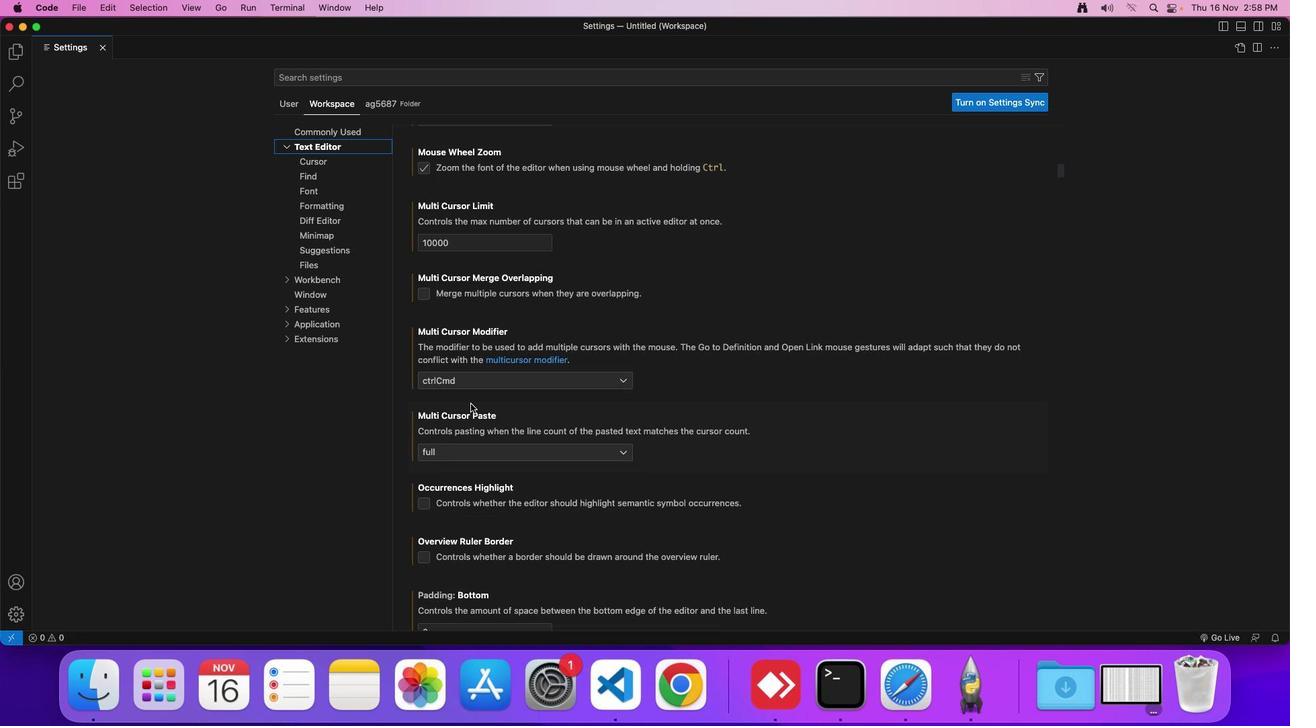 
Action: Mouse scrolled (470, 404) with delta (0, -1)
Screenshot: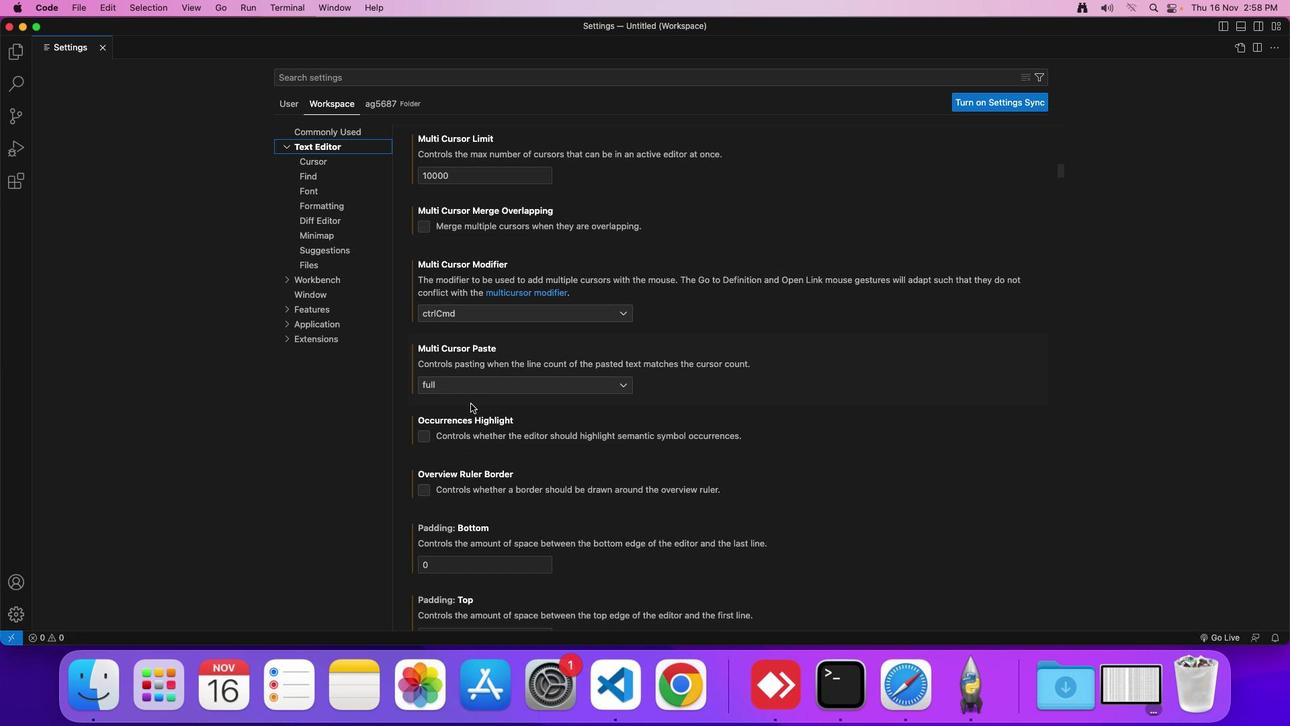 
Action: Mouse moved to (470, 404)
Screenshot: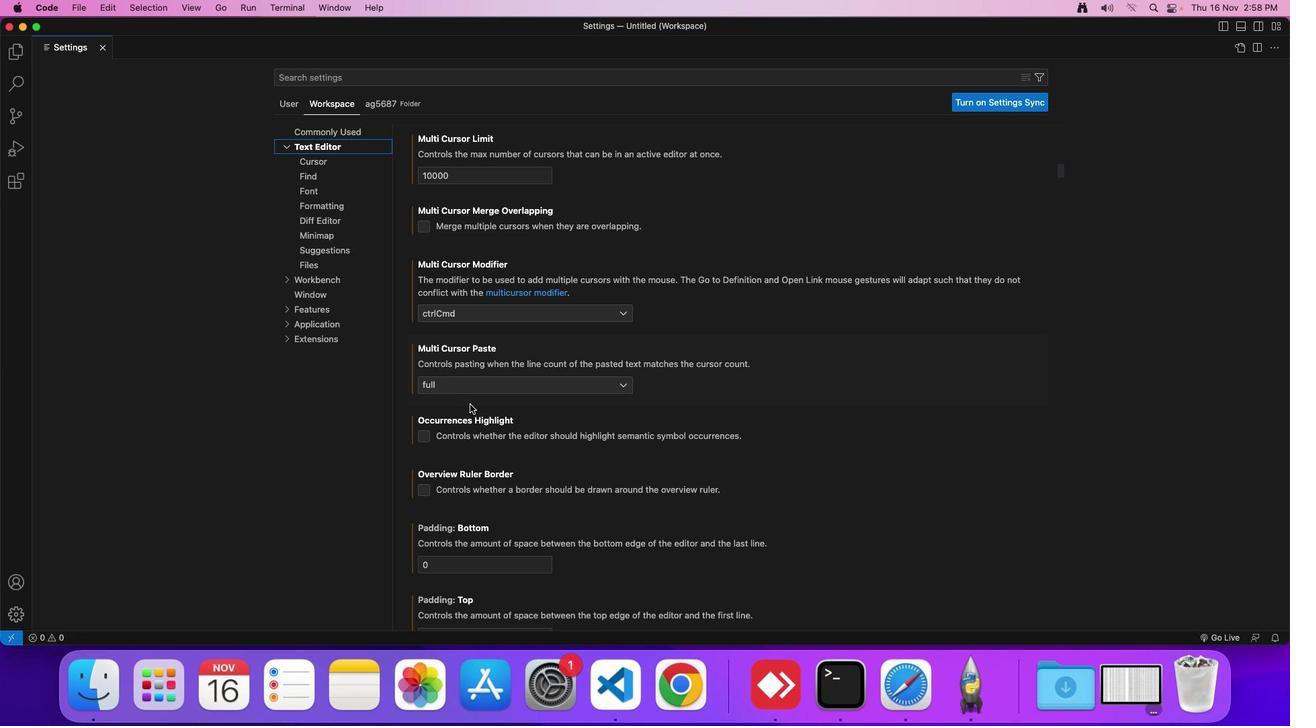 
Action: Mouse scrolled (470, 404) with delta (0, 0)
Screenshot: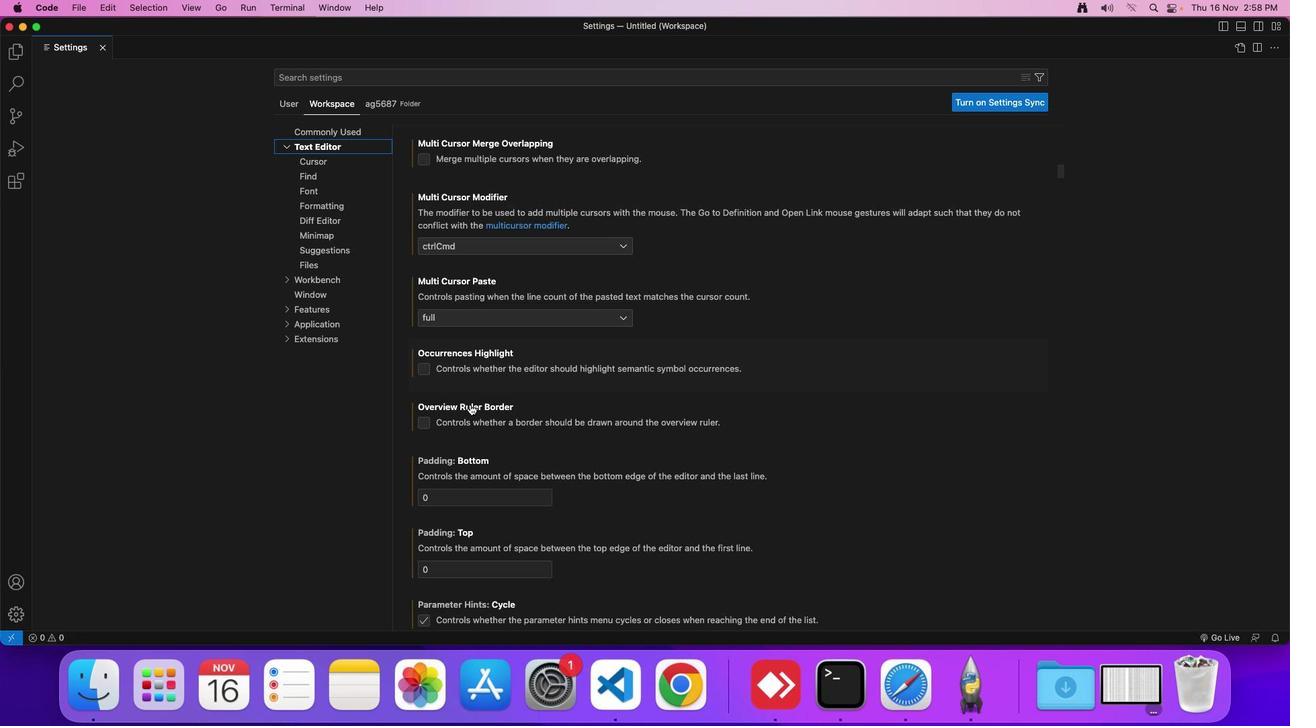 
Action: Mouse scrolled (470, 404) with delta (0, 0)
Screenshot: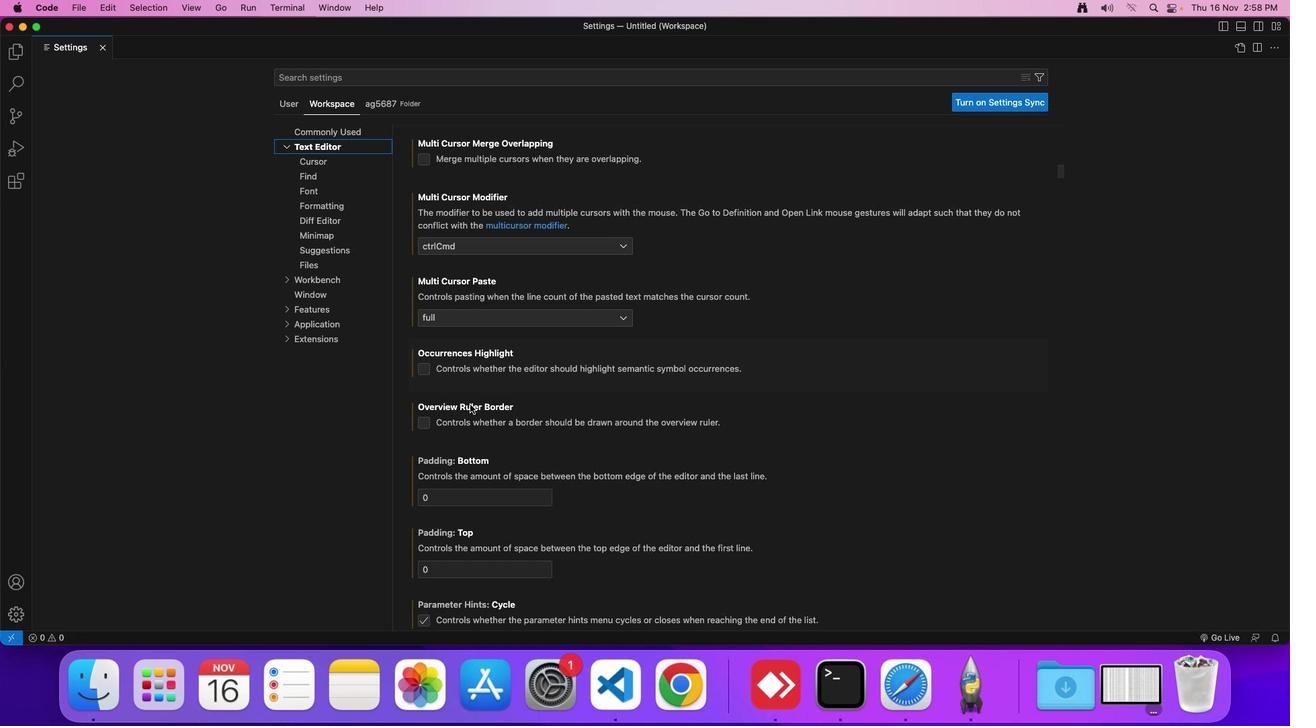 
Action: Mouse scrolled (470, 404) with delta (0, 0)
Screenshot: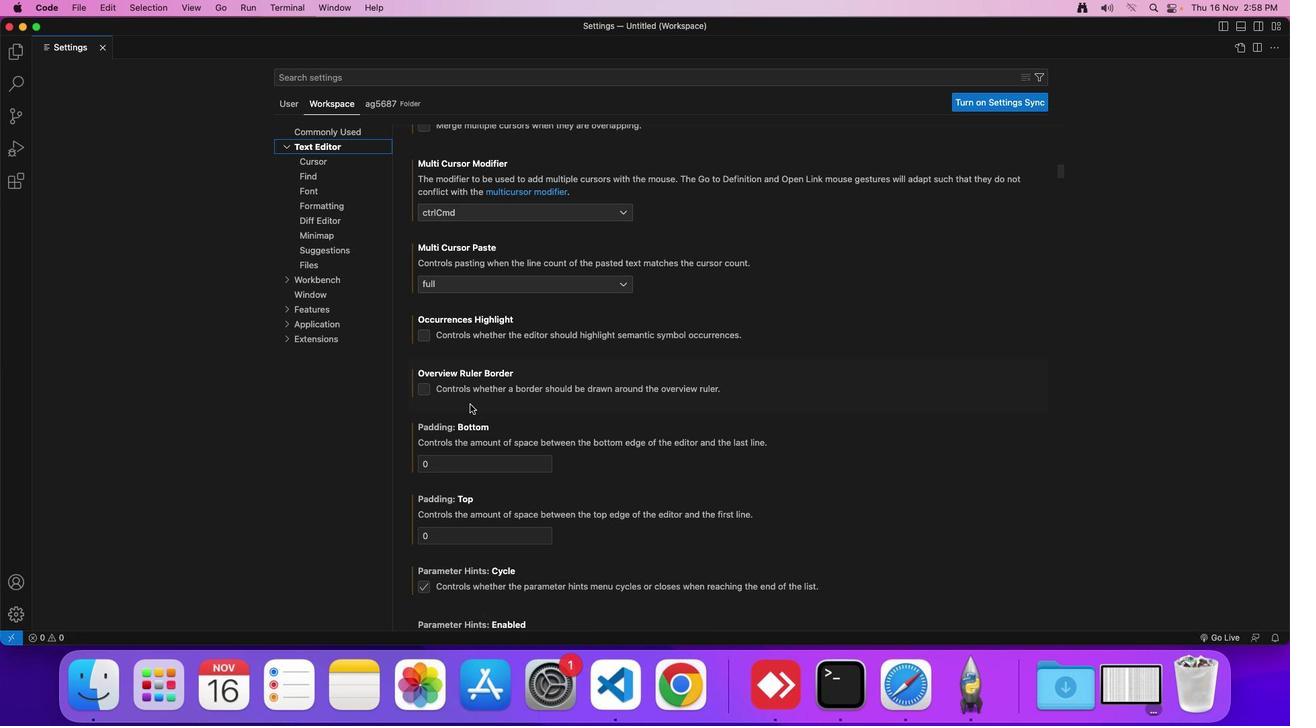 
Action: Mouse scrolled (470, 404) with delta (0, 0)
Screenshot: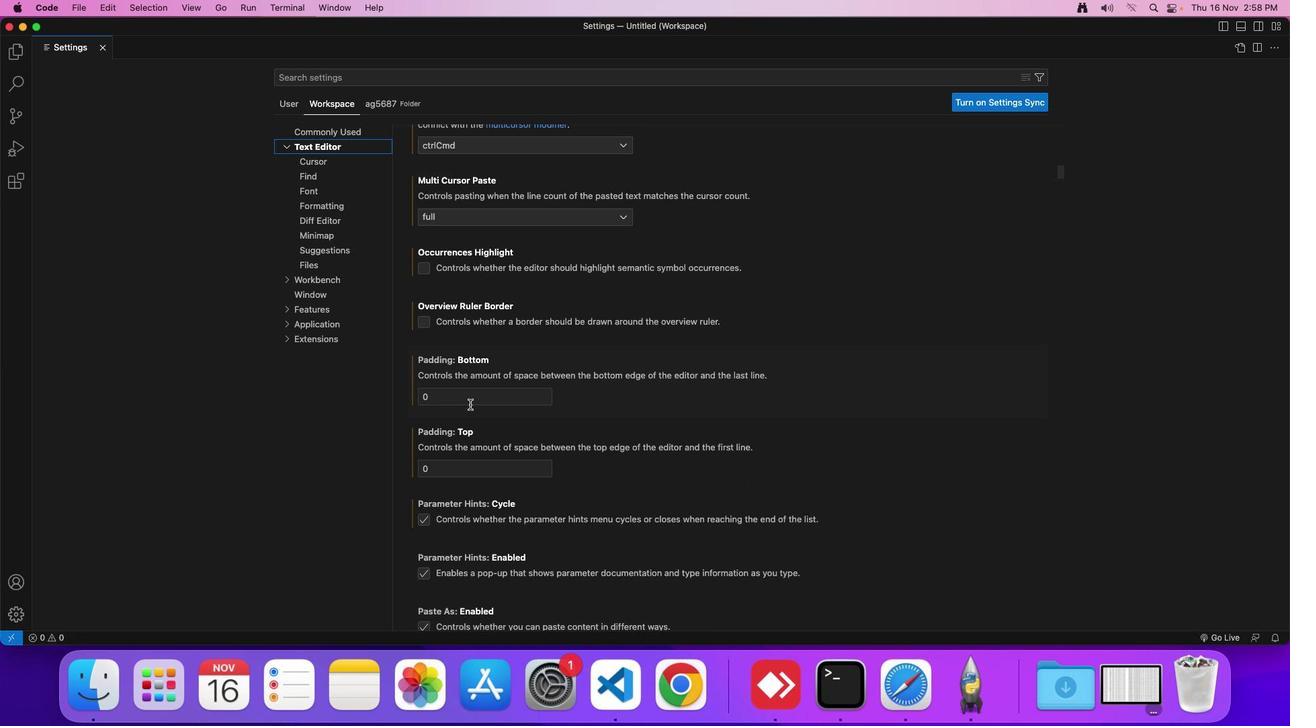 
Action: Mouse scrolled (470, 404) with delta (0, 0)
Screenshot: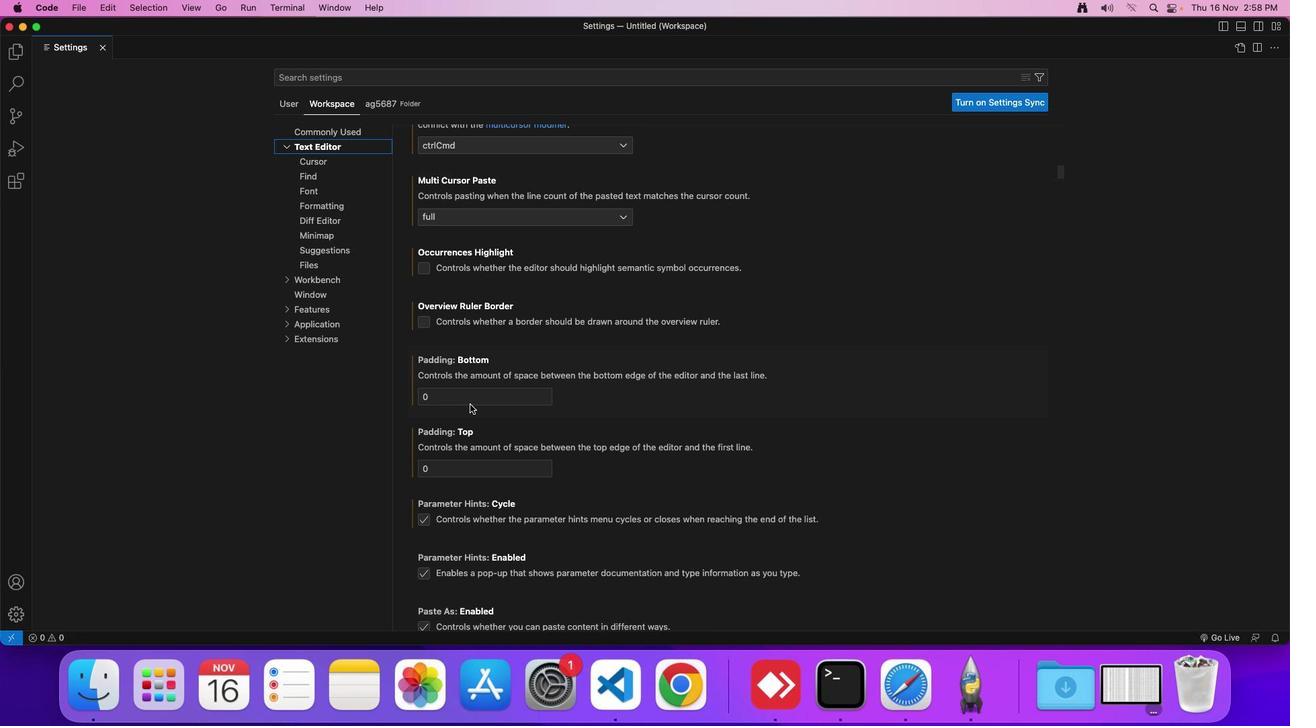 
Action: Mouse scrolled (470, 404) with delta (0, 0)
Screenshot: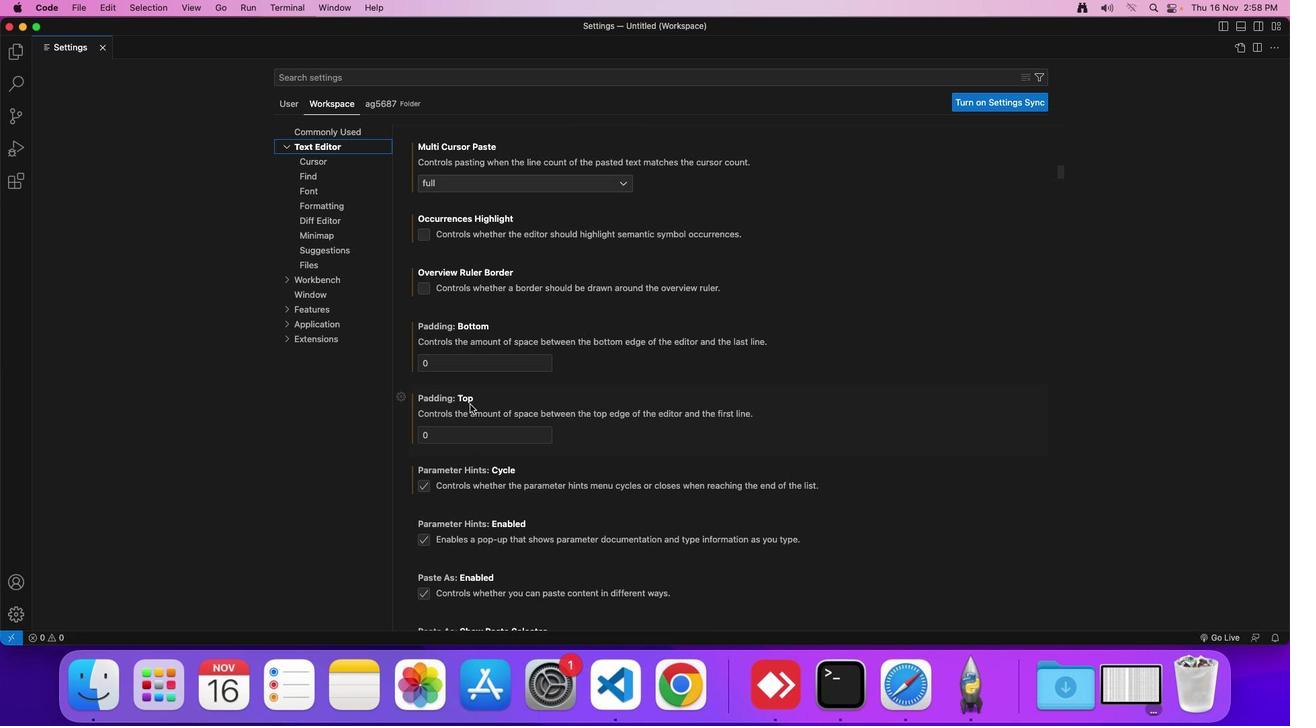 
Action: Mouse scrolled (470, 404) with delta (0, 0)
Screenshot: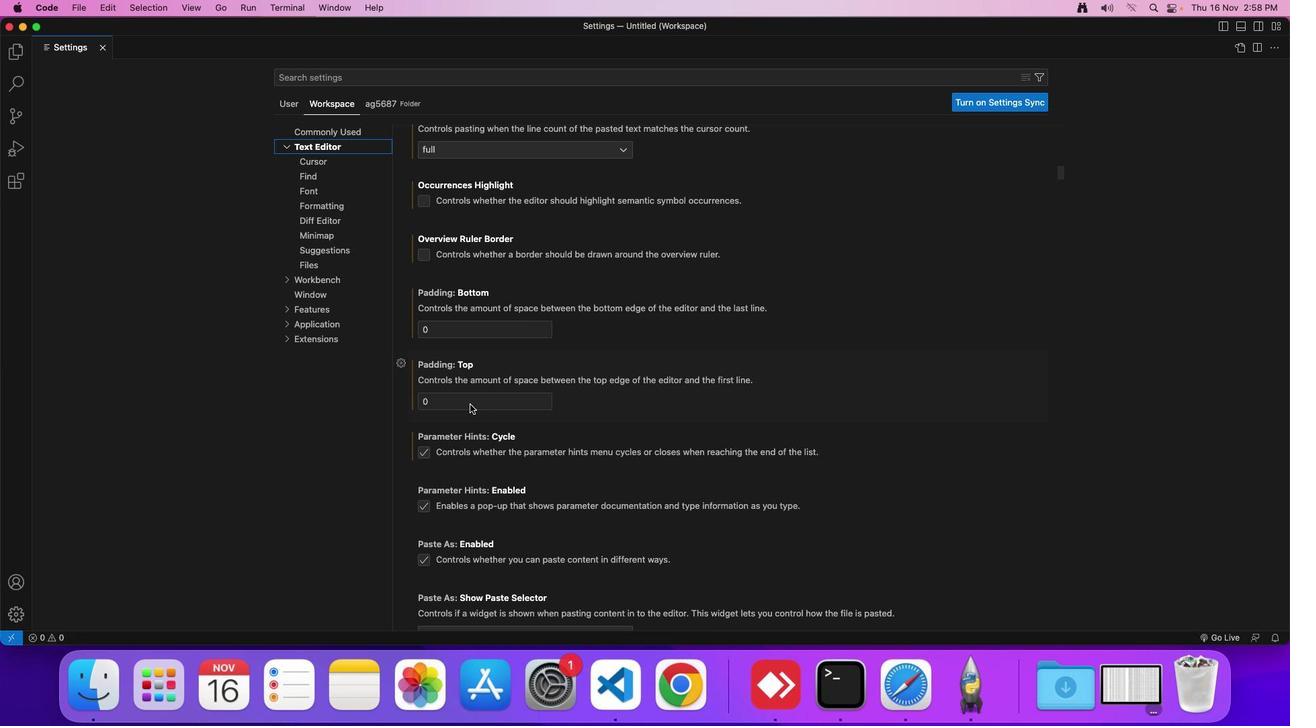 
Action: Mouse scrolled (470, 404) with delta (0, 0)
Screenshot: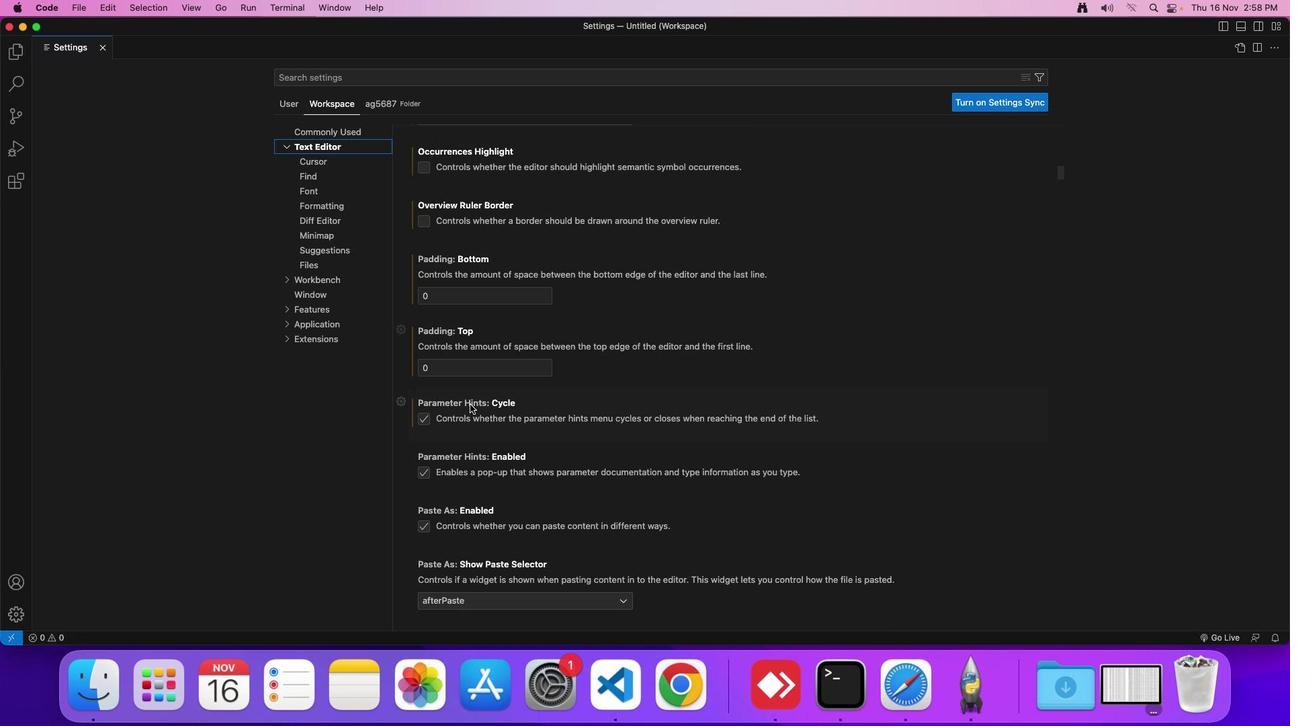 
Action: Mouse scrolled (470, 404) with delta (0, 0)
Screenshot: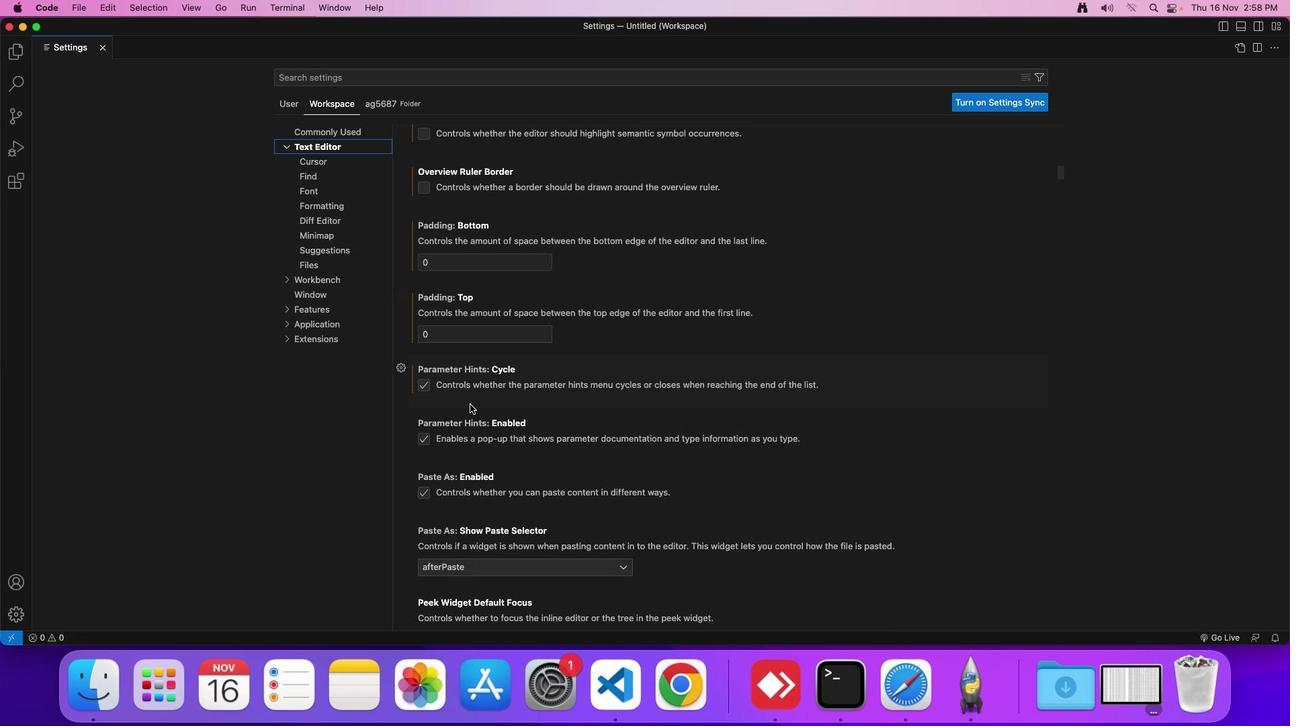 
Action: Mouse scrolled (470, 404) with delta (0, 0)
Screenshot: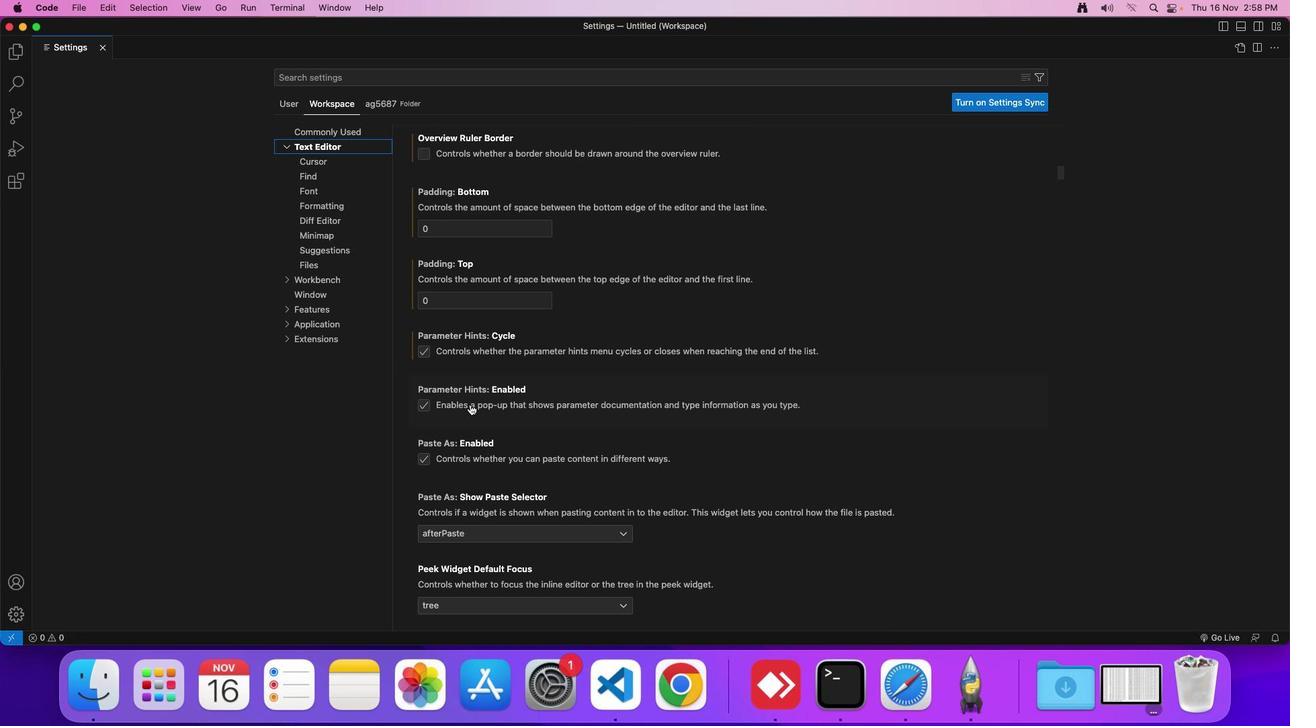 
Action: Mouse scrolled (470, 404) with delta (0, 0)
Screenshot: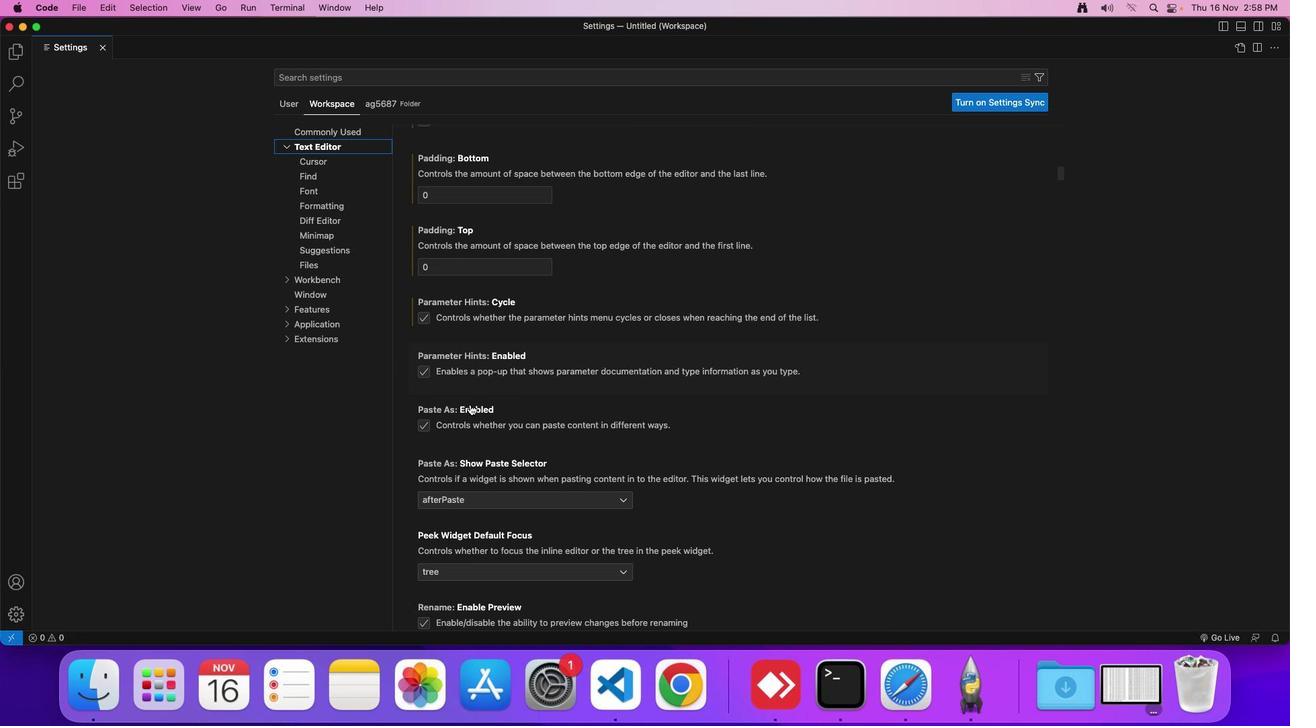 
Action: Mouse moved to (420, 372)
Screenshot: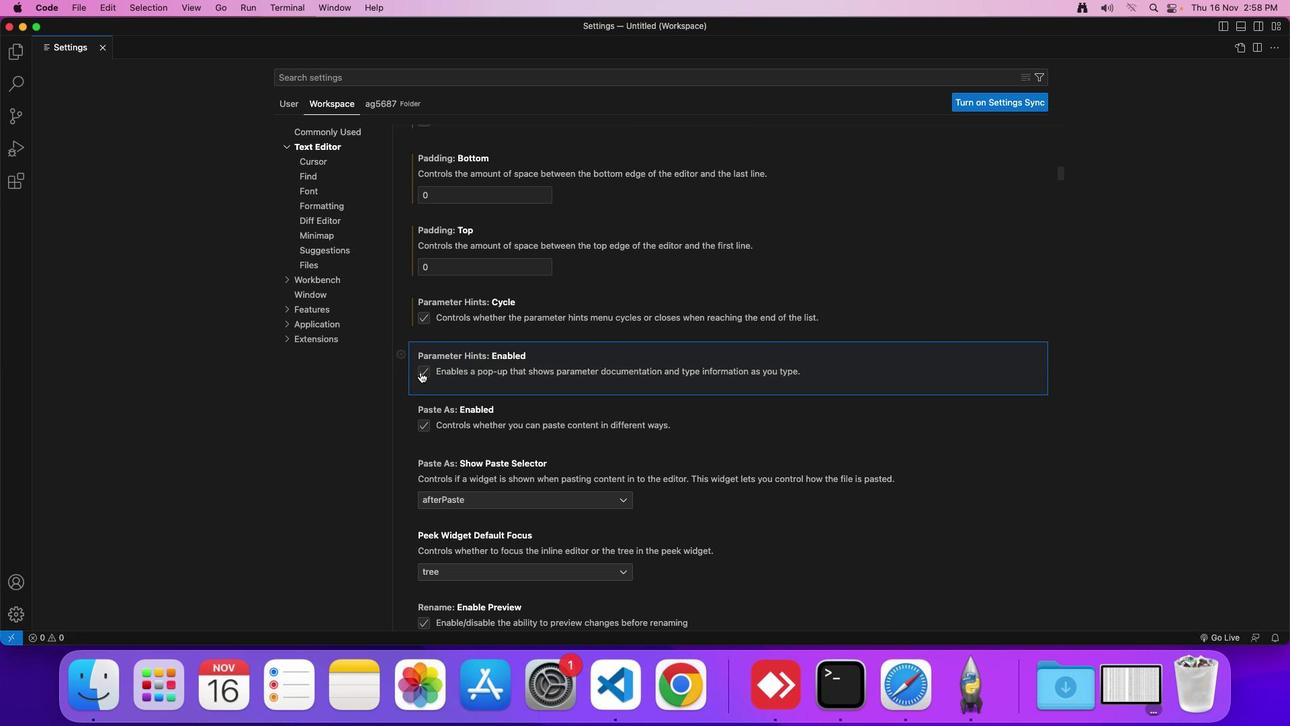 
Action: Mouse pressed left at (420, 372)
Screenshot: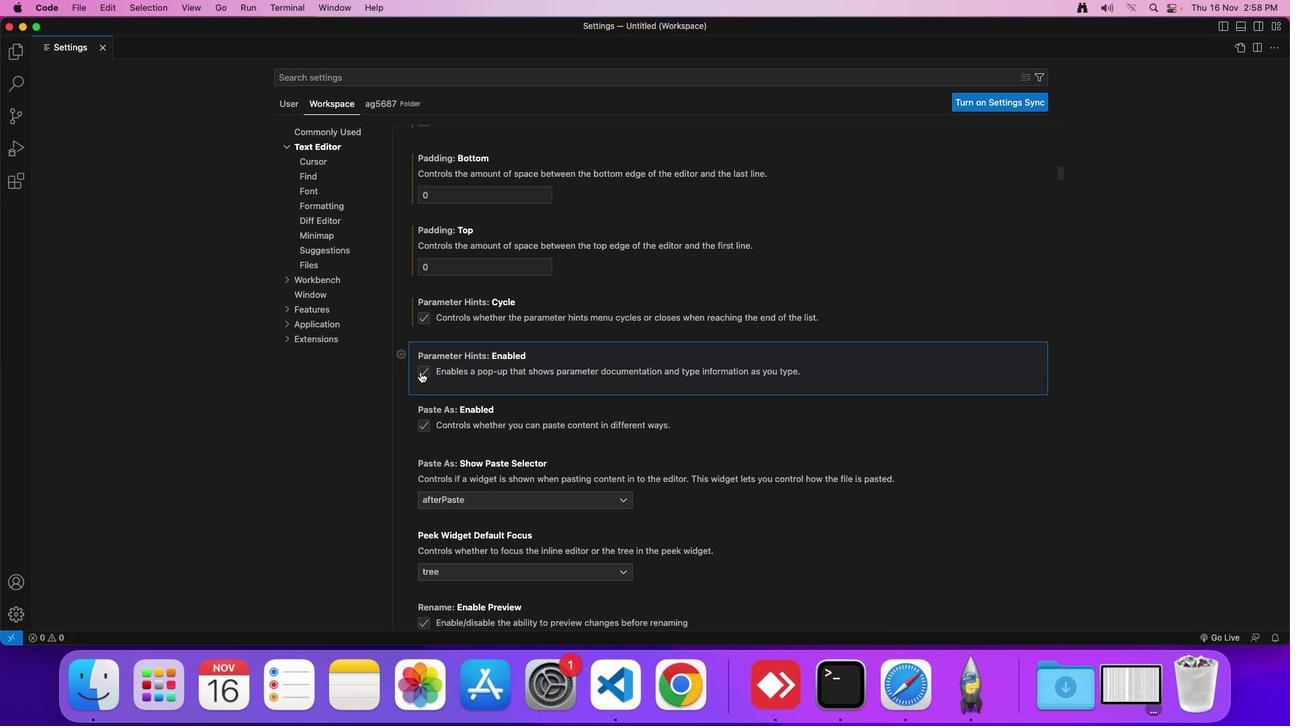 
Action: Mouse moved to (416, 372)
Screenshot: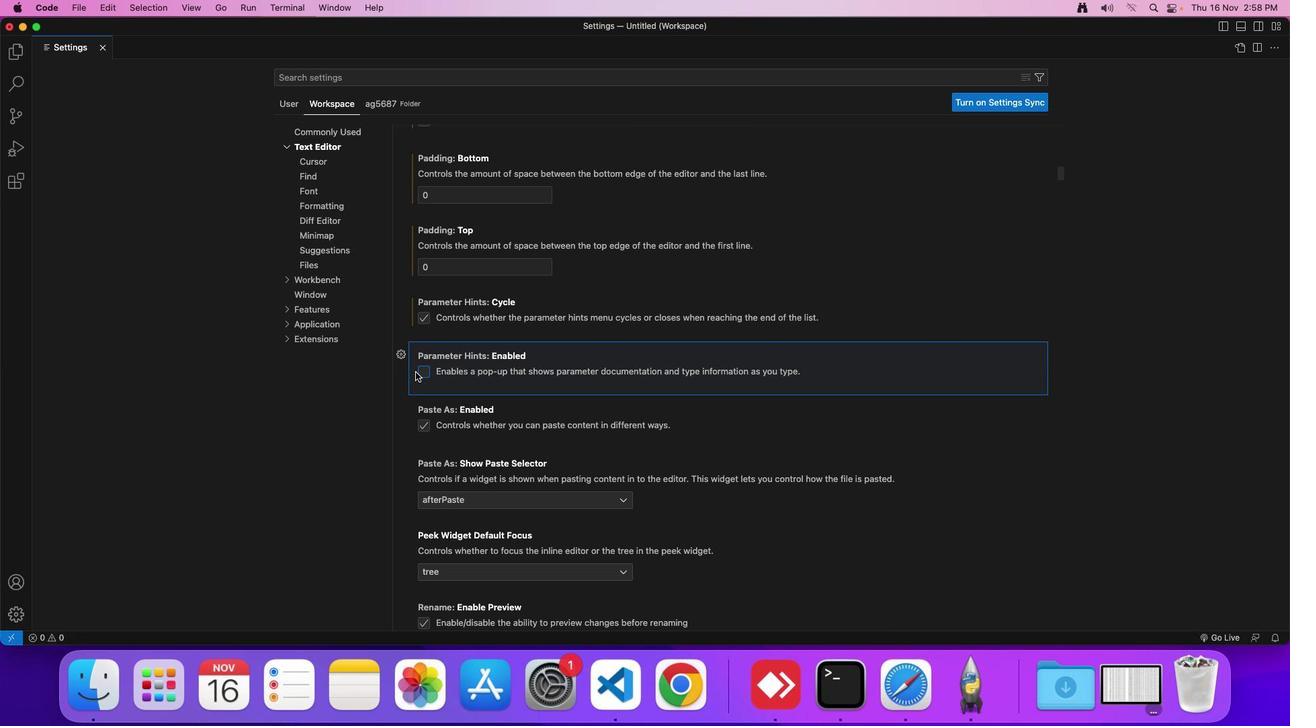 
